 Task: 3. Job Search: Reference :- Use the LinkedIn job search feature to find job openings in your desired field or industry. Tailor your resume and cover letter for specific job applications and submit them directly through LinkedIn. Follow companies of interest to receive updates on their latest job postings and company news.
Action: Mouse moved to (680, 75)
Screenshot: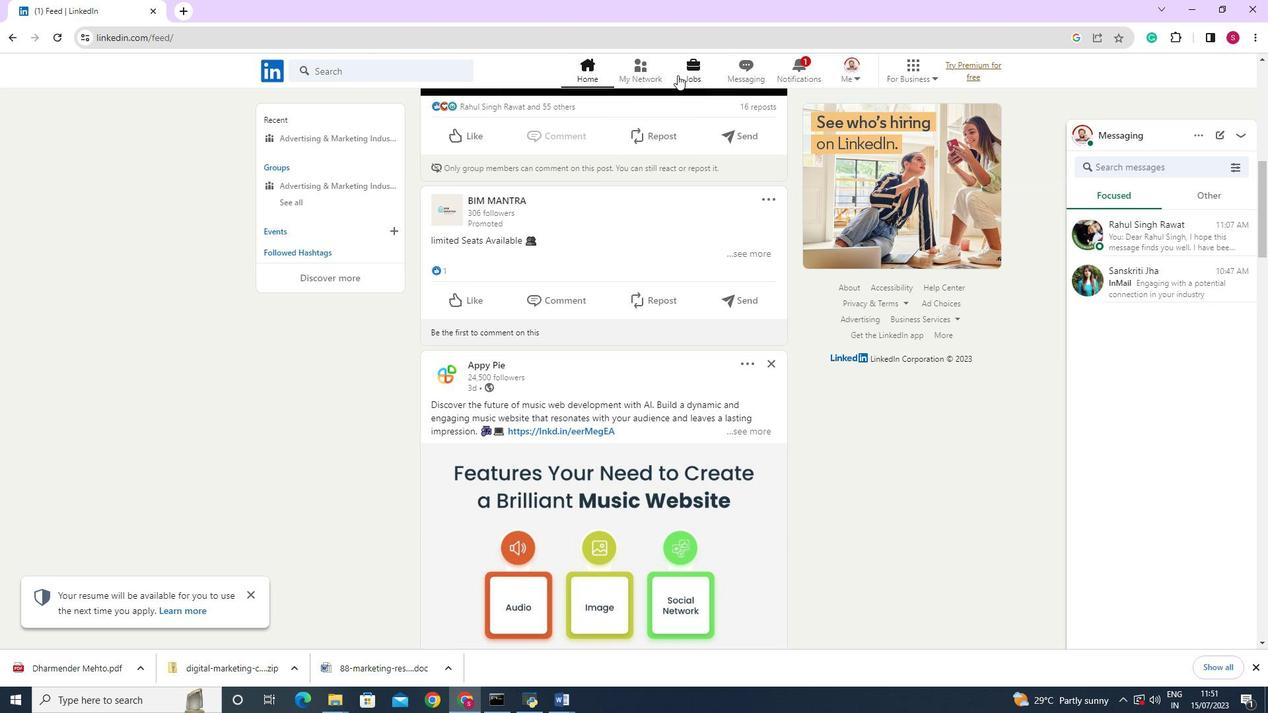 
Action: Mouse pressed left at (680, 75)
Screenshot: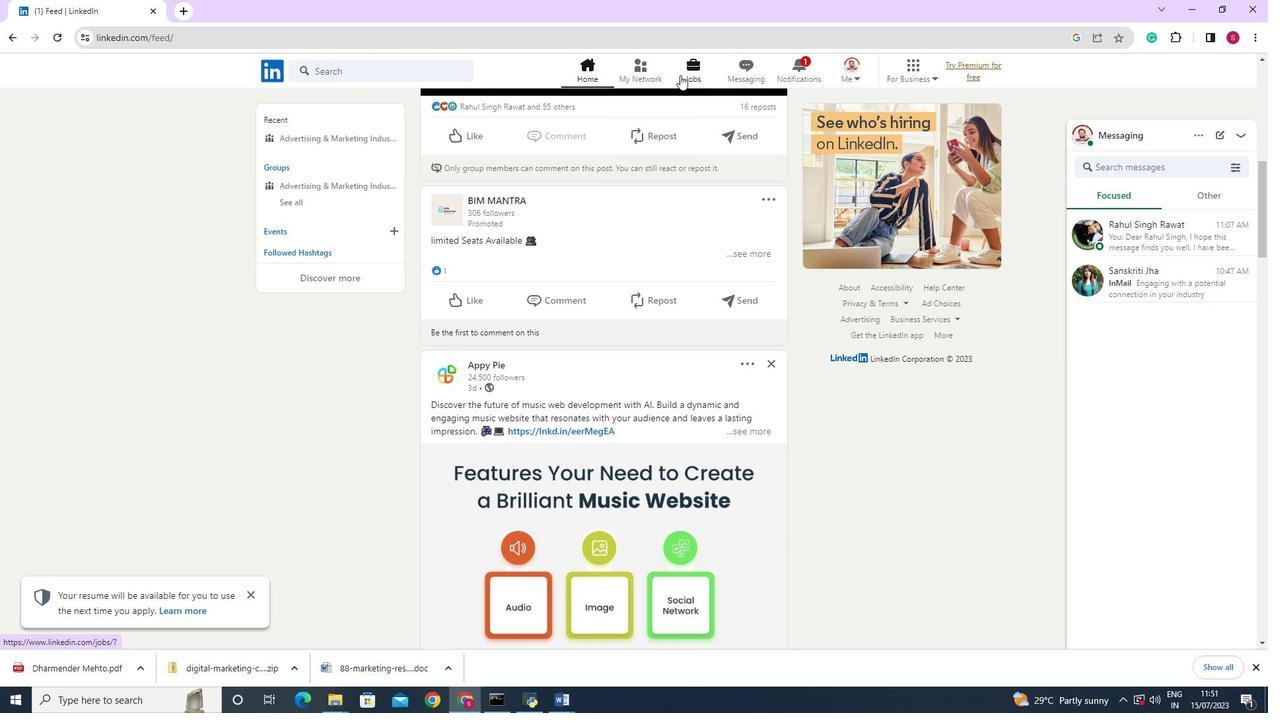 
Action: Mouse moved to (355, 68)
Screenshot: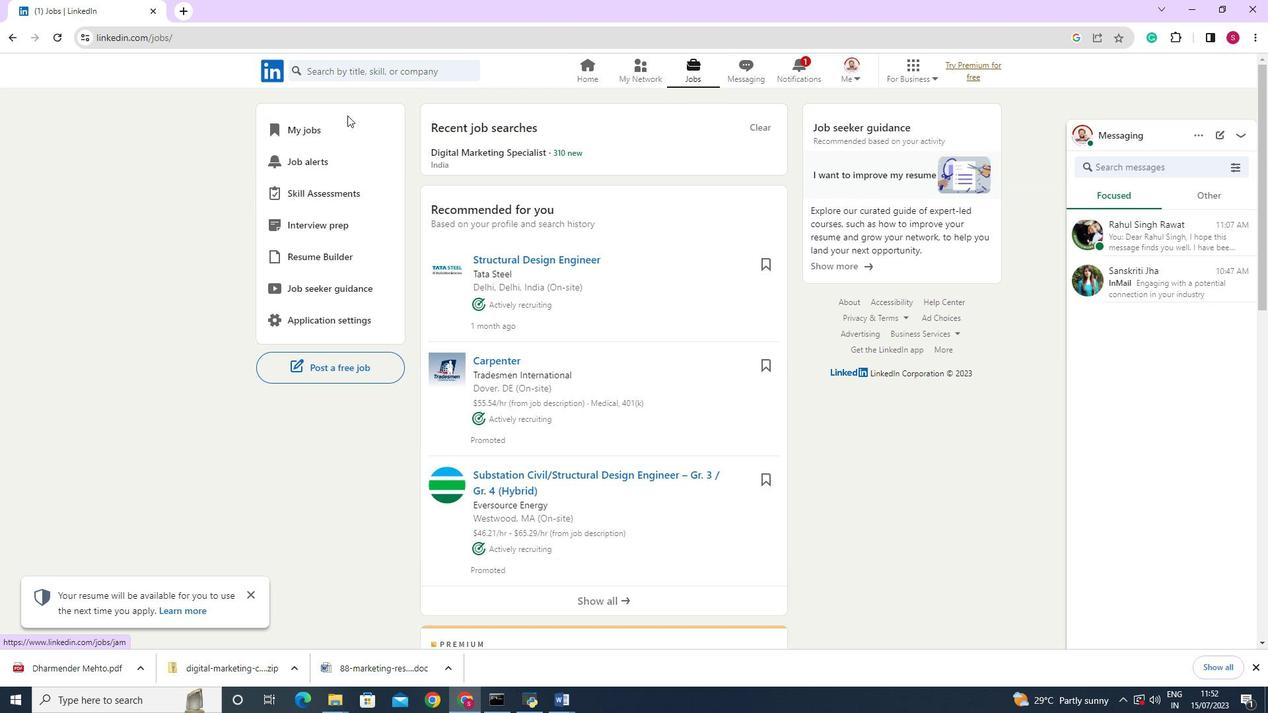 
Action: Mouse pressed left at (355, 68)
Screenshot: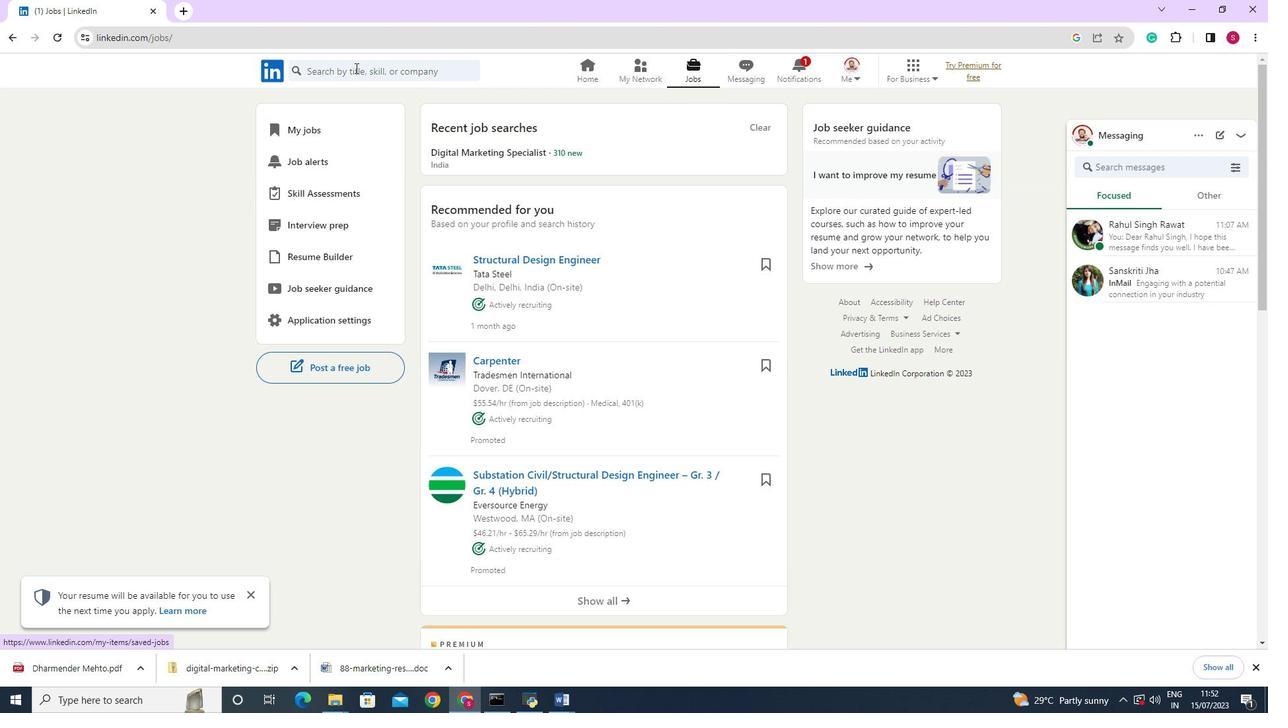 
Action: Mouse moved to (351, 171)
Screenshot: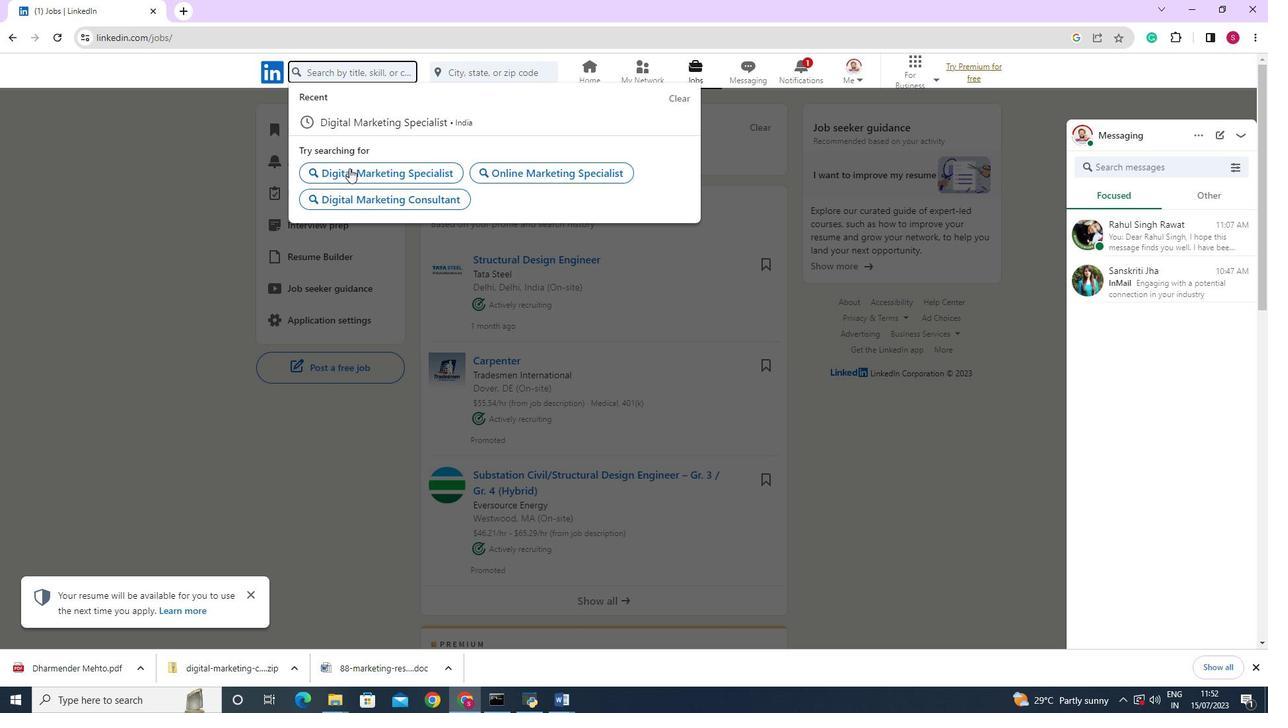 
Action: Mouse pressed left at (351, 171)
Screenshot: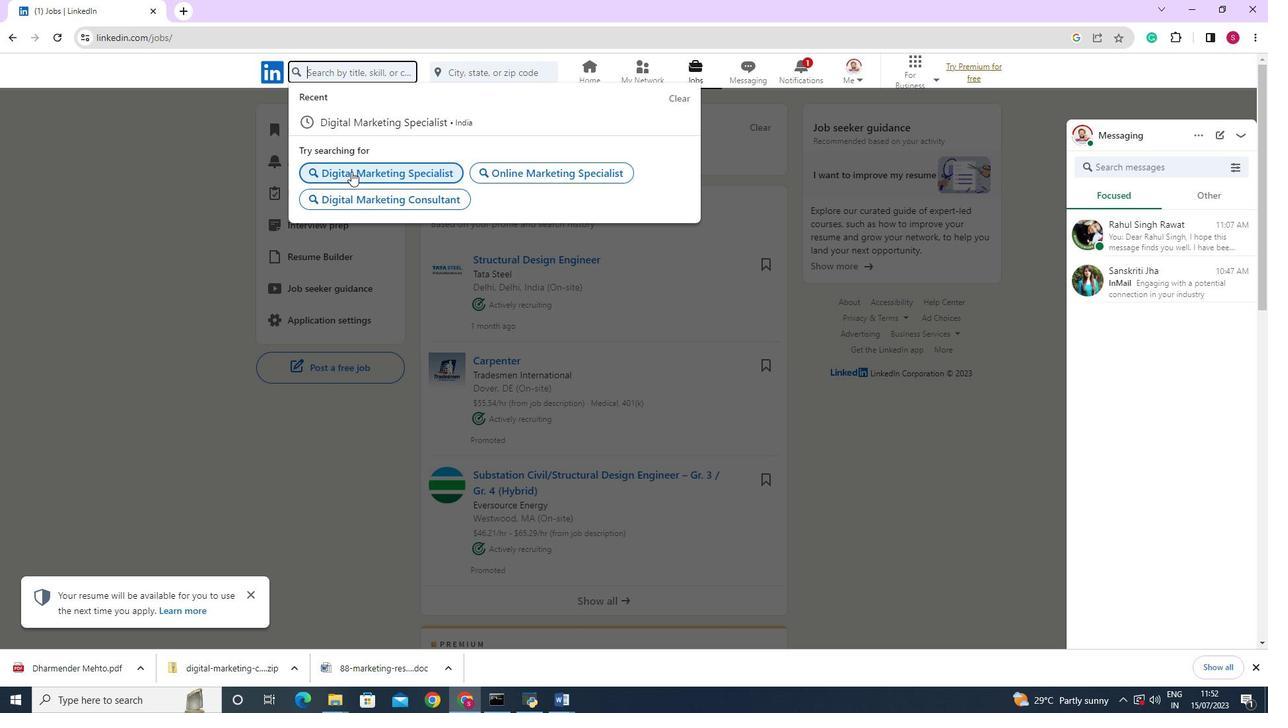 
Action: Mouse moved to (663, 253)
Screenshot: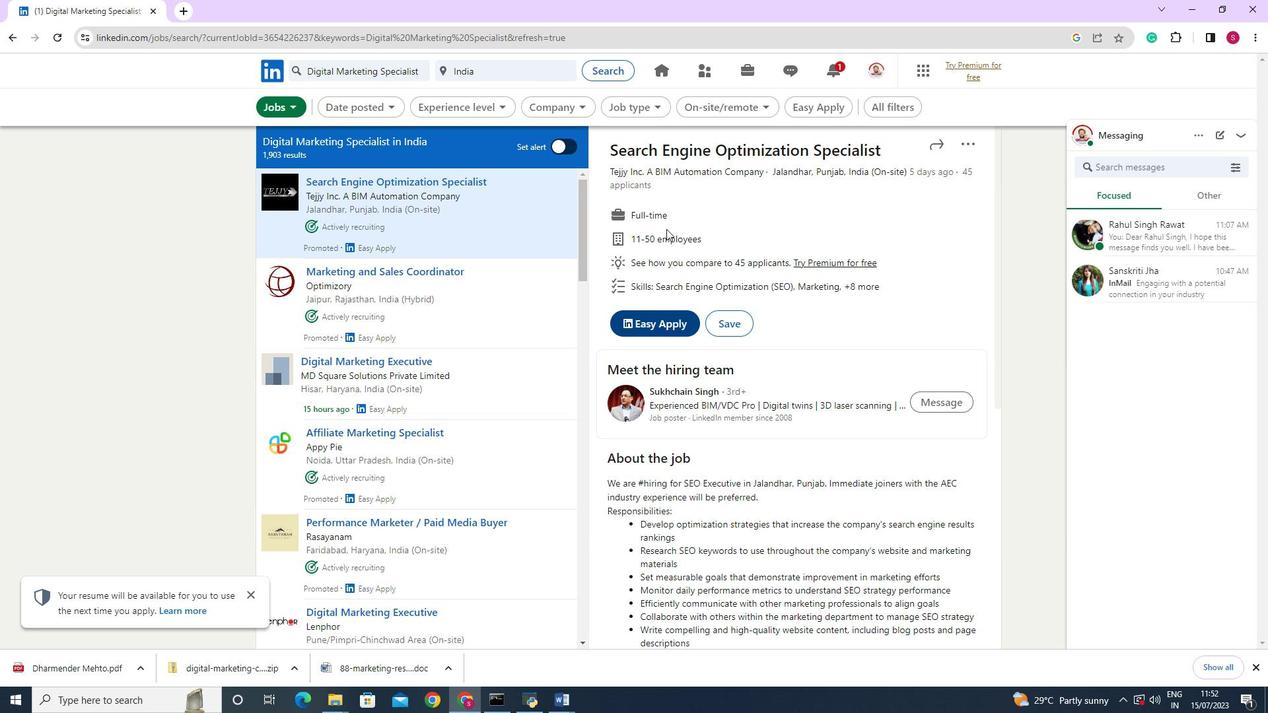 
Action: Mouse scrolled (663, 252) with delta (0, 0)
Screenshot: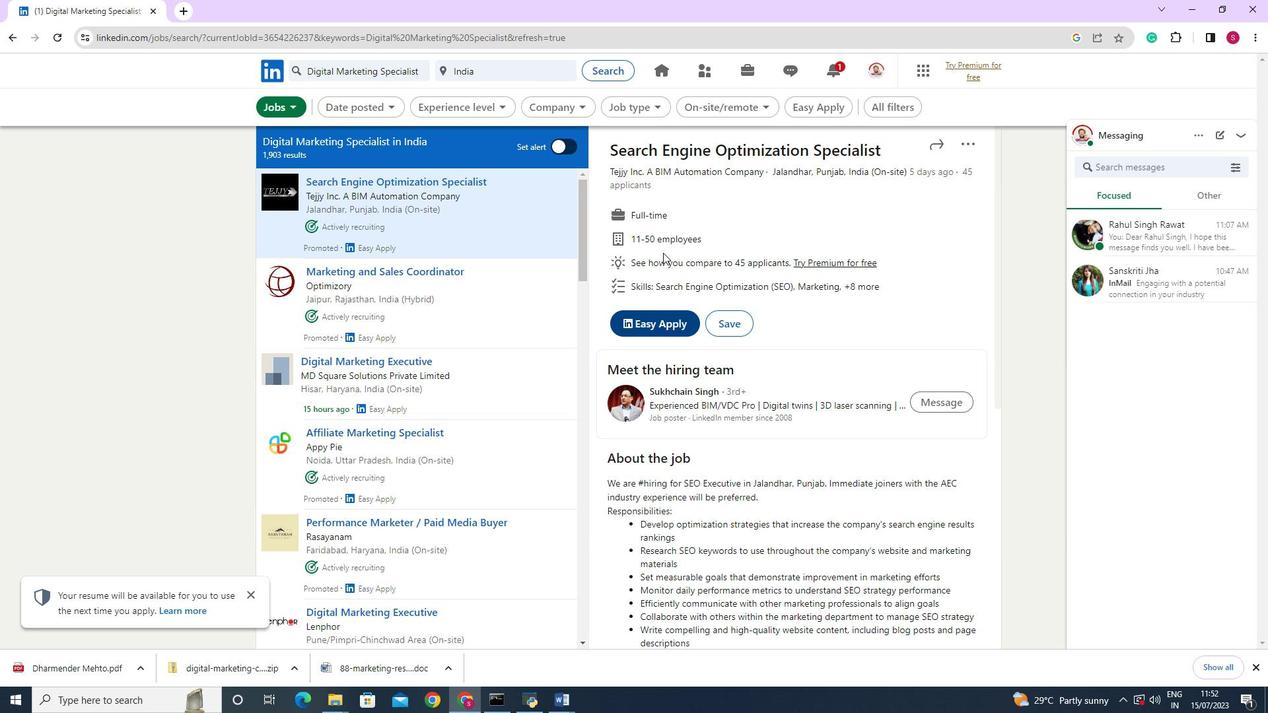 
Action: Mouse scrolled (663, 252) with delta (0, 0)
Screenshot: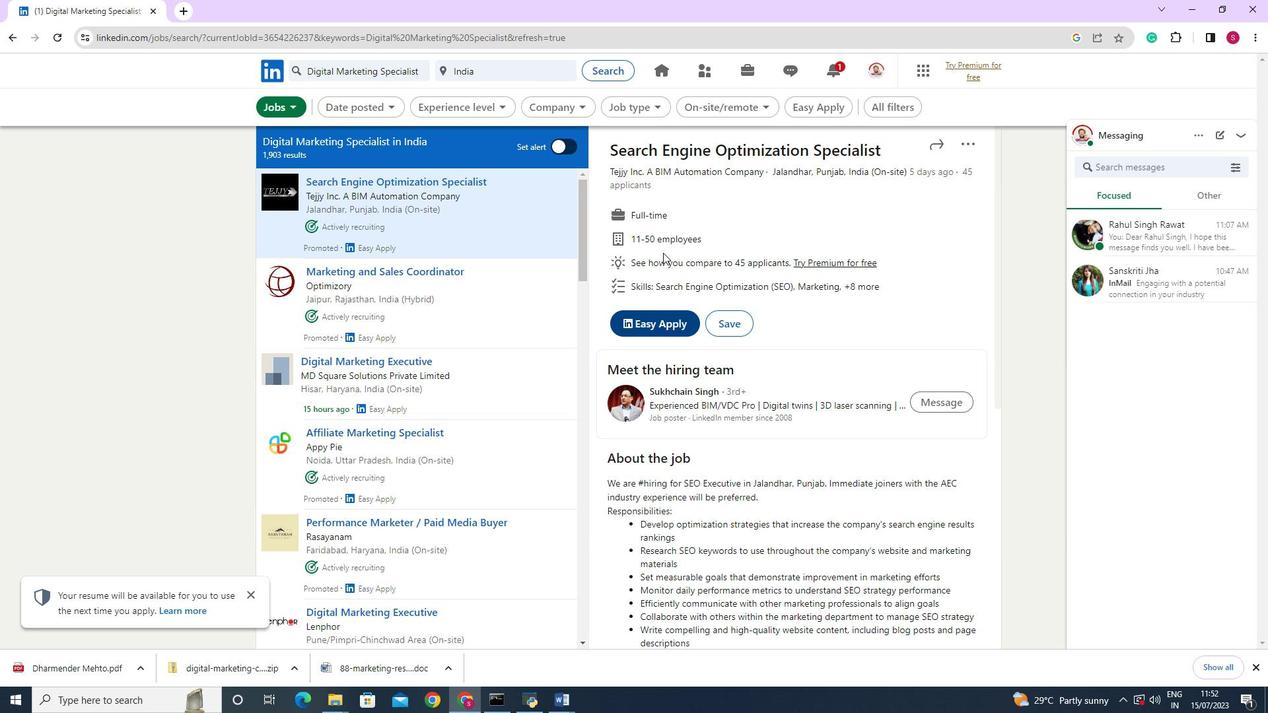 
Action: Mouse scrolled (663, 252) with delta (0, 0)
Screenshot: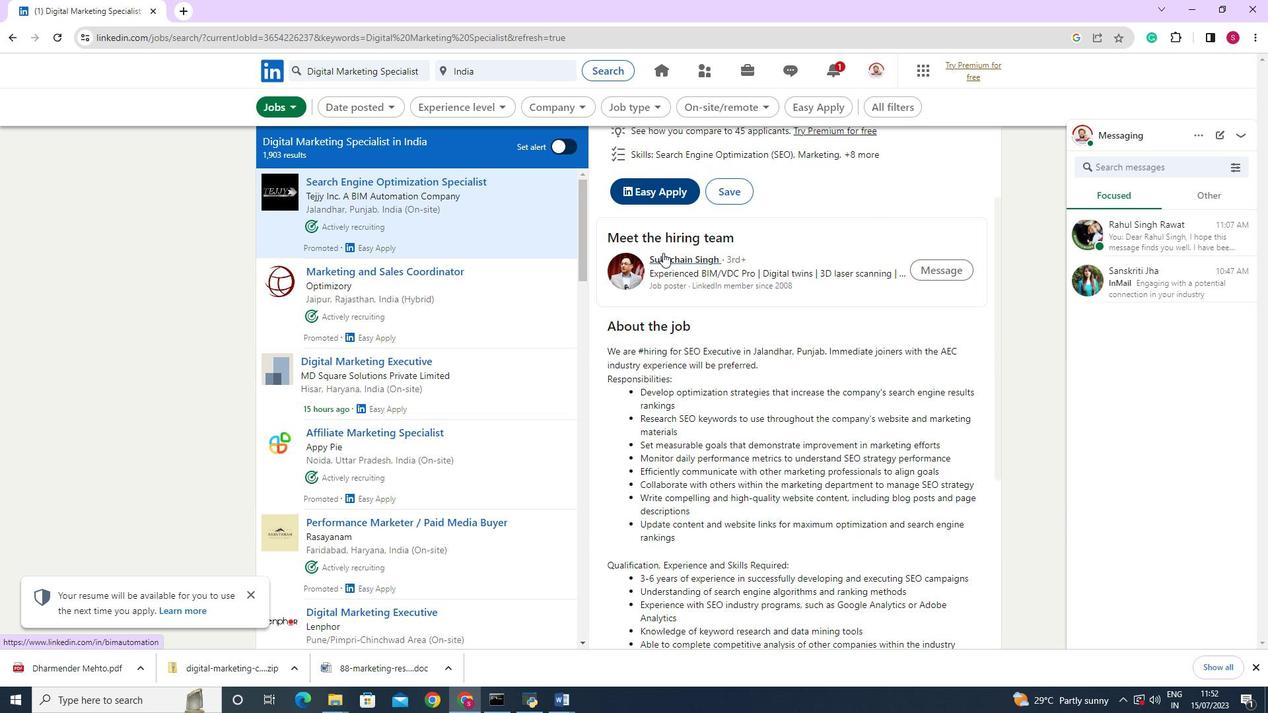 
Action: Mouse scrolled (663, 252) with delta (0, 0)
Screenshot: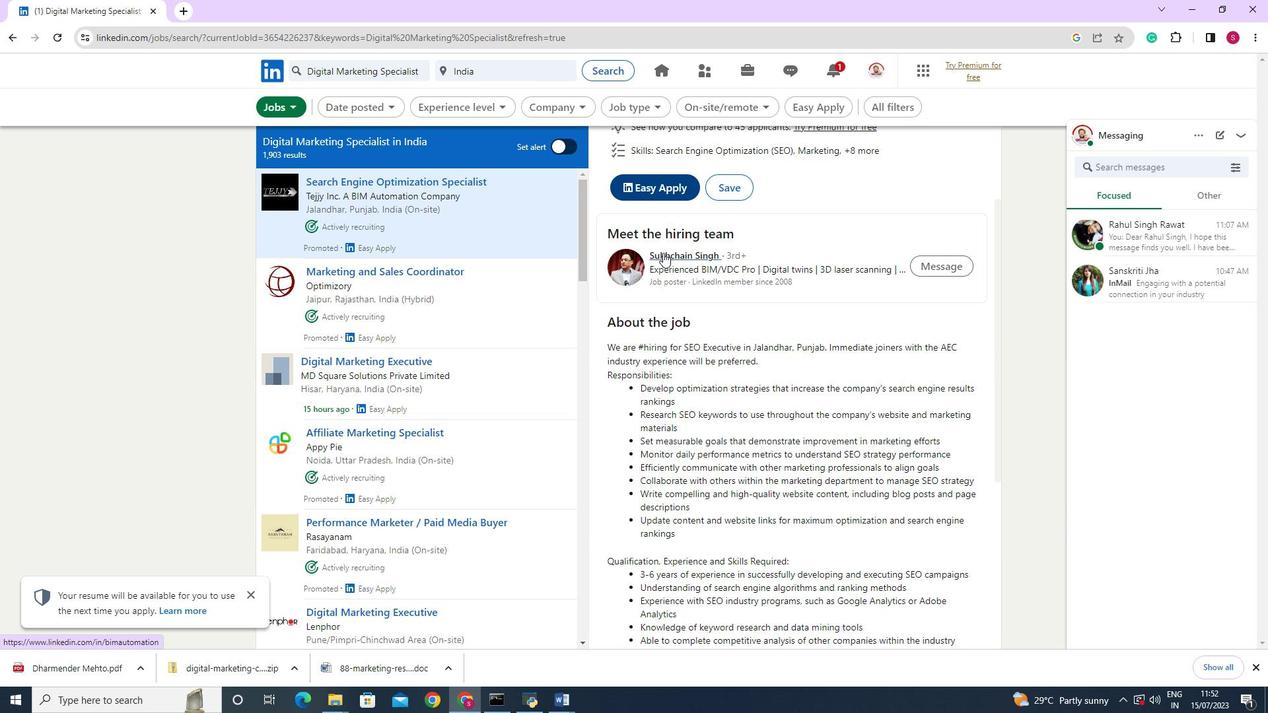 
Action: Mouse moved to (677, 316)
Screenshot: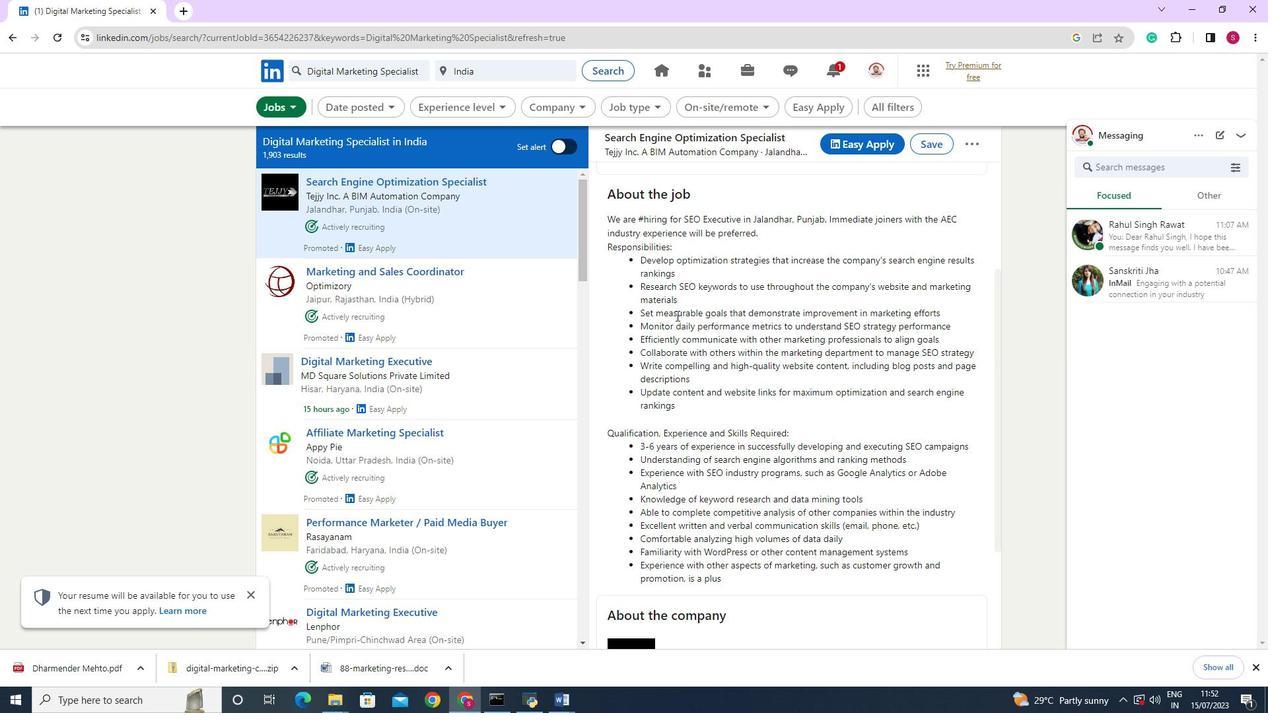 
Action: Mouse scrolled (677, 317) with delta (0, 0)
Screenshot: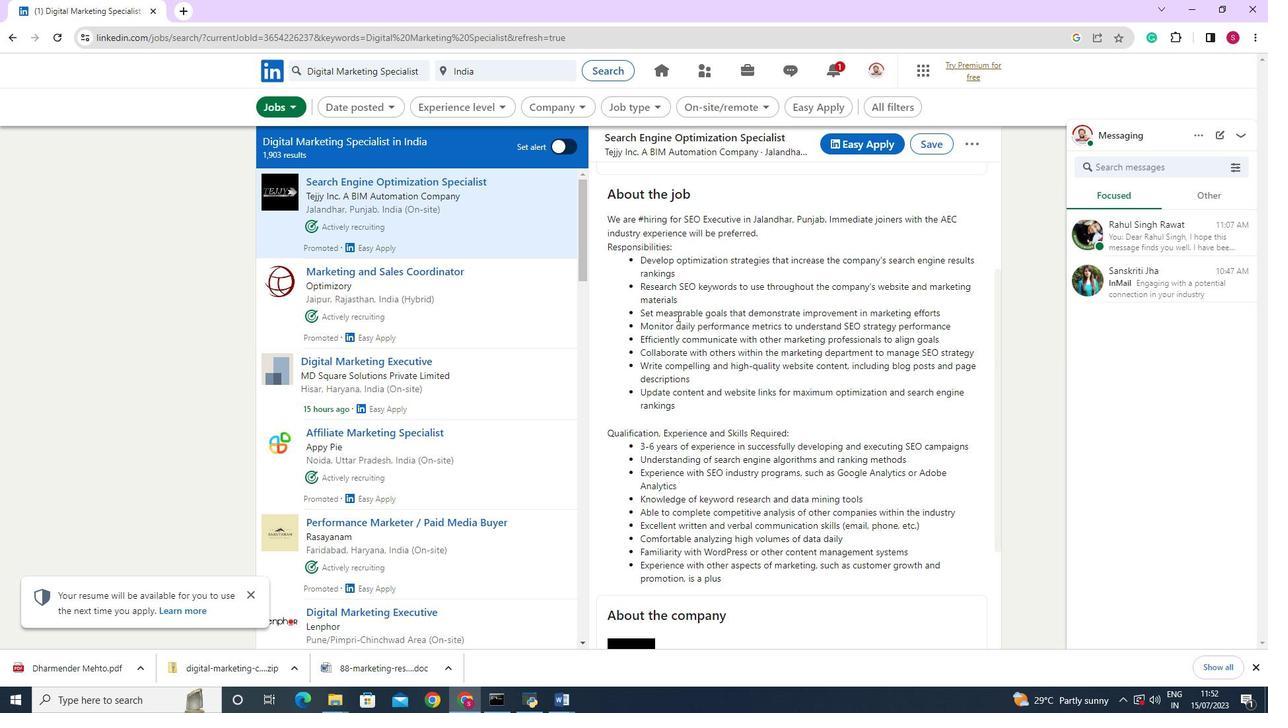 
Action: Mouse scrolled (677, 317) with delta (0, 0)
Screenshot: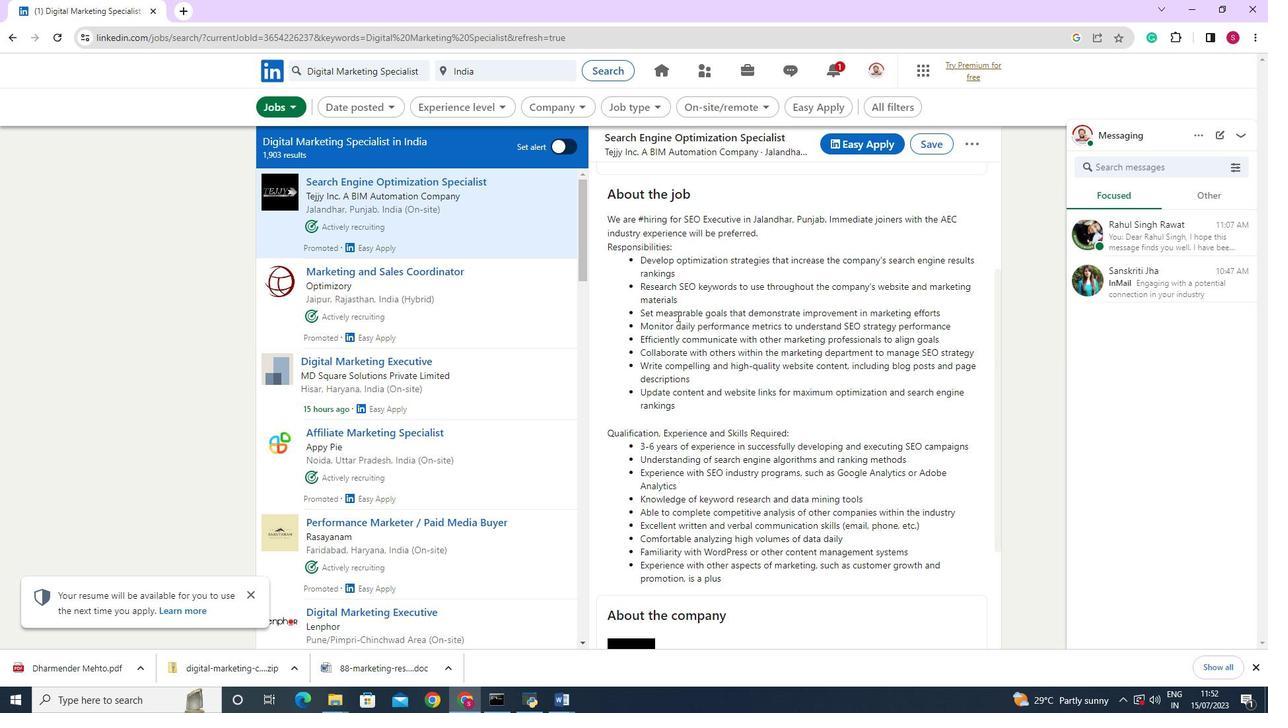 
Action: Mouse scrolled (677, 317) with delta (0, 0)
Screenshot: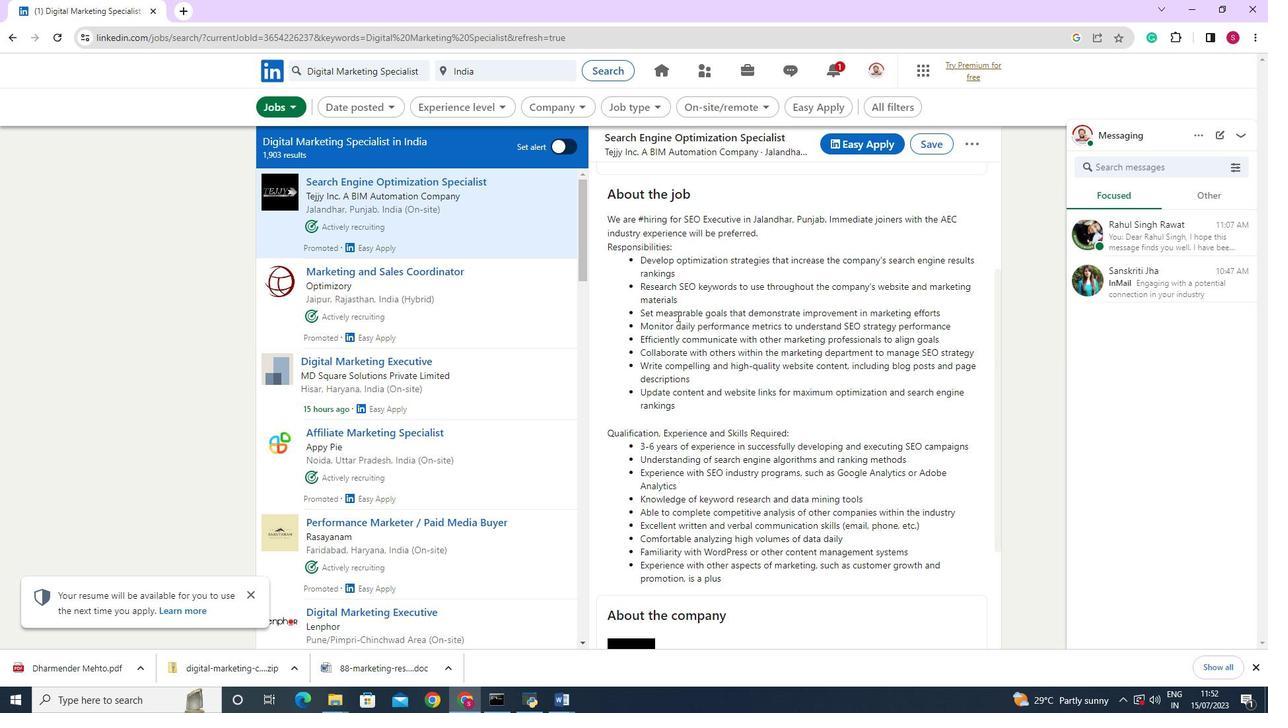 
Action: Mouse scrolled (677, 317) with delta (0, 0)
Screenshot: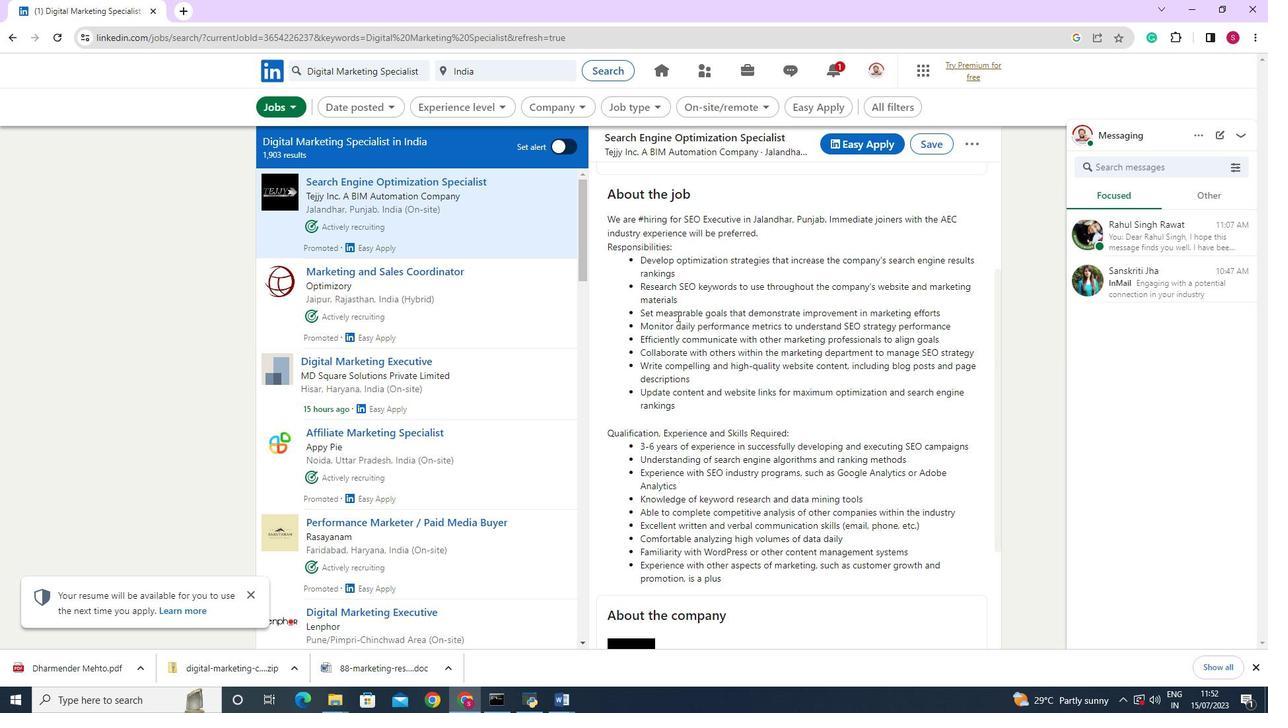 
Action: Mouse moved to (660, 327)
Screenshot: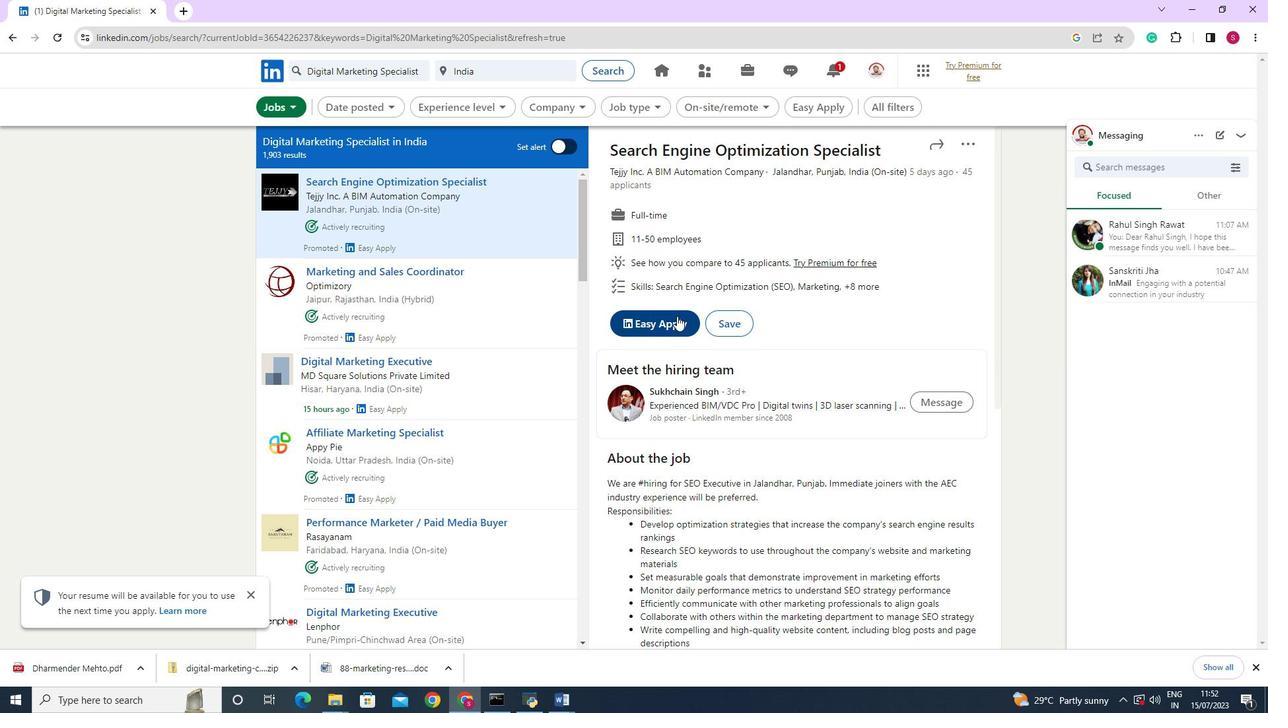 
Action: Mouse pressed left at (660, 327)
Screenshot: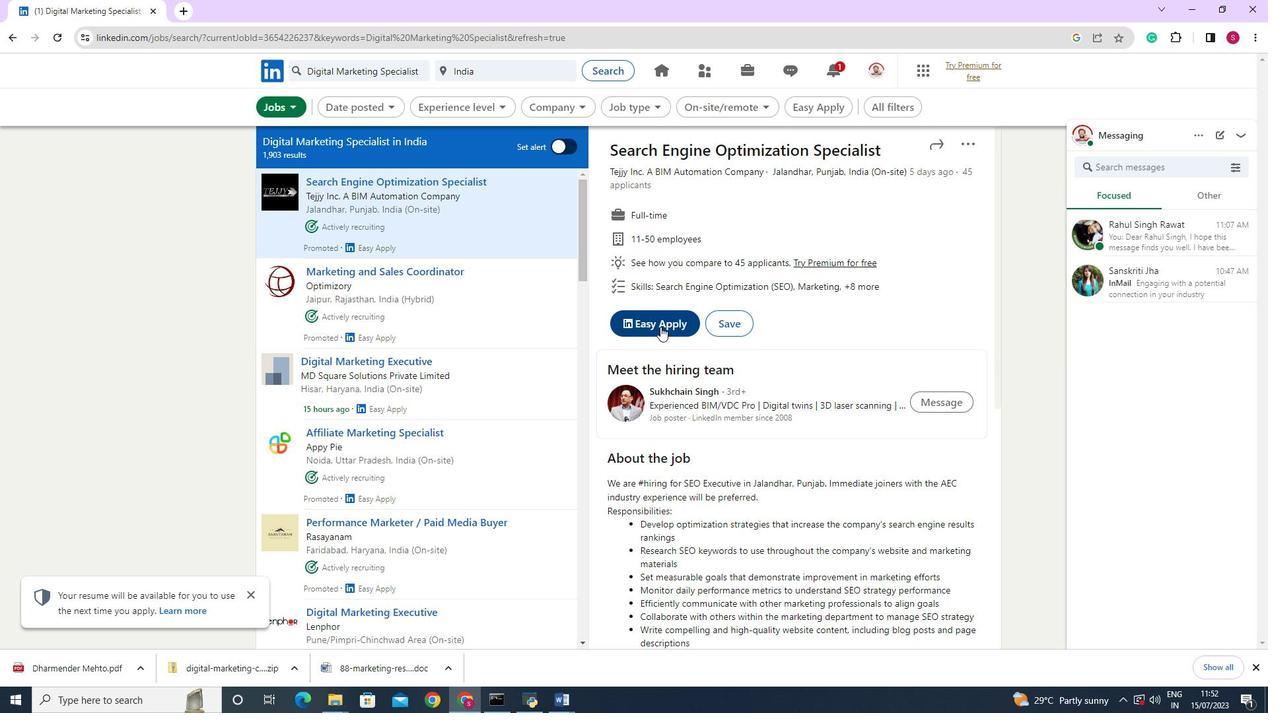 
Action: Mouse moved to (845, 409)
Screenshot: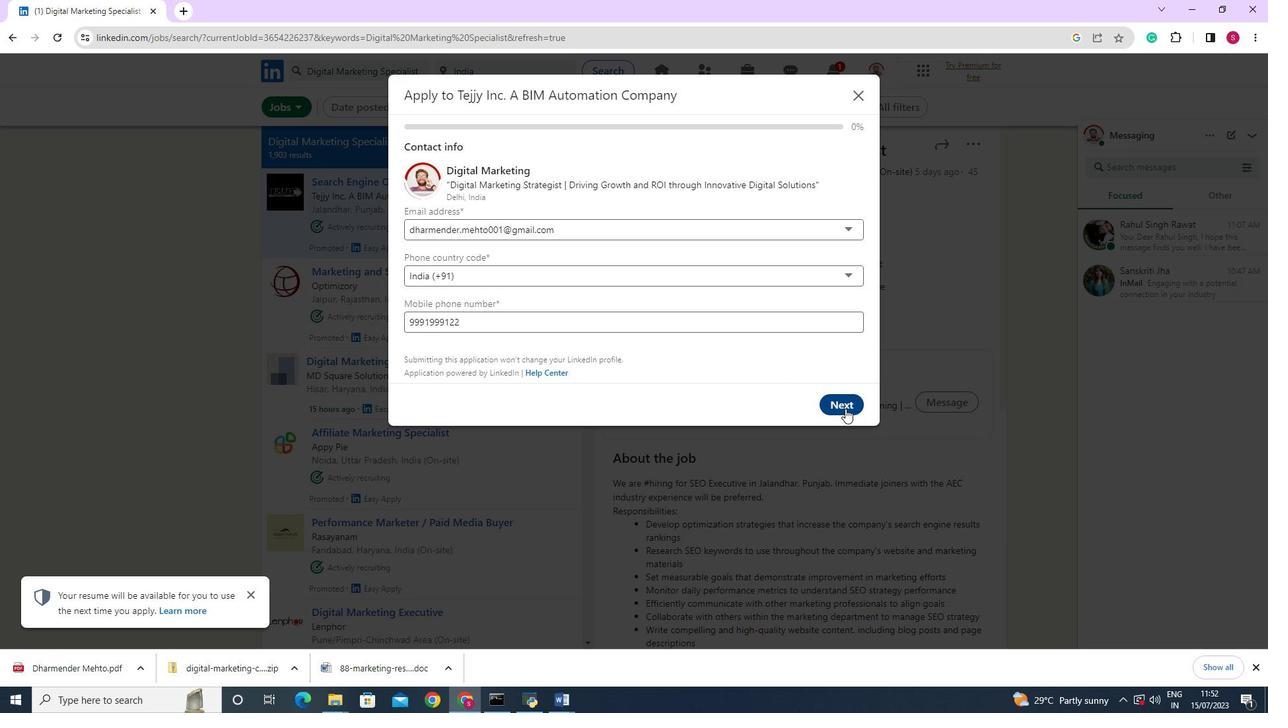 
Action: Mouse pressed left at (845, 409)
Screenshot: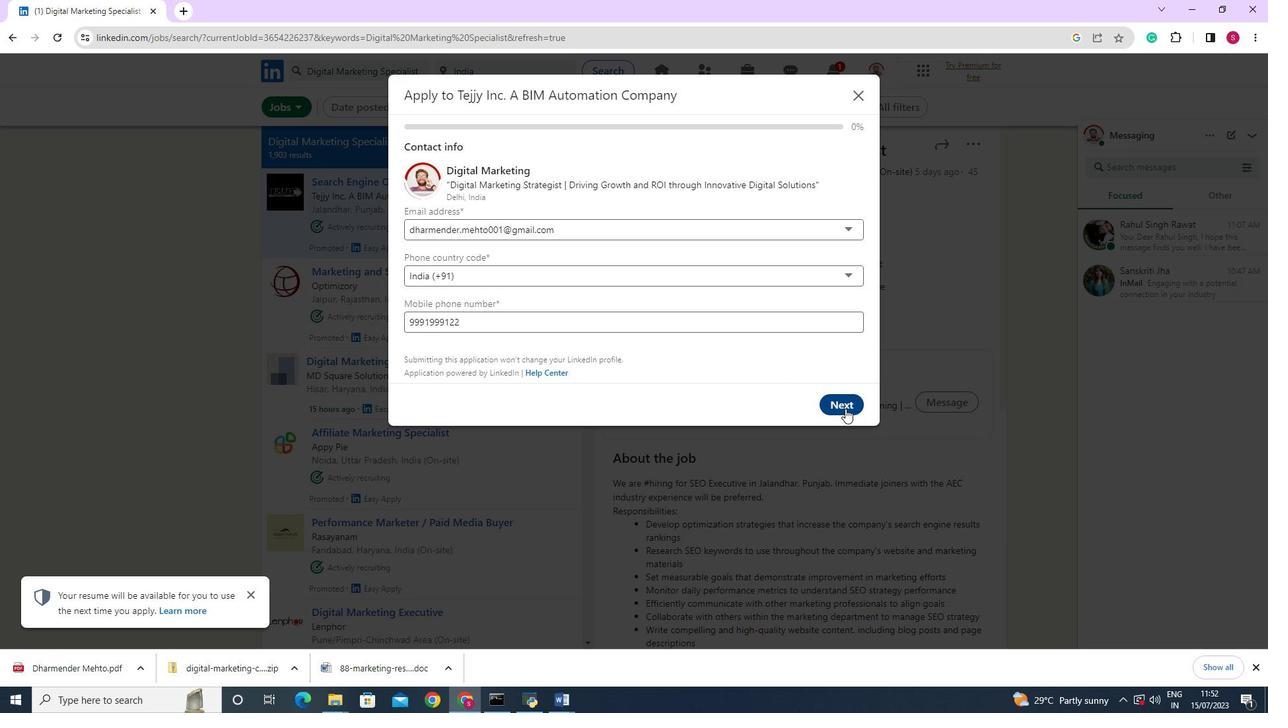 
Action: Mouse moved to (463, 234)
Screenshot: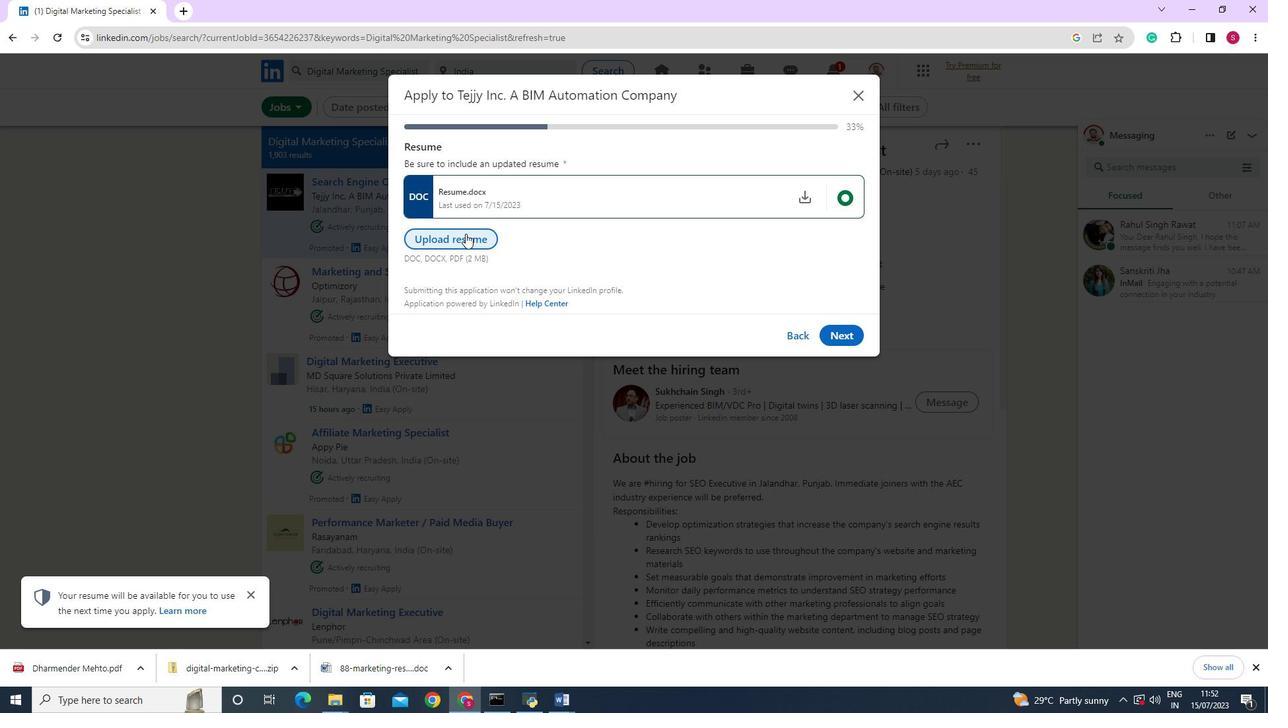
Action: Mouse pressed left at (463, 234)
Screenshot: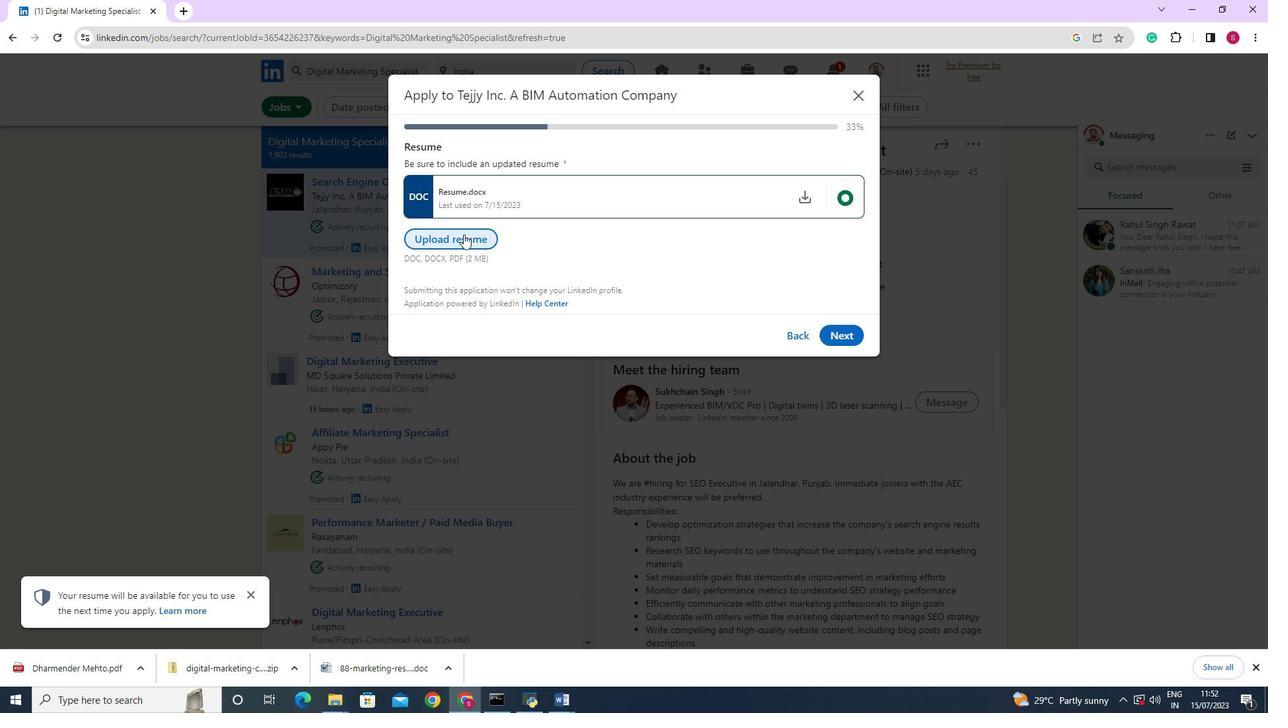 
Action: Mouse moved to (148, 140)
Screenshot: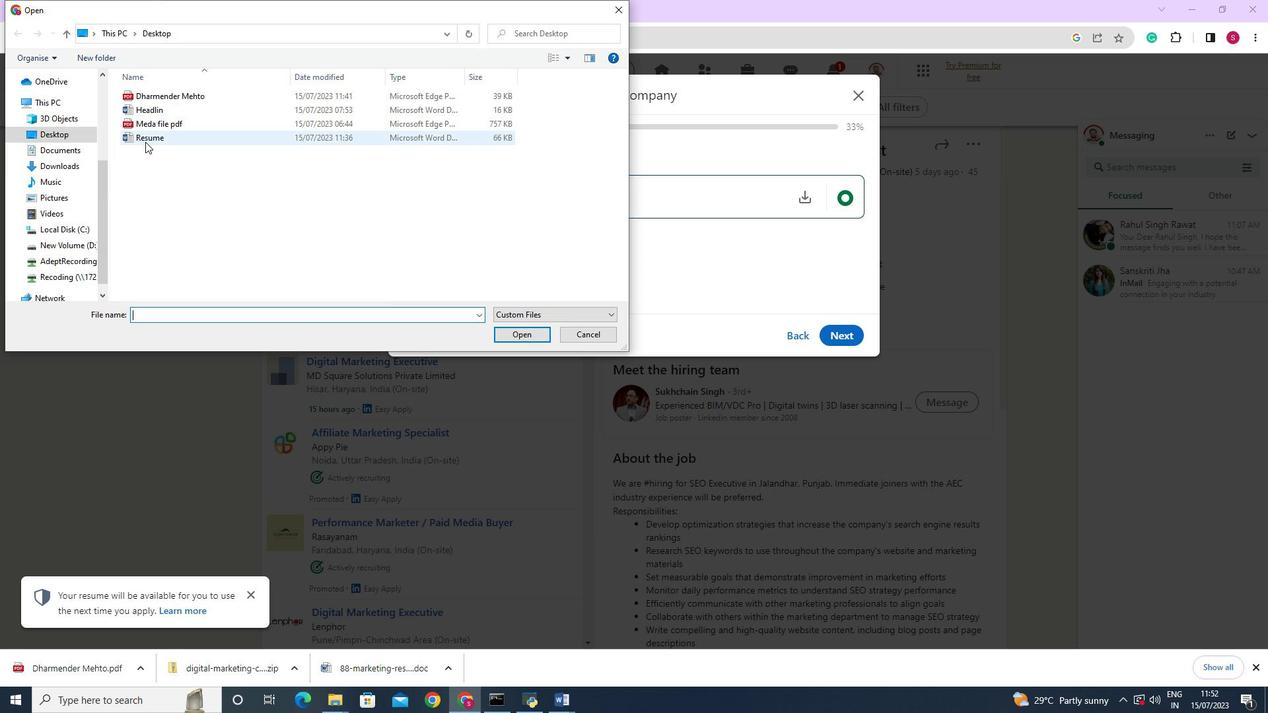 
Action: Mouse pressed left at (148, 140)
Screenshot: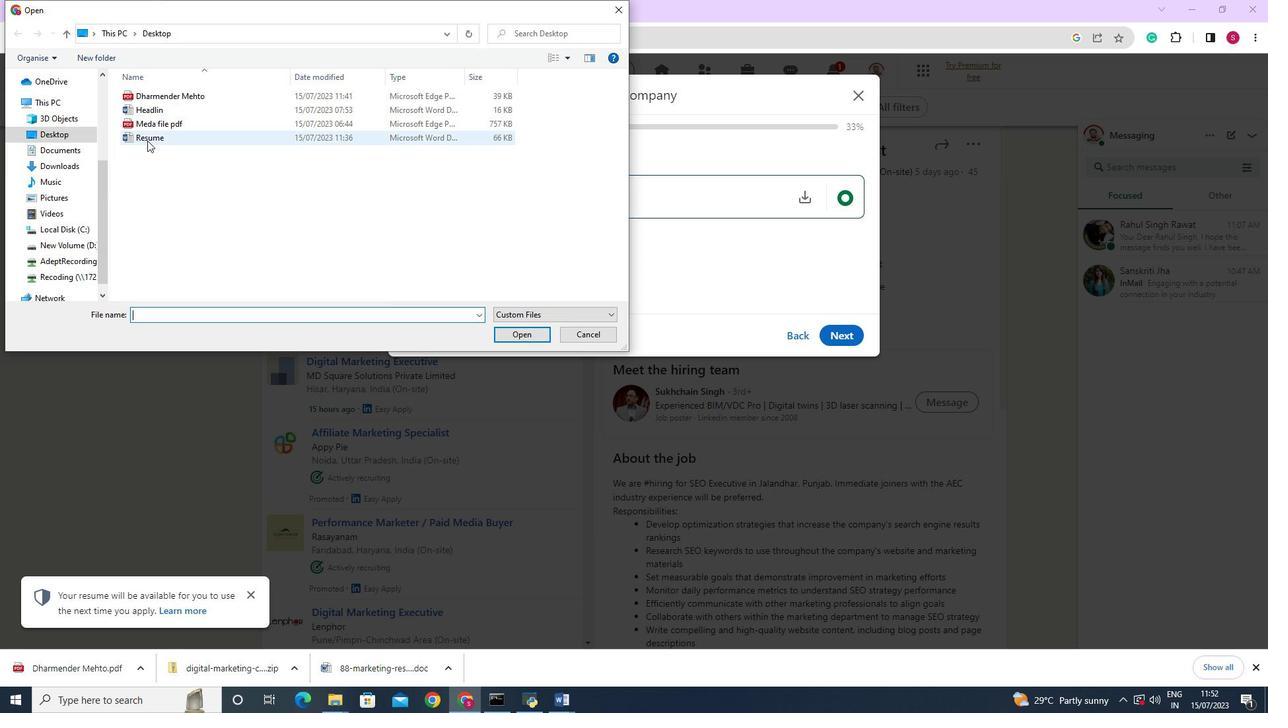 
Action: Mouse moved to (534, 327)
Screenshot: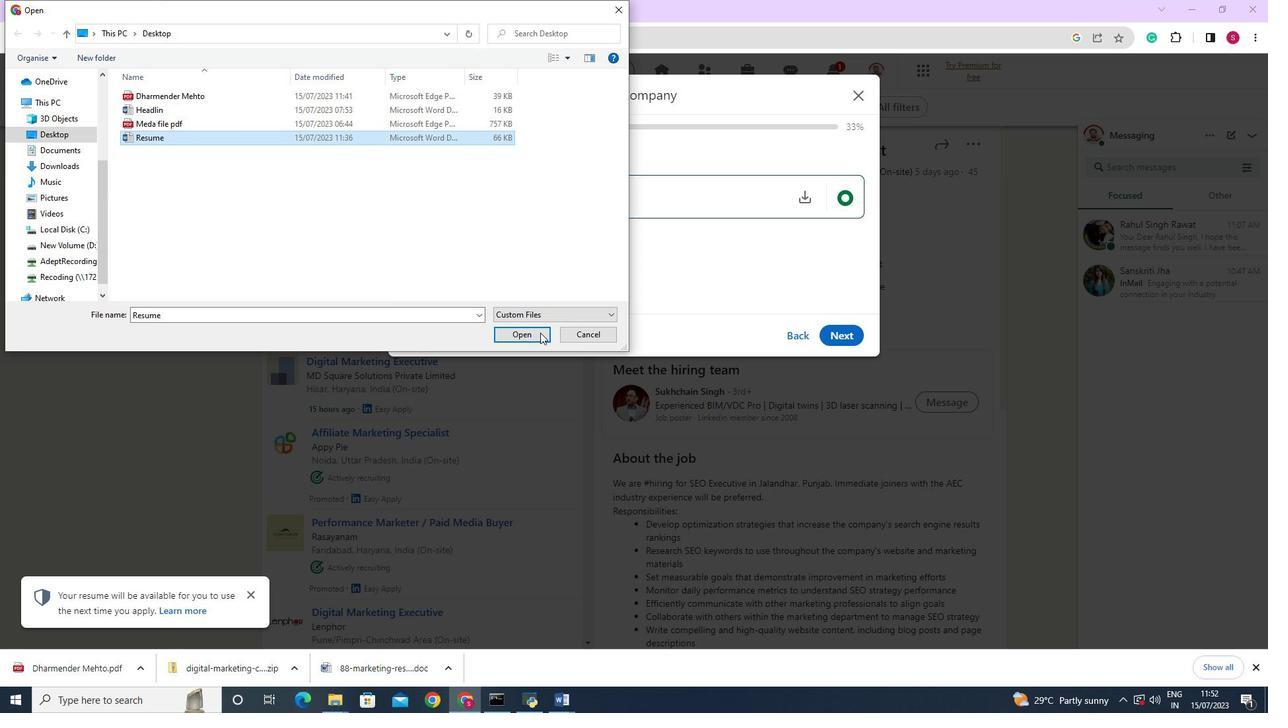 
Action: Mouse pressed left at (534, 327)
Screenshot: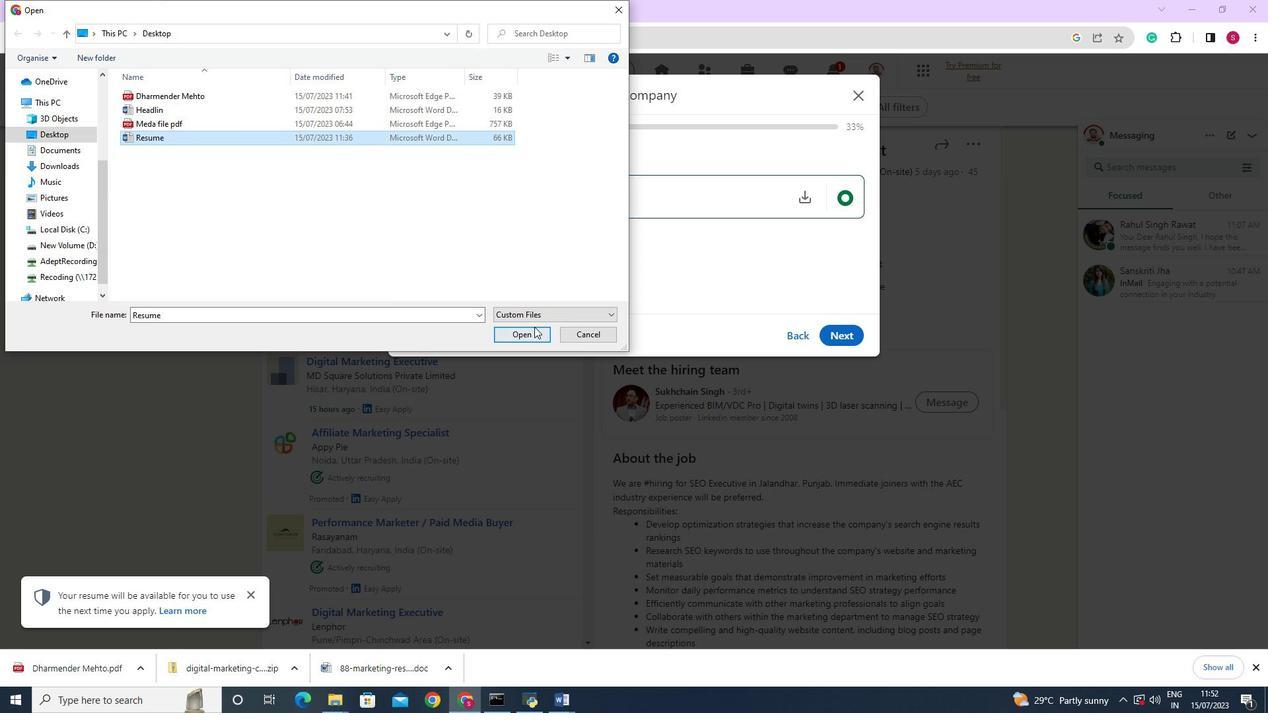 
Action: Mouse moved to (440, 282)
Screenshot: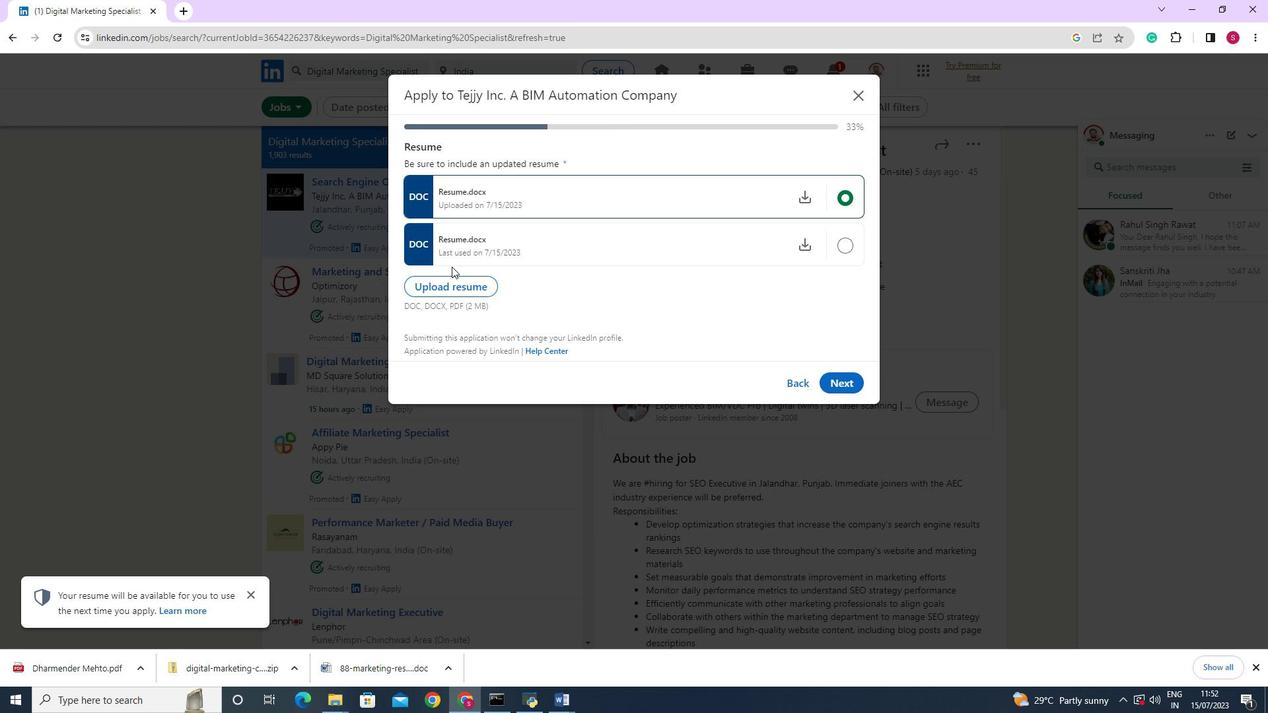 
Action: Mouse pressed left at (440, 282)
Screenshot: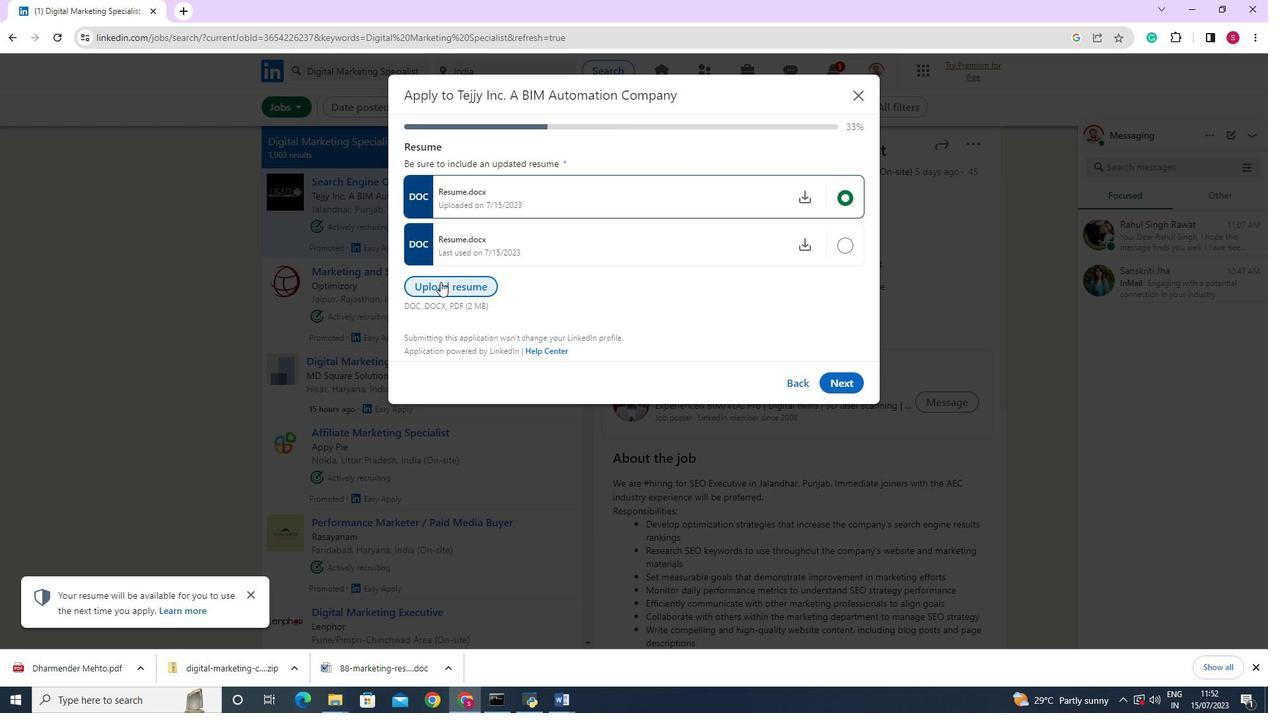 
Action: Mouse moved to (198, 98)
Screenshot: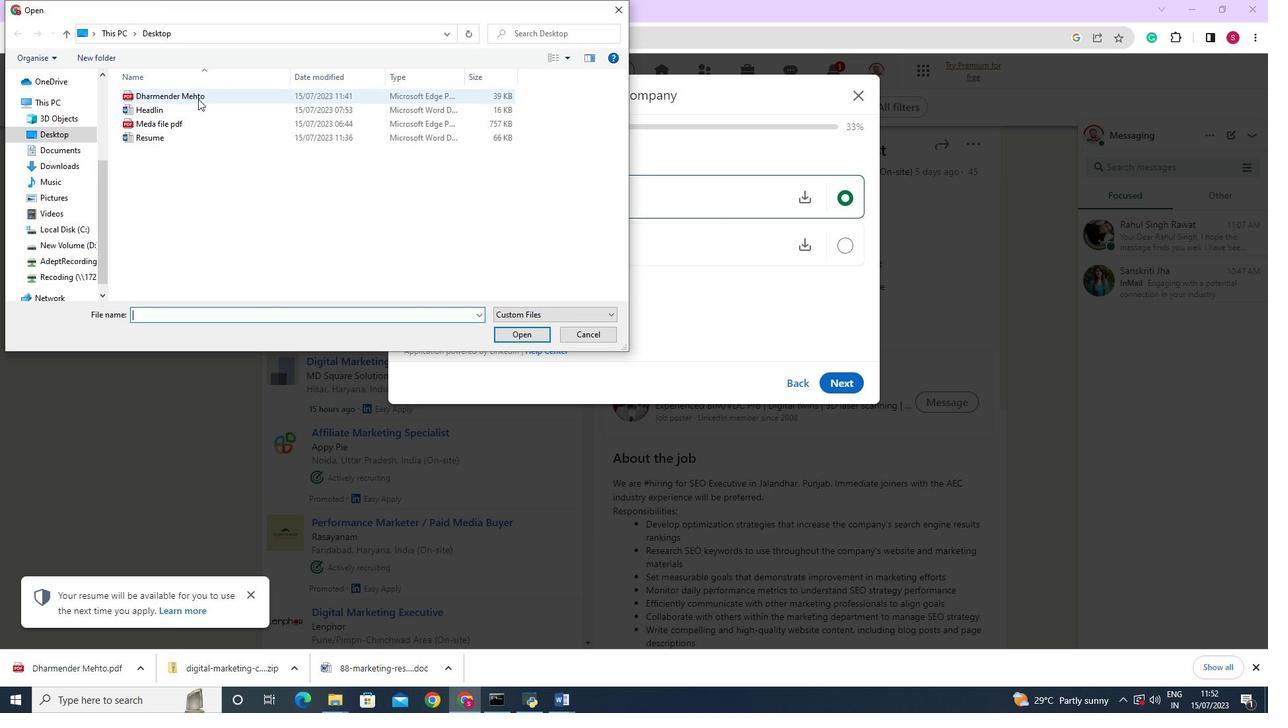 
Action: Mouse pressed left at (198, 98)
Screenshot: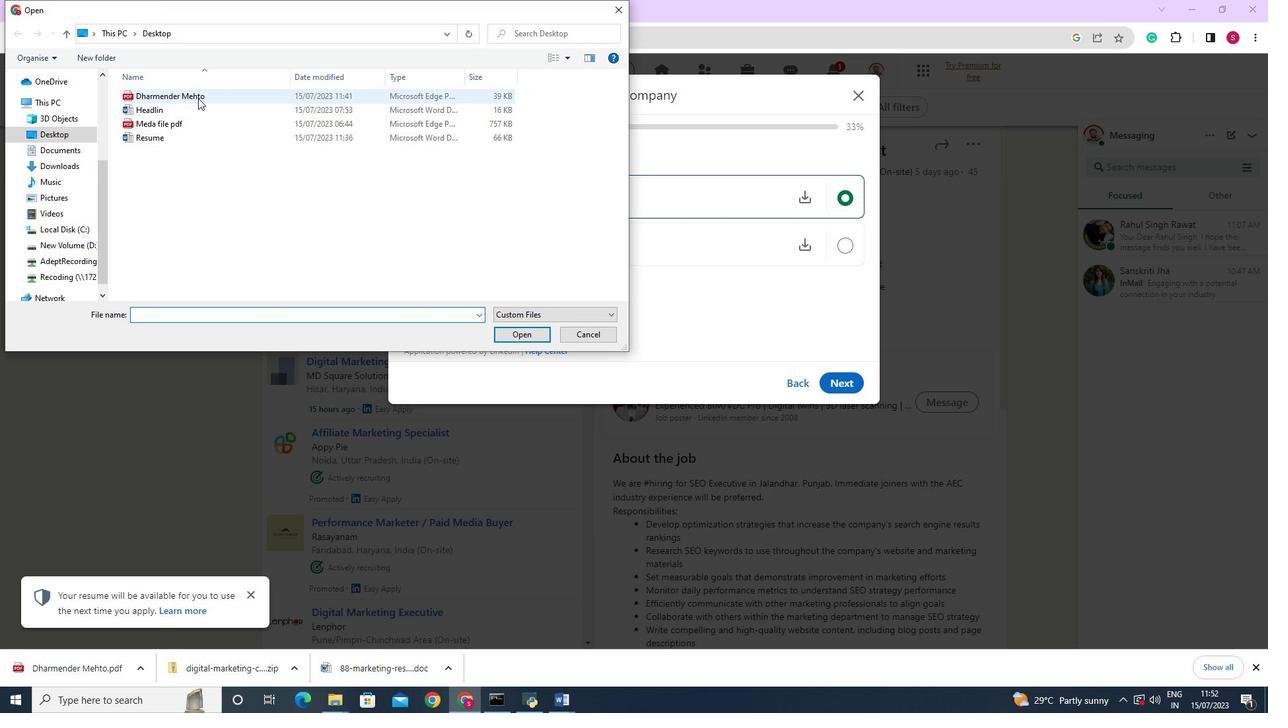 
Action: Mouse moved to (526, 331)
Screenshot: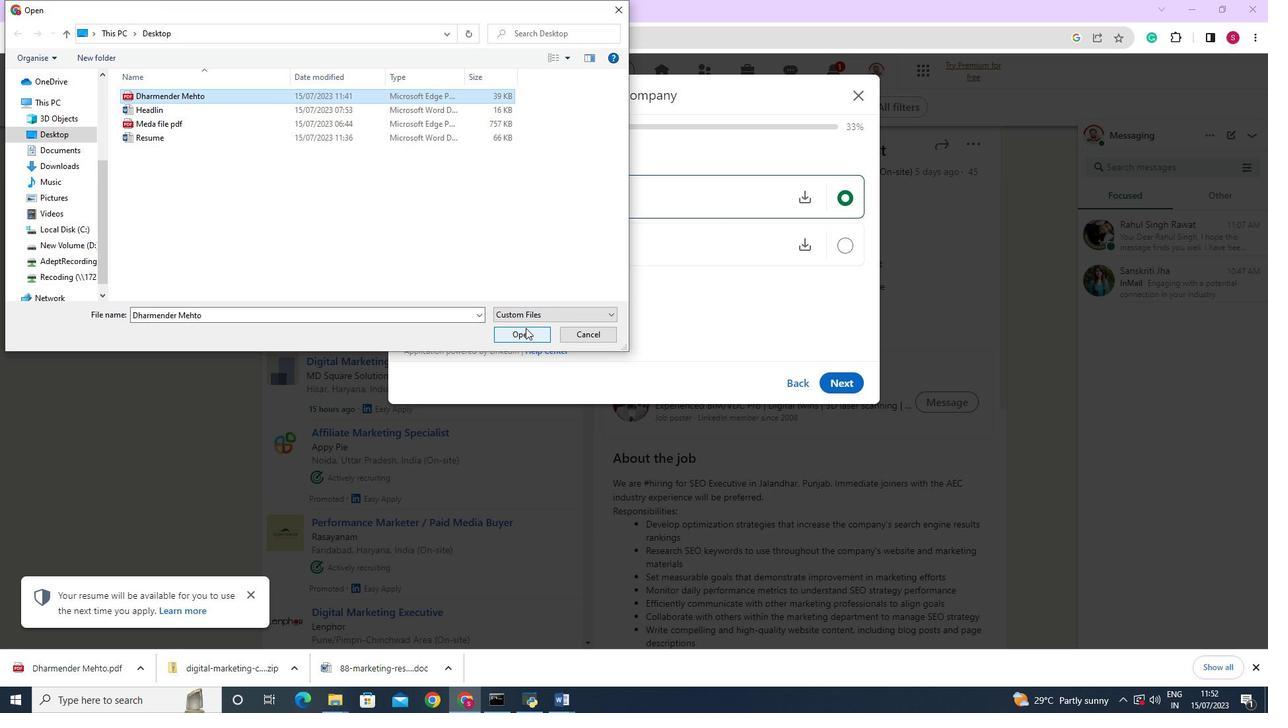 
Action: Mouse pressed left at (526, 331)
Screenshot: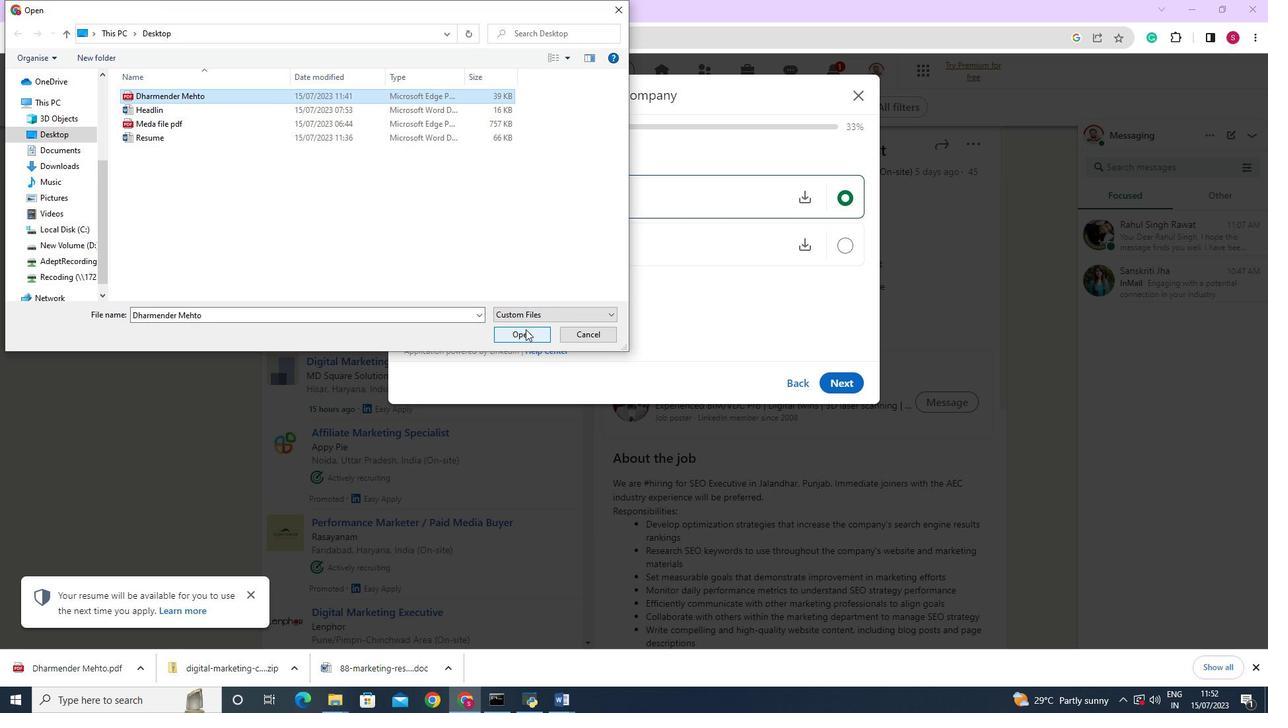 
Action: Mouse moved to (841, 385)
Screenshot: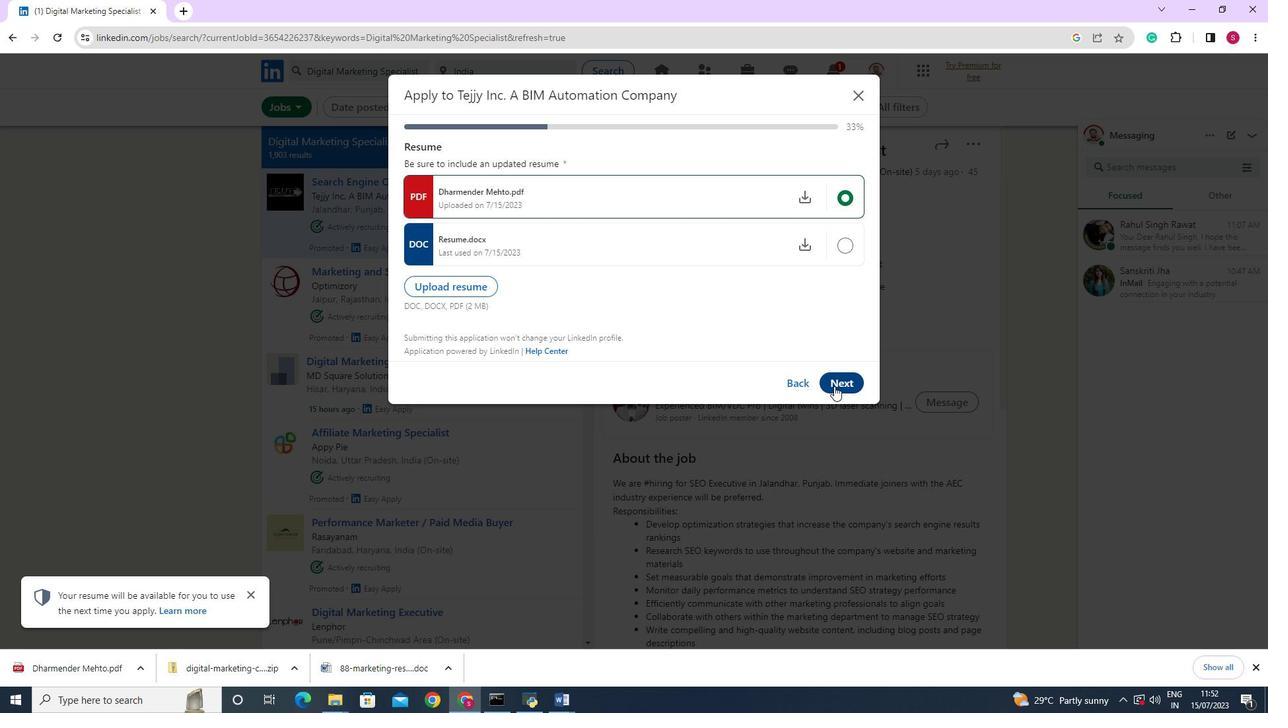 
Action: Mouse pressed left at (841, 385)
Screenshot: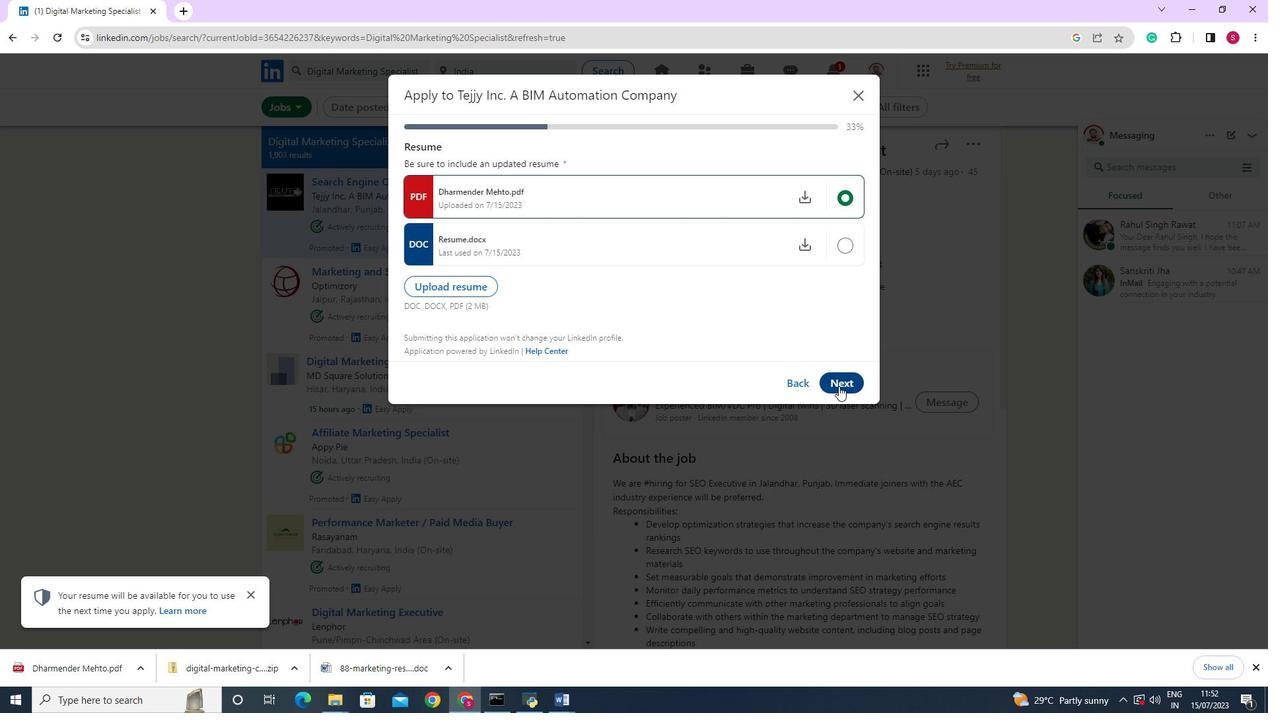 
Action: Mouse moved to (520, 233)
Screenshot: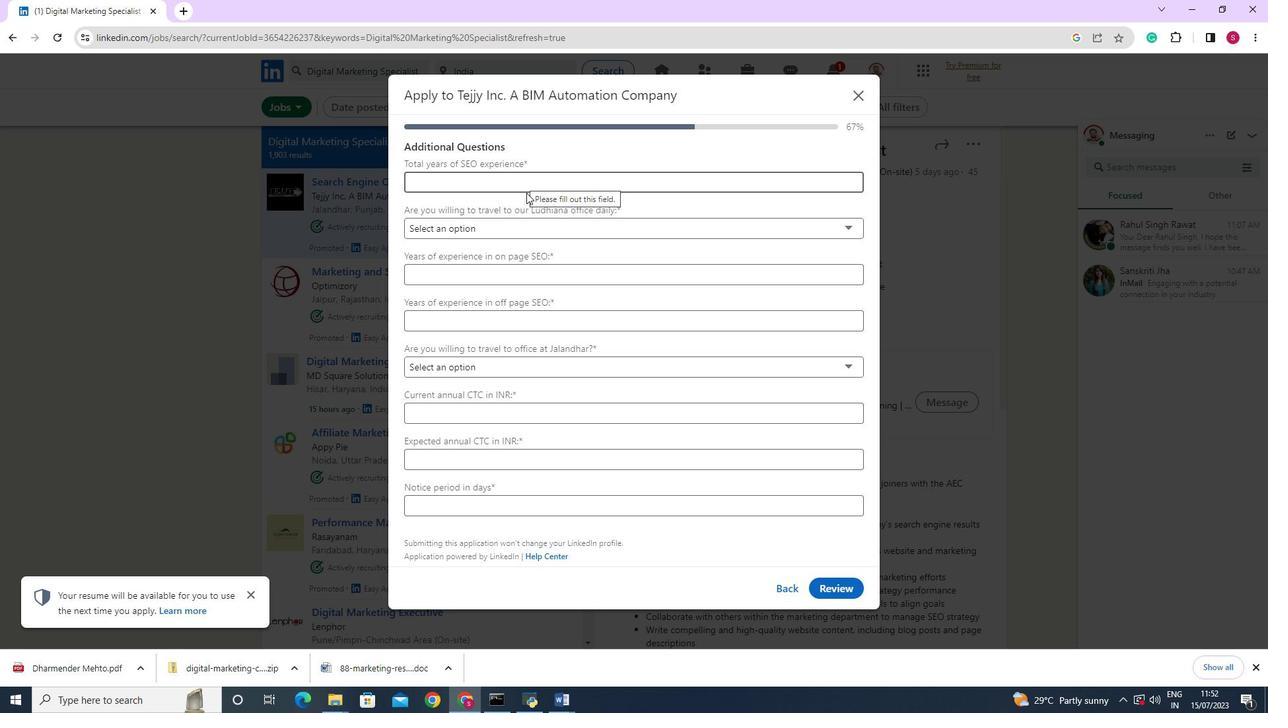 
Action: Mouse pressed left at (520, 233)
Screenshot: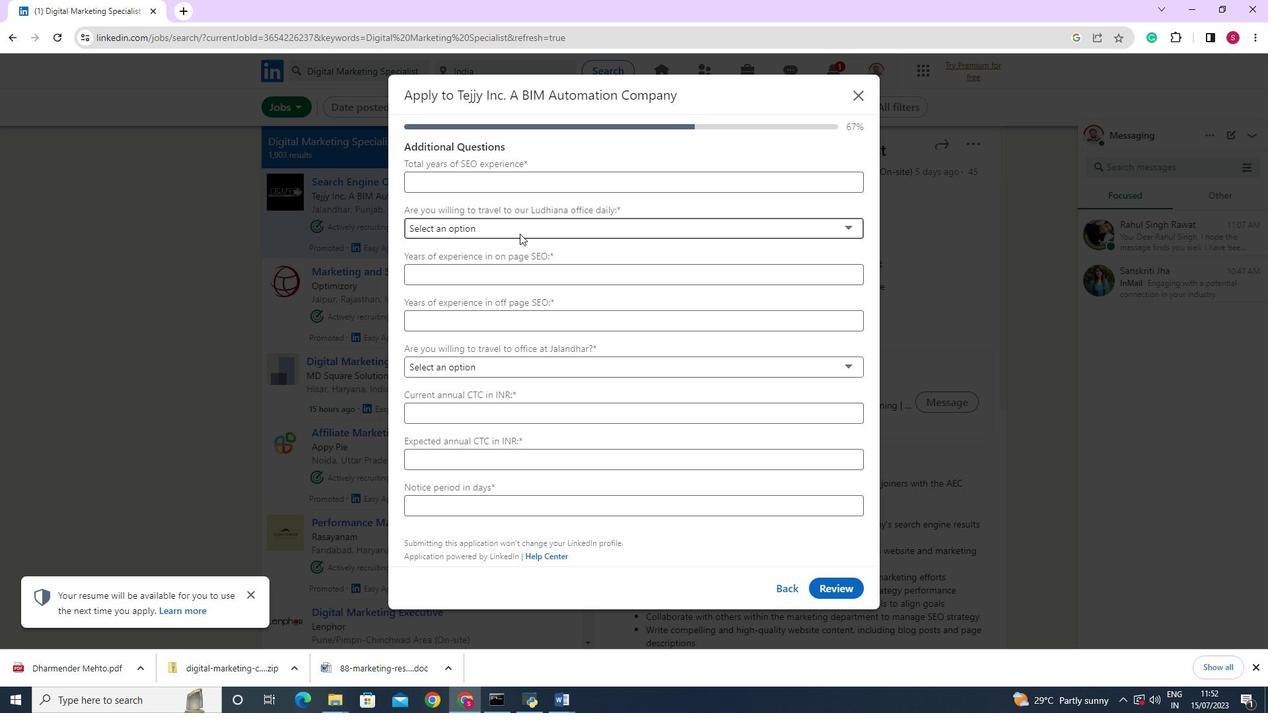 
Action: Mouse moved to (505, 257)
Screenshot: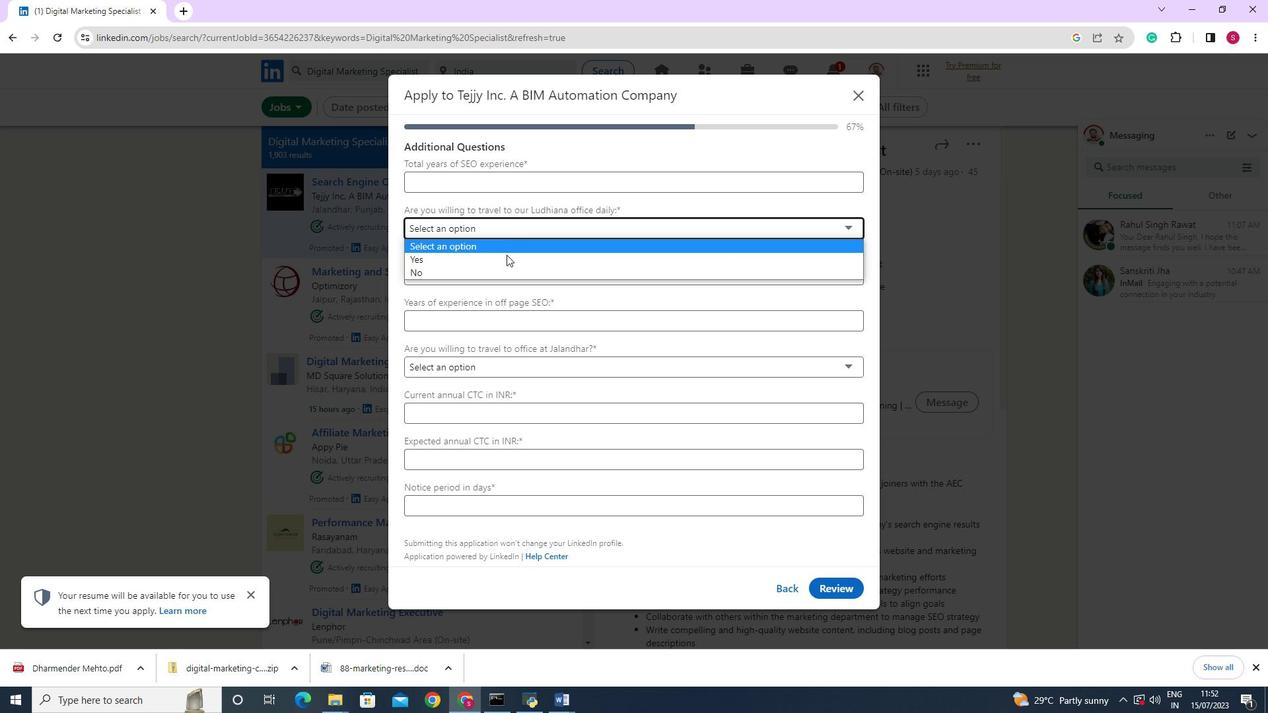 
Action: Mouse pressed left at (505, 257)
Screenshot: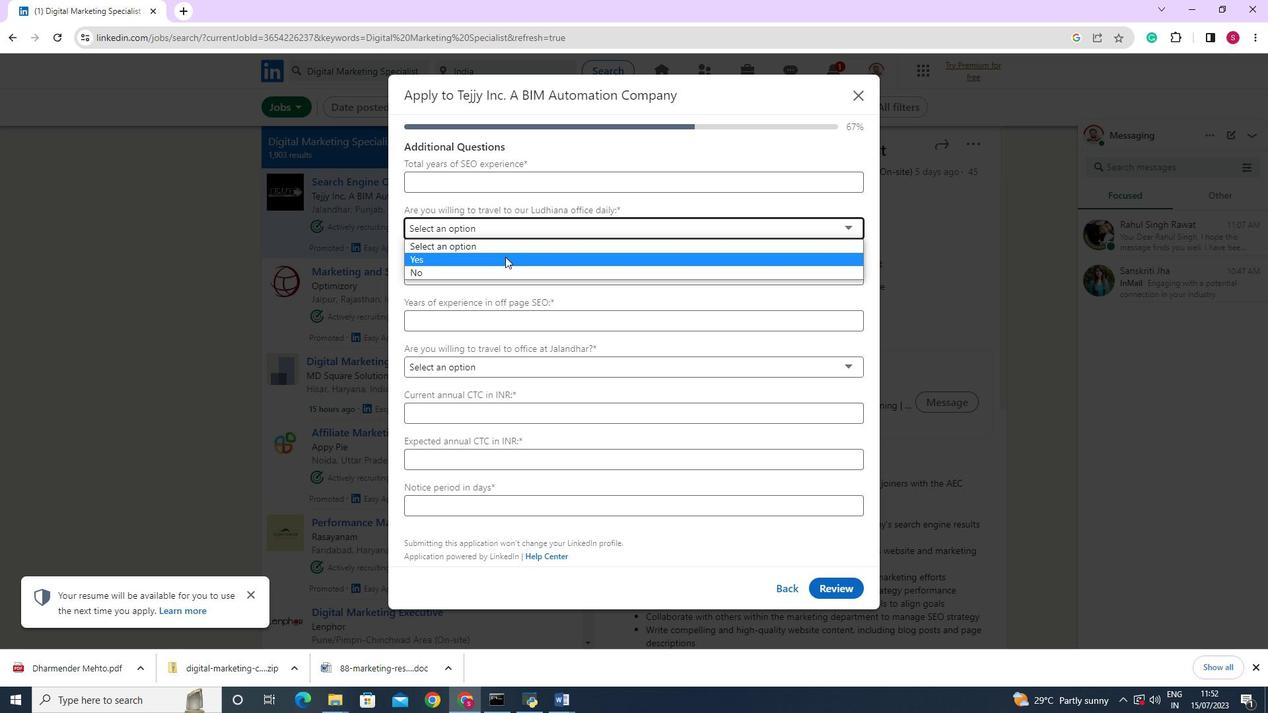 
Action: Mouse moved to (471, 184)
Screenshot: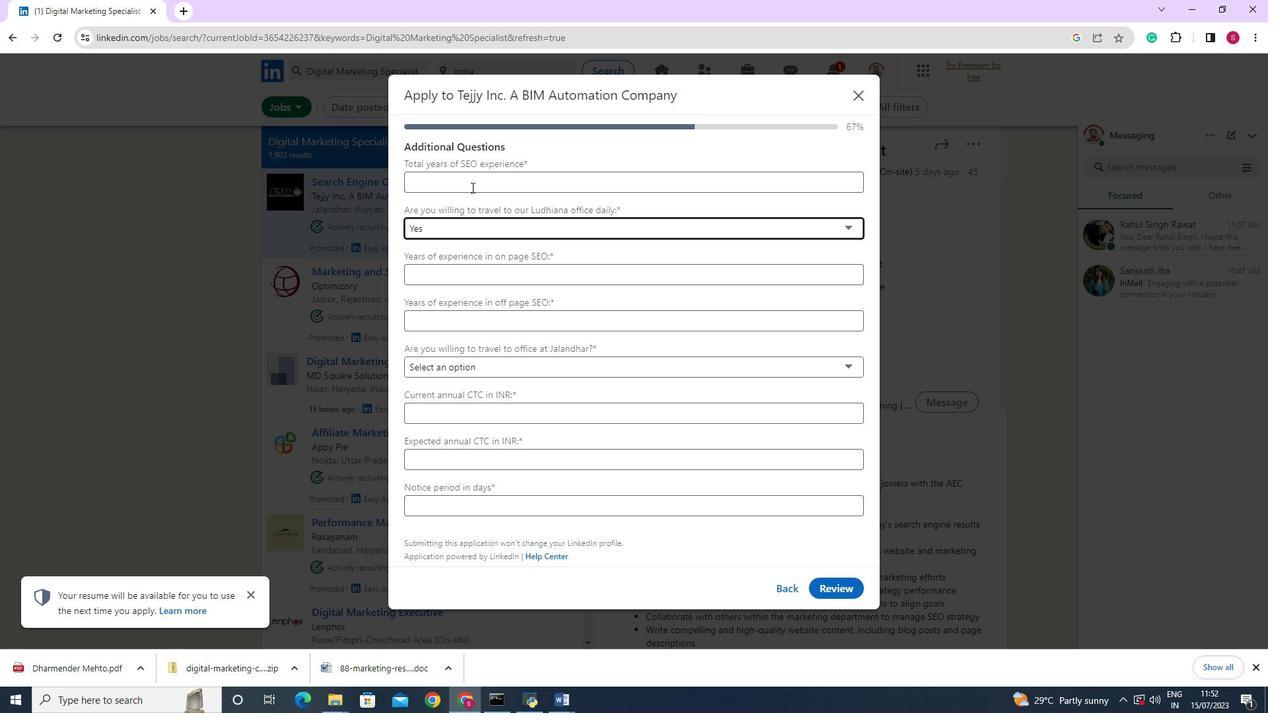 
Action: Mouse pressed left at (471, 184)
Screenshot: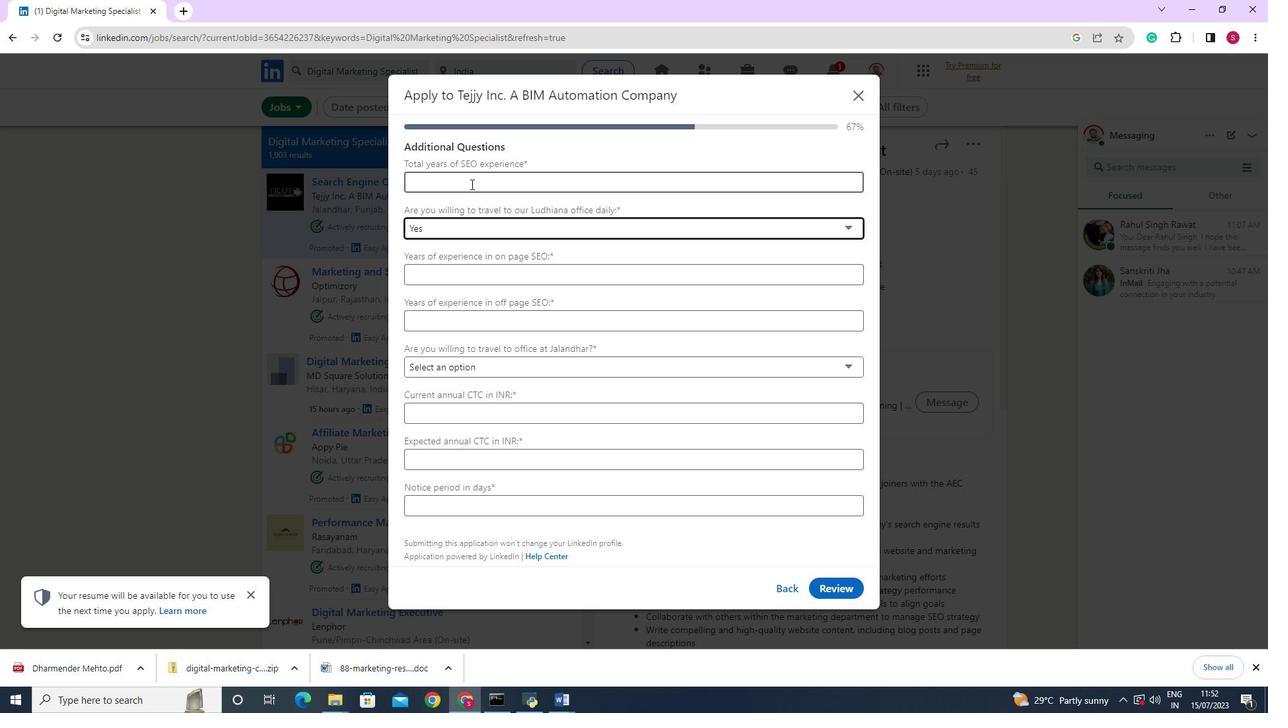
Action: Key pressed 10
Screenshot: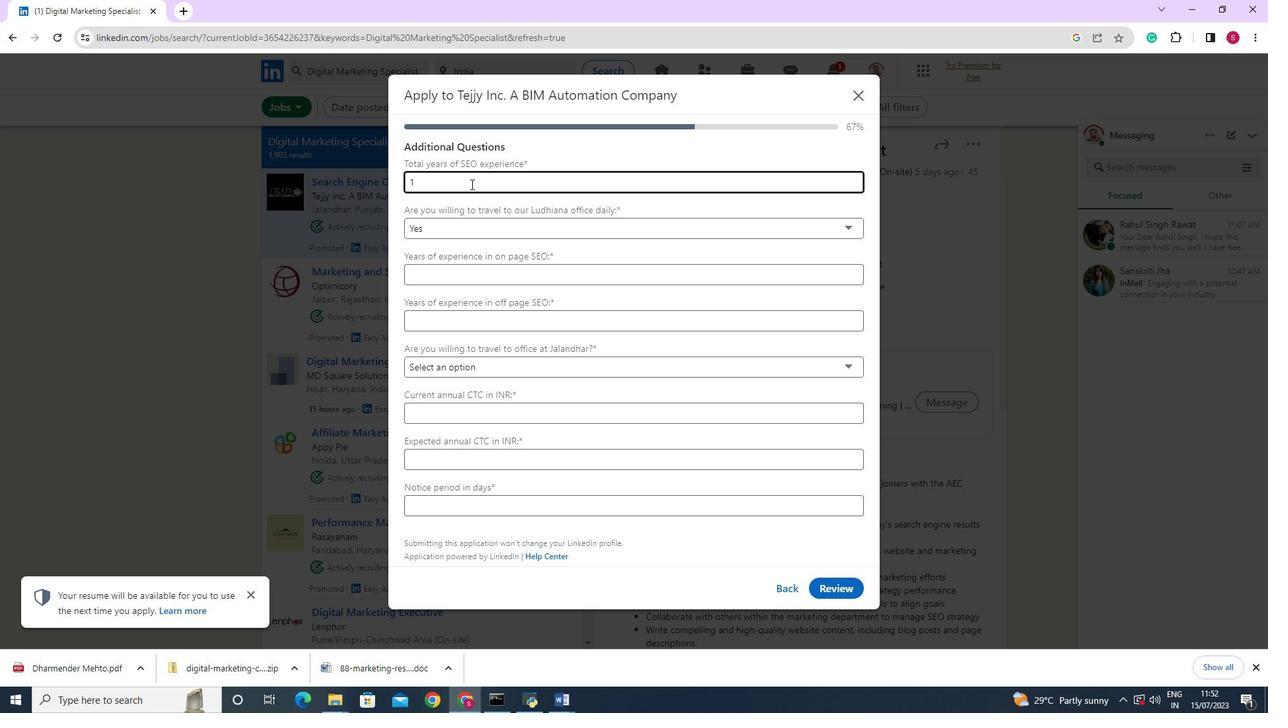 
Action: Mouse moved to (493, 250)
Screenshot: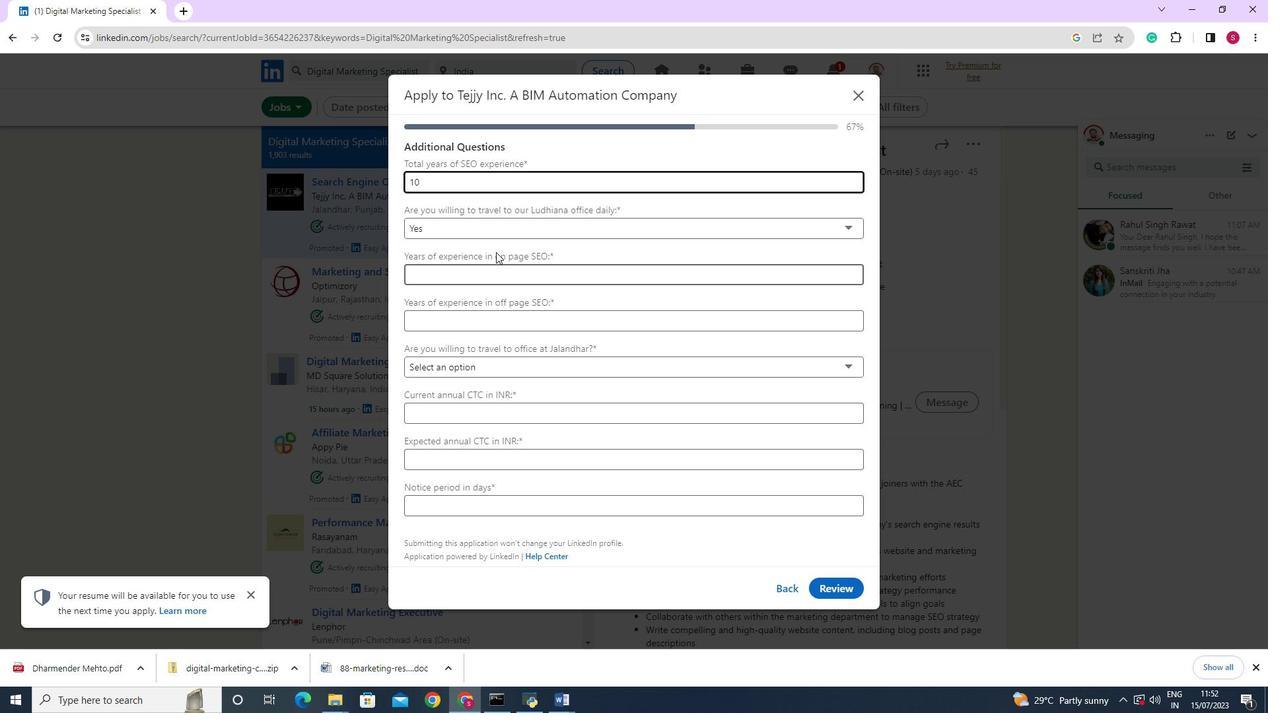 
Action: Mouse pressed left at (493, 250)
Screenshot: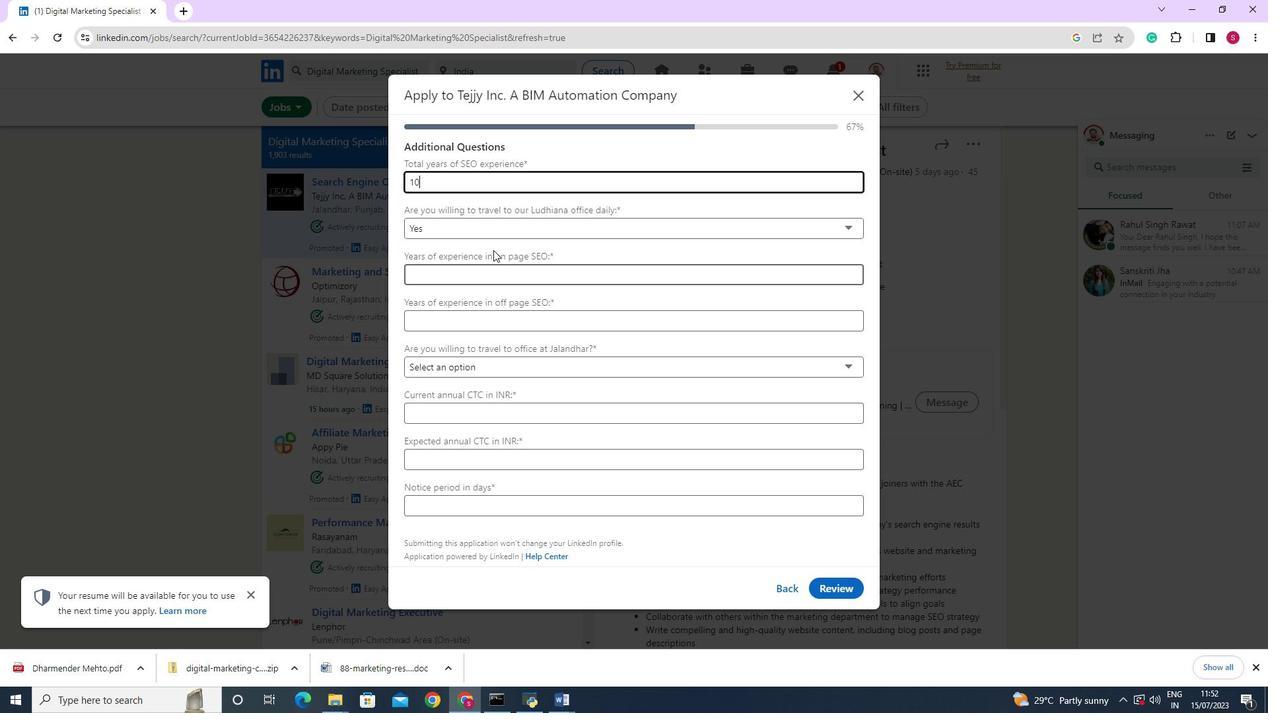 
Action: Mouse moved to (494, 275)
Screenshot: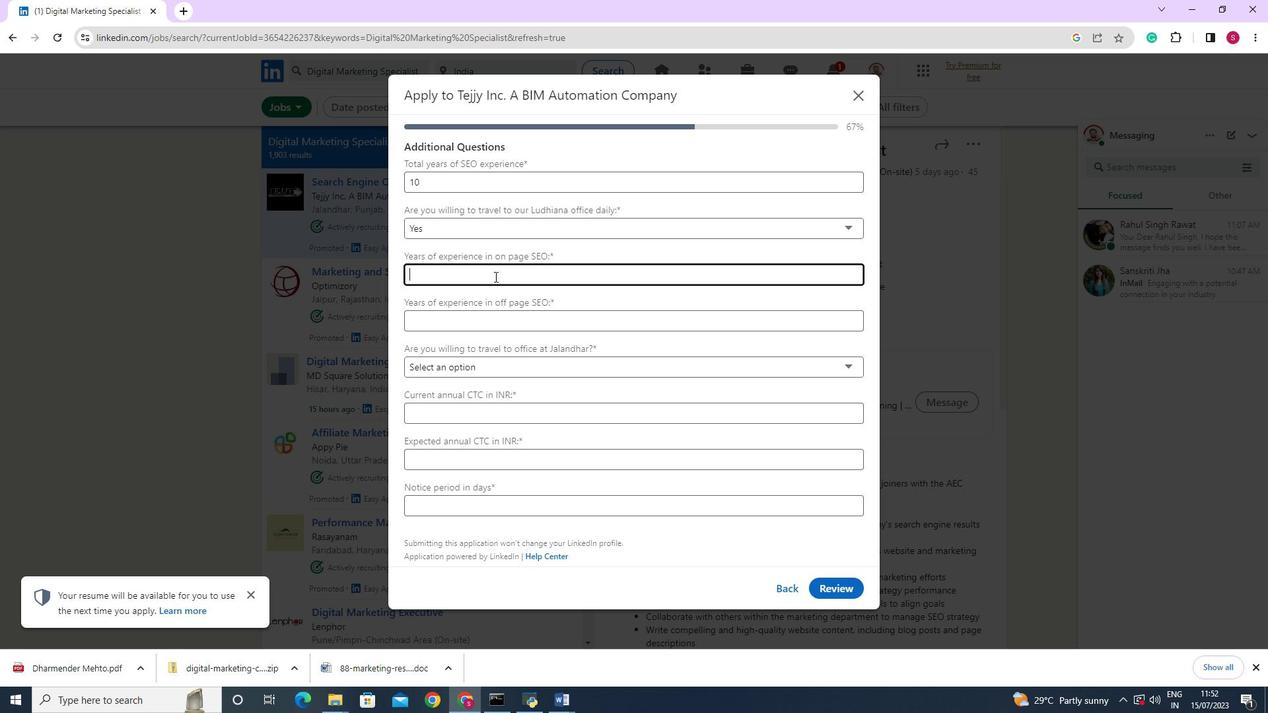 
Action: Key pressed 10
Screenshot: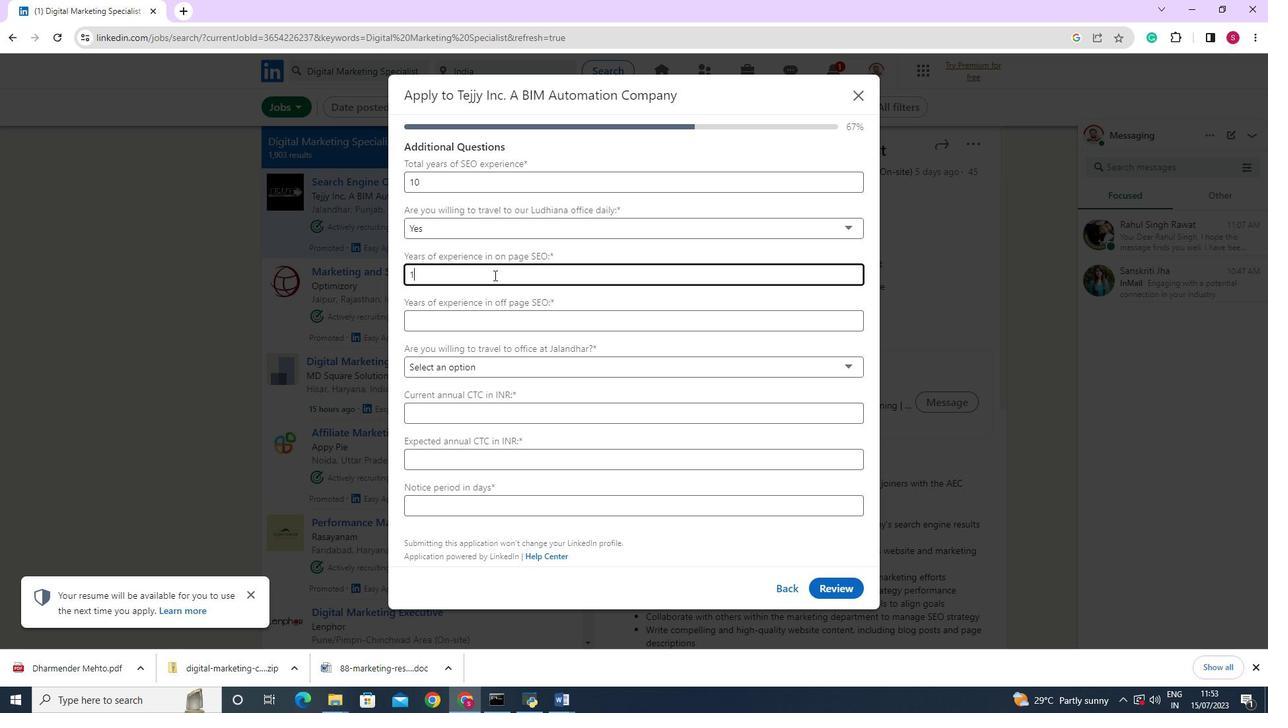 
Action: Mouse moved to (480, 317)
Screenshot: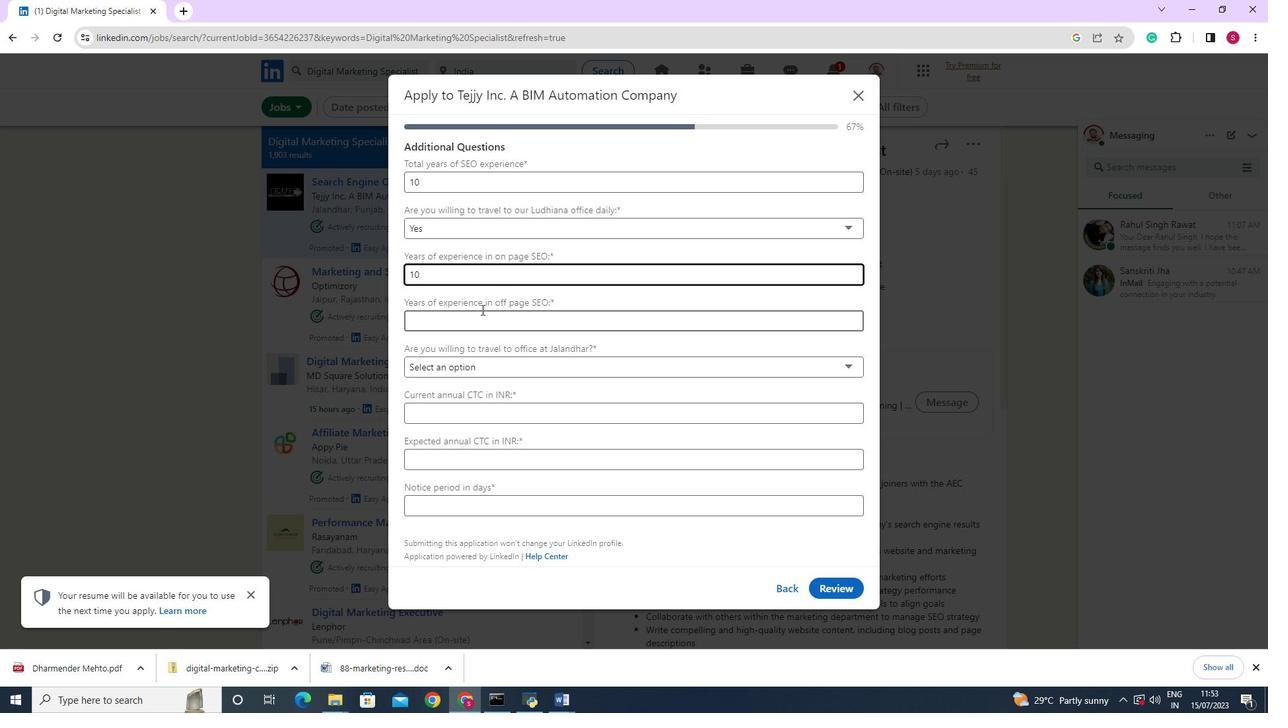 
Action: Mouse pressed left at (480, 317)
Screenshot: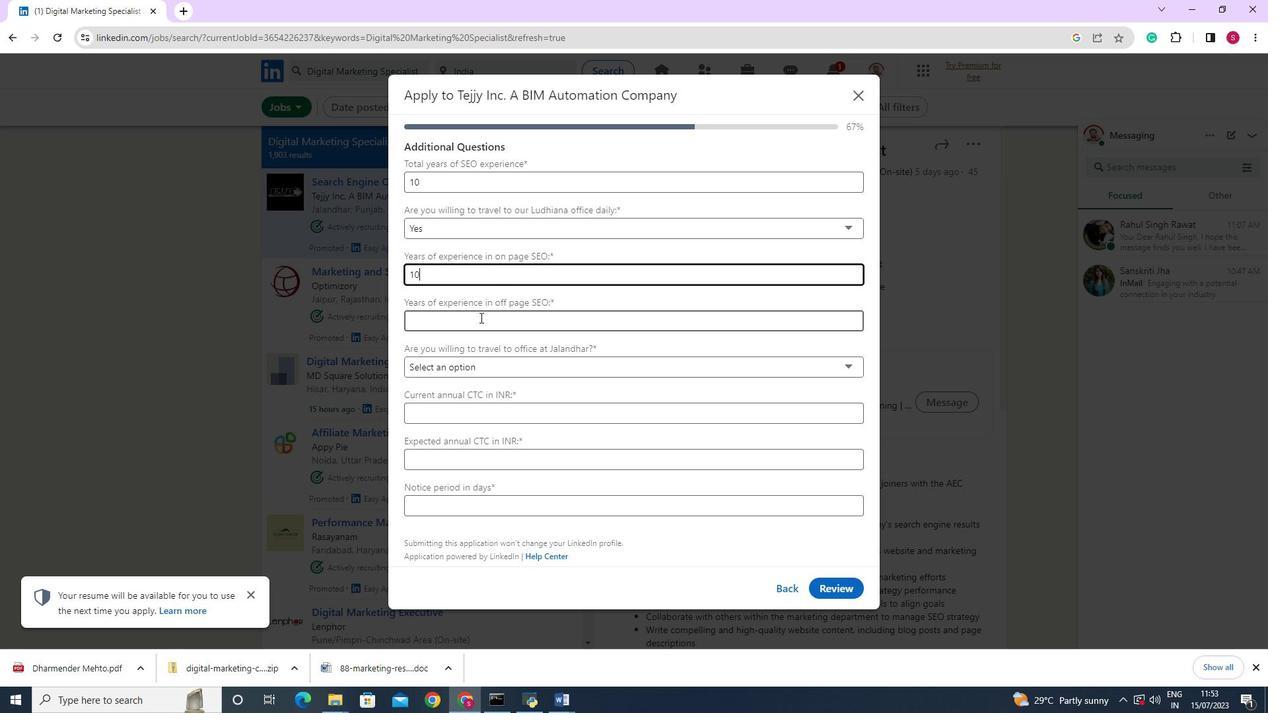 
Action: Key pressed 1
Screenshot: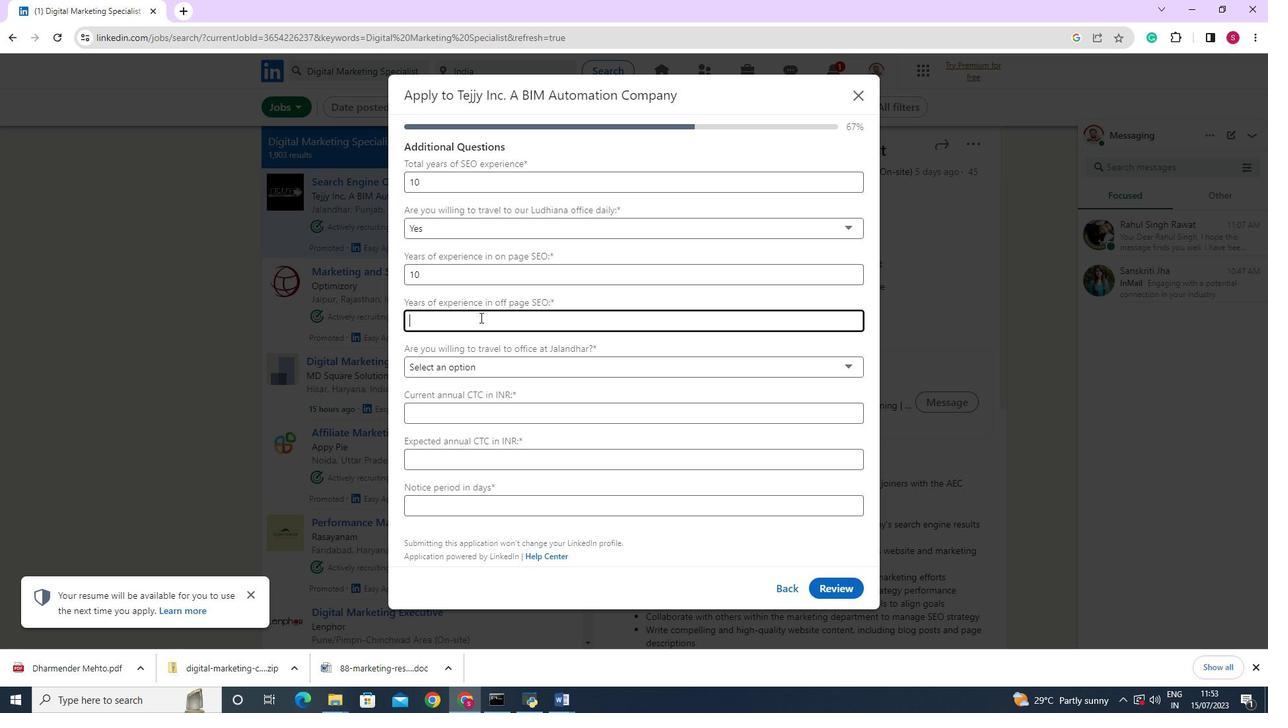 
Action: Mouse moved to (481, 315)
Screenshot: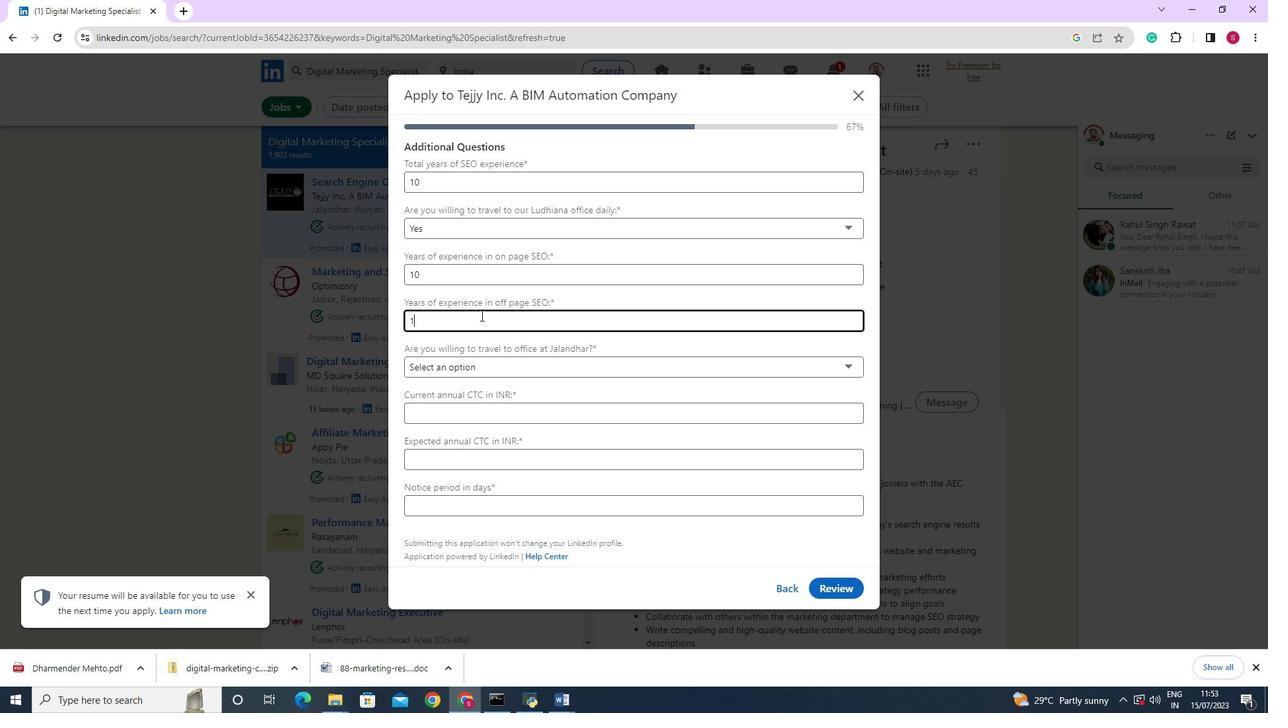 
Action: Key pressed 0
Screenshot: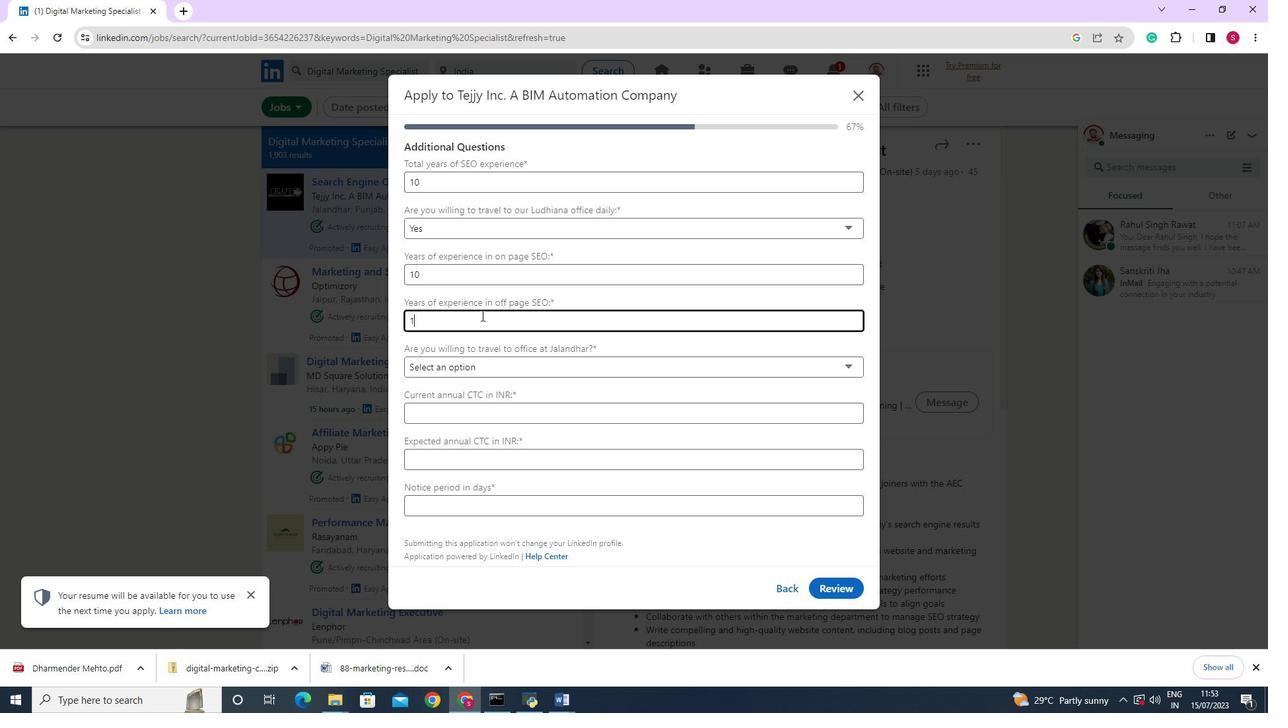 
Action: Mouse moved to (539, 401)
Screenshot: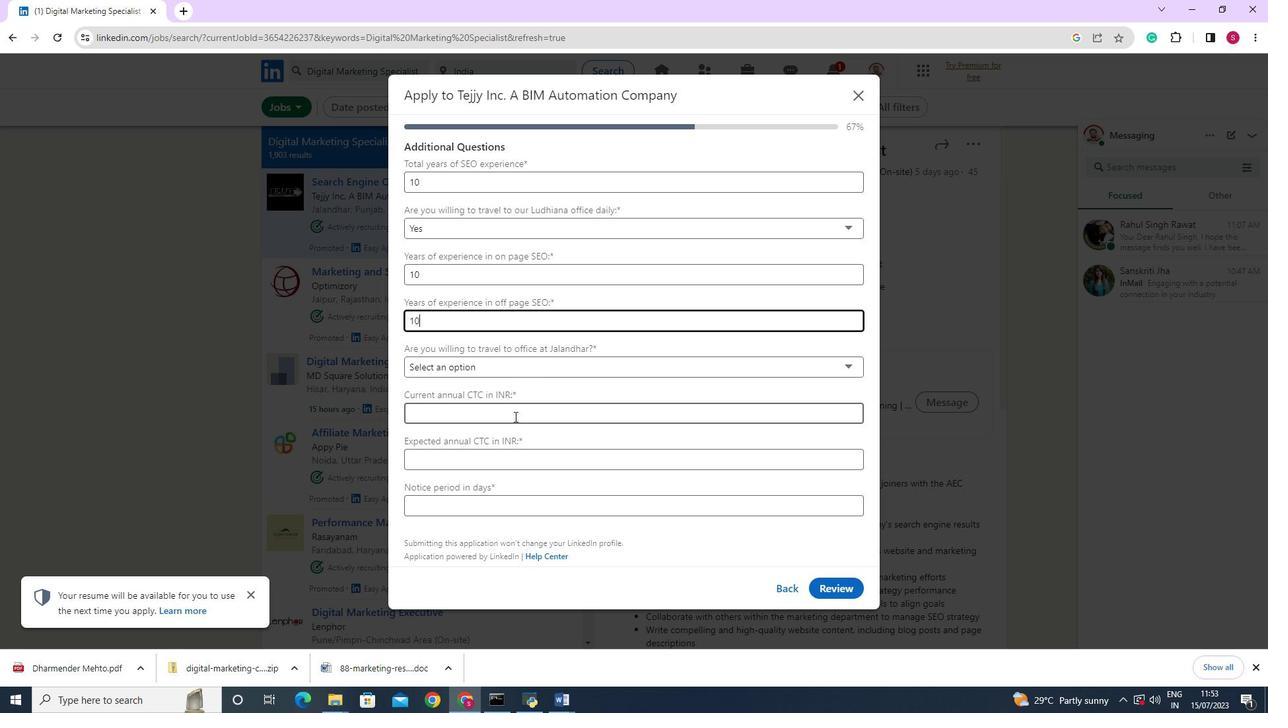 
Action: Mouse pressed left at (539, 401)
Screenshot: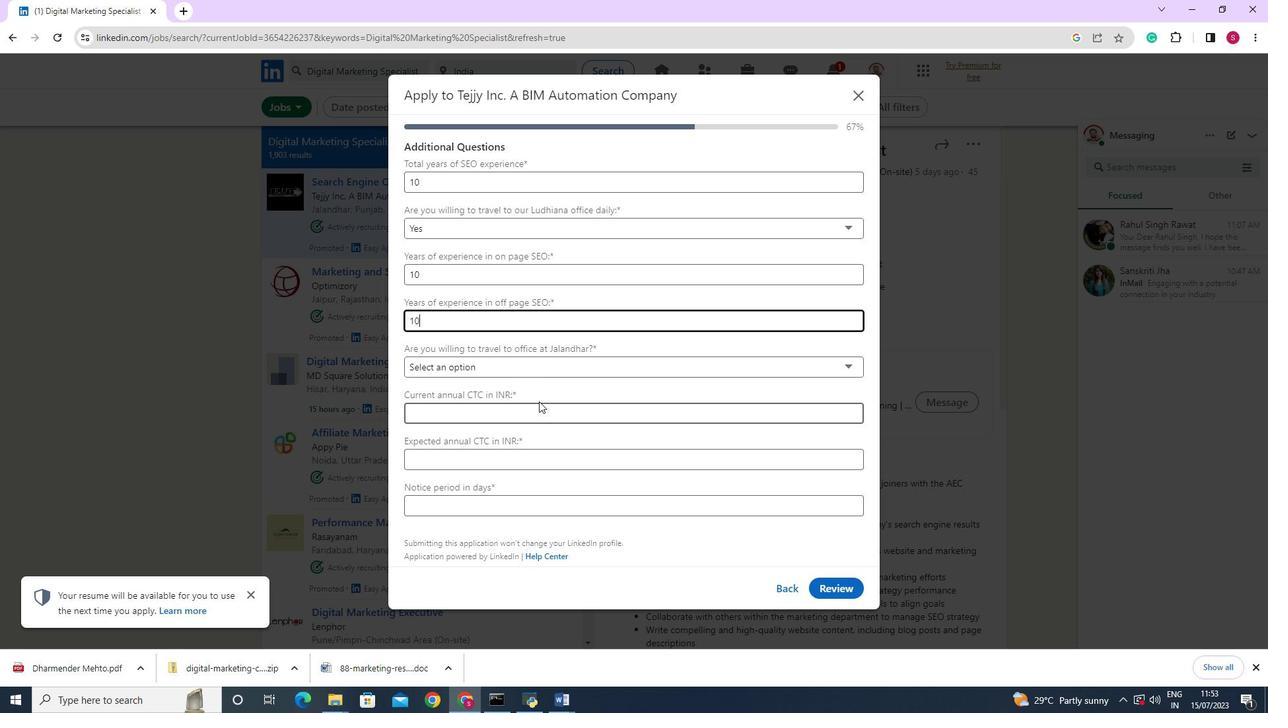 
Action: Mouse moved to (531, 418)
Screenshot: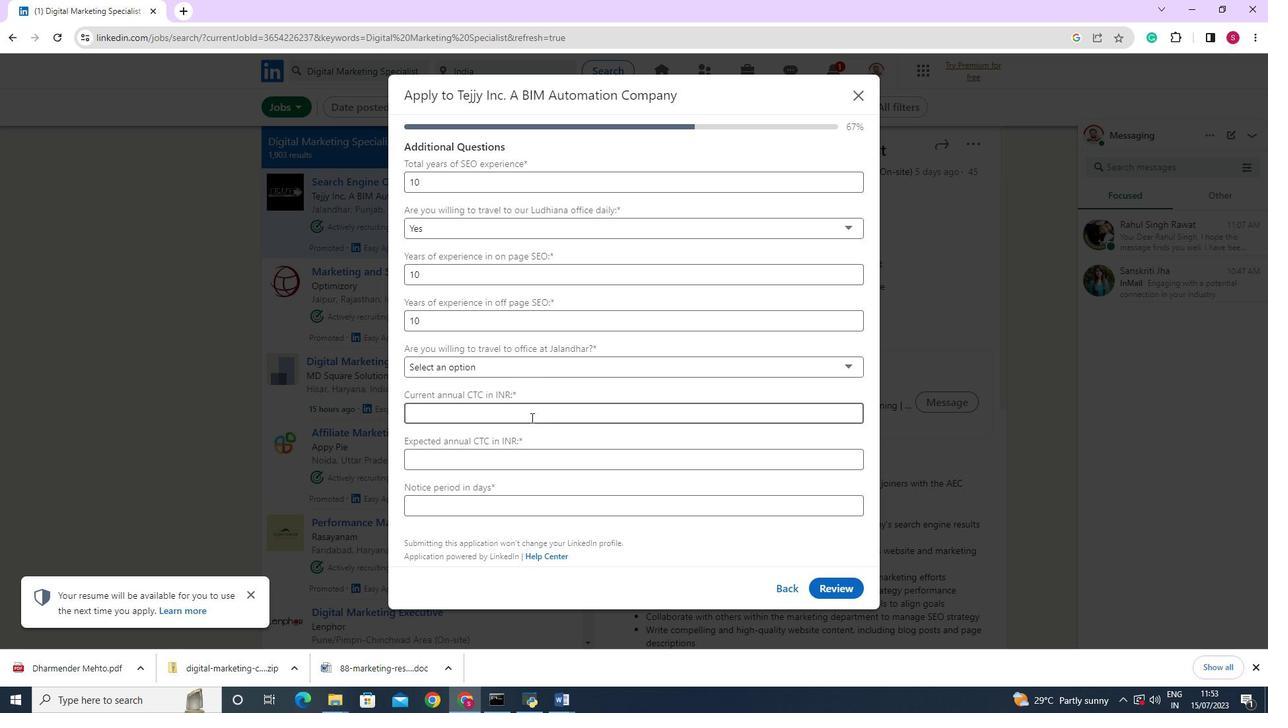 
Action: Mouse pressed left at (531, 418)
Screenshot: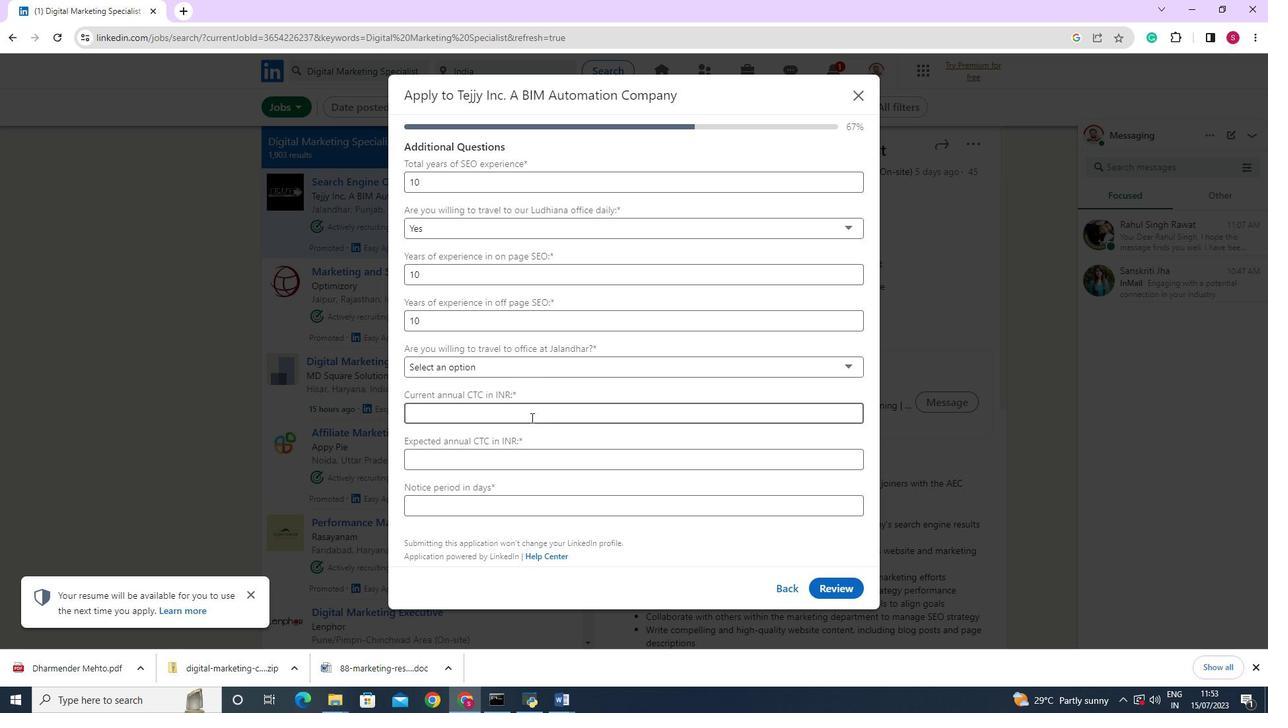 
Action: Key pressed 500000
Screenshot: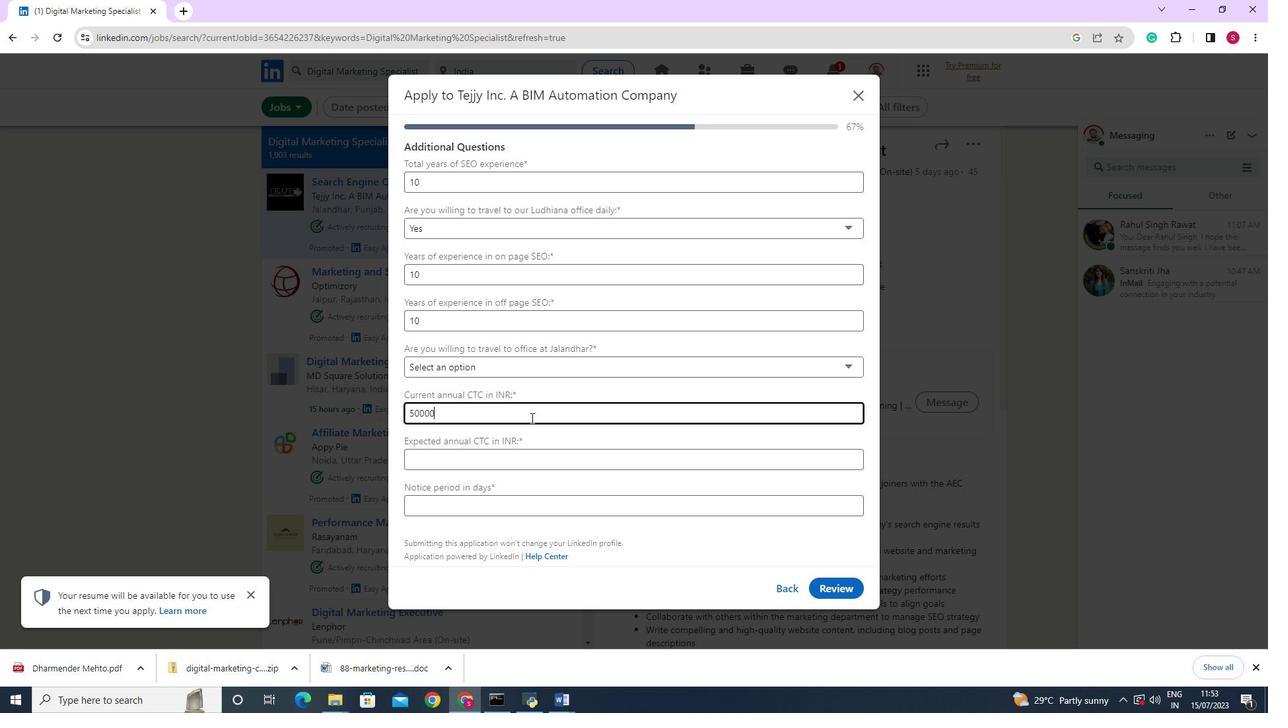 
Action: Mouse moved to (513, 455)
Screenshot: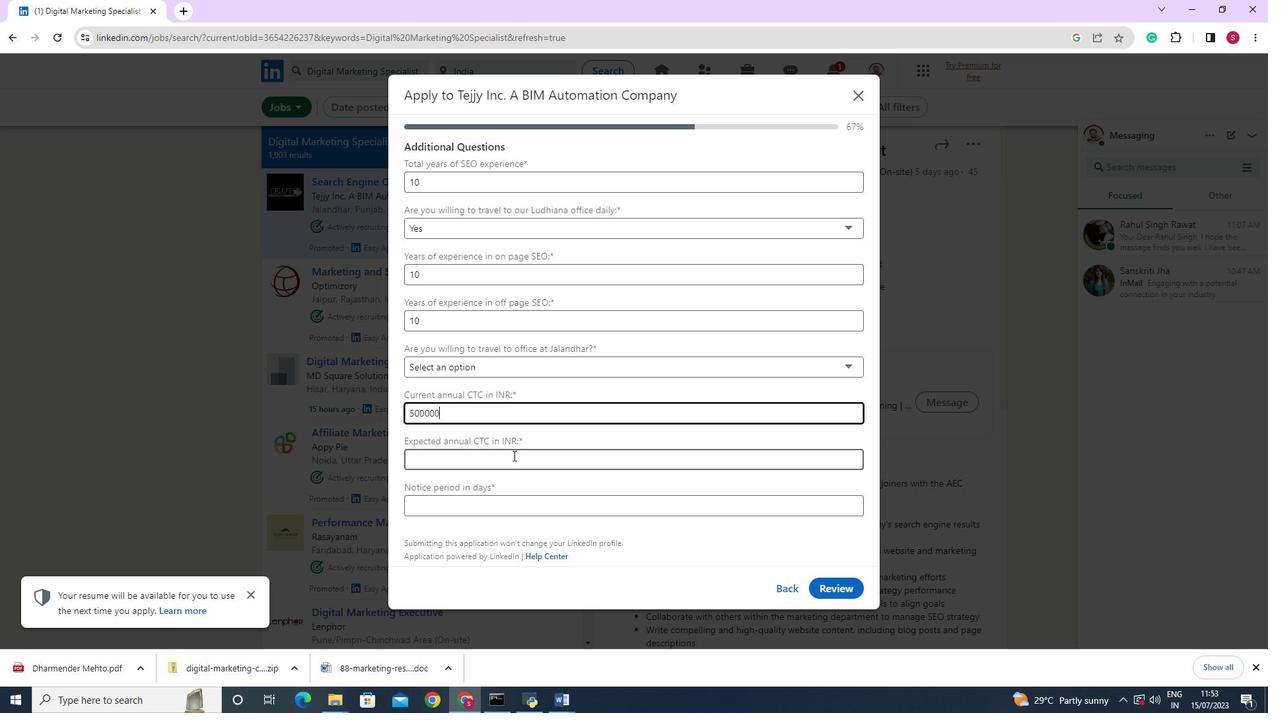 
Action: Mouse pressed left at (513, 455)
Screenshot: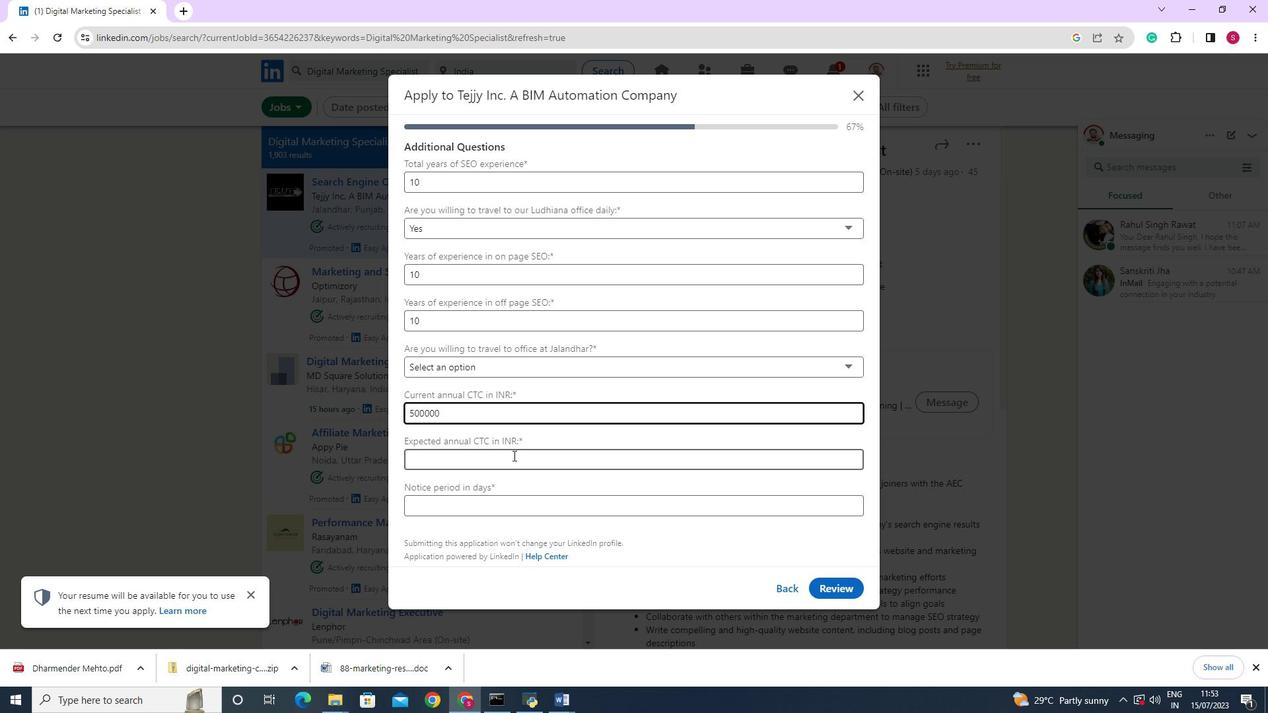 
Action: Key pressed 600000
Screenshot: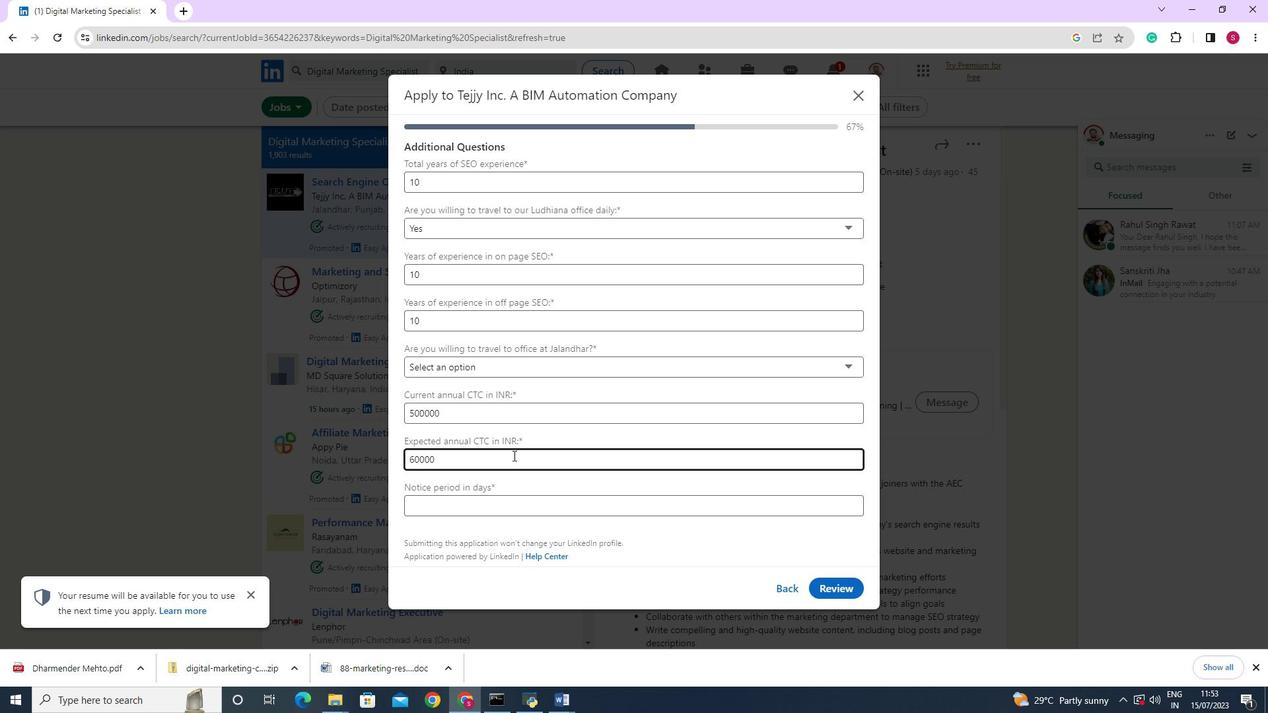 
Action: Mouse moved to (485, 500)
Screenshot: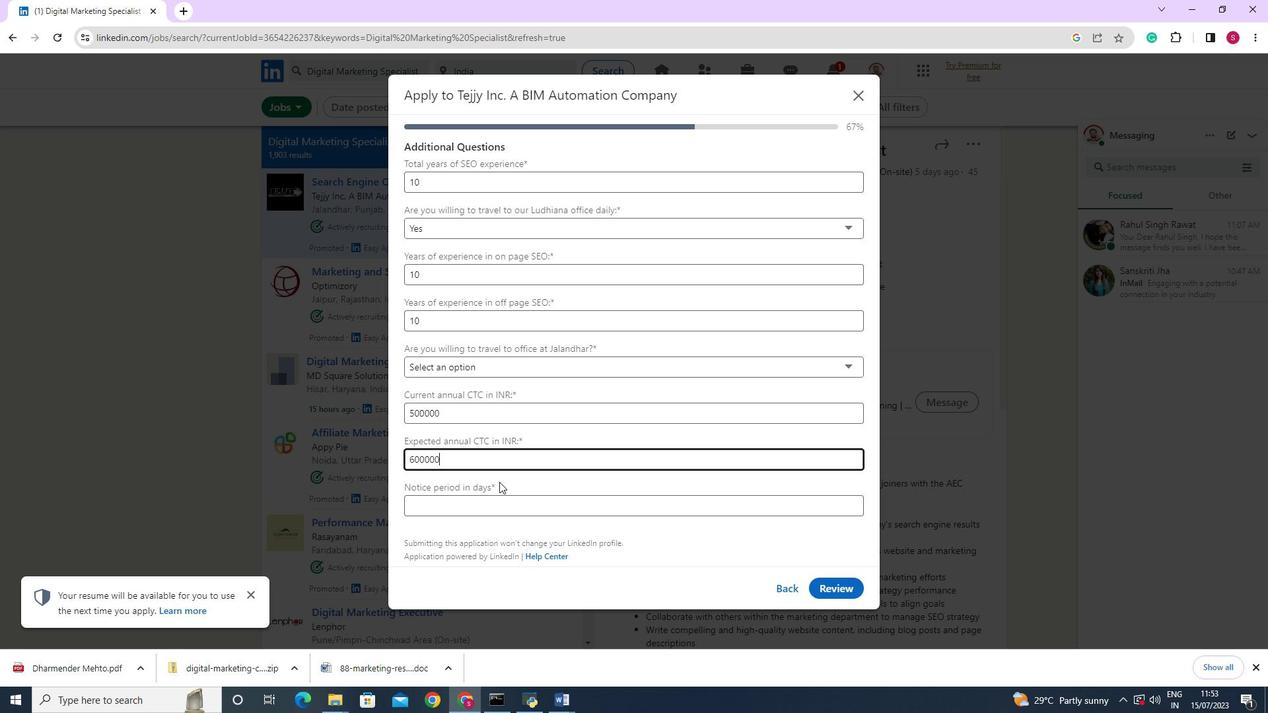 
Action: Mouse pressed left at (485, 500)
Screenshot: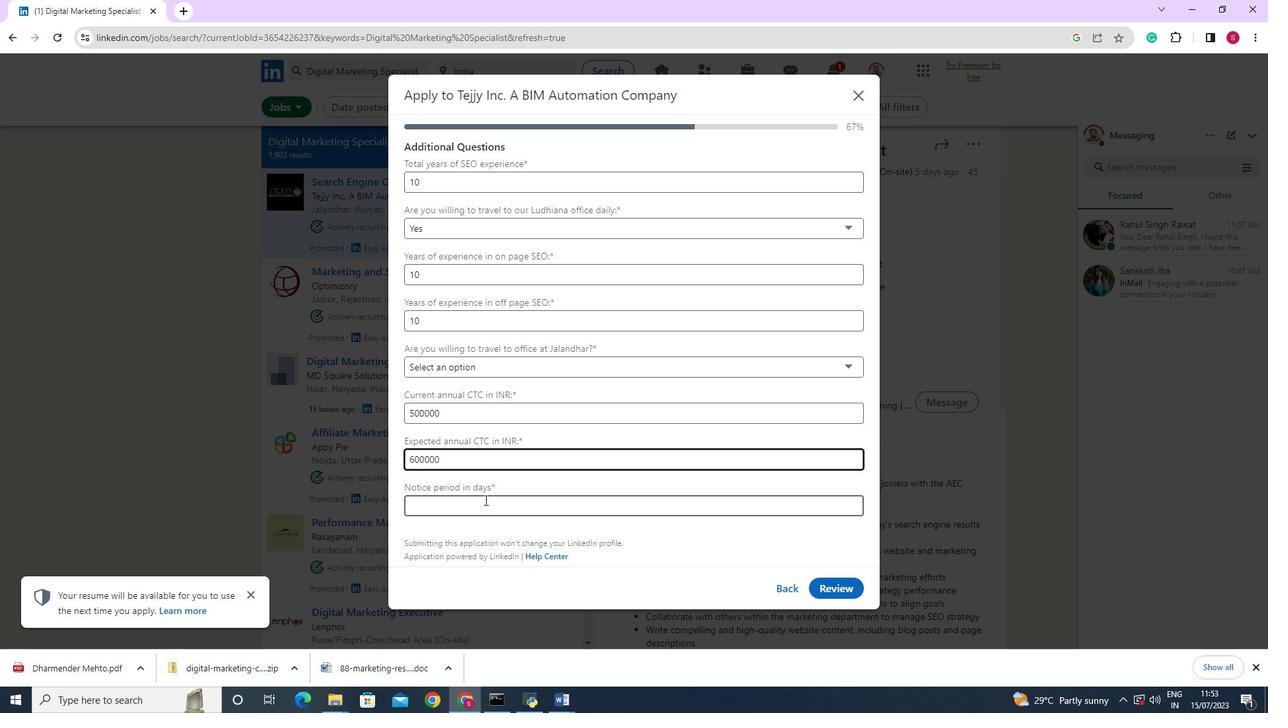 
Action: Key pressed 30
Screenshot: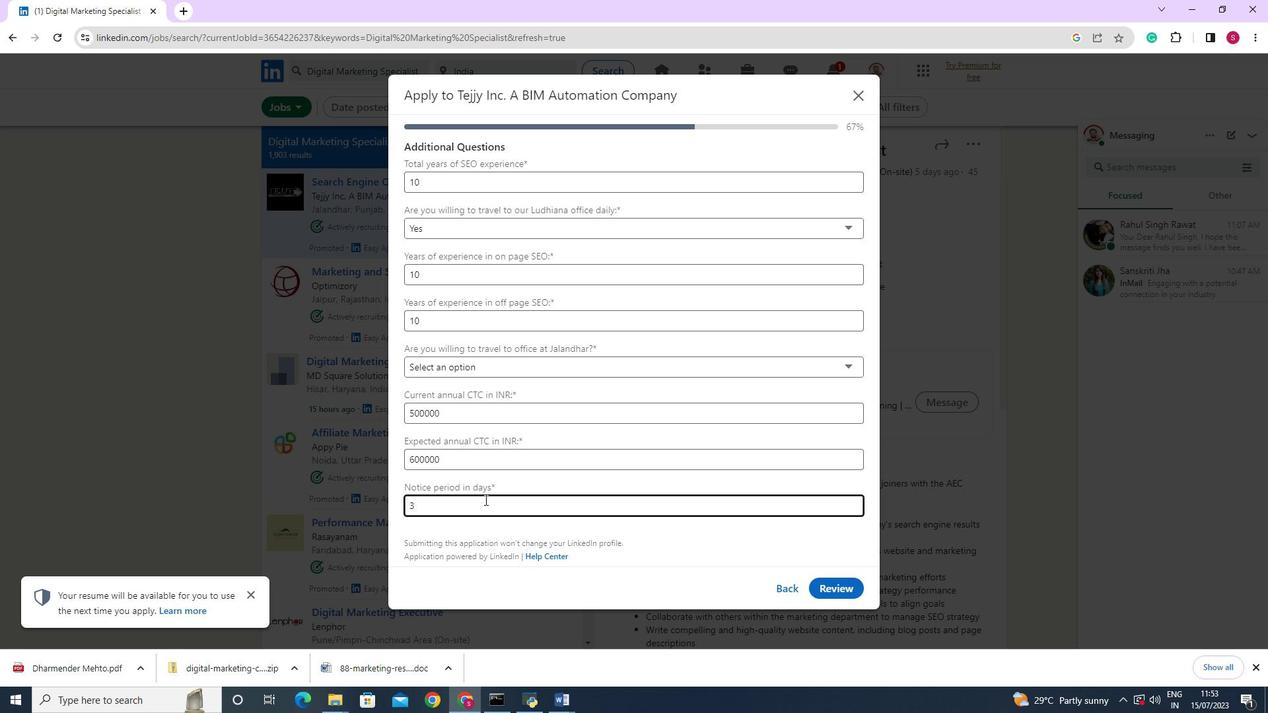 
Action: Mouse moved to (837, 591)
Screenshot: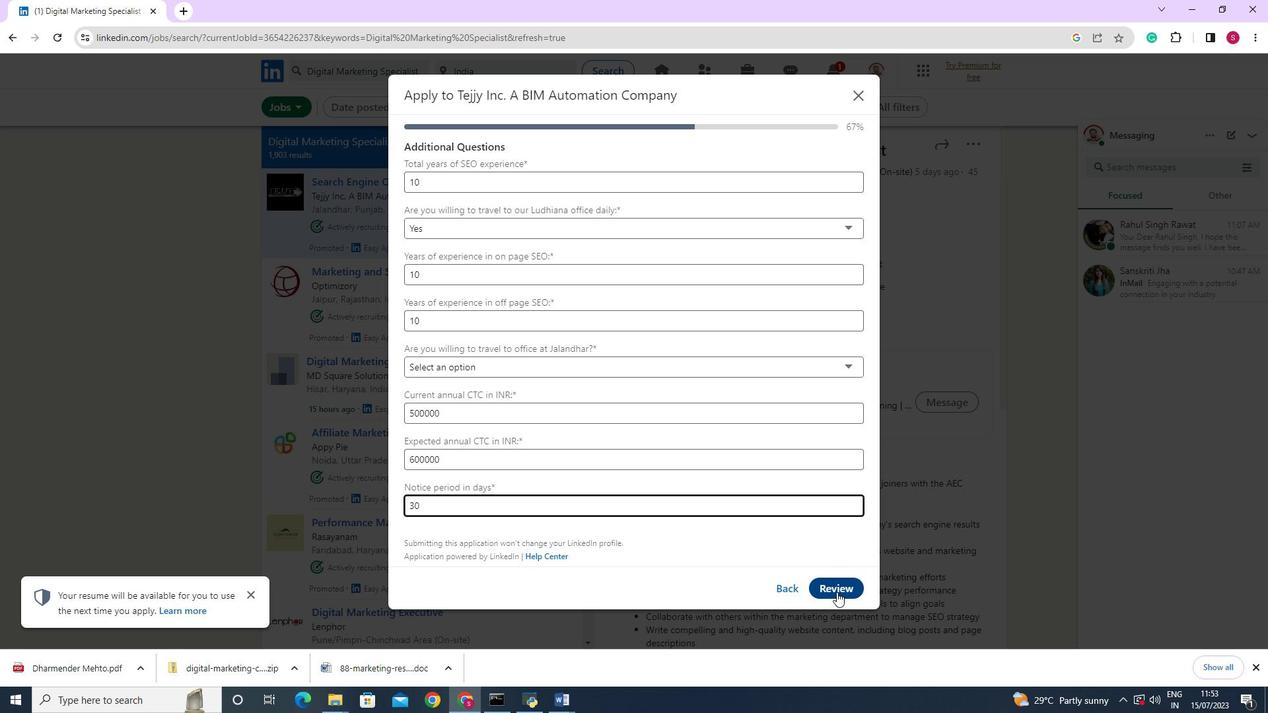 
Action: Mouse pressed left at (837, 592)
Screenshot: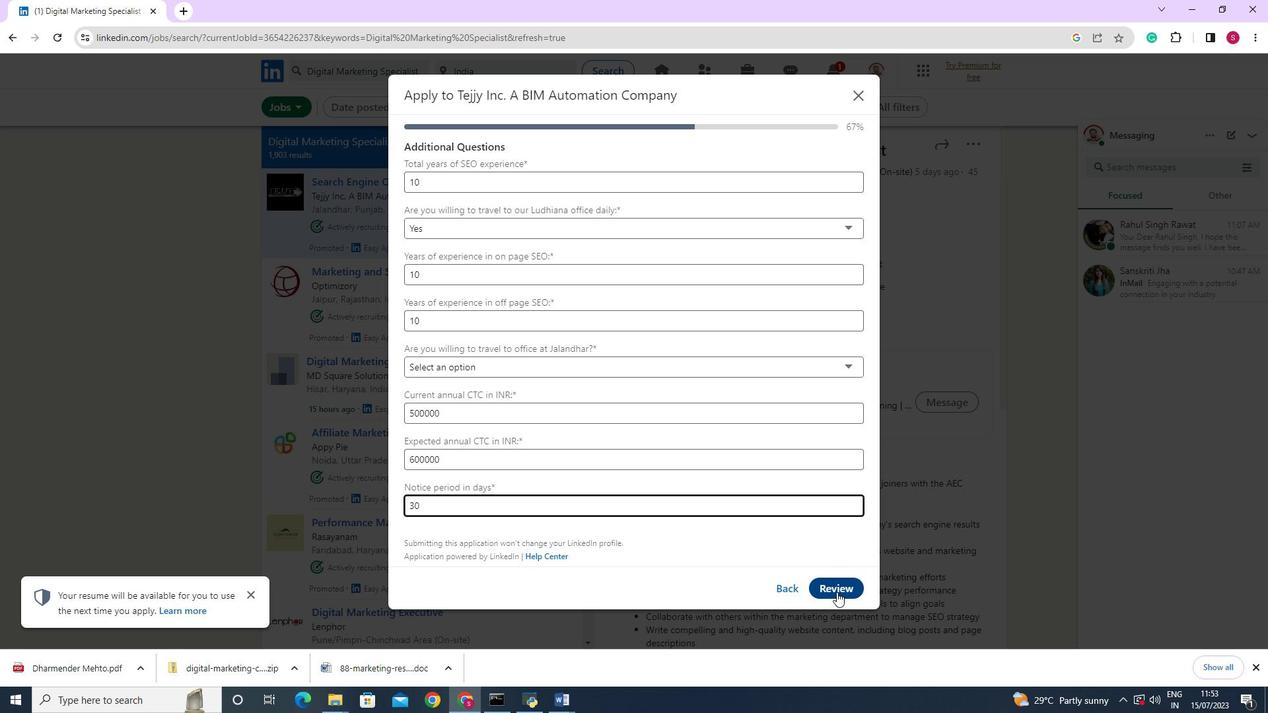 
Action: Mouse moved to (518, 366)
Screenshot: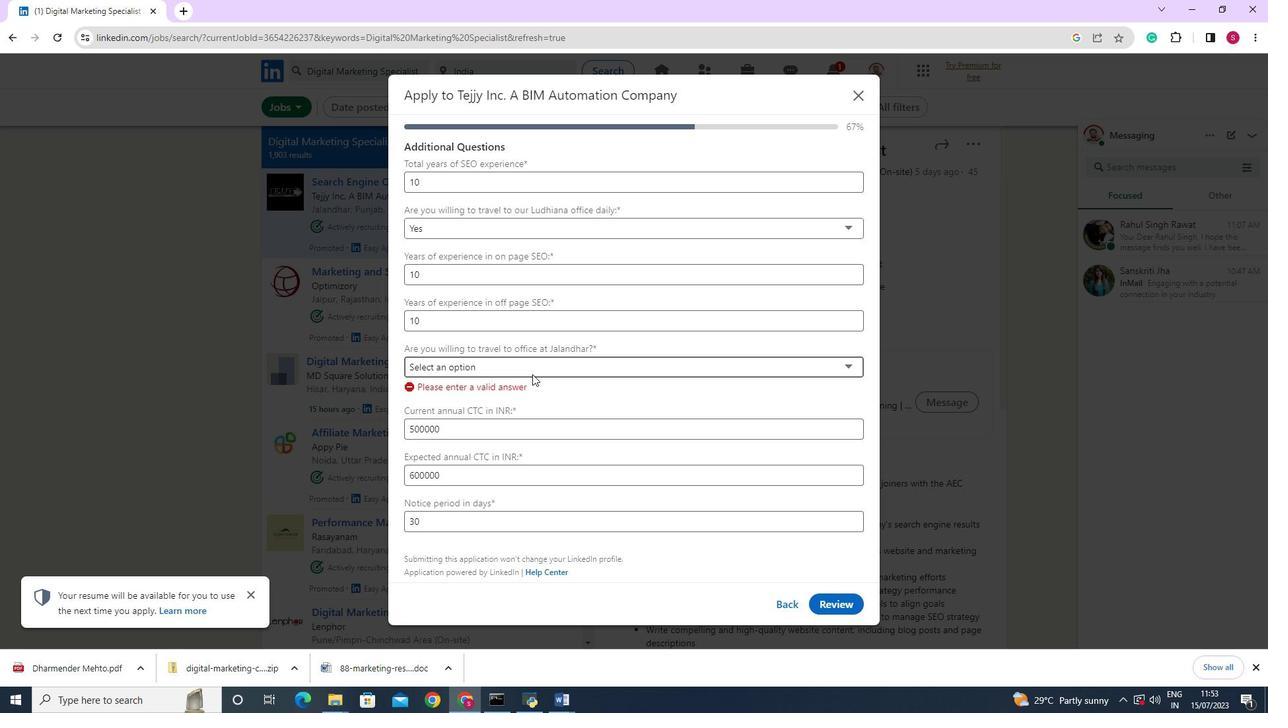 
Action: Mouse pressed left at (518, 366)
Screenshot: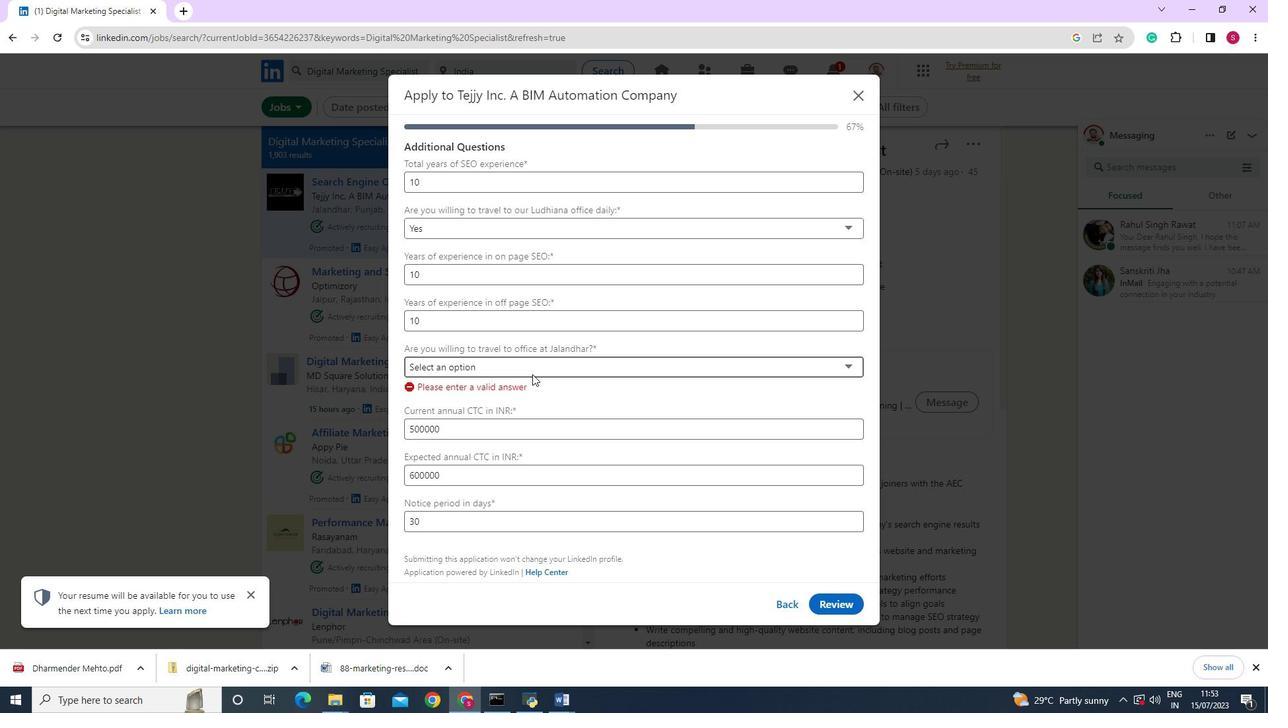 
Action: Mouse moved to (505, 397)
Screenshot: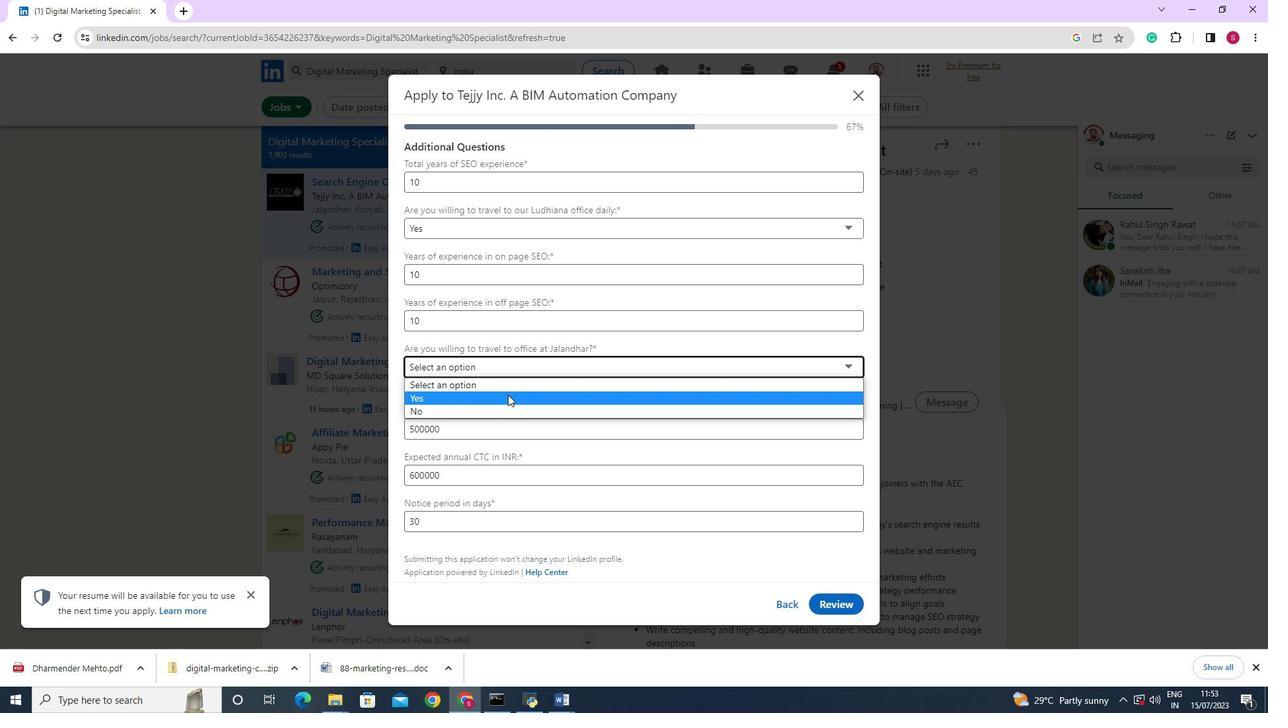 
Action: Mouse pressed left at (505, 397)
Screenshot: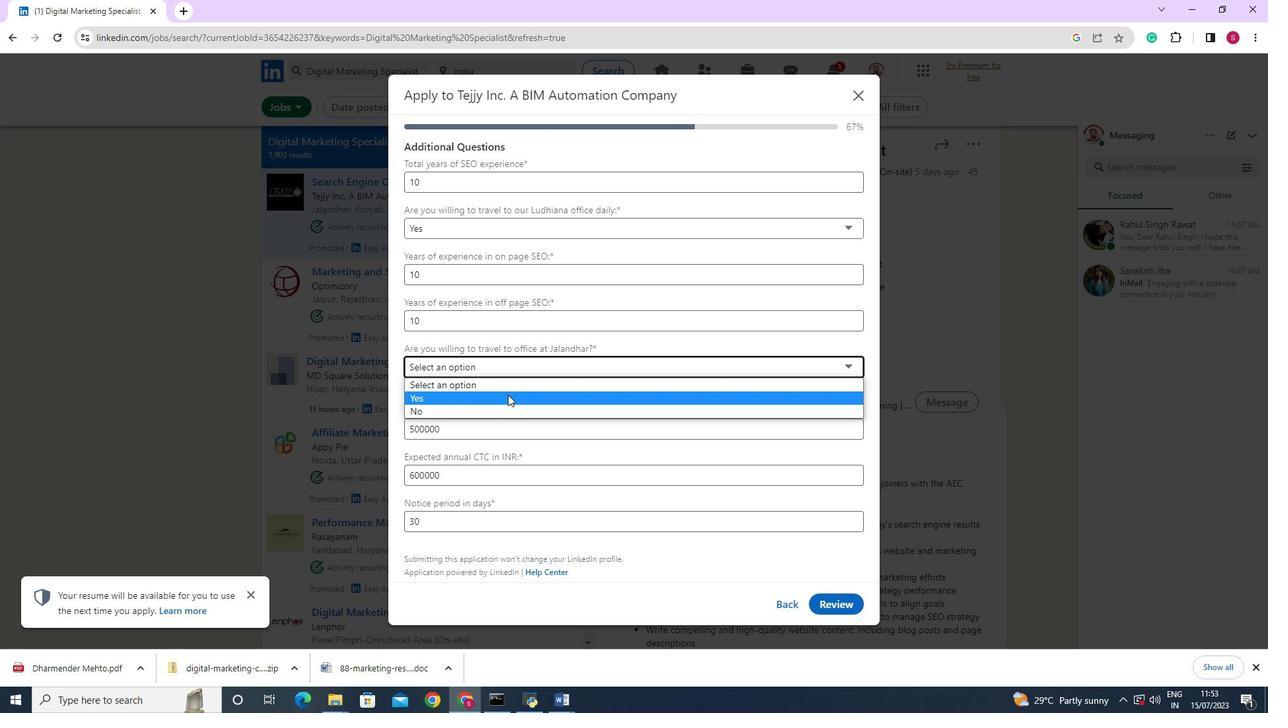 
Action: Mouse moved to (833, 594)
Screenshot: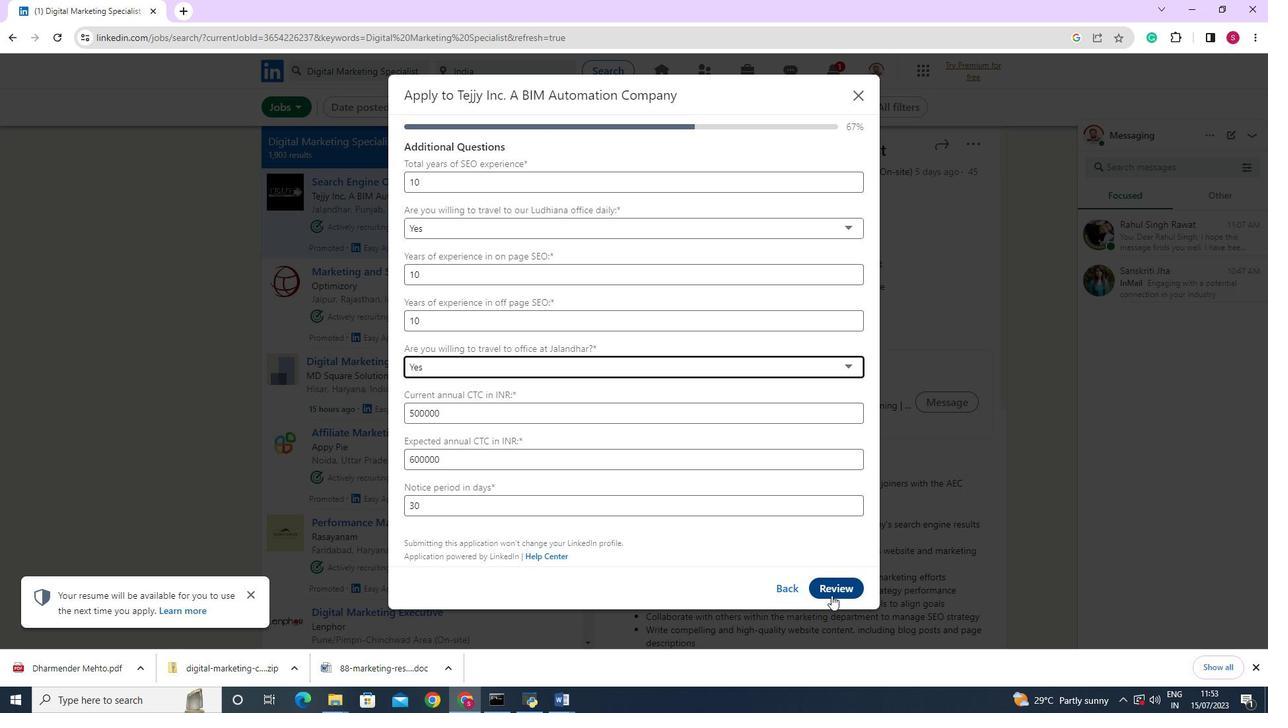
Action: Mouse pressed left at (833, 594)
Screenshot: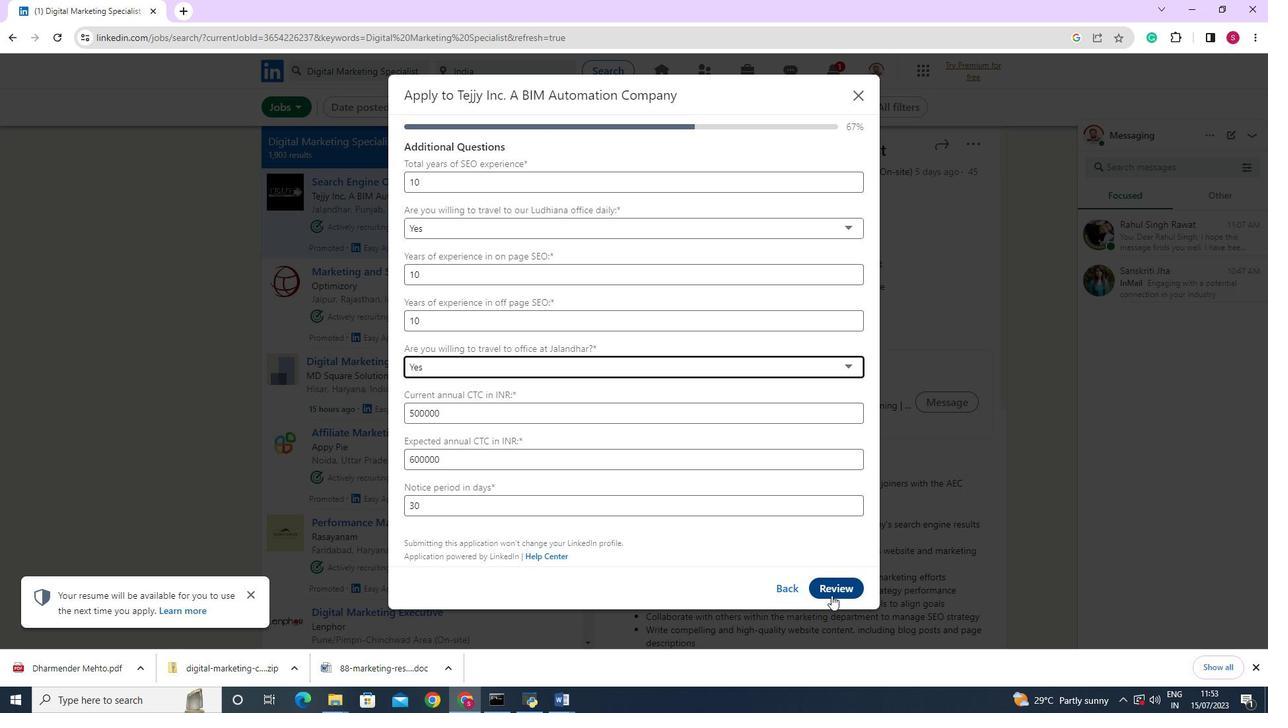 
Action: Mouse moved to (641, 486)
Screenshot: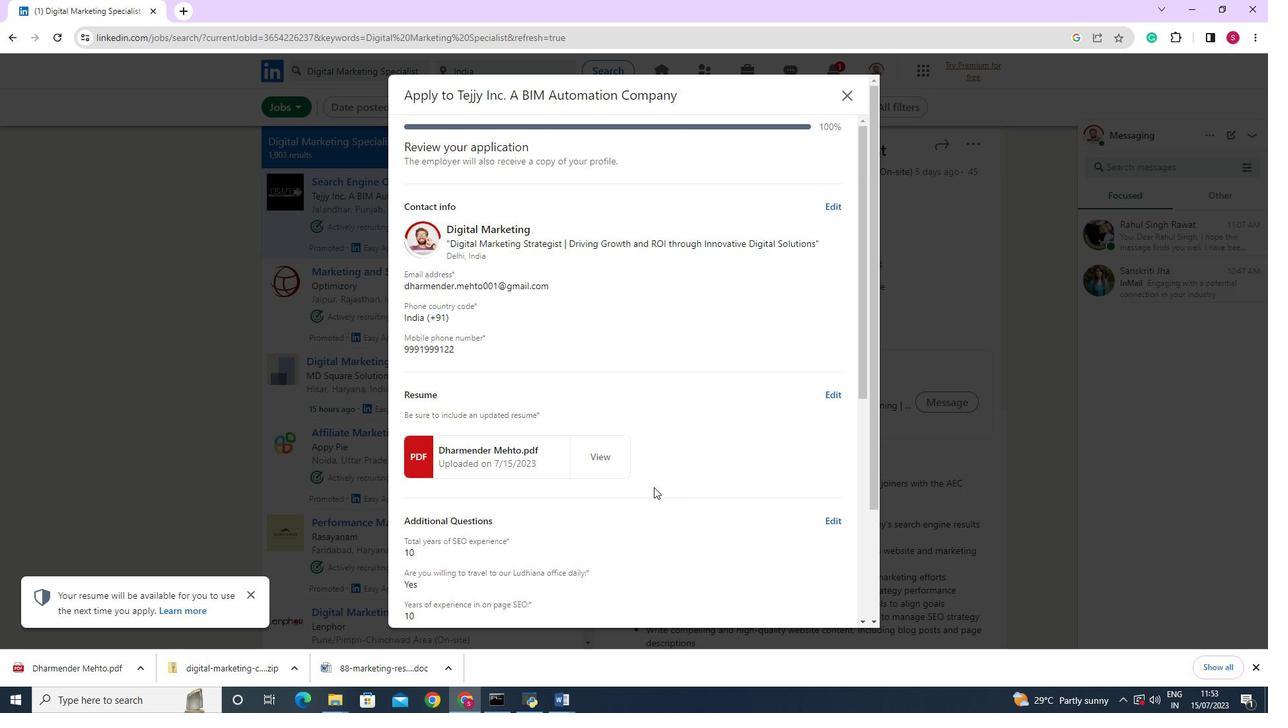 
Action: Mouse scrolled (641, 485) with delta (0, 0)
Screenshot: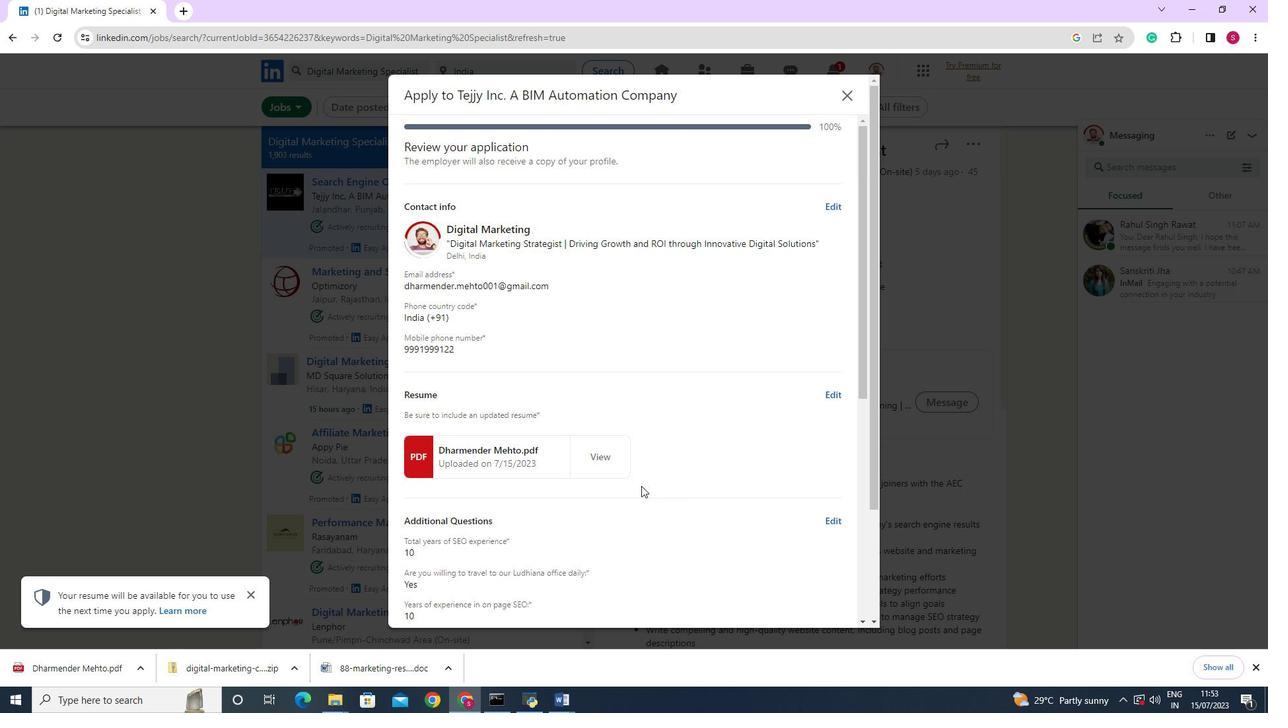 
Action: Mouse scrolled (641, 485) with delta (0, 0)
Screenshot: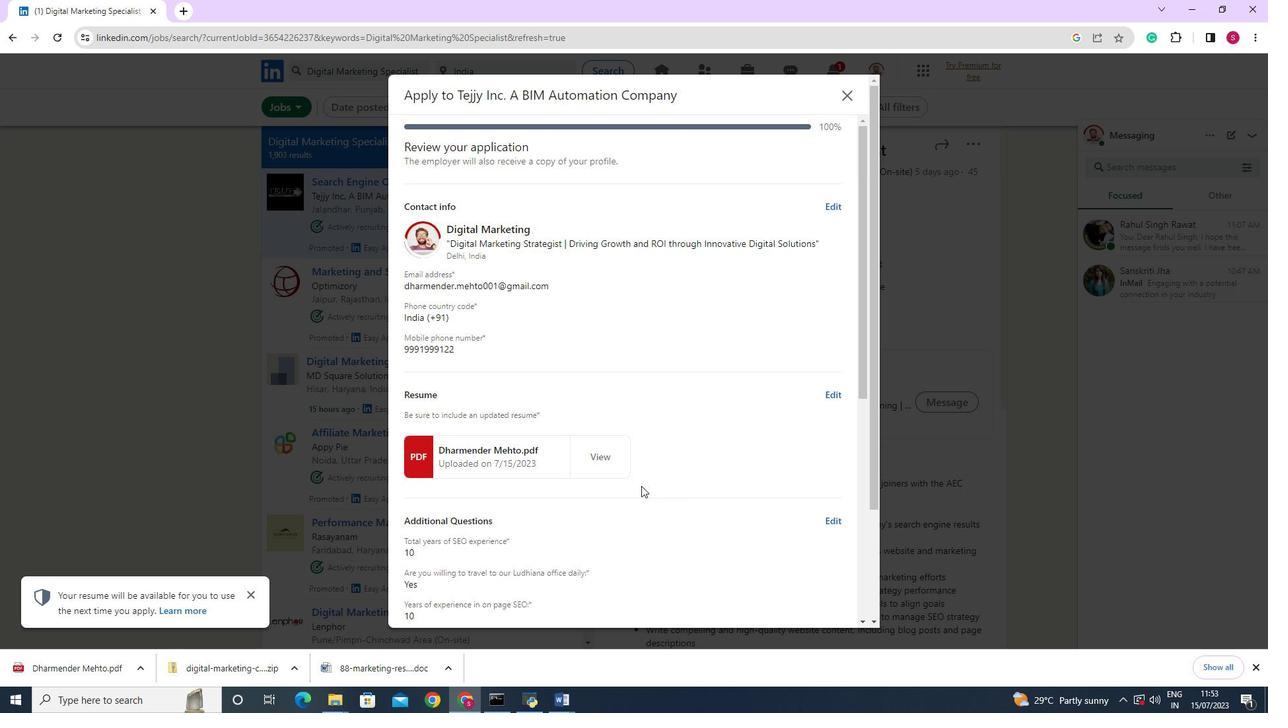 
Action: Mouse scrolled (641, 485) with delta (0, 0)
Screenshot: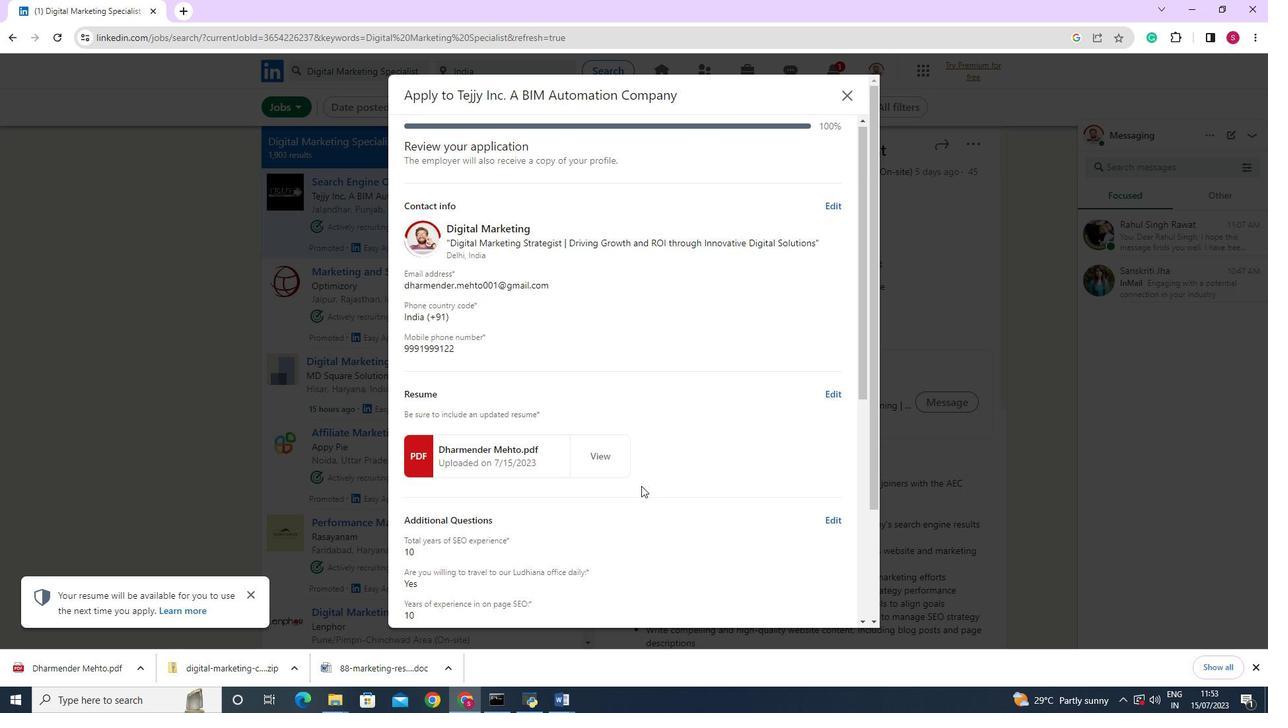 
Action: Mouse scrolled (641, 485) with delta (0, 0)
Screenshot: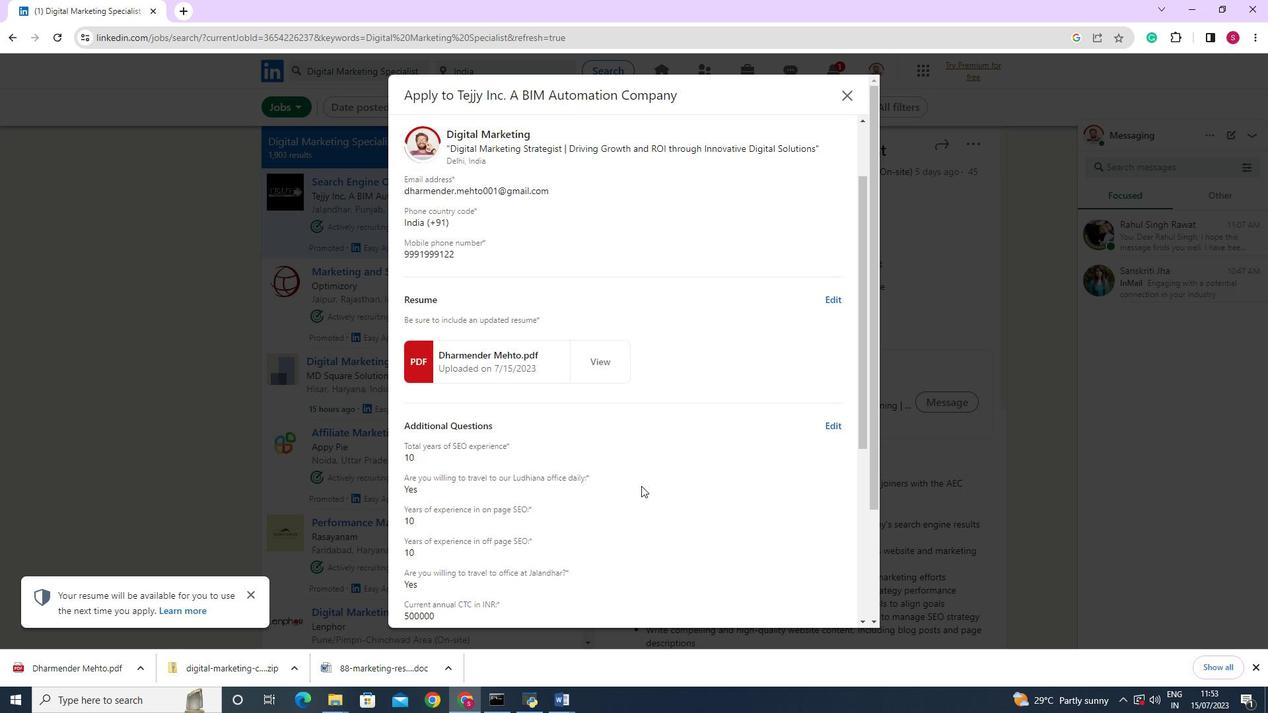 
Action: Mouse scrolled (641, 485) with delta (0, 0)
Screenshot: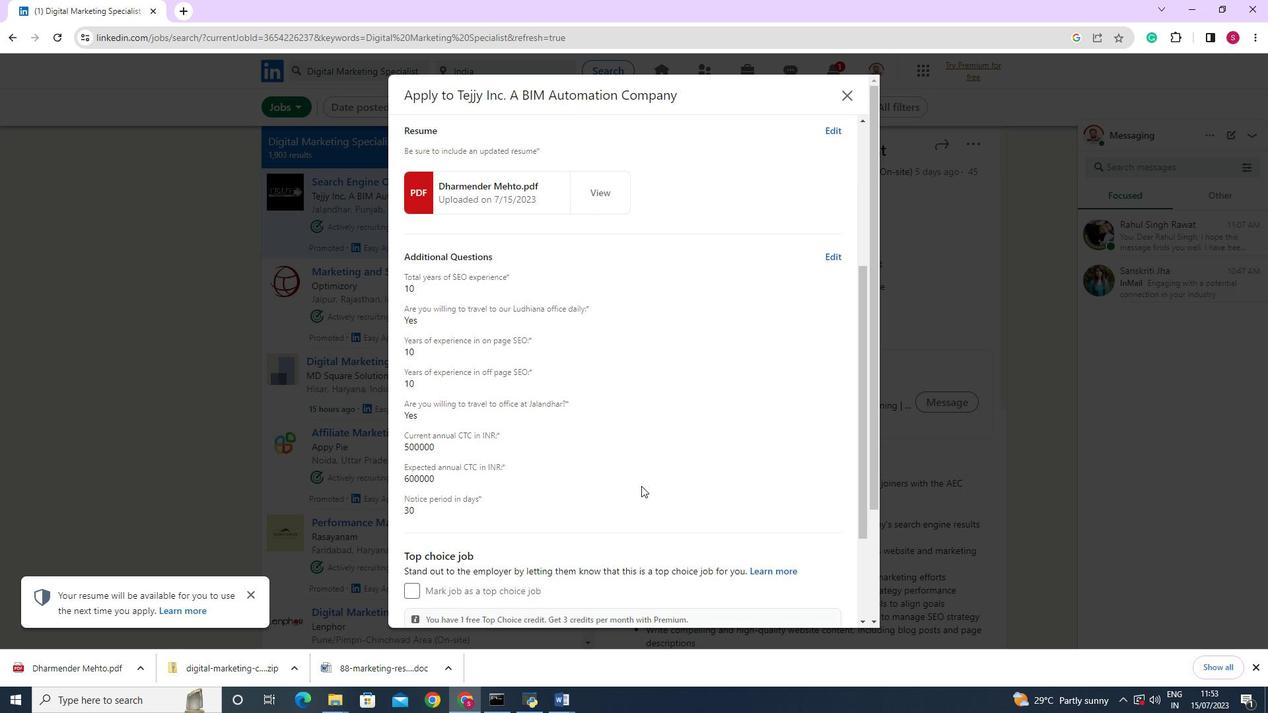 
Action: Mouse scrolled (641, 485) with delta (0, 0)
Screenshot: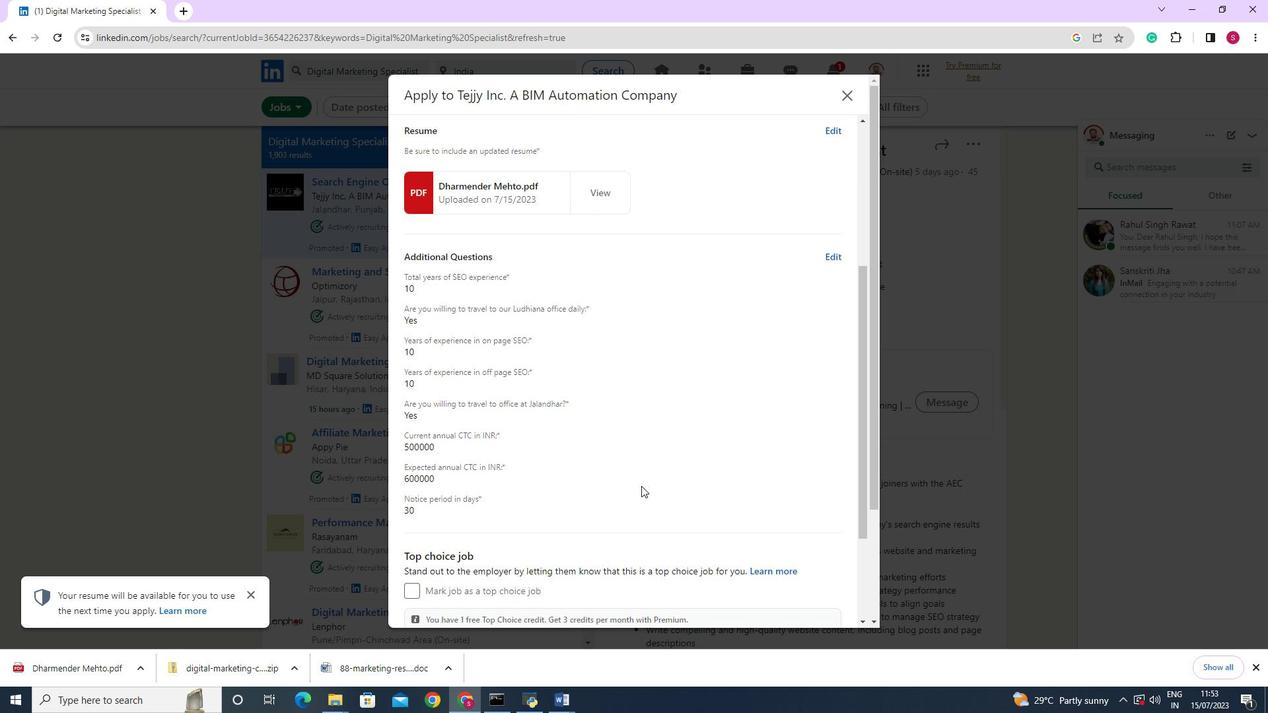 
Action: Mouse scrolled (641, 485) with delta (0, 0)
Screenshot: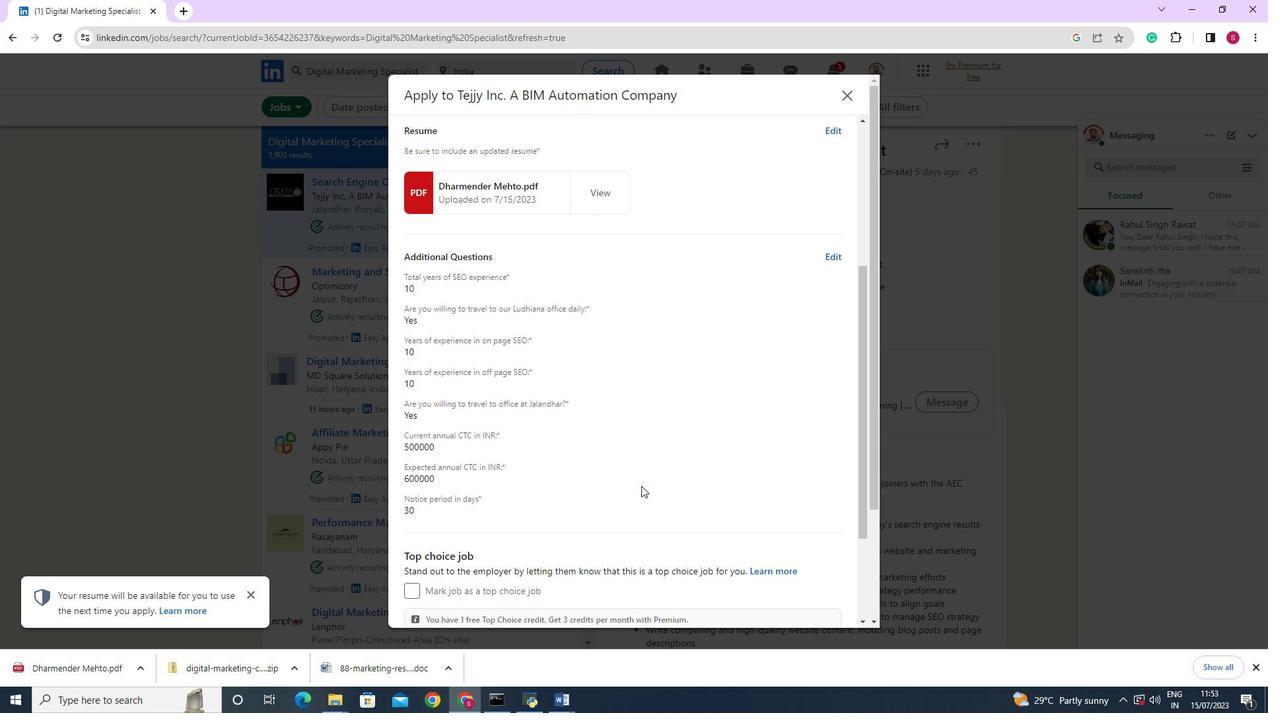 
Action: Mouse moved to (790, 606)
Screenshot: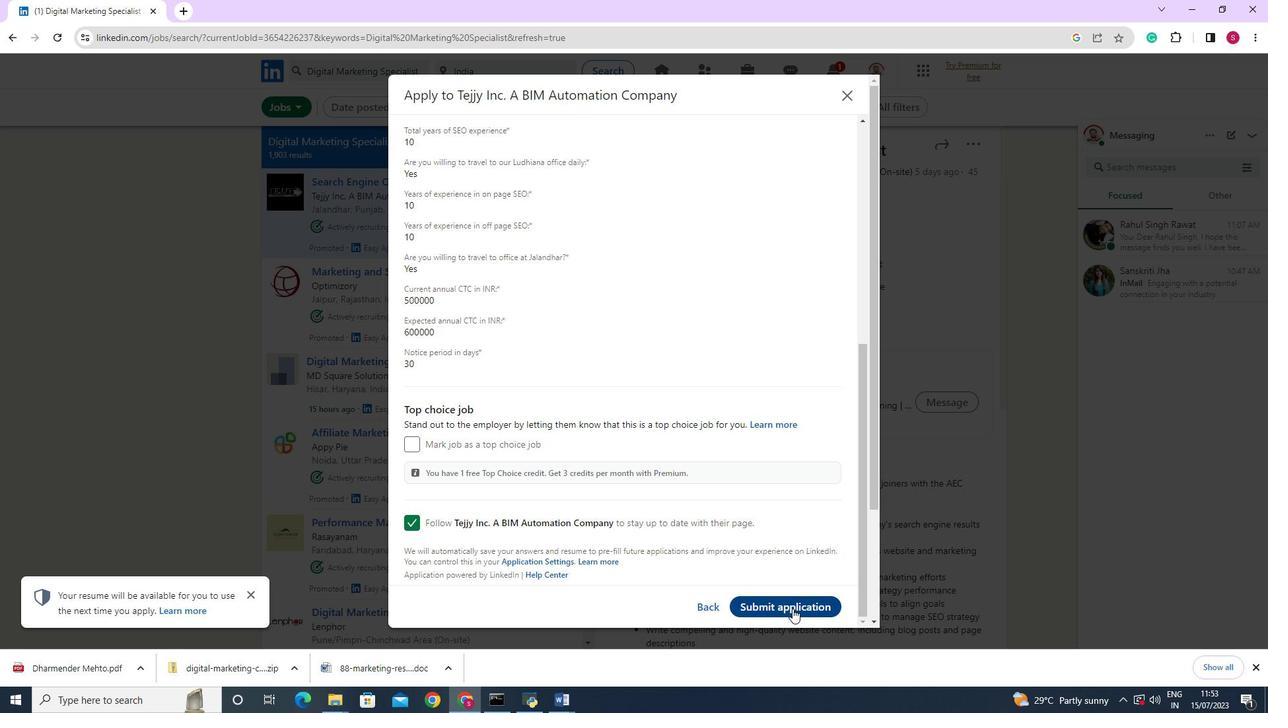 
Action: Mouse pressed left at (790, 606)
Screenshot: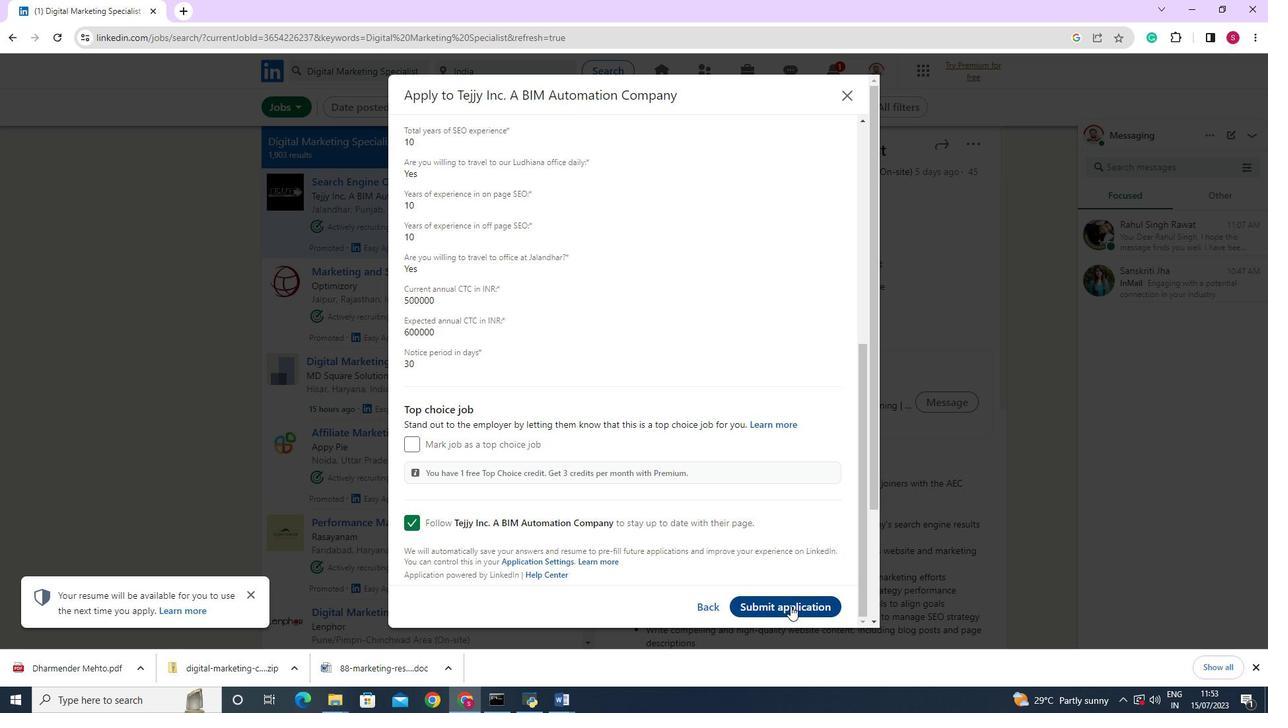
Action: Mouse moved to (796, 88)
Screenshot: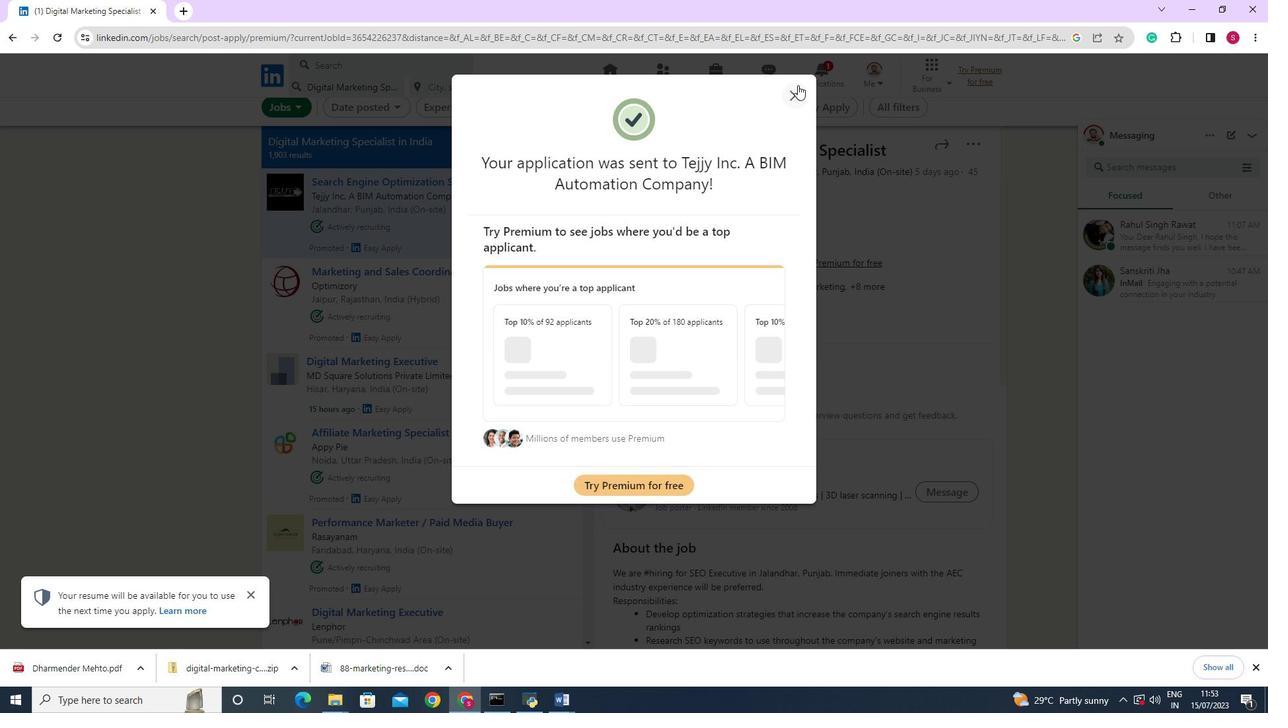 
Action: Mouse pressed left at (796, 88)
Screenshot: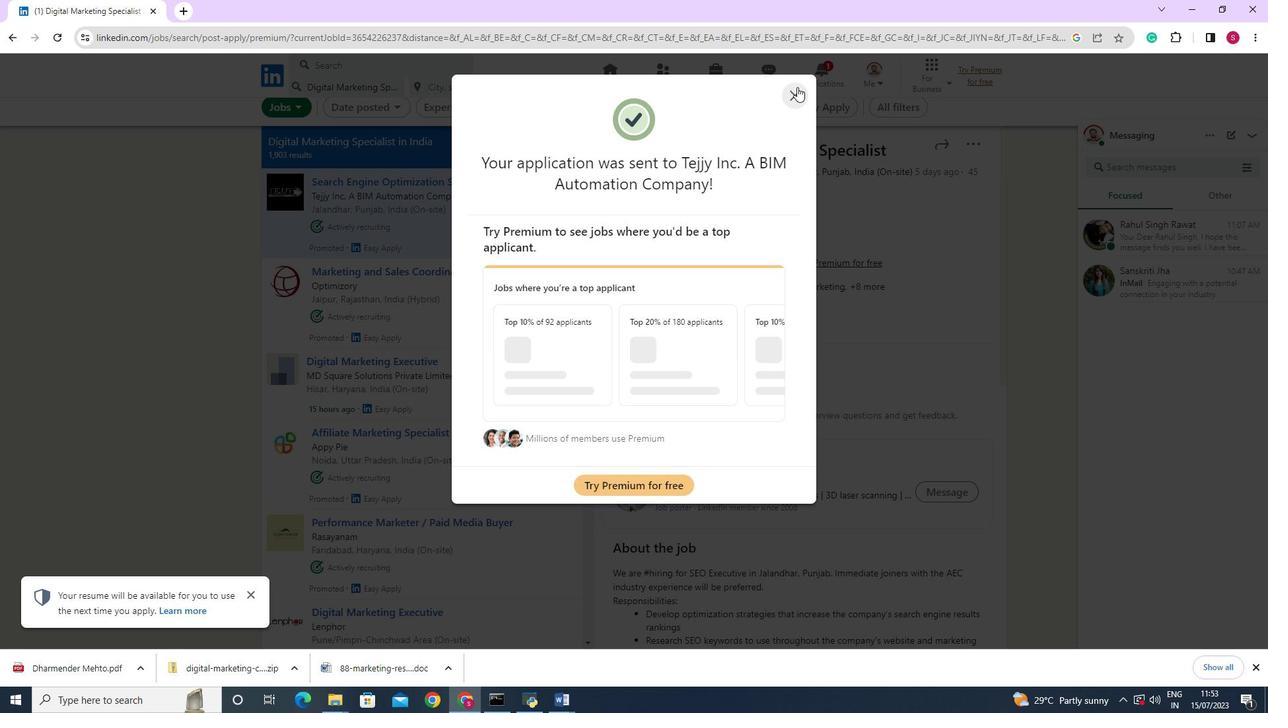 
Action: Mouse moved to (393, 275)
Screenshot: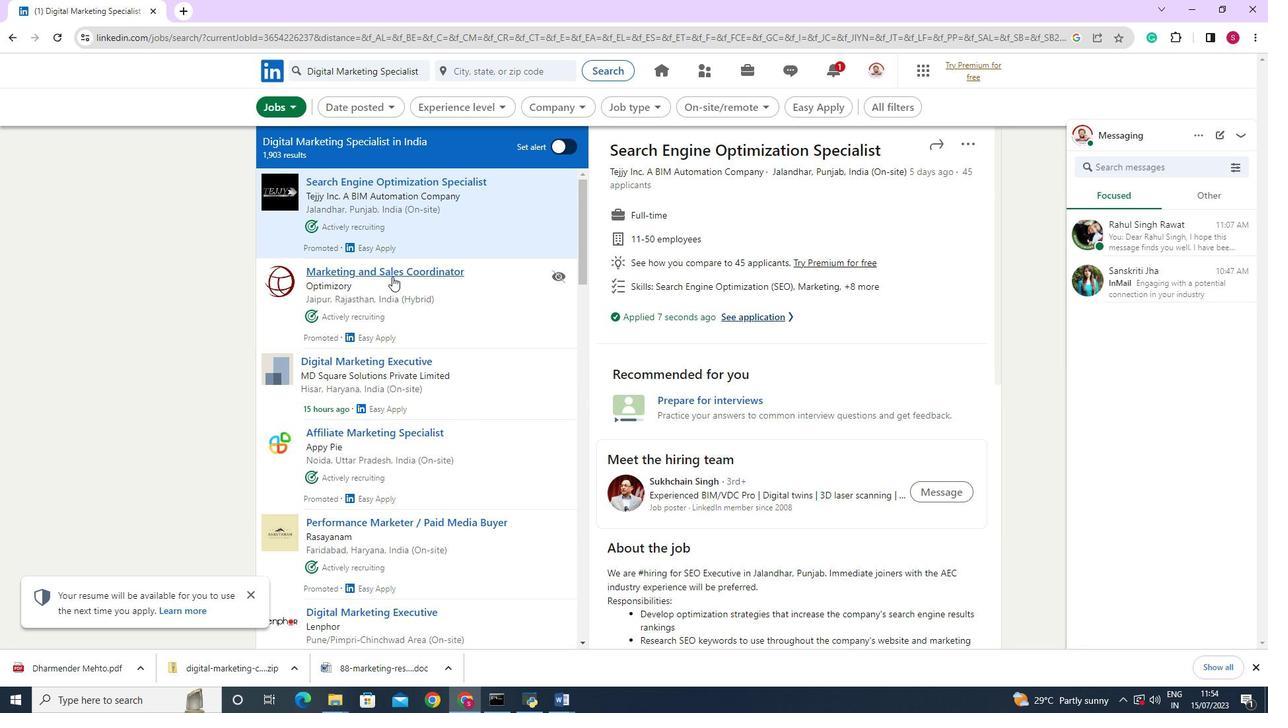 
Action: Mouse pressed left at (393, 275)
Screenshot: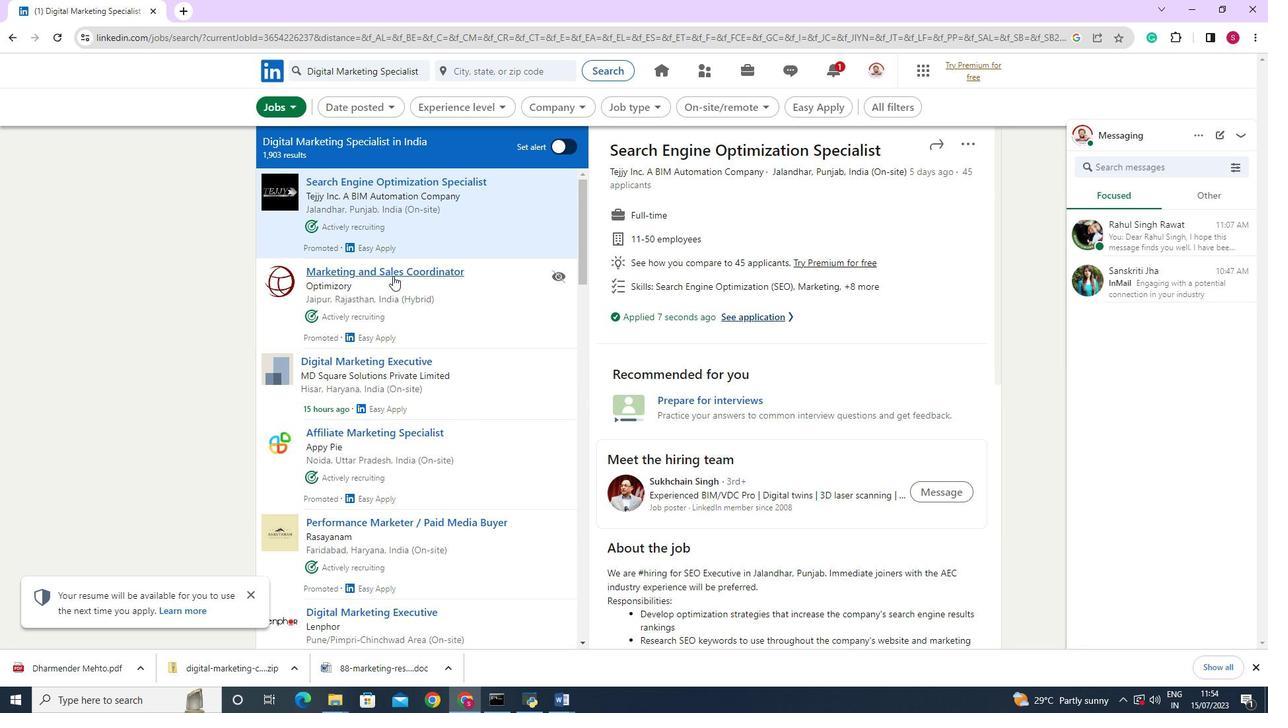 
Action: Mouse moved to (833, 485)
Screenshot: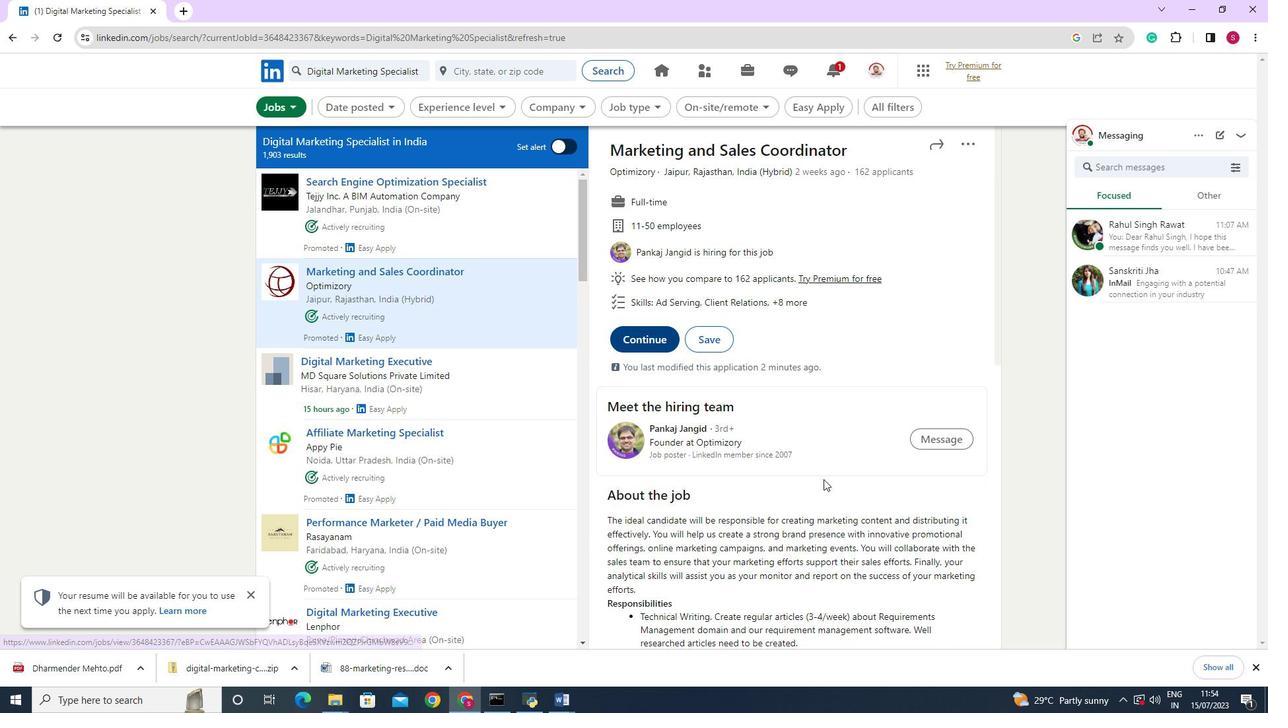
Action: Mouse scrolled (833, 484) with delta (0, 0)
Screenshot: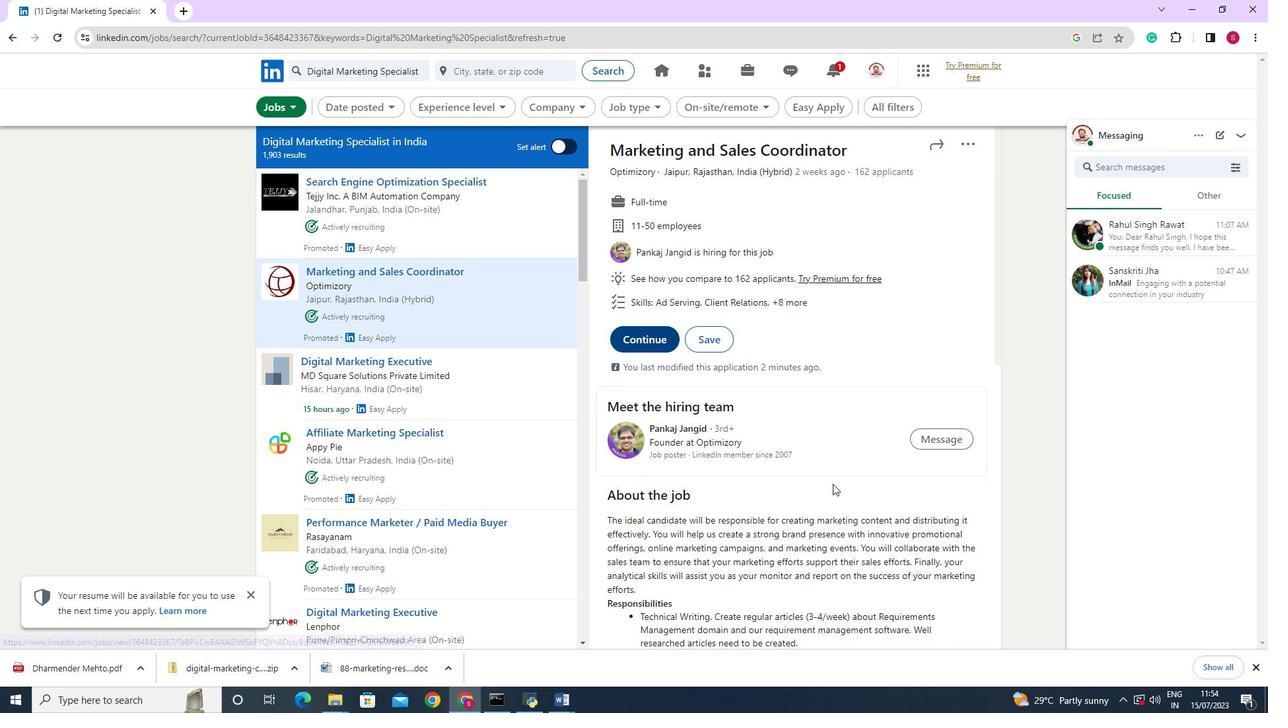 
Action: Mouse scrolled (833, 484) with delta (0, 0)
Screenshot: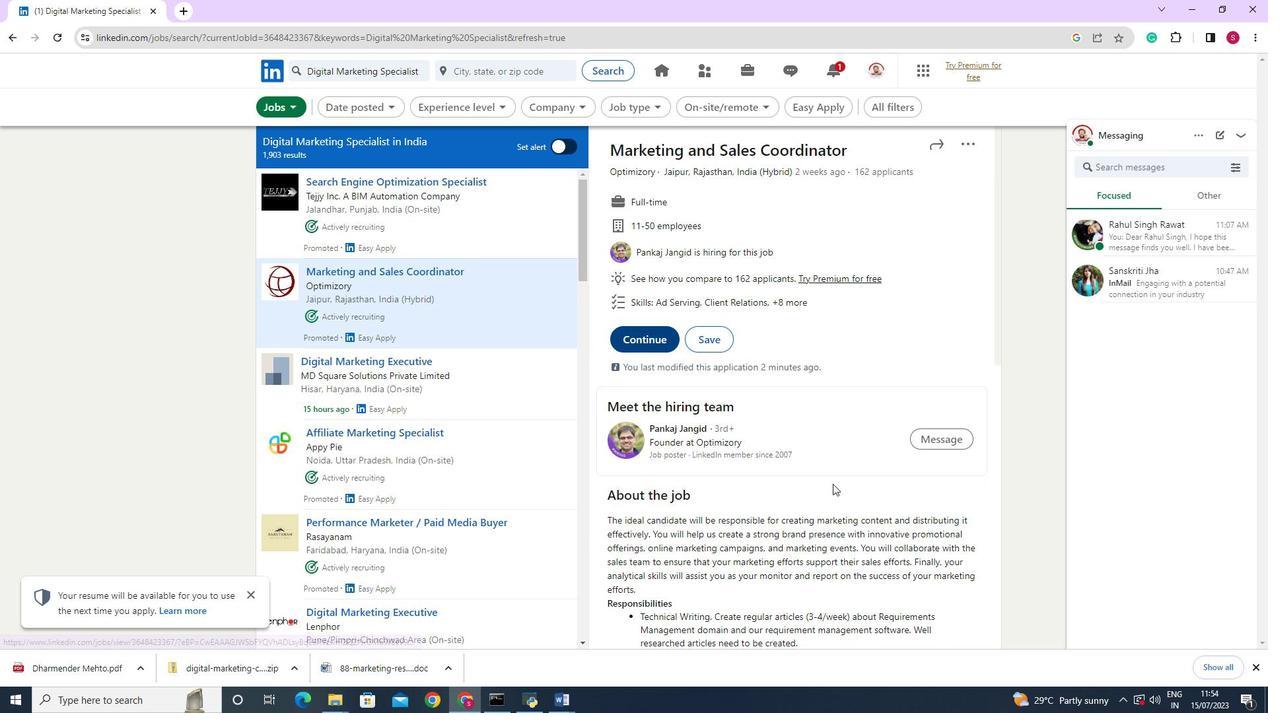 
Action: Mouse scrolled (833, 484) with delta (0, 0)
Screenshot: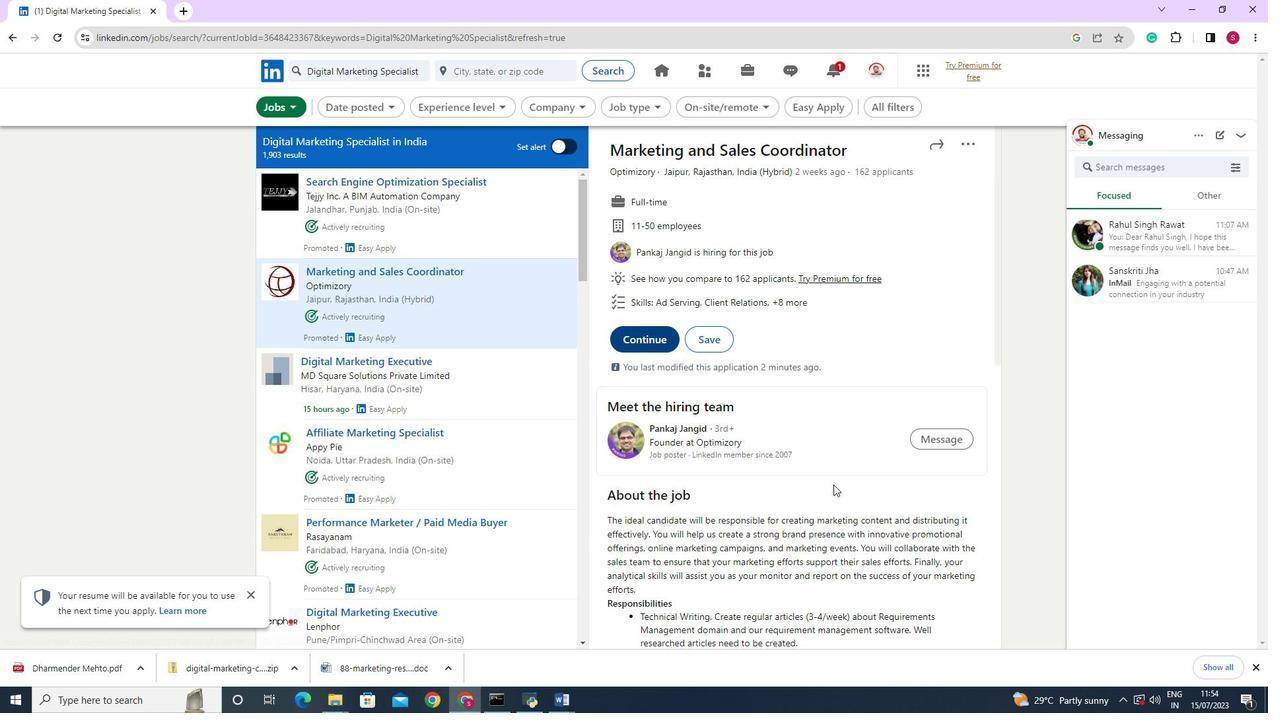 
Action: Mouse scrolled (833, 484) with delta (0, 0)
Screenshot: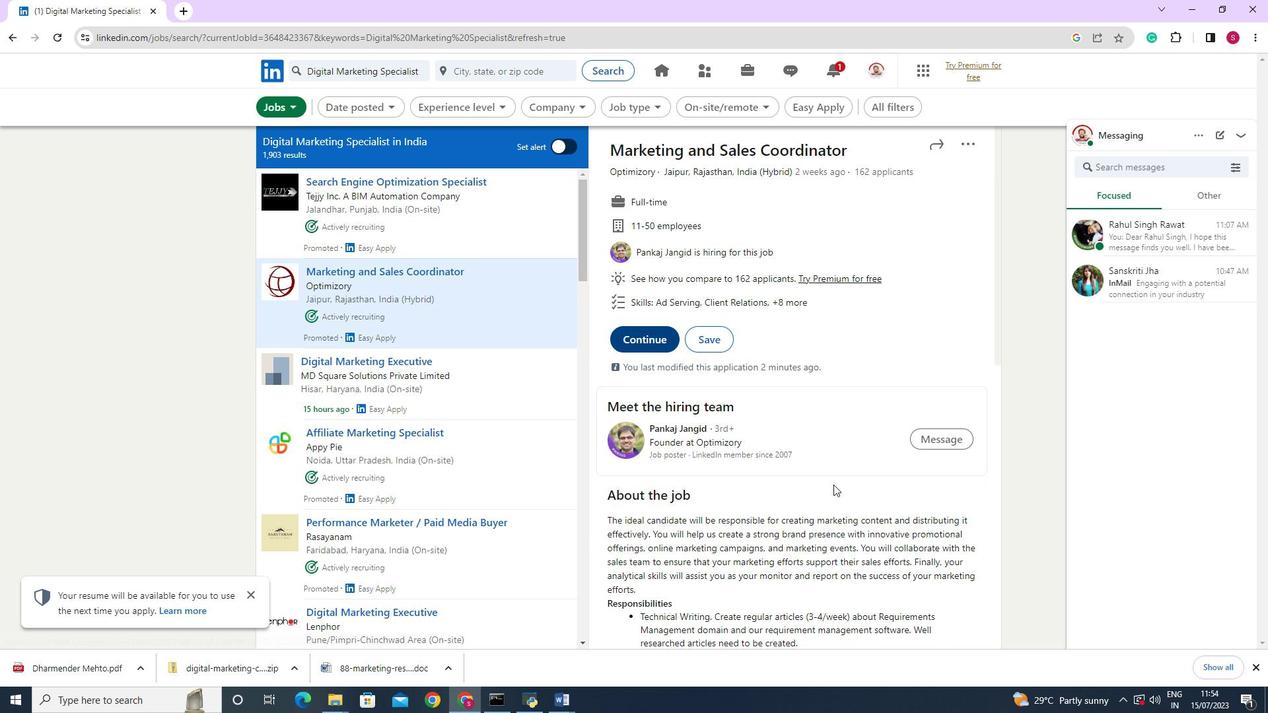 
Action: Mouse scrolled (833, 484) with delta (0, 0)
Screenshot: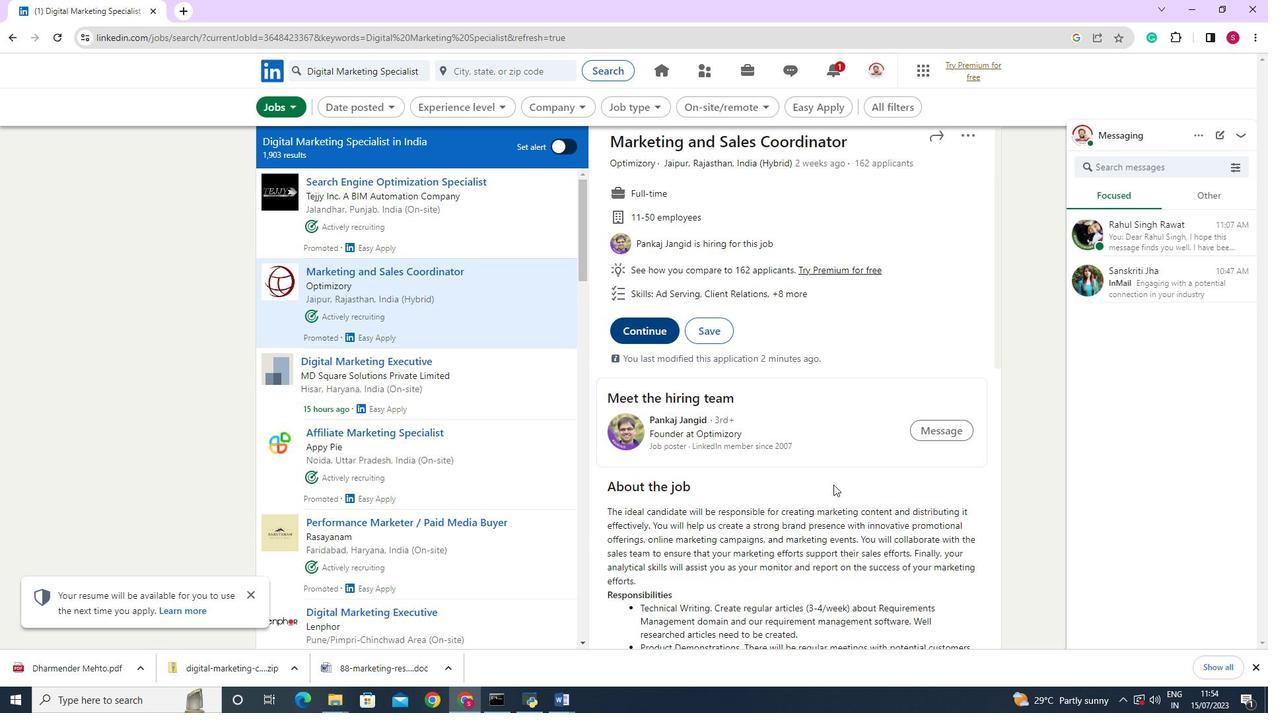 
Action: Mouse scrolled (833, 484) with delta (0, 0)
Screenshot: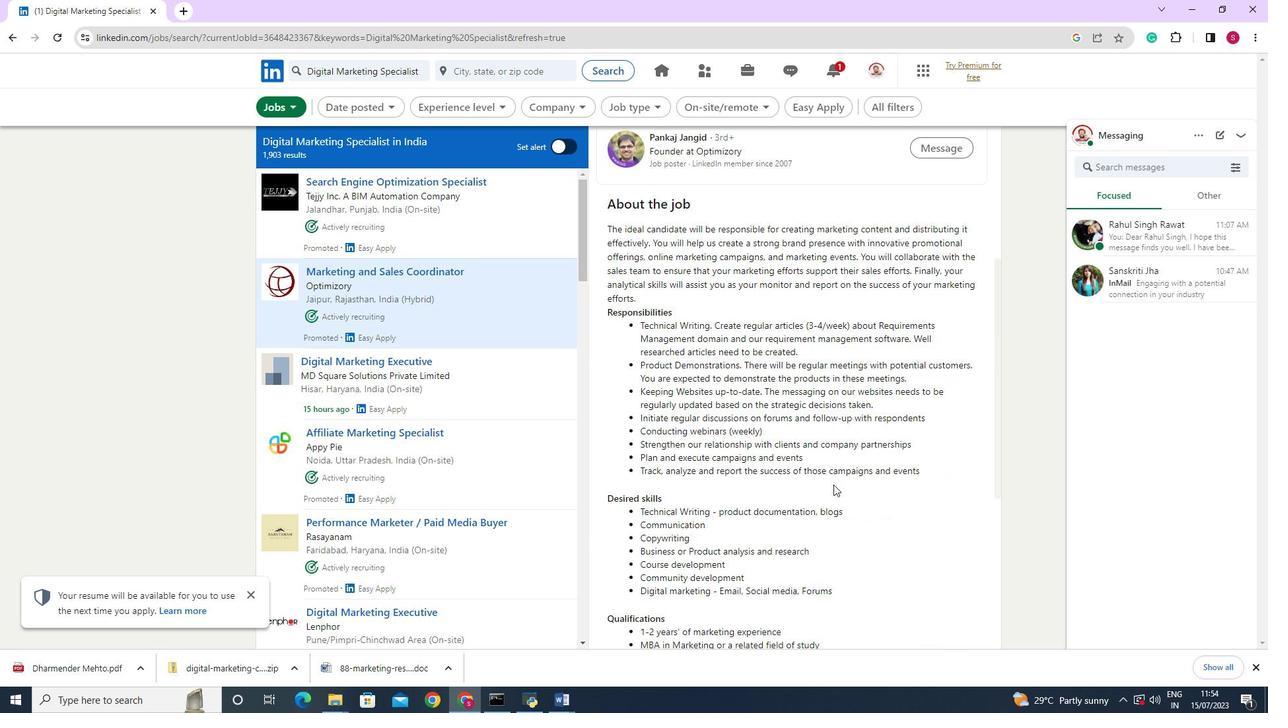 
Action: Mouse scrolled (833, 484) with delta (0, 0)
Screenshot: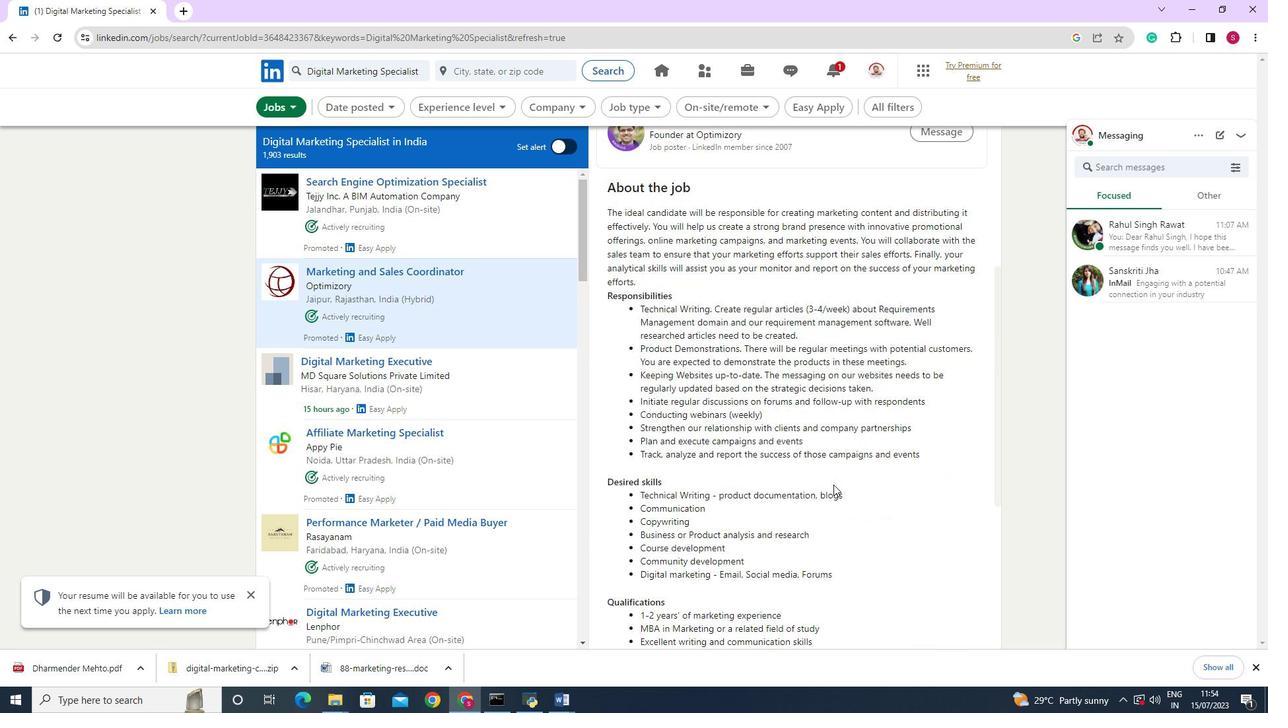
Action: Mouse scrolled (833, 484) with delta (0, 0)
Screenshot: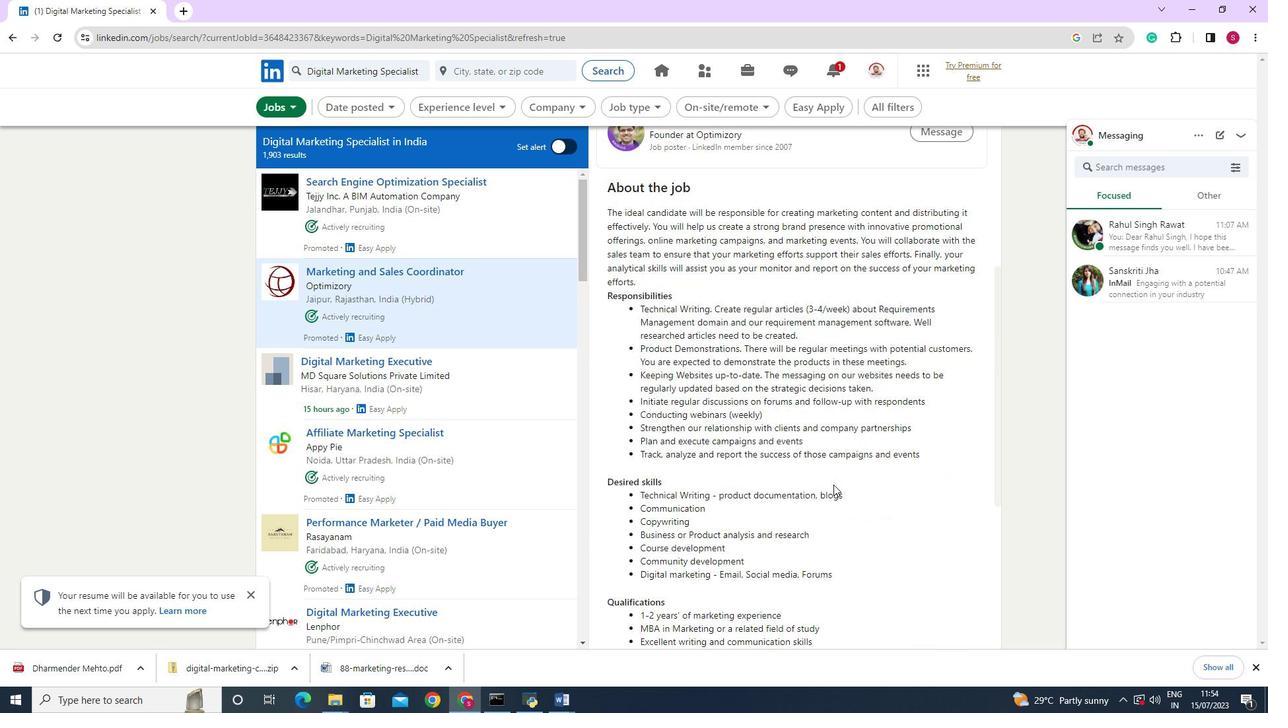 
Action: Mouse scrolled (833, 484) with delta (0, 0)
Screenshot: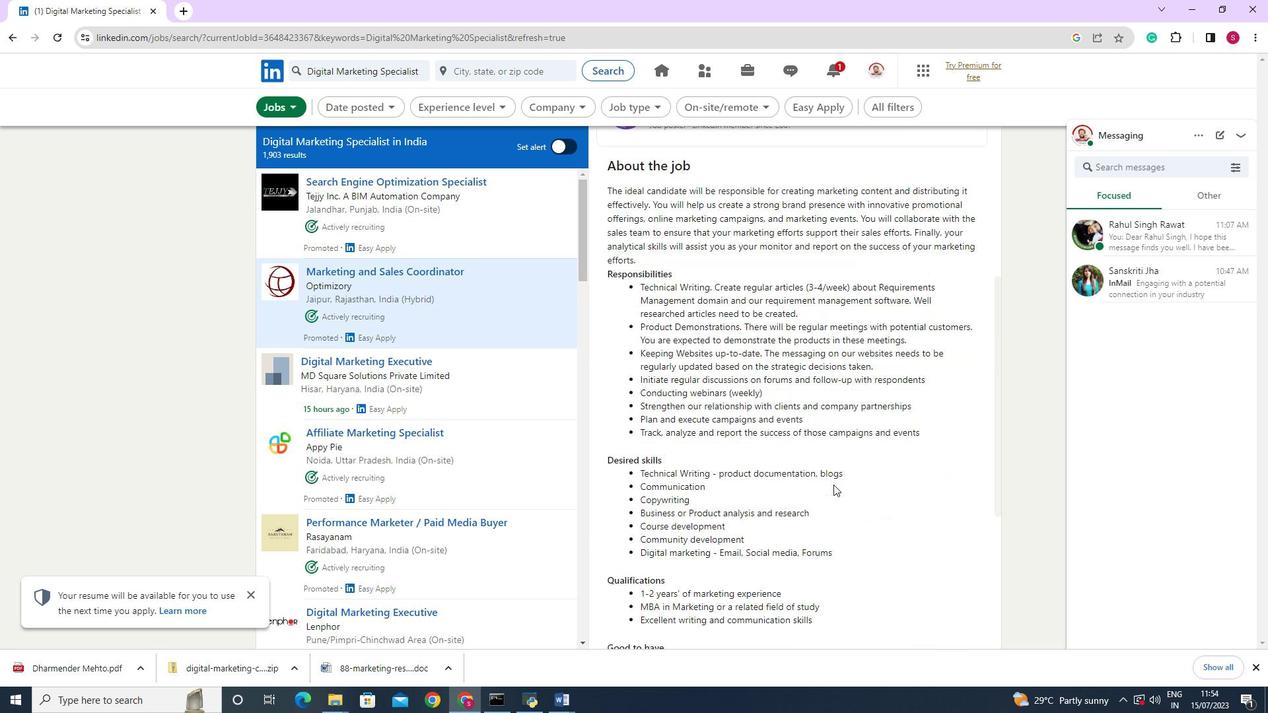 
Action: Mouse scrolled (833, 484) with delta (0, 0)
Screenshot: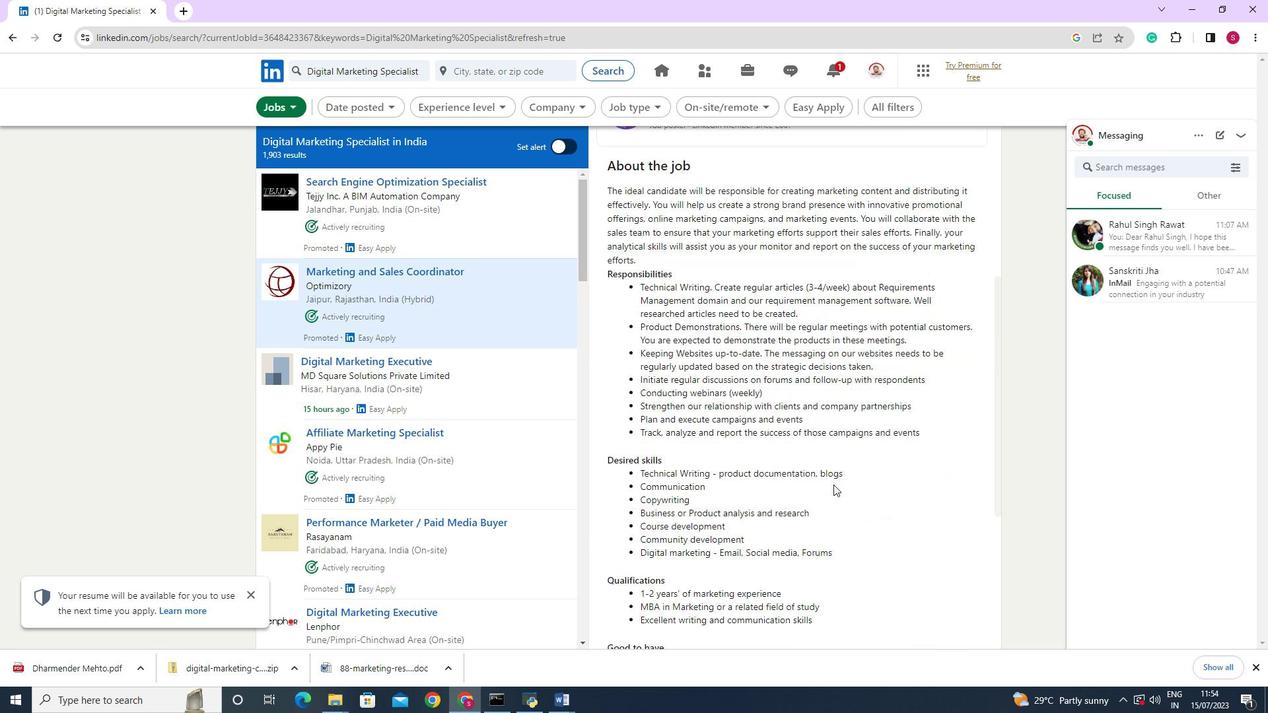 
Action: Mouse scrolled (833, 484) with delta (0, 0)
Screenshot: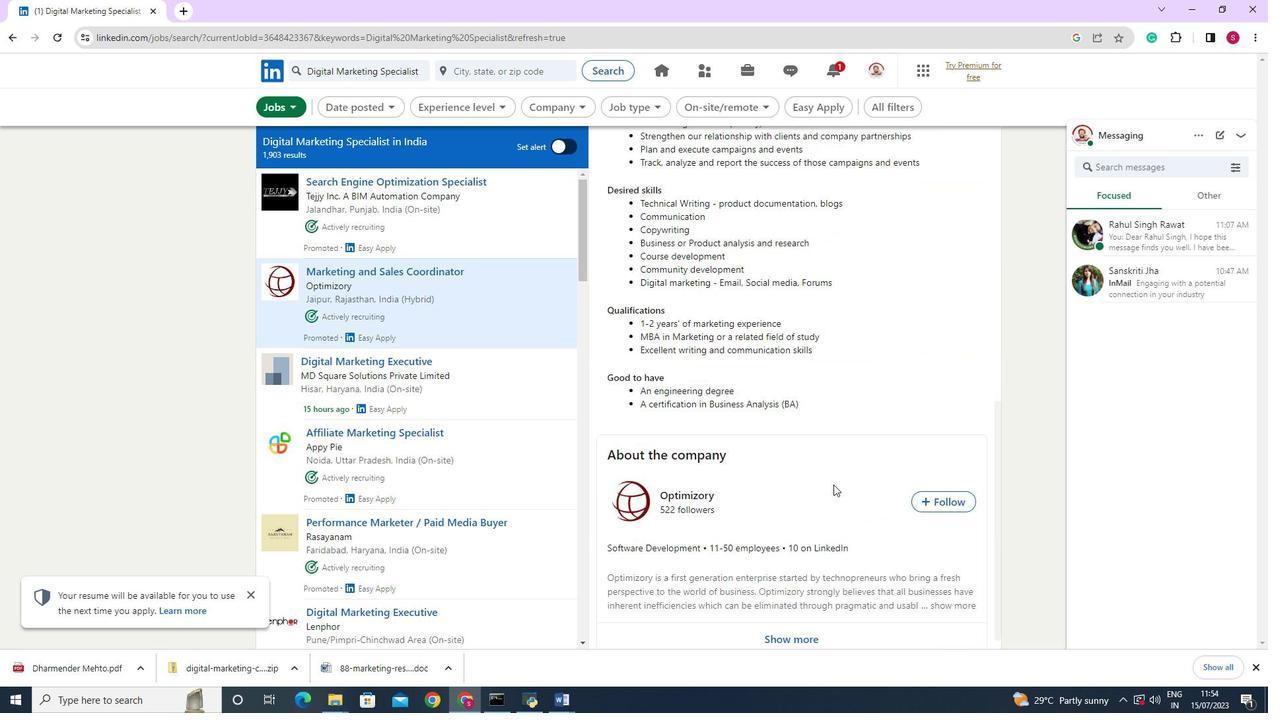 
Action: Mouse scrolled (833, 484) with delta (0, 0)
Screenshot: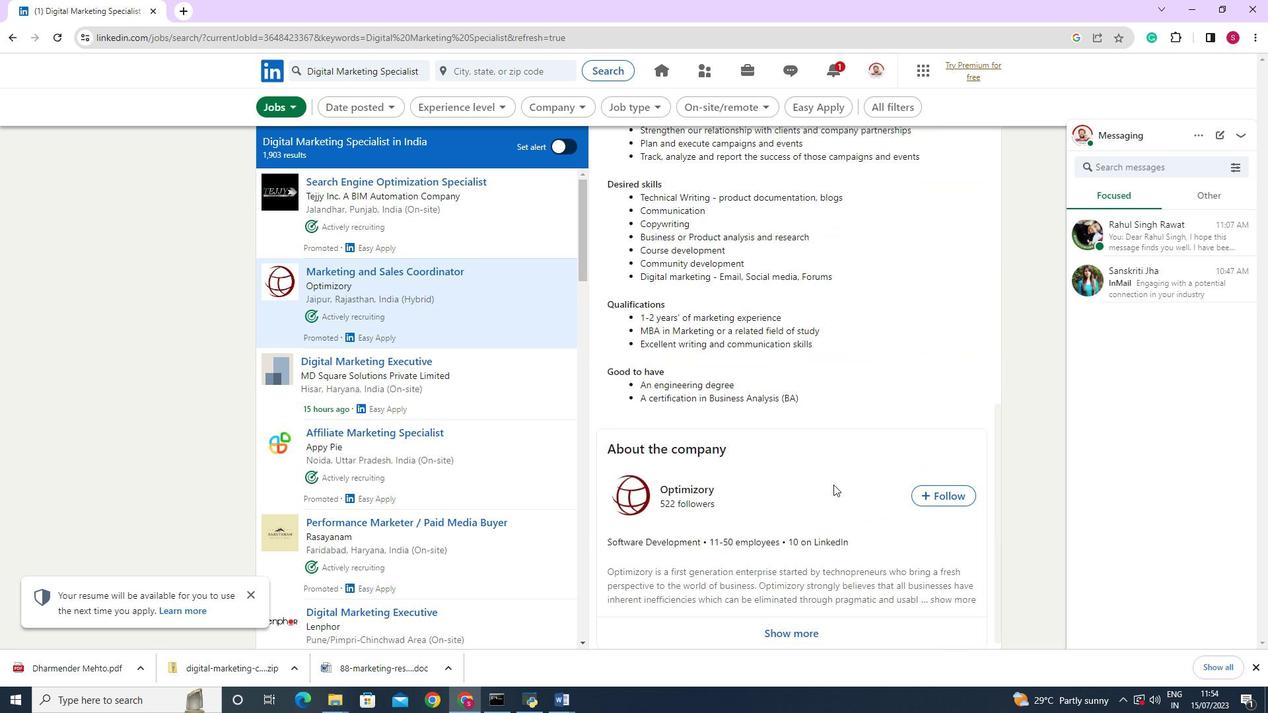 
Action: Mouse scrolled (833, 484) with delta (0, 0)
Screenshot: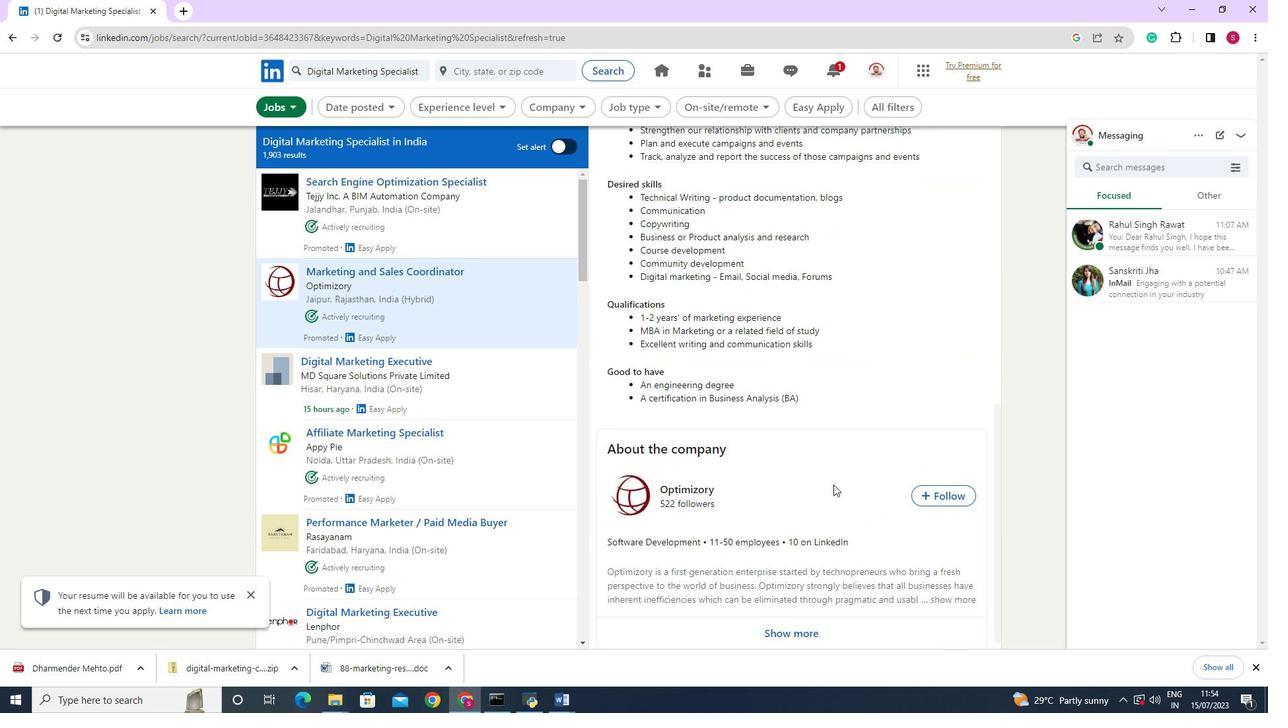 
Action: Mouse scrolled (833, 484) with delta (0, 0)
Screenshot: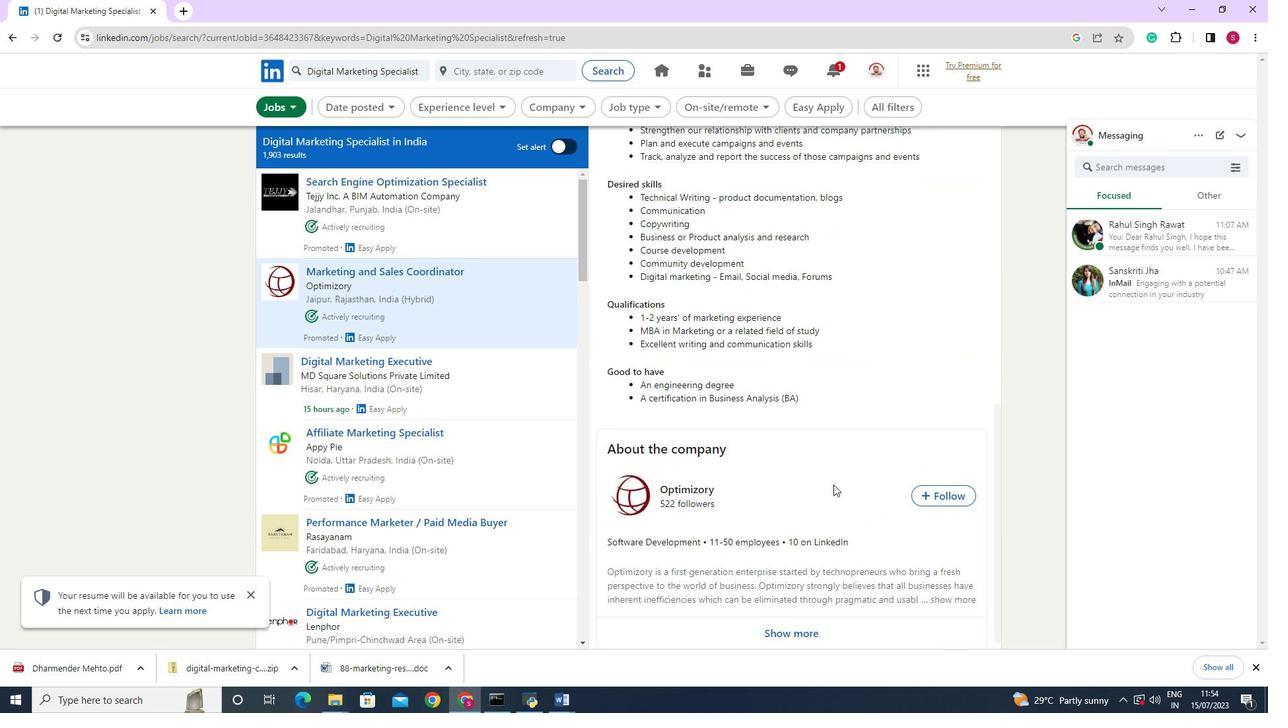 
Action: Mouse scrolled (833, 484) with delta (0, 0)
Screenshot: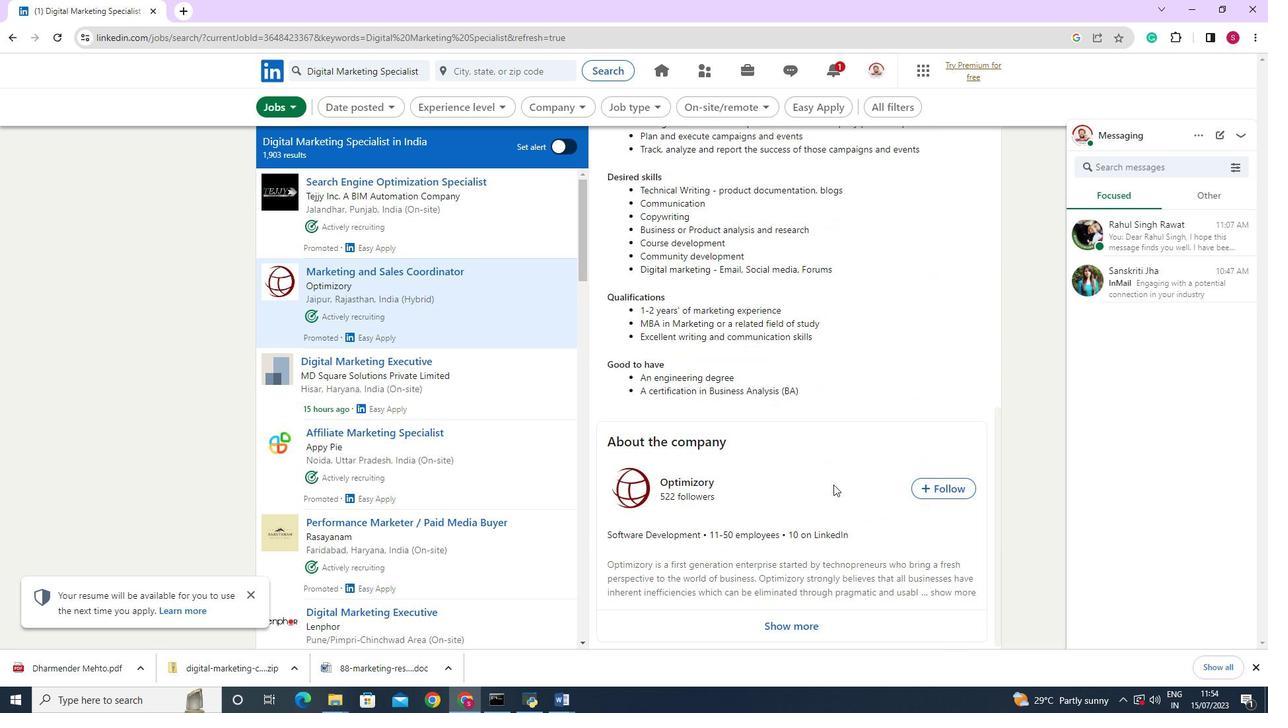
Action: Mouse moved to (932, 481)
Screenshot: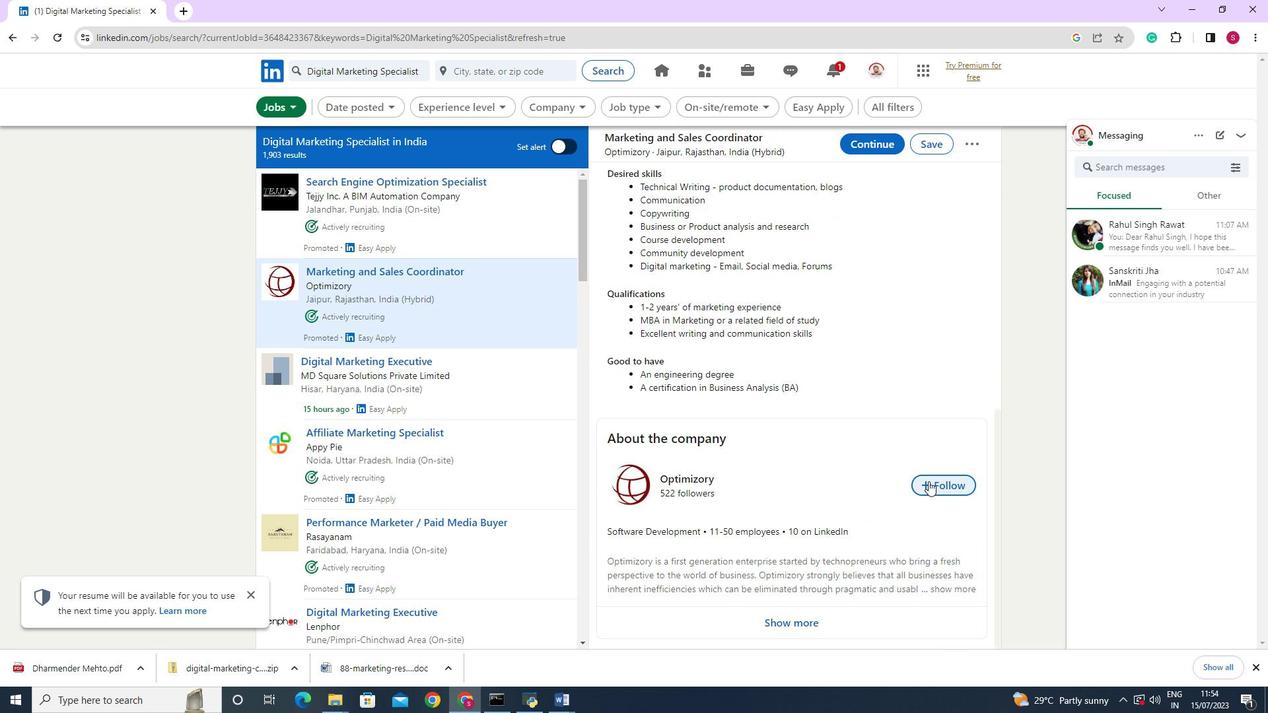 
Action: Mouse pressed left at (932, 481)
Screenshot: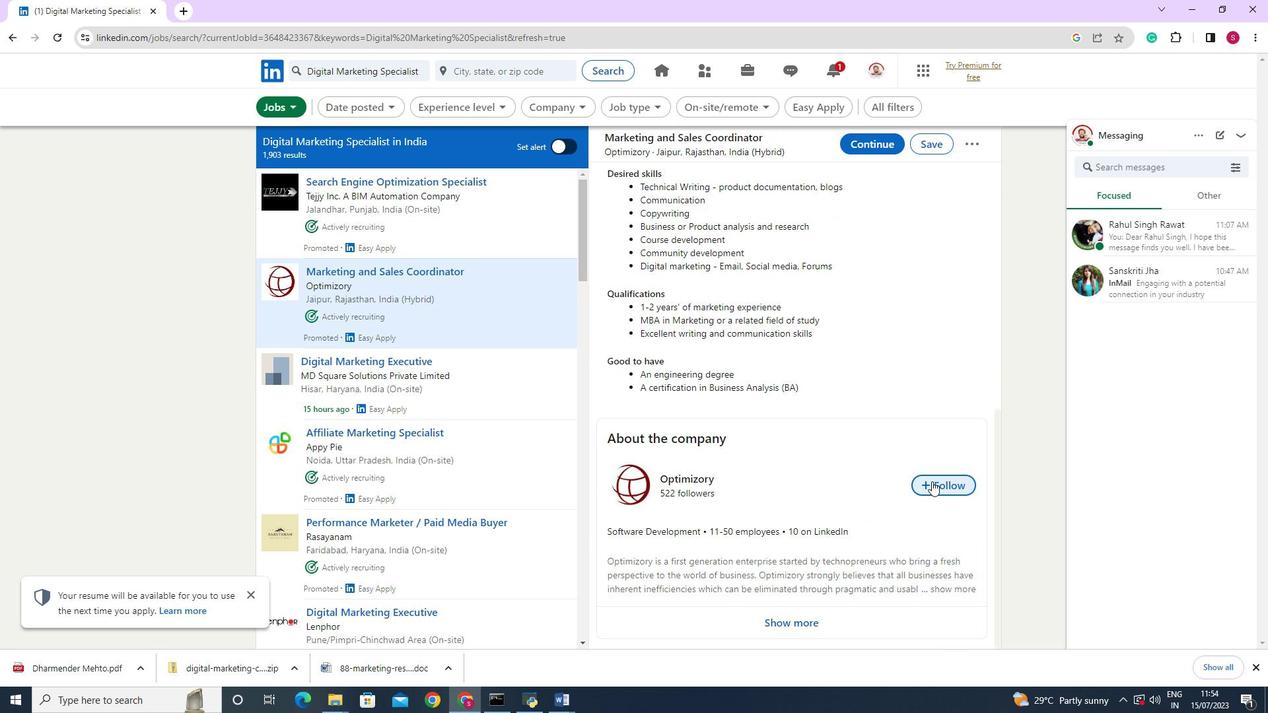 
Action: Mouse moved to (371, 414)
Screenshot: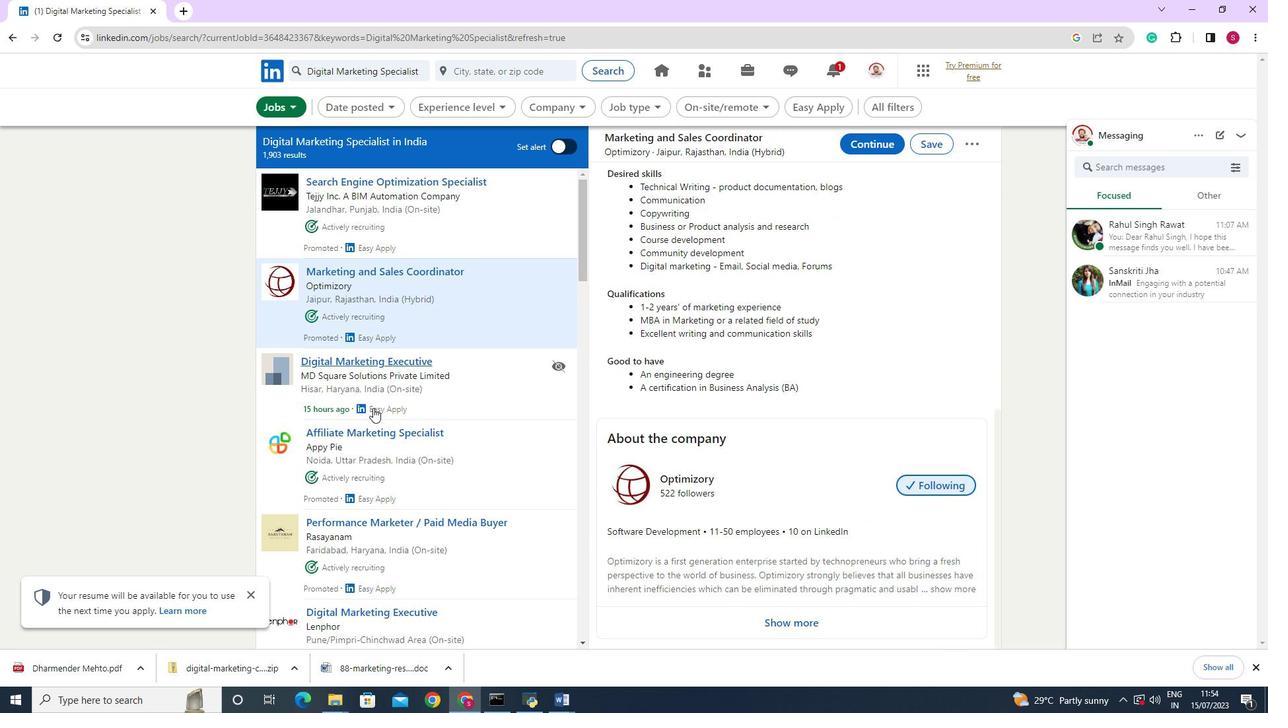 
Action: Mouse scrolled (371, 413) with delta (0, 0)
Screenshot: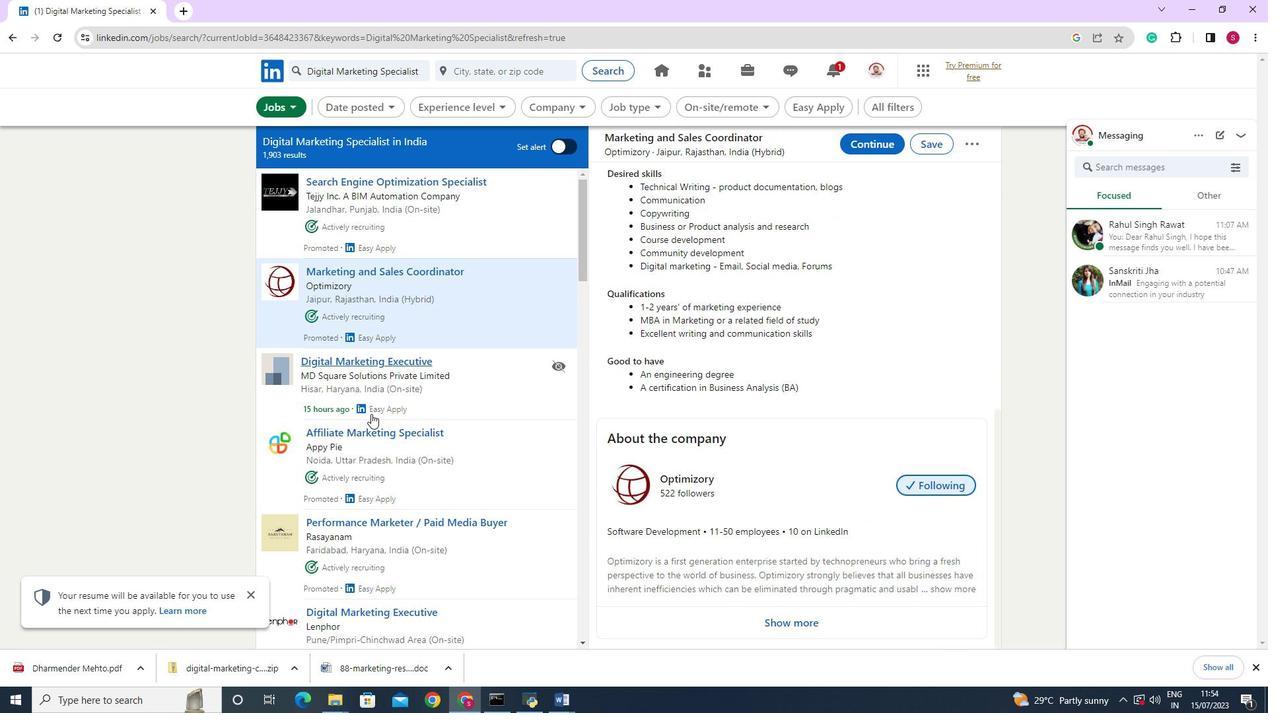 
Action: Mouse scrolled (371, 413) with delta (0, 0)
Screenshot: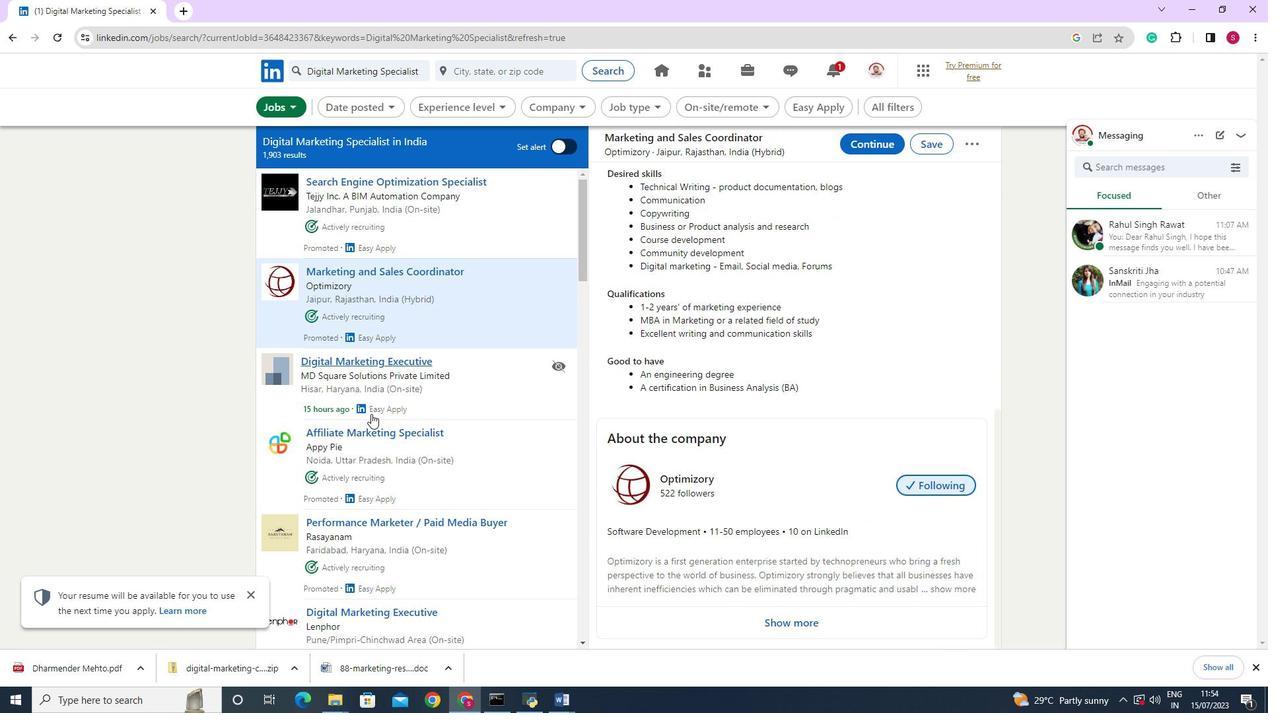 
Action: Mouse scrolled (371, 413) with delta (0, 0)
Screenshot: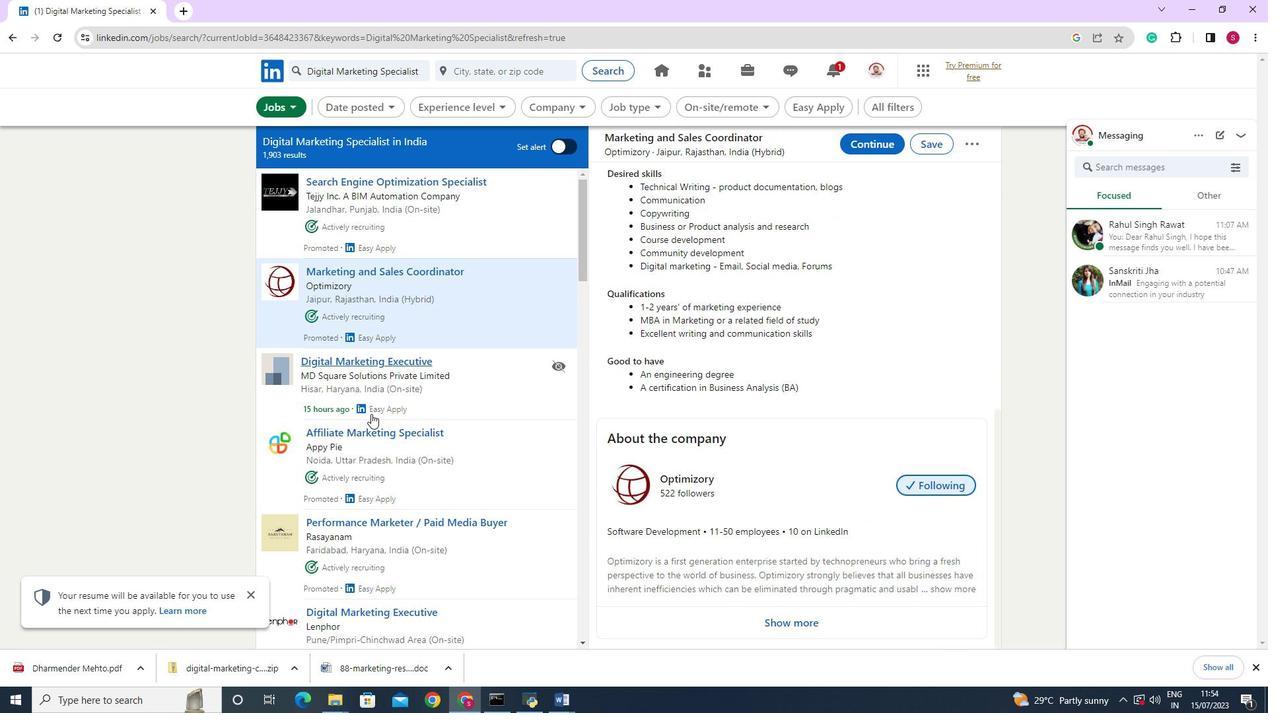 
Action: Mouse scrolled (371, 413) with delta (0, 0)
Screenshot: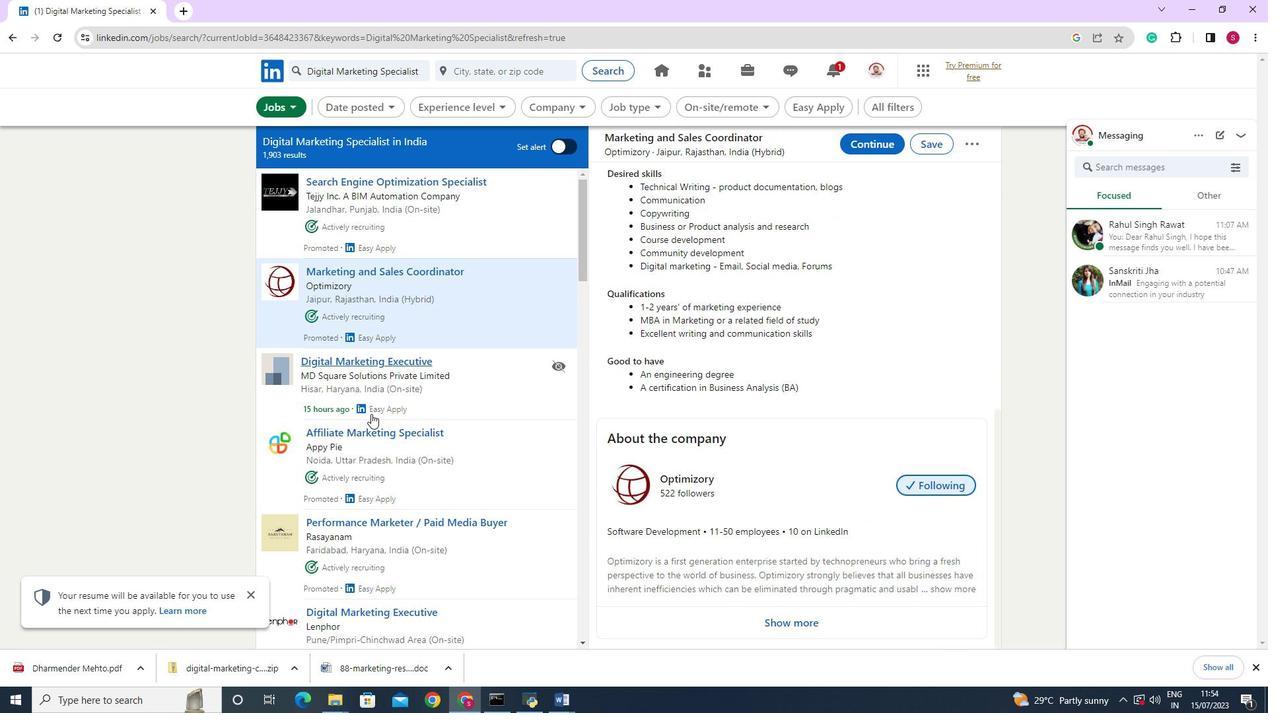 
Action: Mouse moved to (370, 453)
Screenshot: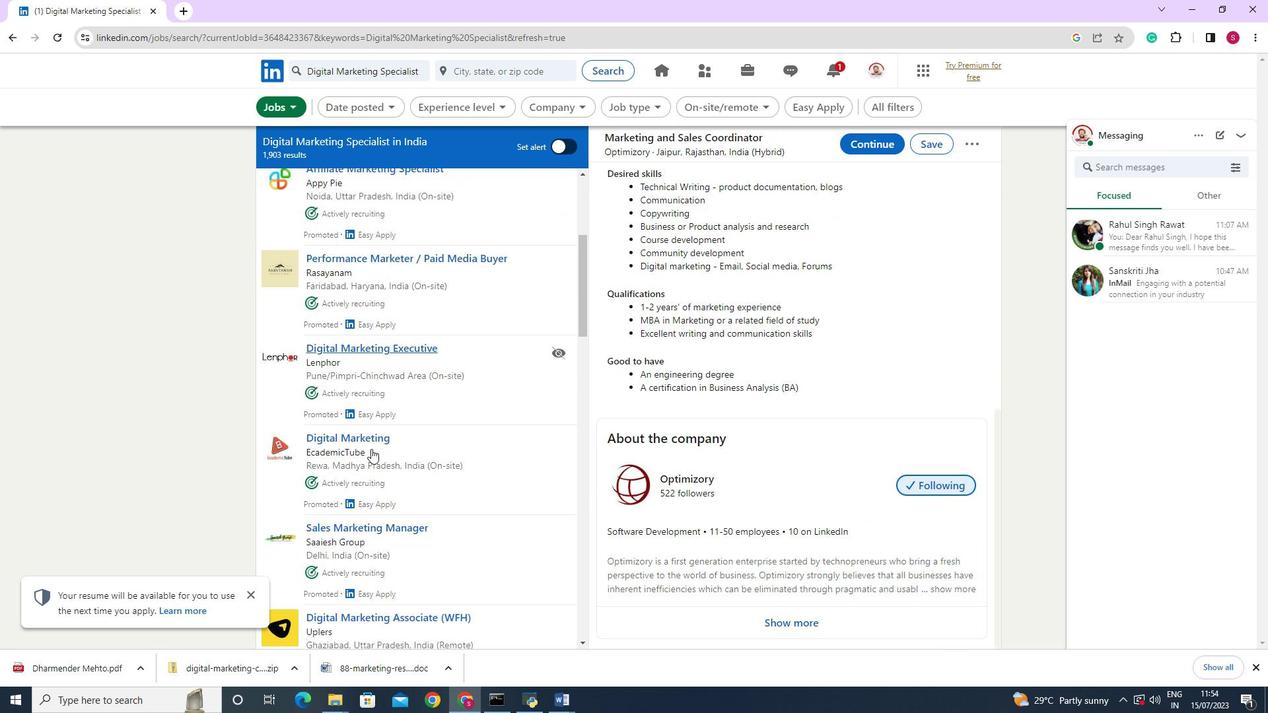 
Action: Mouse scrolled (370, 452) with delta (0, 0)
Screenshot: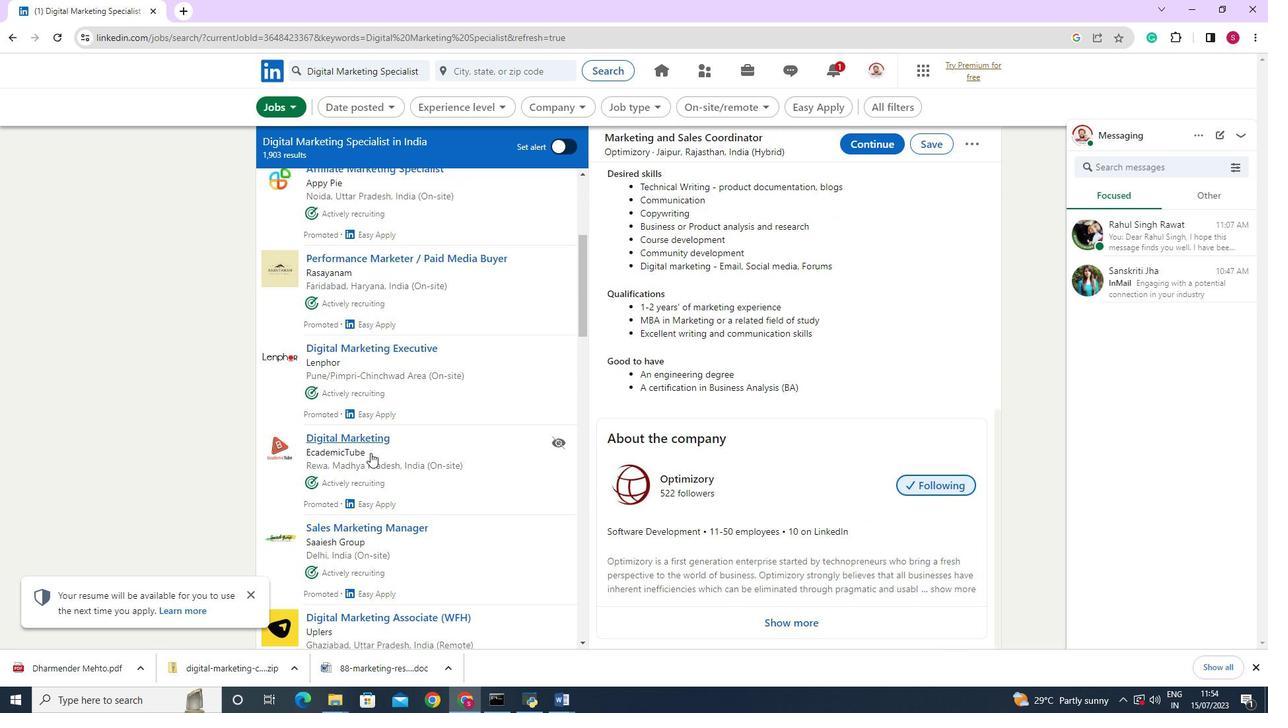 
Action: Mouse moved to (363, 450)
Screenshot: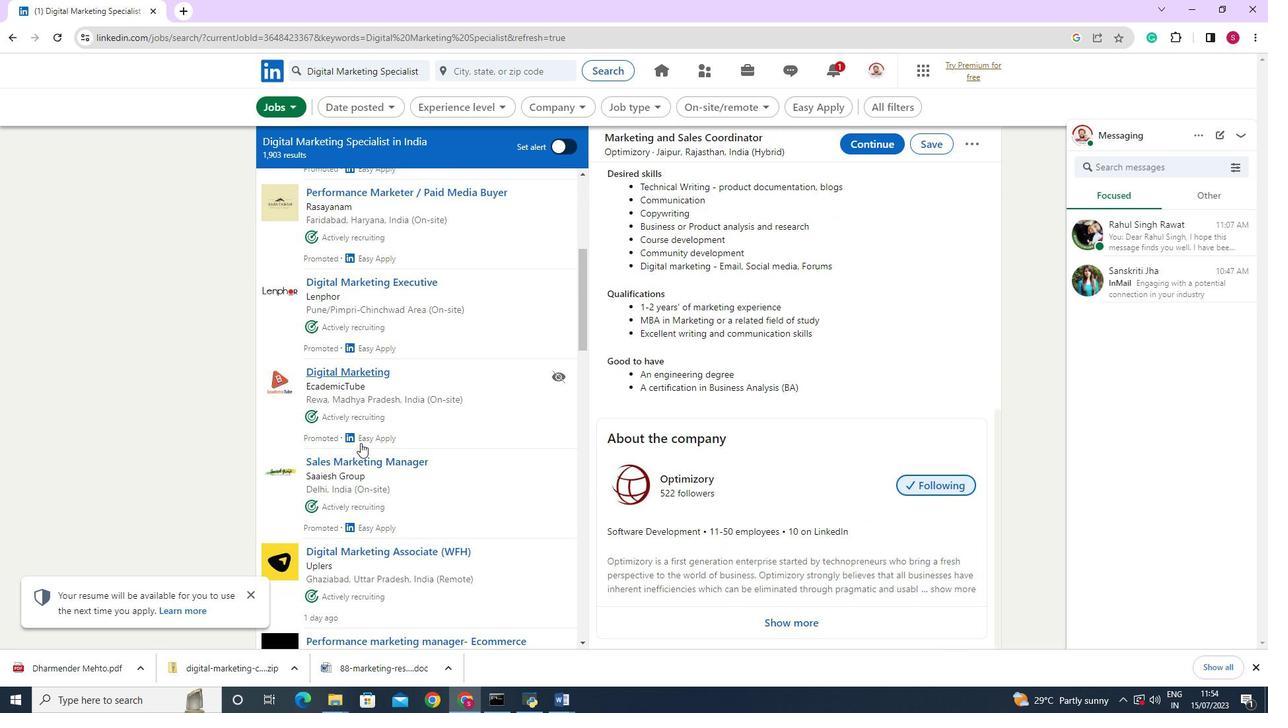 
Action: Mouse scrolled (363, 450) with delta (0, 0)
Screenshot: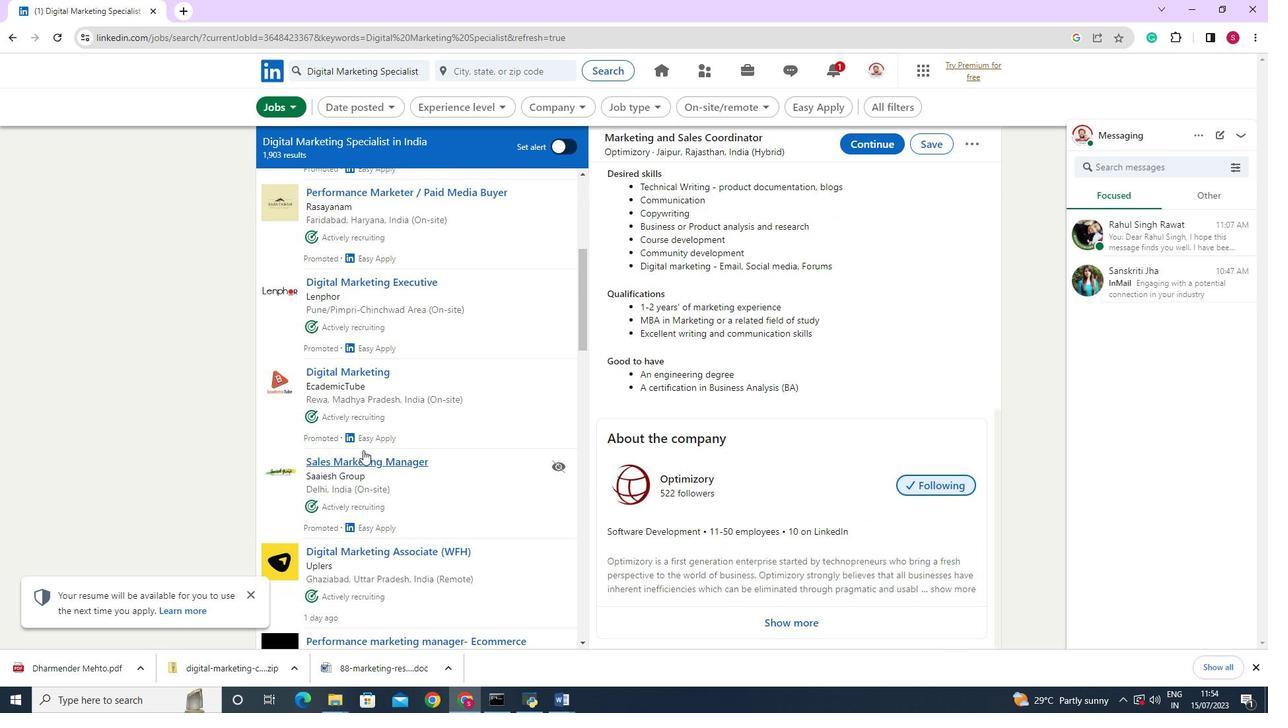 
Action: Mouse scrolled (363, 450) with delta (0, 0)
Screenshot: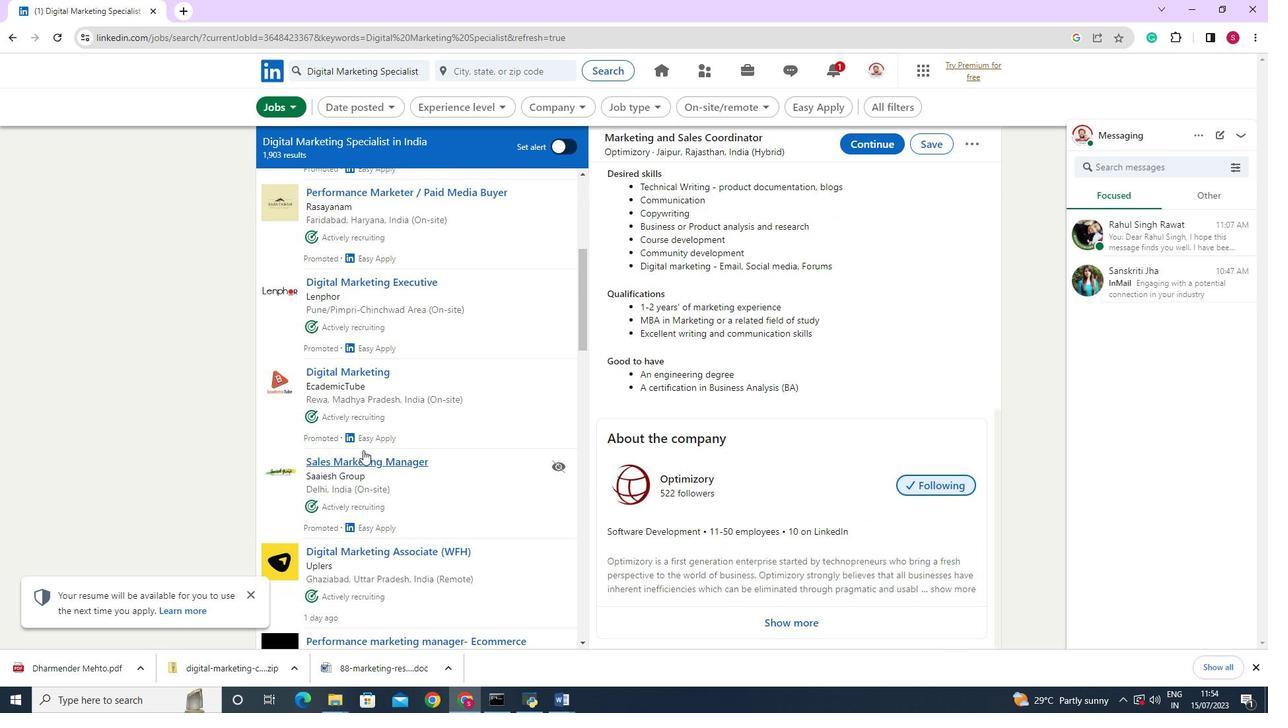 
Action: Mouse moved to (377, 413)
Screenshot: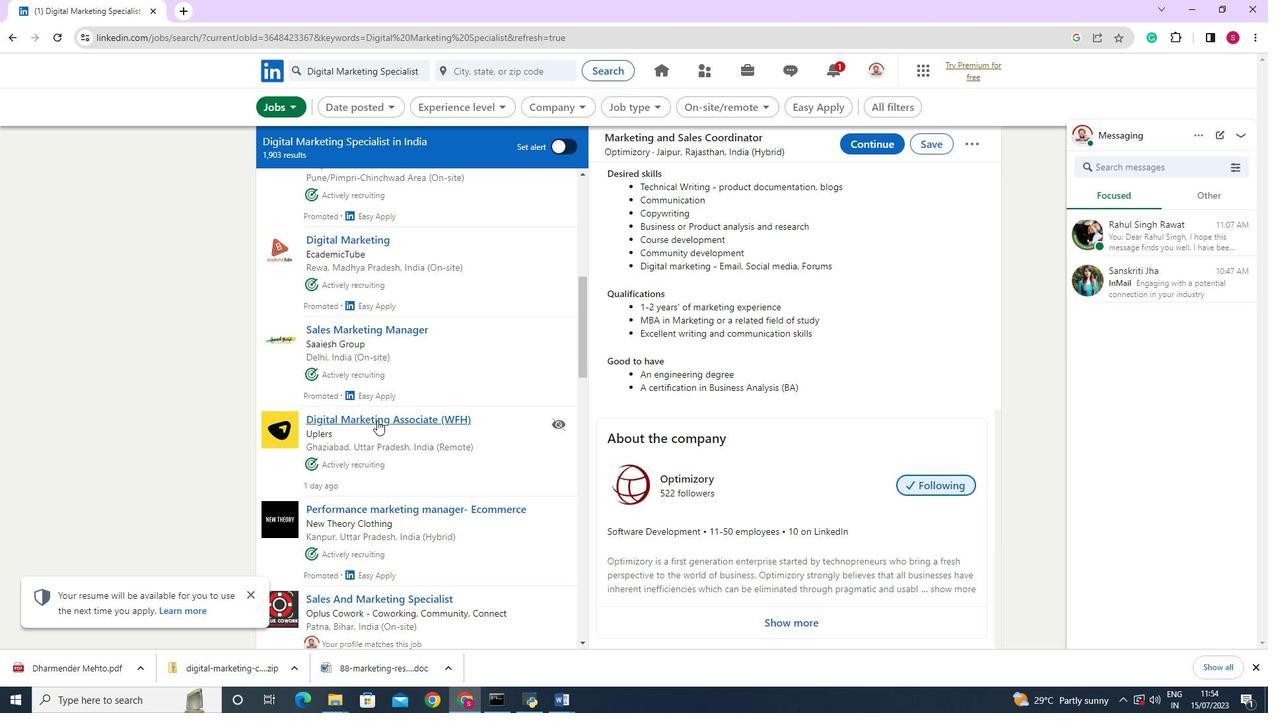 
Action: Mouse pressed left at (377, 413)
Screenshot: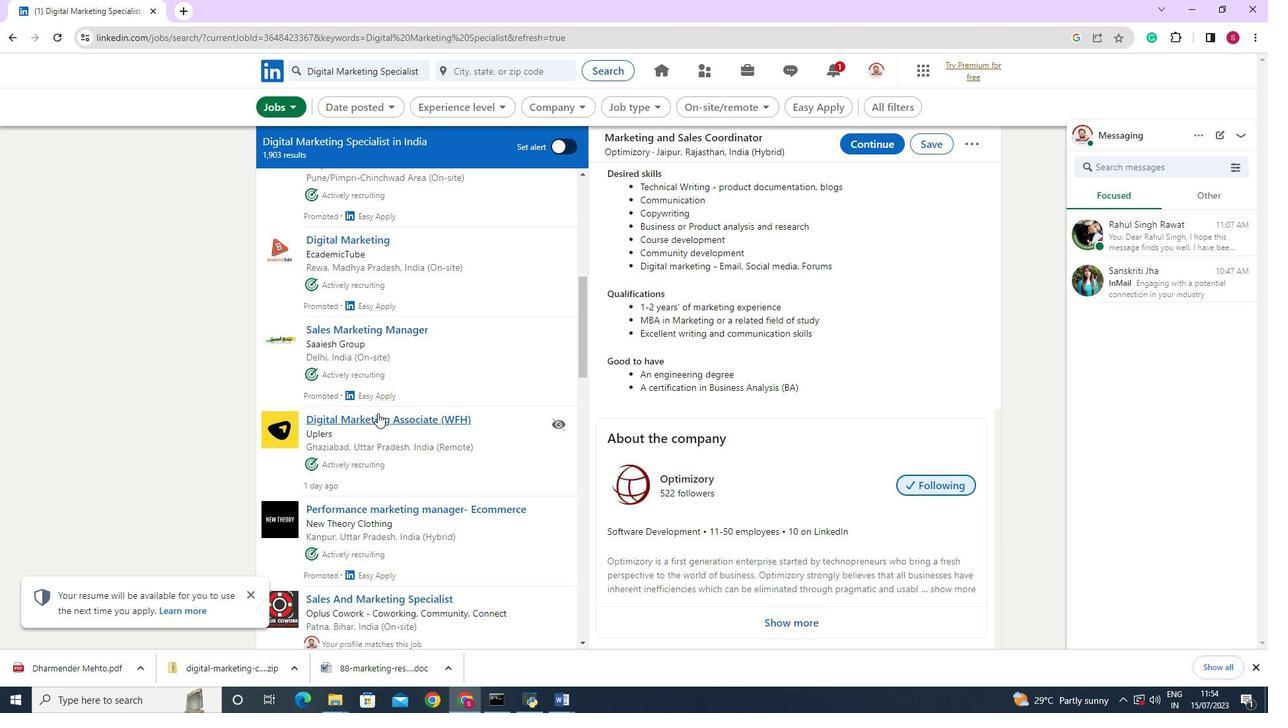 
Action: Mouse moved to (851, 490)
Screenshot: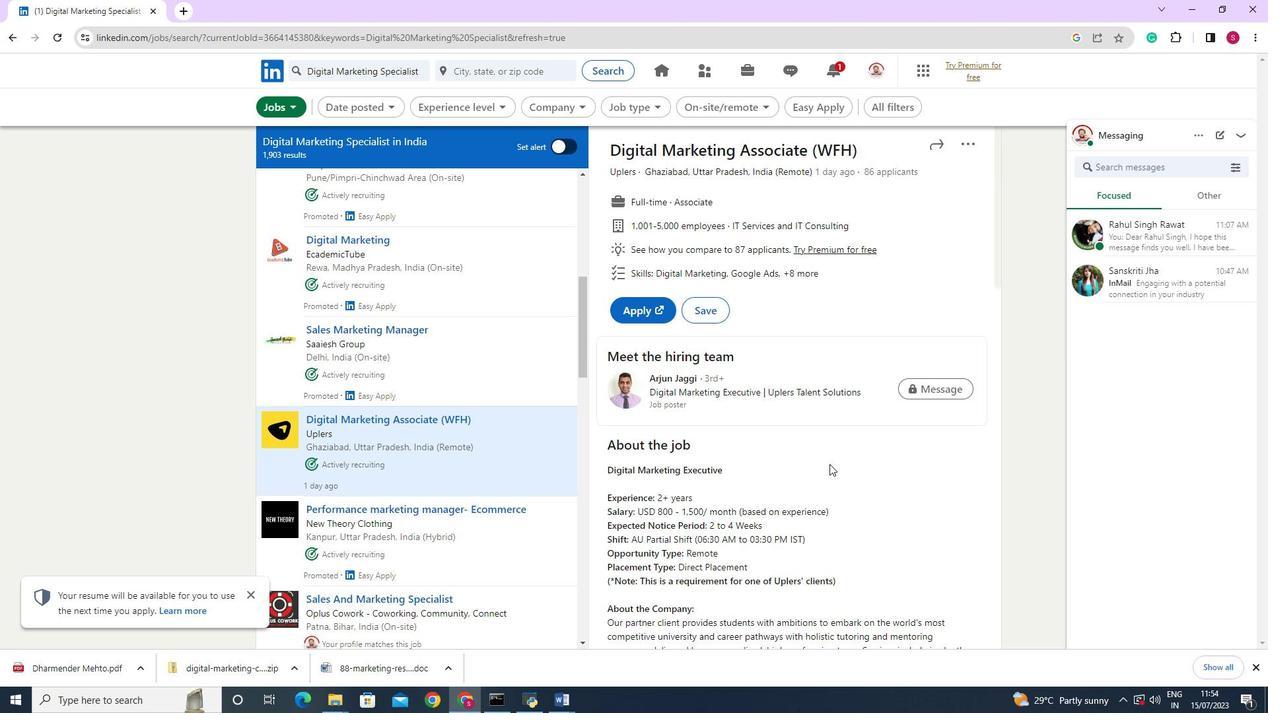 
Action: Mouse scrolled (851, 489) with delta (0, 0)
Screenshot: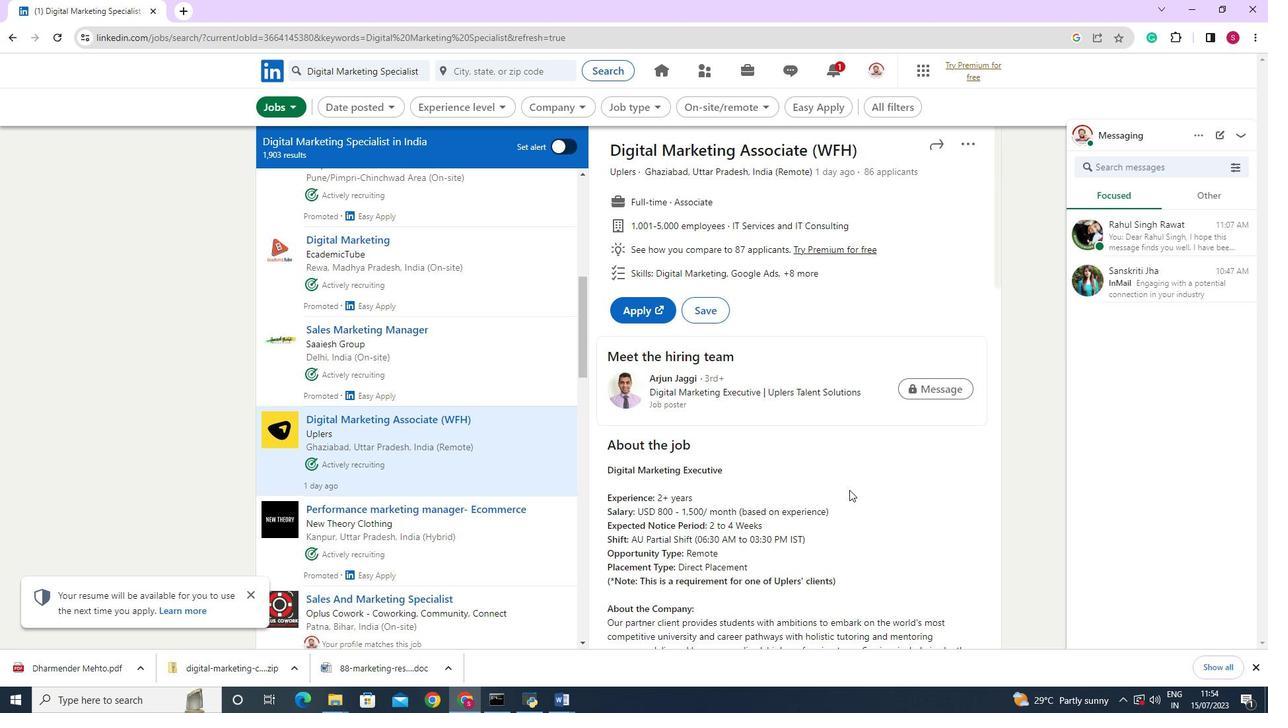 
Action: Mouse scrolled (851, 489) with delta (0, 0)
Screenshot: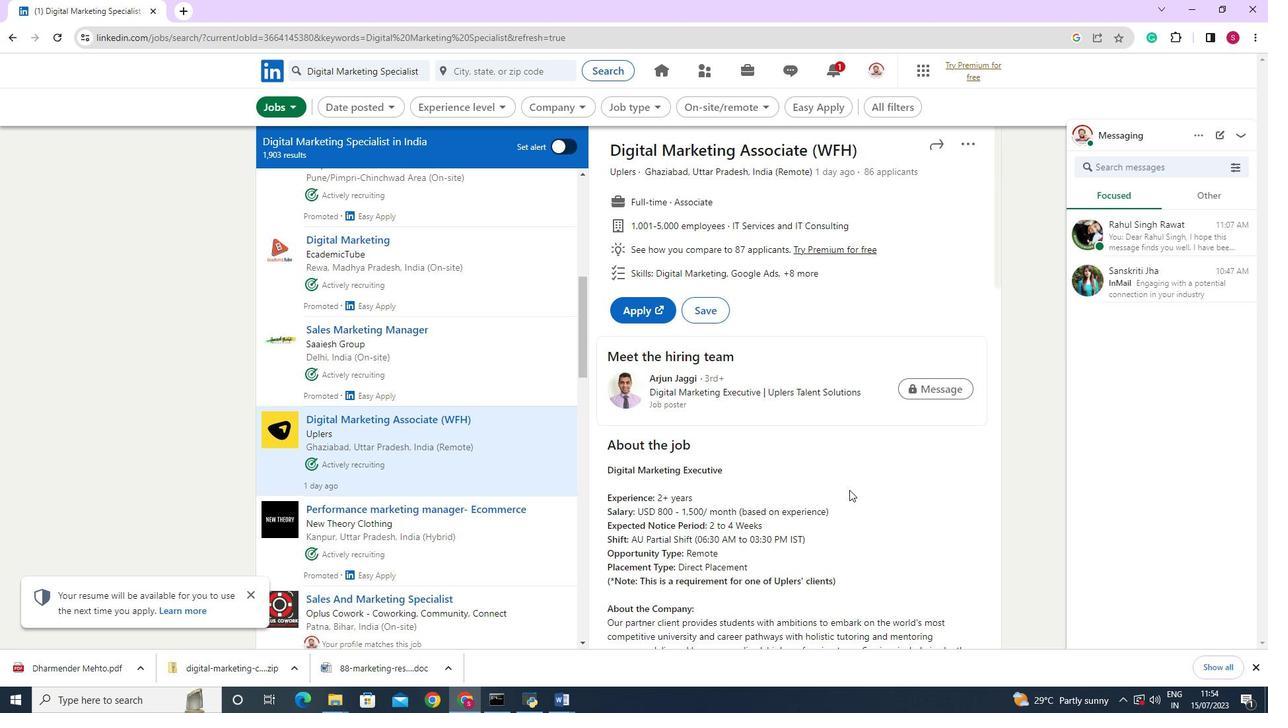 
Action: Mouse scrolled (851, 489) with delta (0, 0)
Screenshot: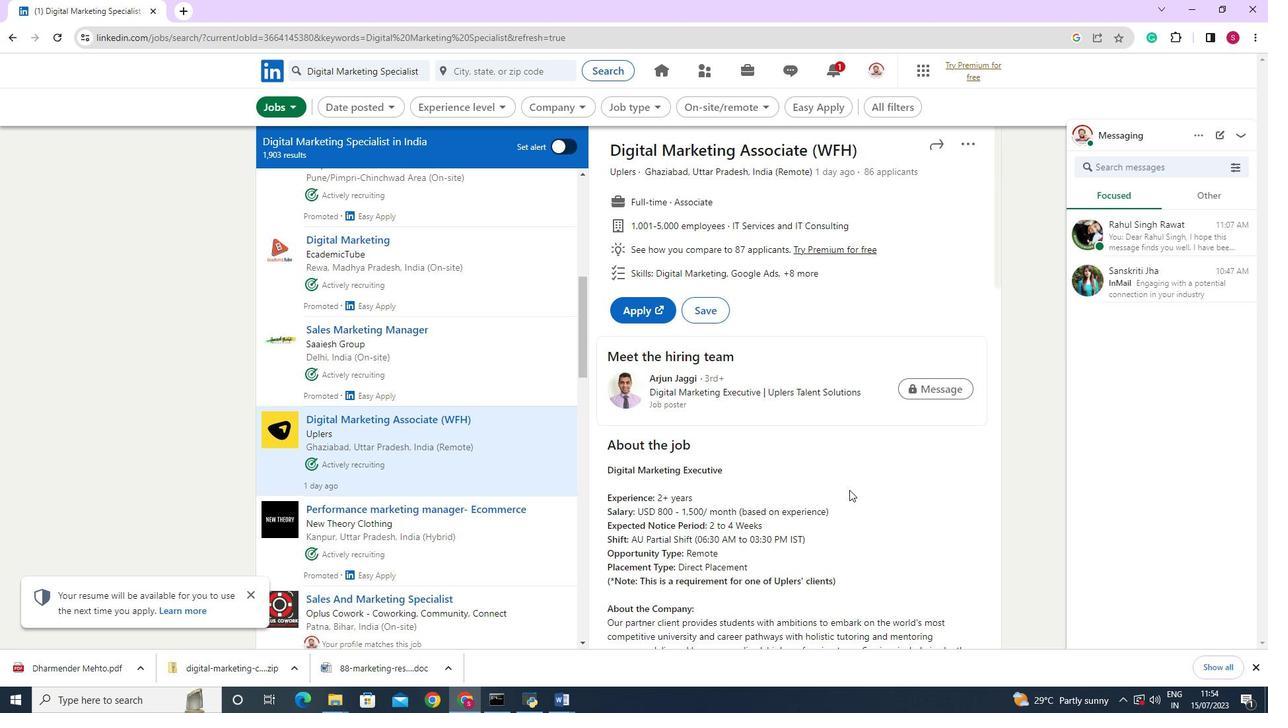 
Action: Mouse scrolled (851, 489) with delta (0, 0)
Screenshot: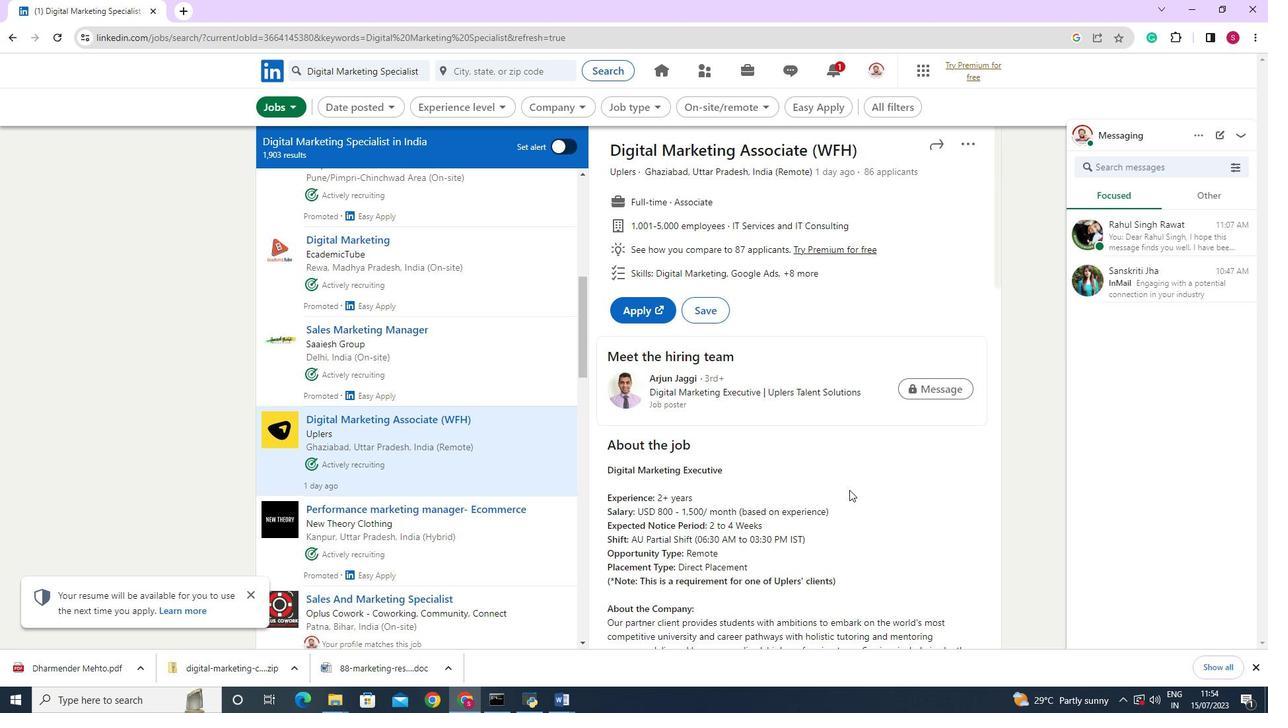 
Action: Mouse scrolled (851, 489) with delta (0, 0)
Screenshot: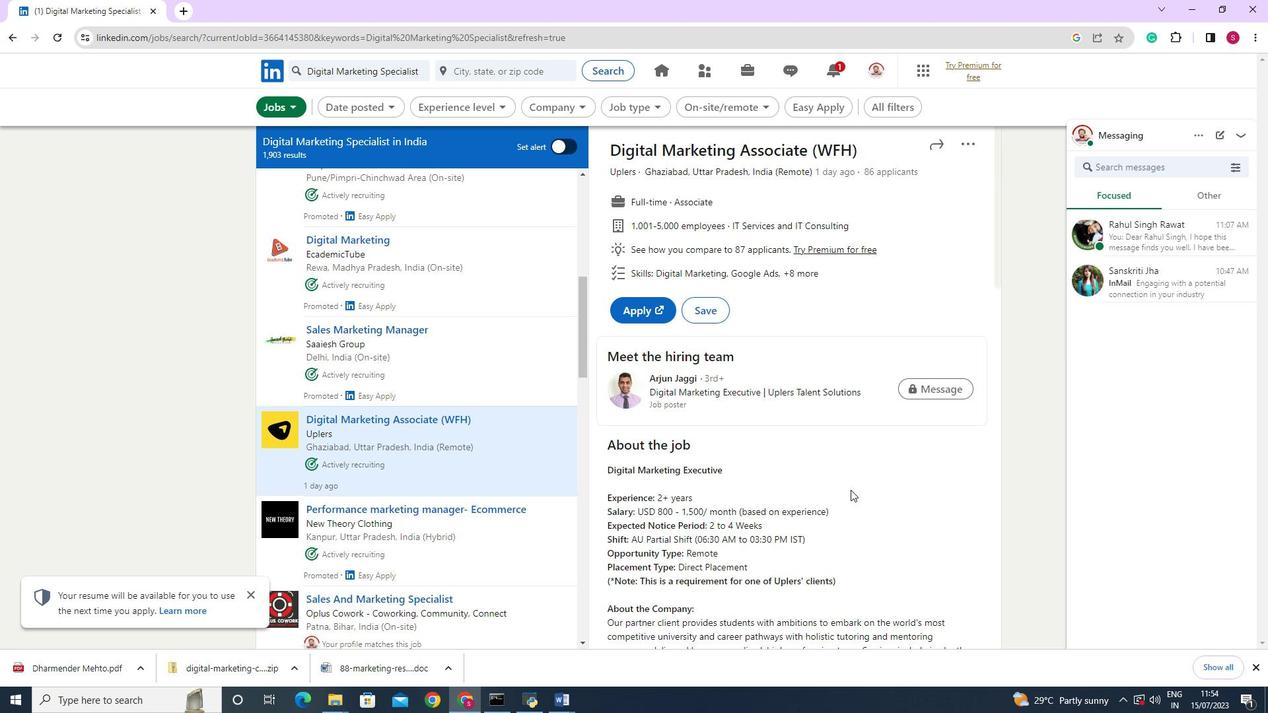 
Action: Mouse scrolled (851, 489) with delta (0, 0)
Screenshot: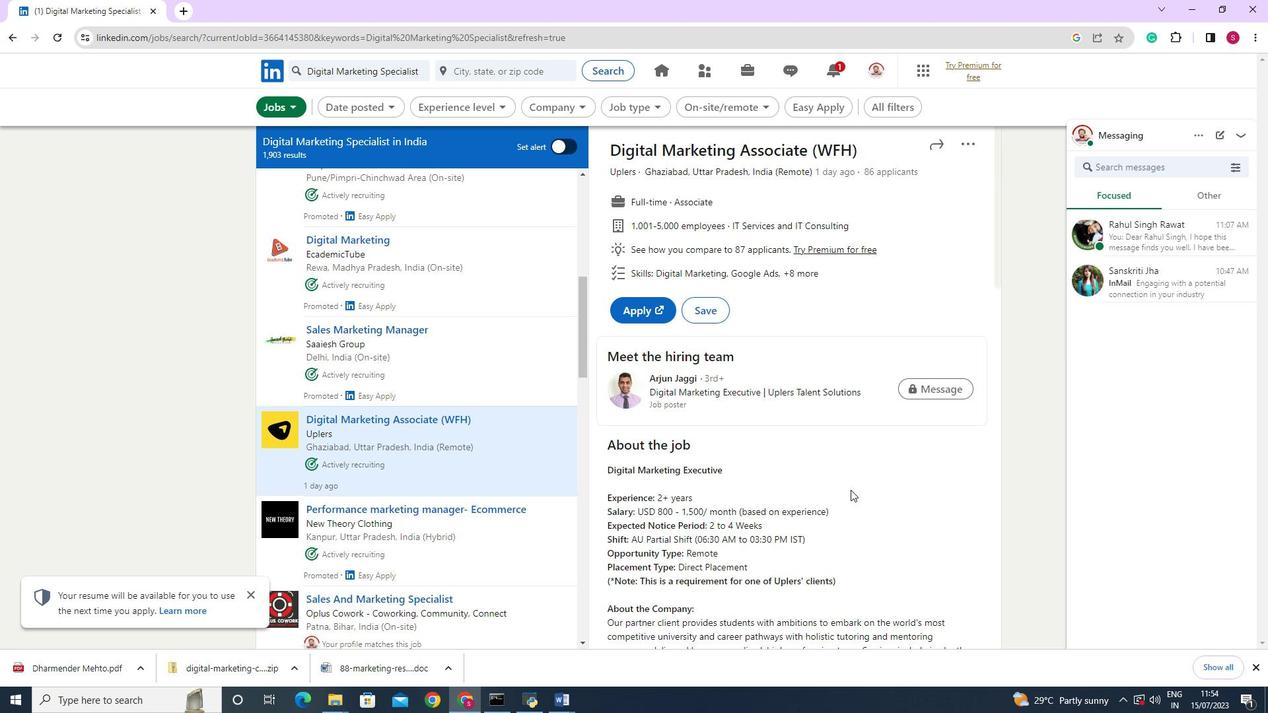 
Action: Mouse scrolled (851, 489) with delta (0, 0)
Screenshot: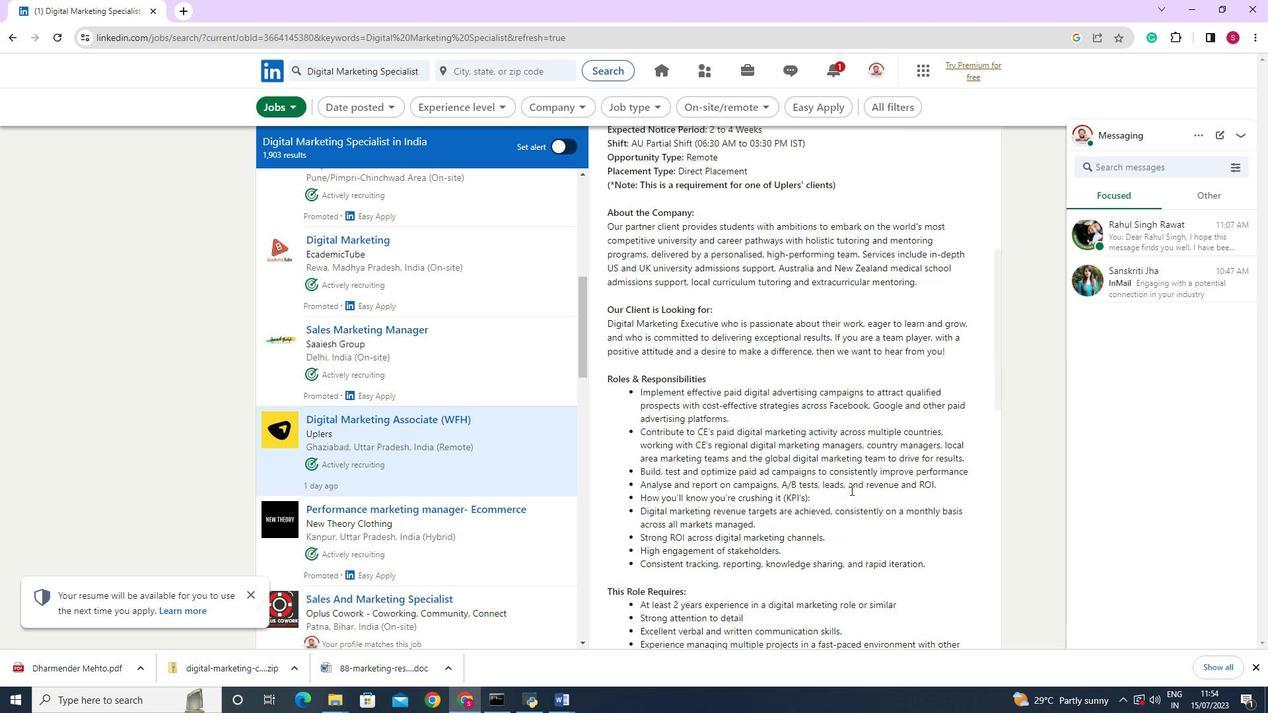 
Action: Mouse scrolled (851, 489) with delta (0, 0)
Screenshot: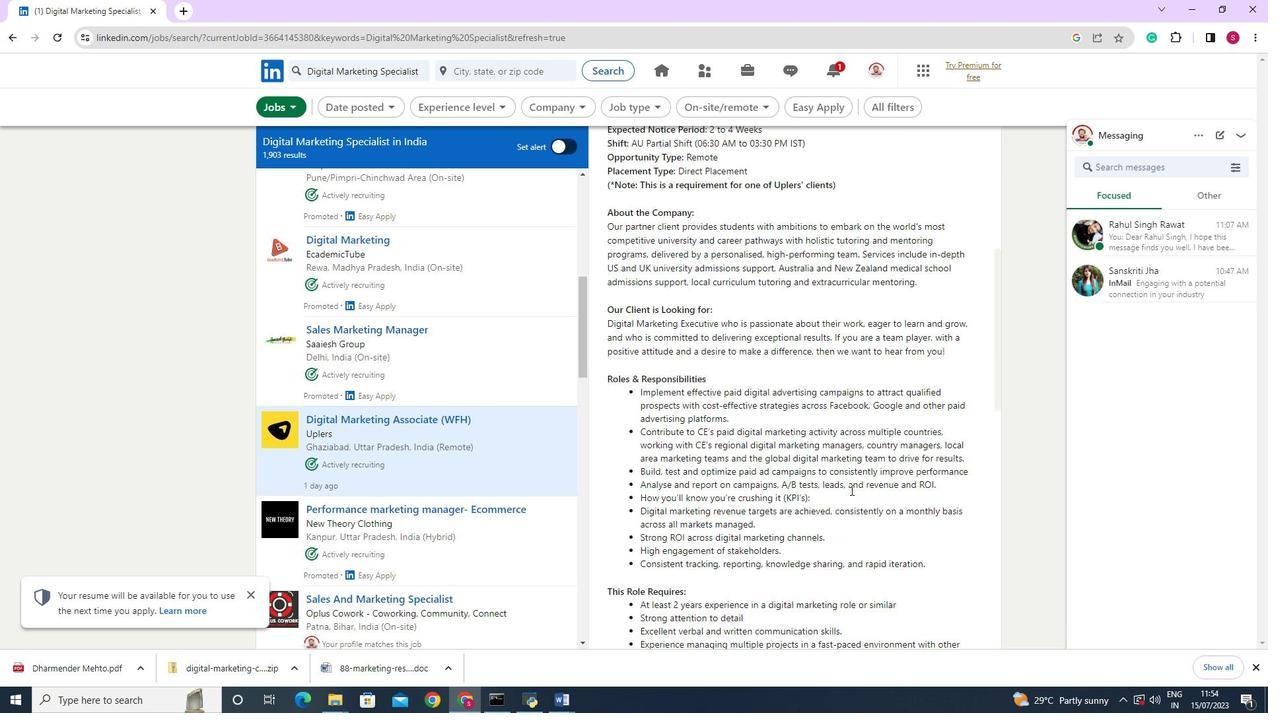 
Action: Mouse scrolled (851, 489) with delta (0, 0)
Screenshot: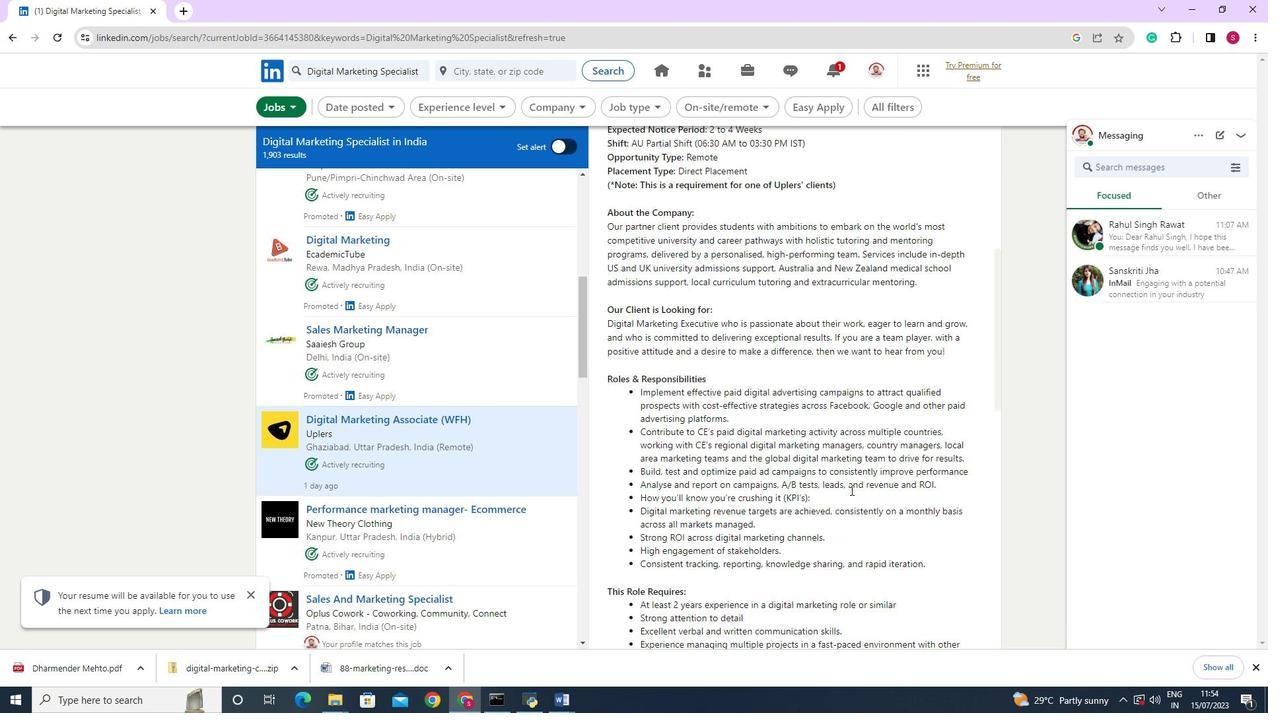 
Action: Mouse scrolled (851, 489) with delta (0, 0)
Screenshot: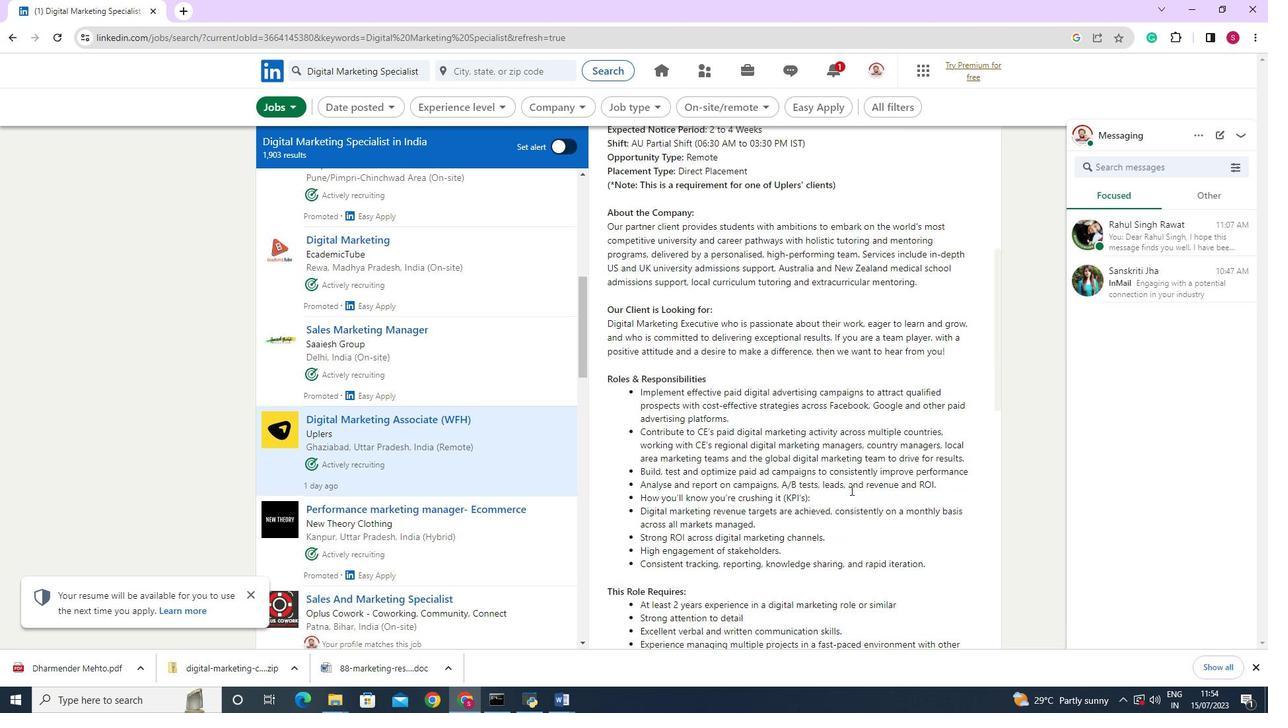 
Action: Mouse scrolled (851, 489) with delta (0, 0)
Screenshot: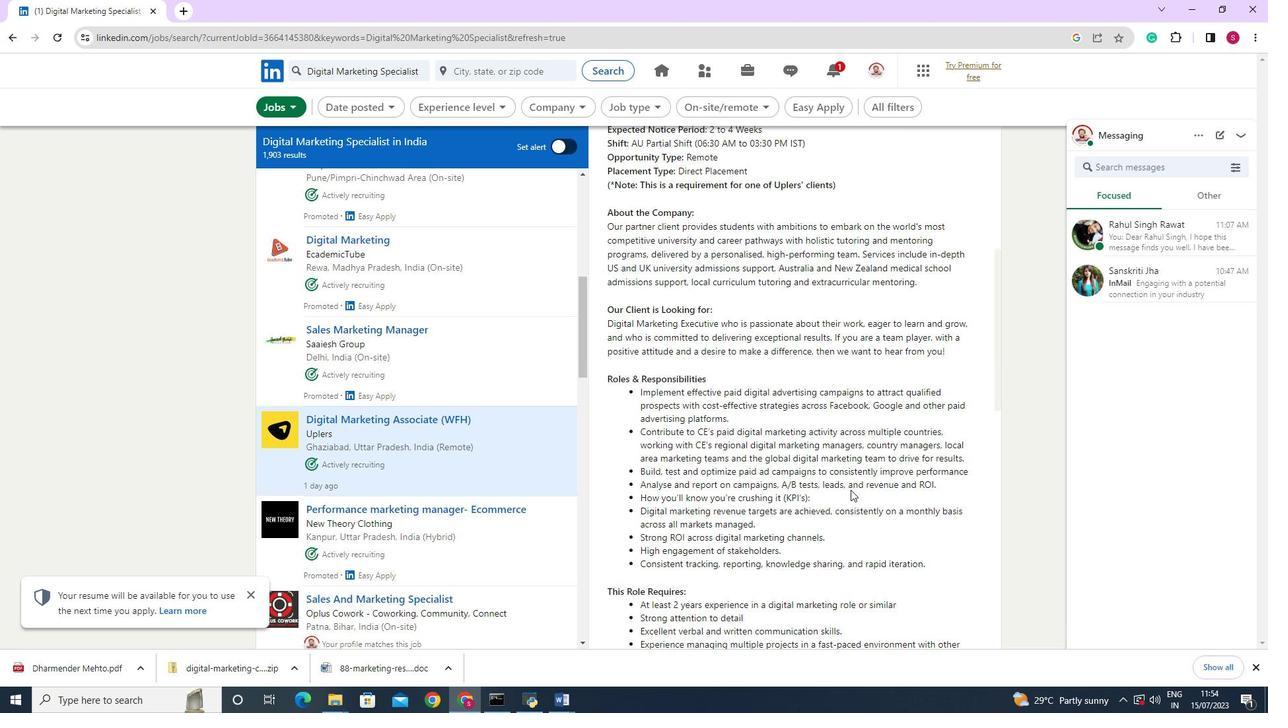 
Action: Mouse scrolled (851, 489) with delta (0, 0)
Screenshot: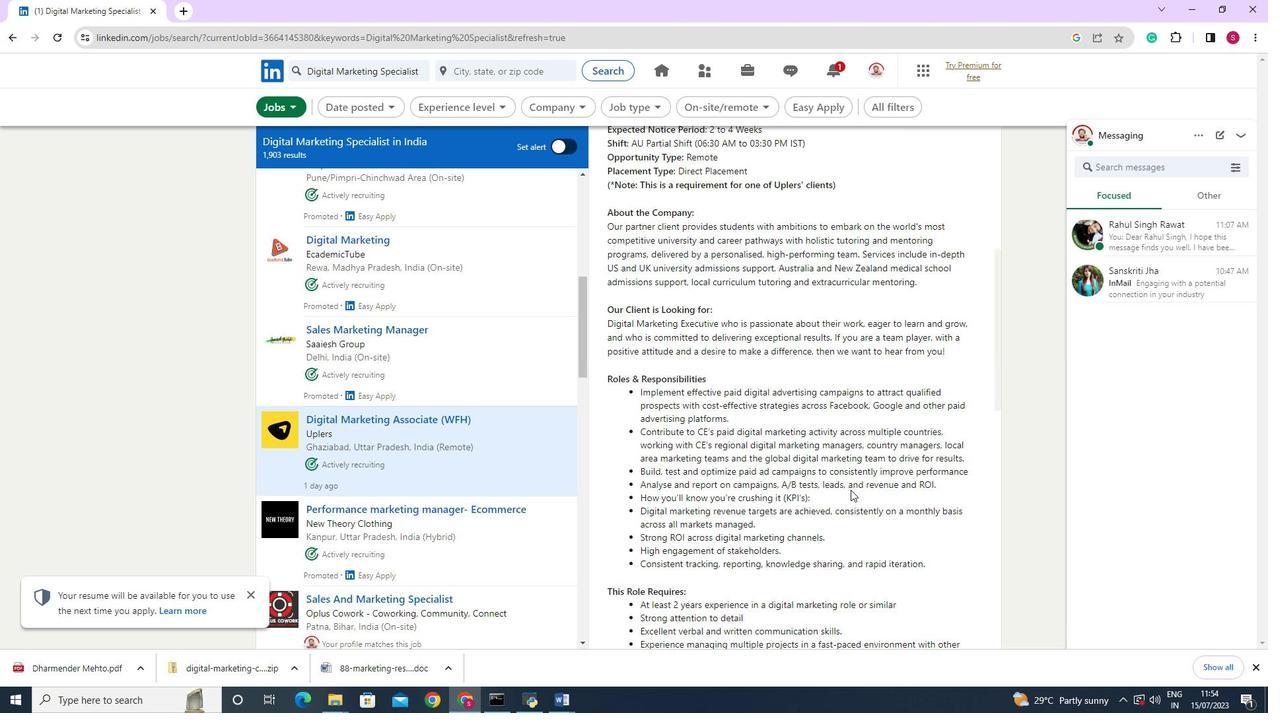 
Action: Mouse scrolled (851, 489) with delta (0, 0)
Screenshot: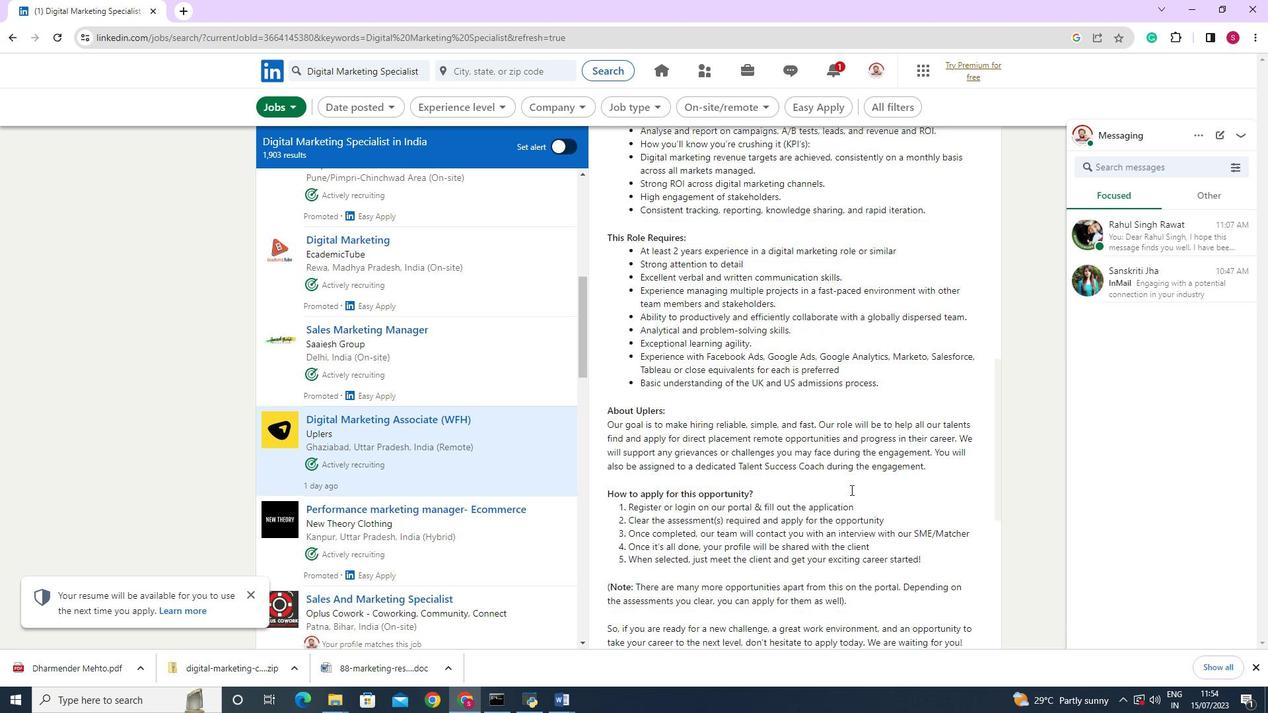 
Action: Mouse scrolled (851, 489) with delta (0, 0)
Screenshot: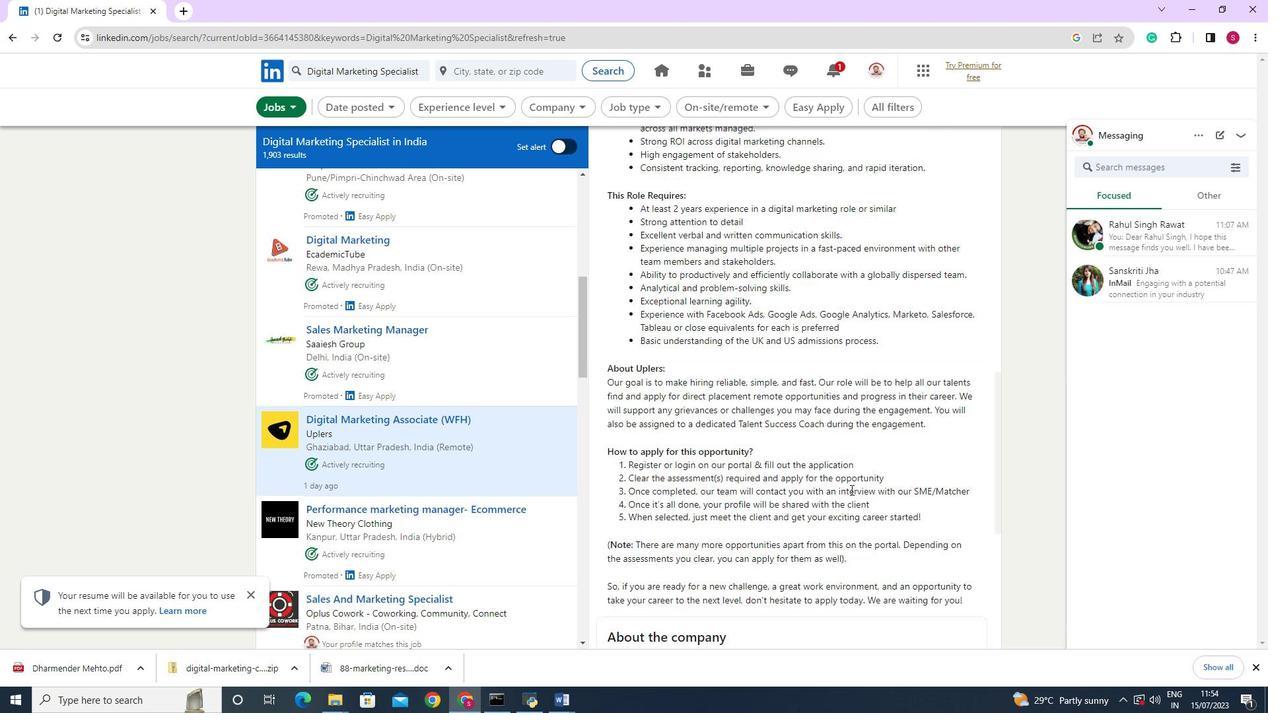 
Action: Mouse scrolled (851, 489) with delta (0, 0)
Screenshot: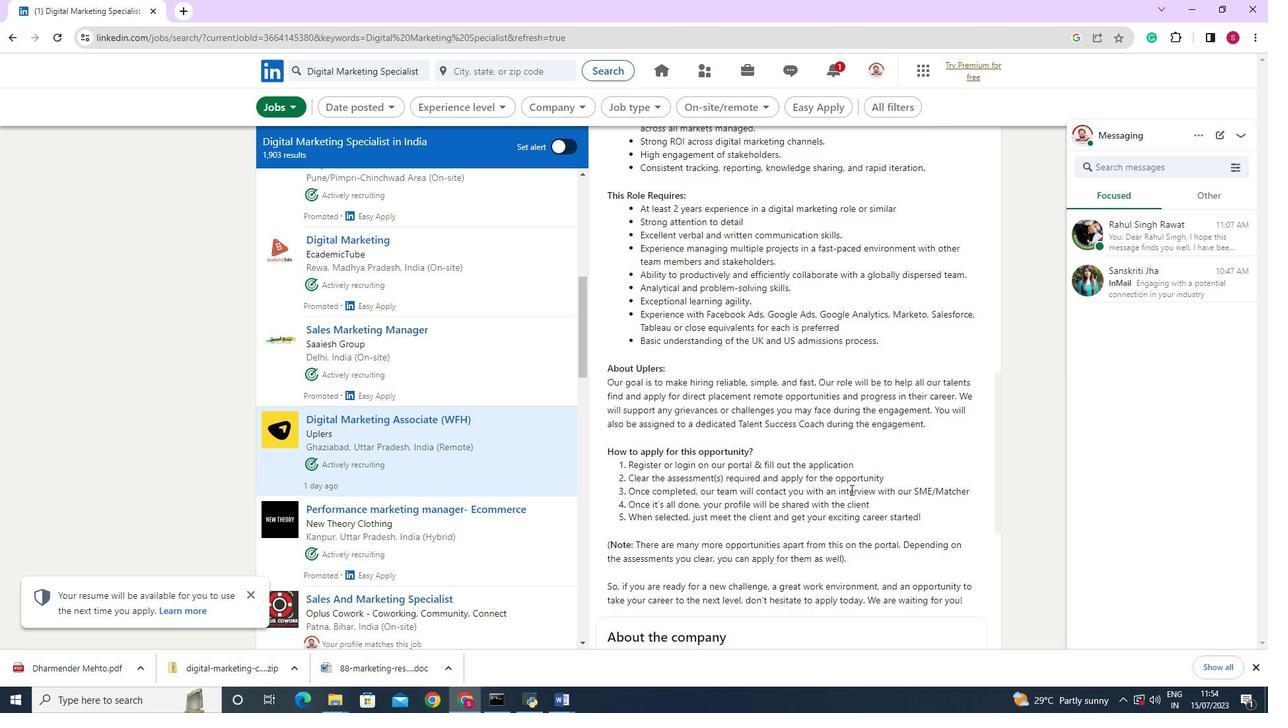 
Action: Mouse scrolled (851, 489) with delta (0, 0)
Screenshot: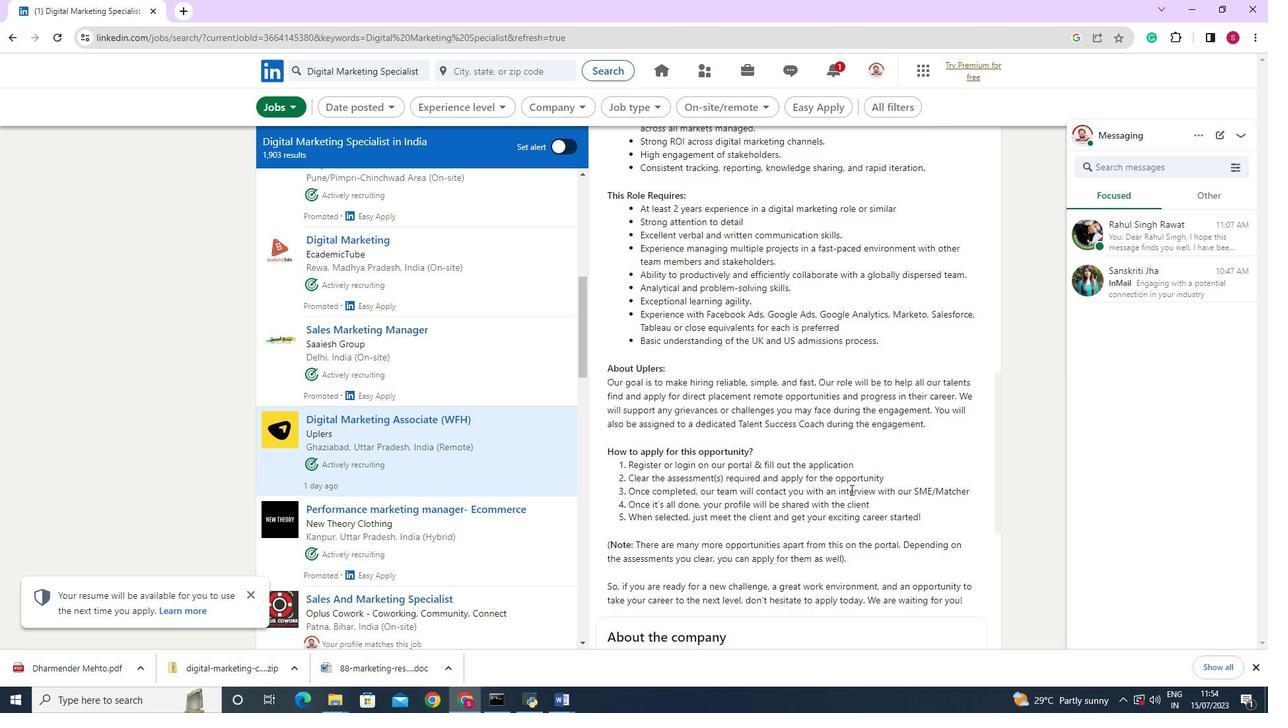 
Action: Mouse scrolled (851, 489) with delta (0, 0)
Screenshot: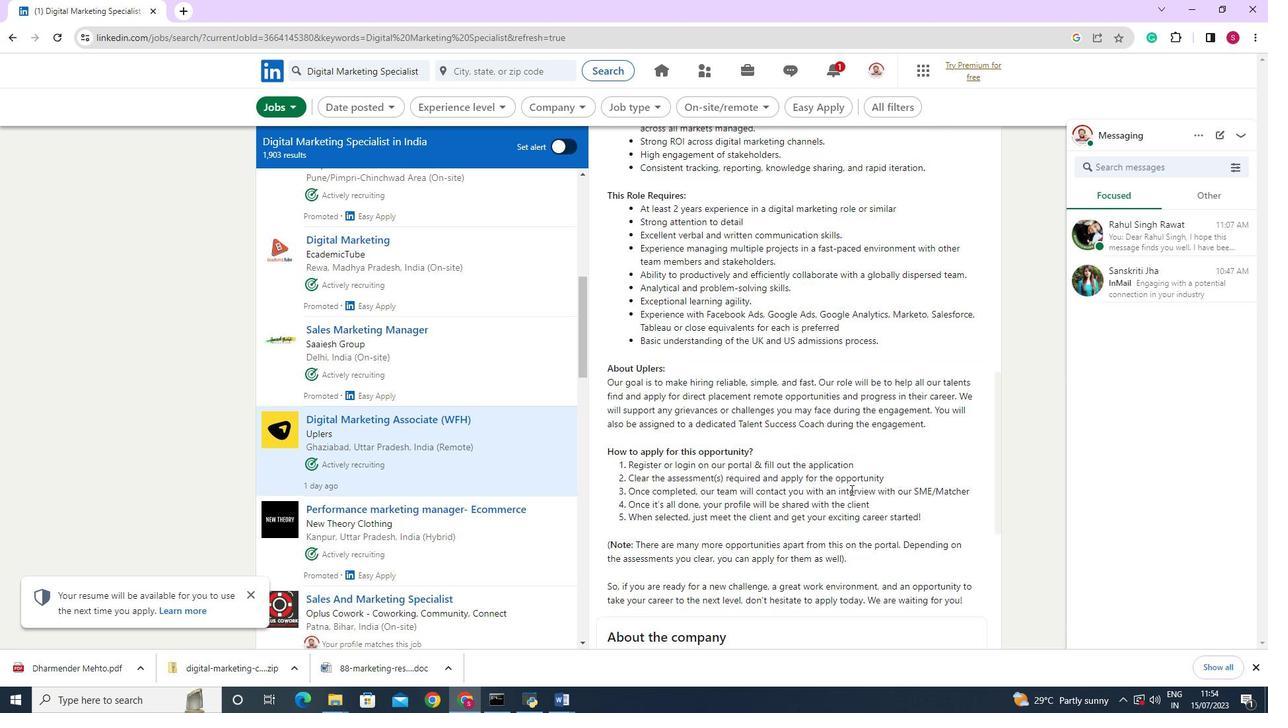 
Action: Mouse scrolled (851, 489) with delta (0, 0)
Screenshot: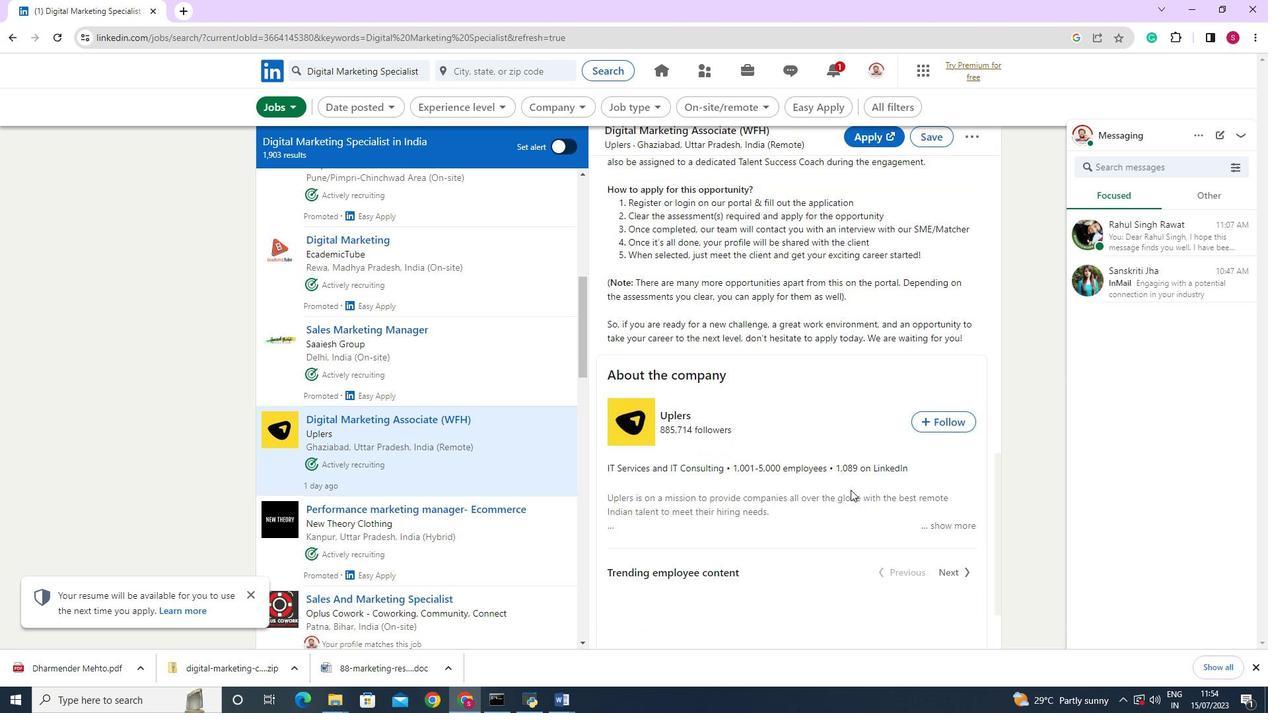
Action: Mouse scrolled (851, 489) with delta (0, 0)
Screenshot: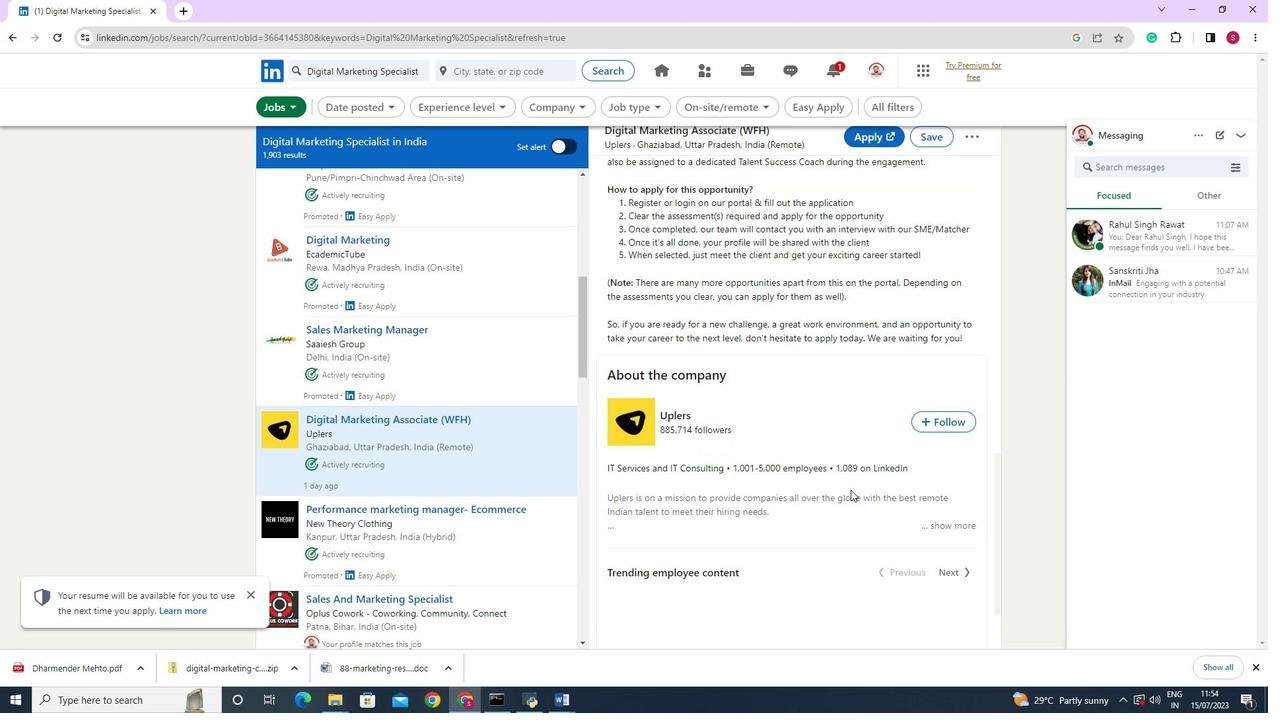 
Action: Mouse scrolled (851, 489) with delta (0, 0)
Screenshot: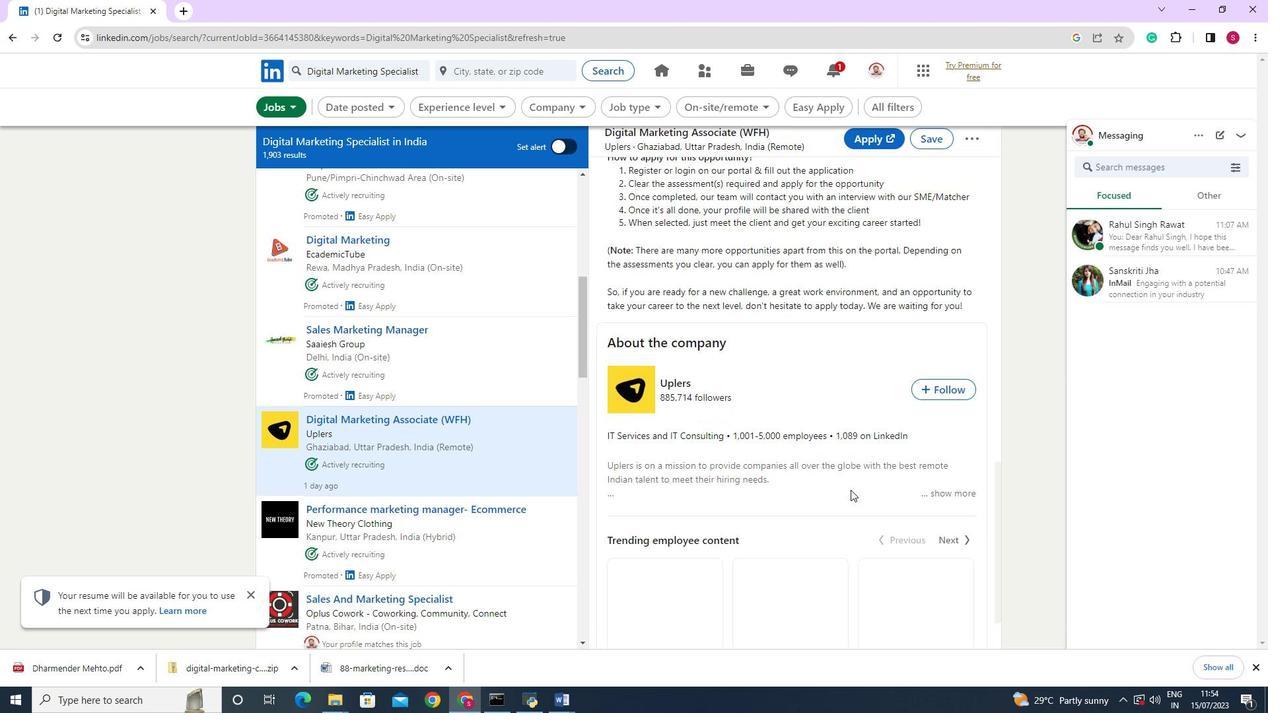 
Action: Mouse moved to (948, 311)
Screenshot: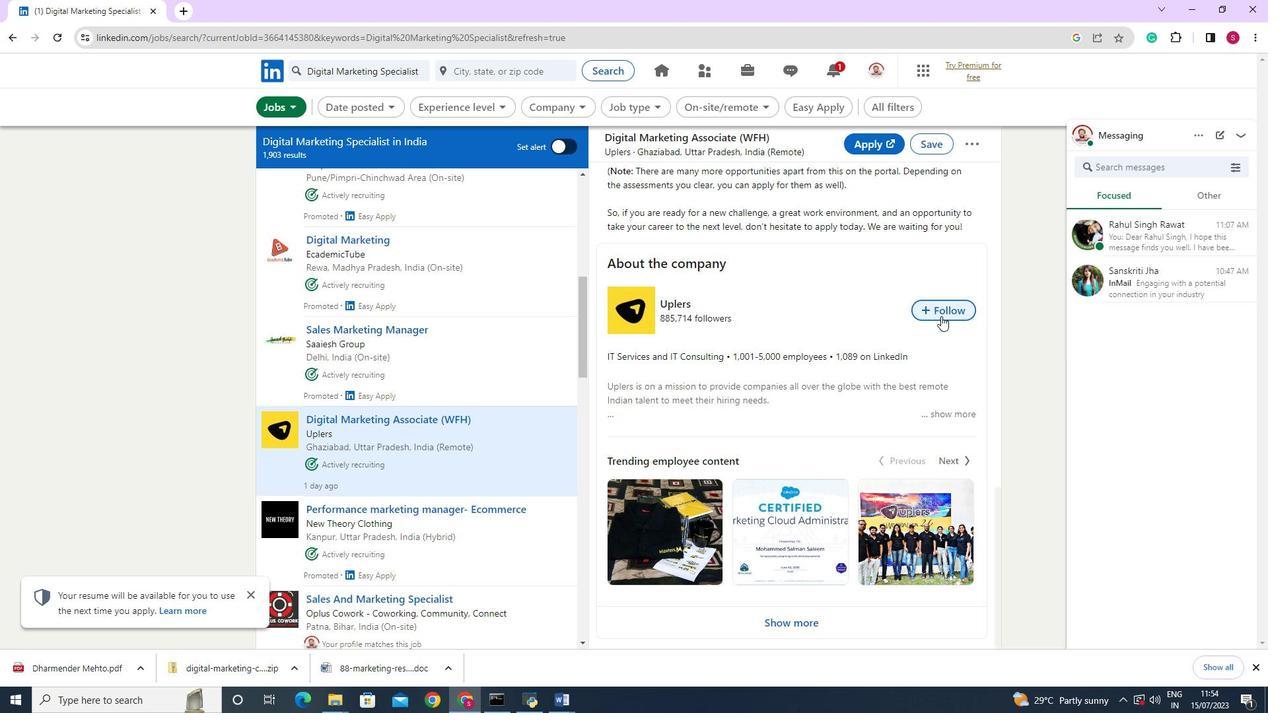 
Action: Mouse pressed left at (948, 311)
Screenshot: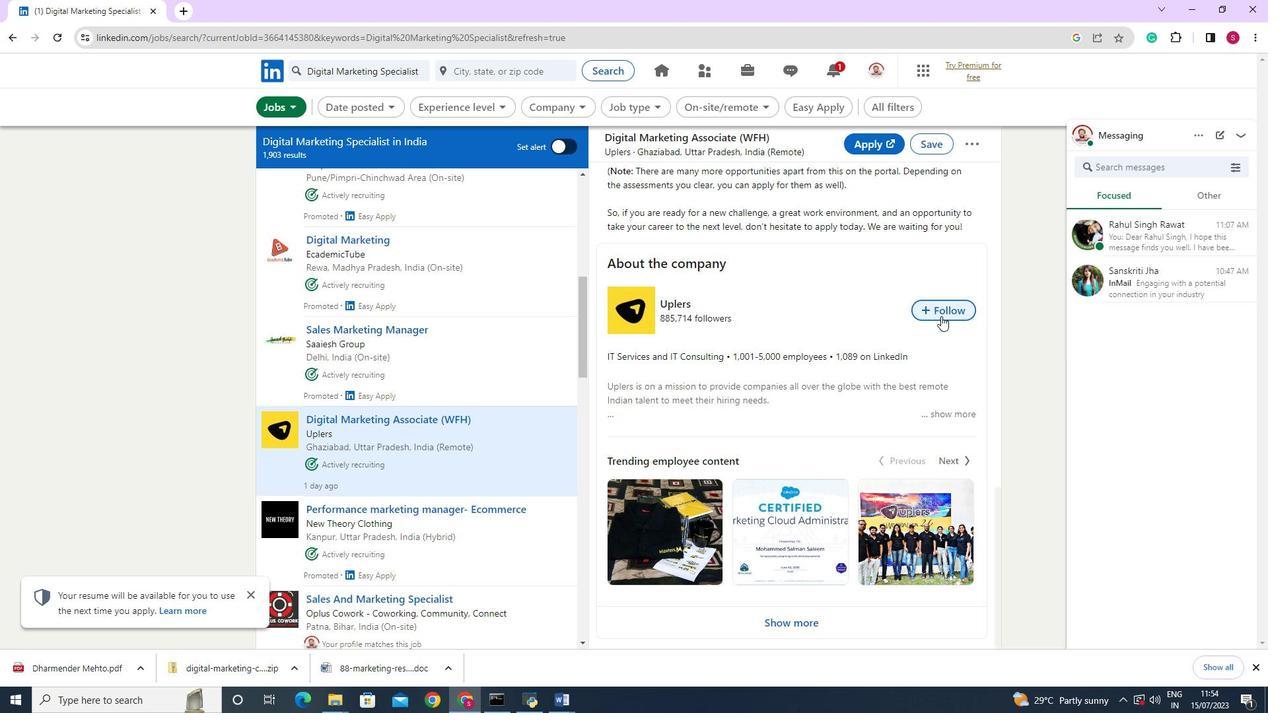 
Action: Mouse moved to (464, 424)
Screenshot: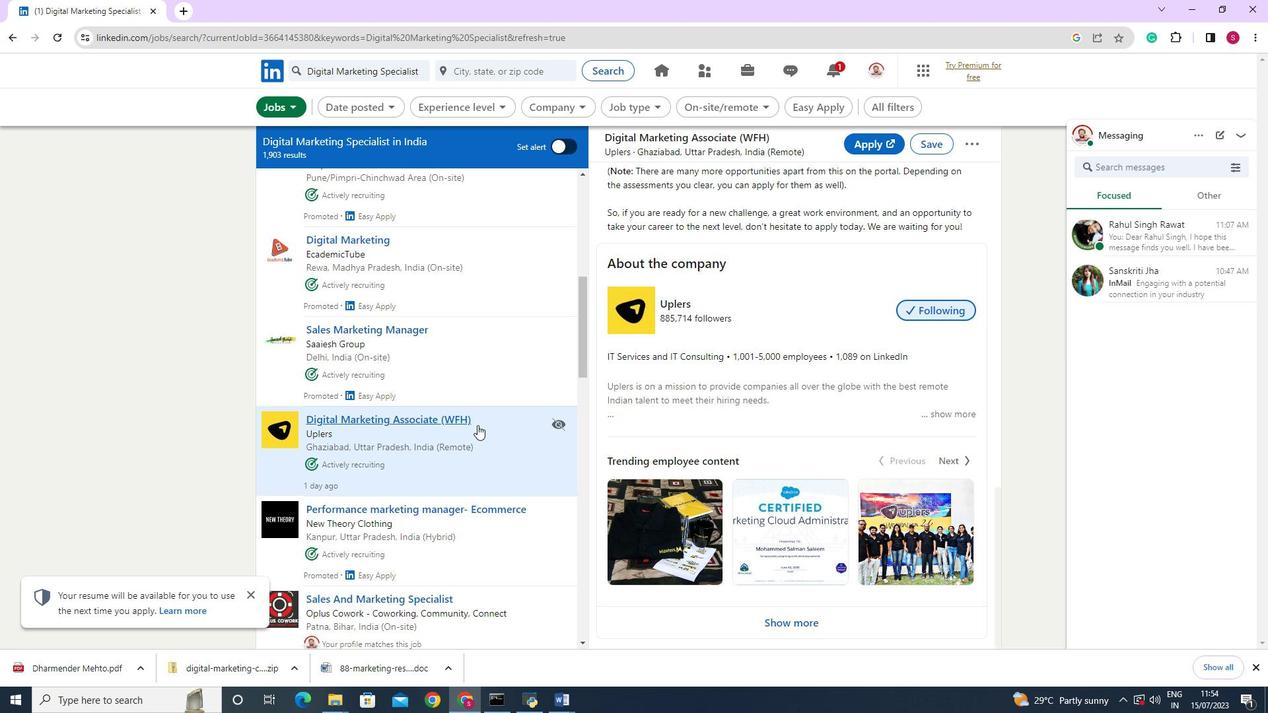 
Action: Mouse scrolled (464, 424) with delta (0, 0)
Screenshot: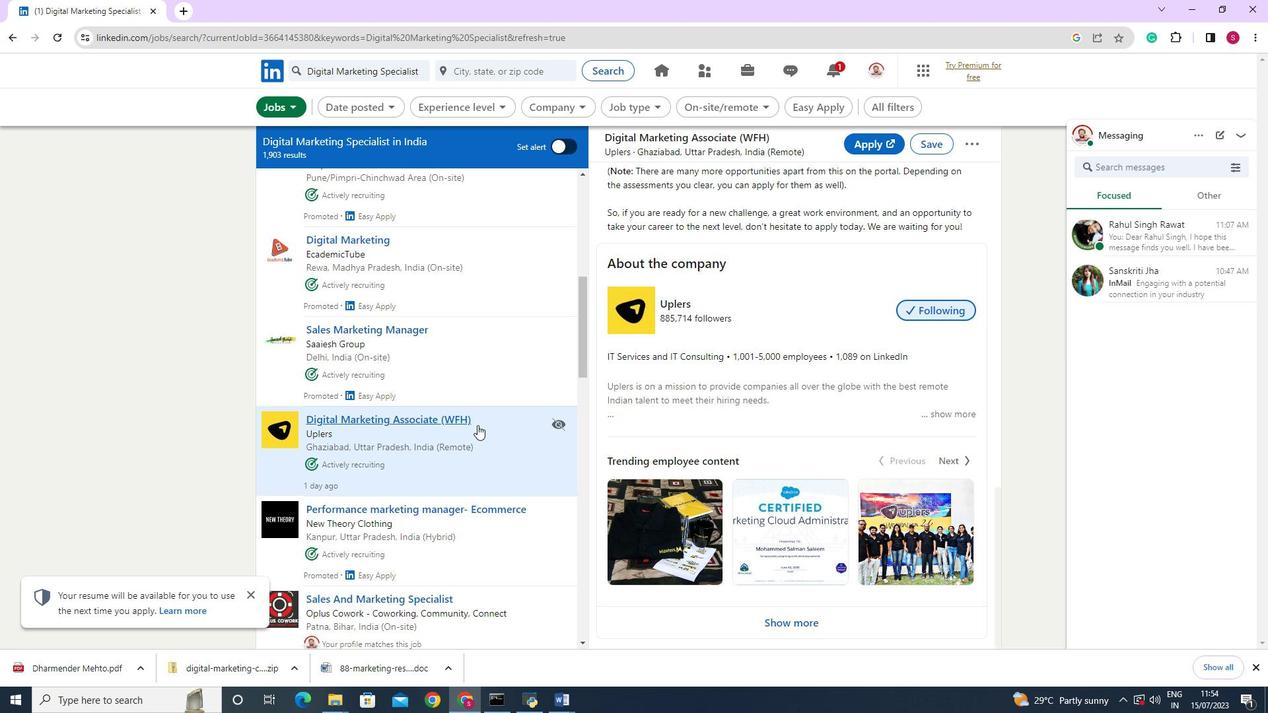 
Action: Mouse scrolled (464, 424) with delta (0, 0)
Screenshot: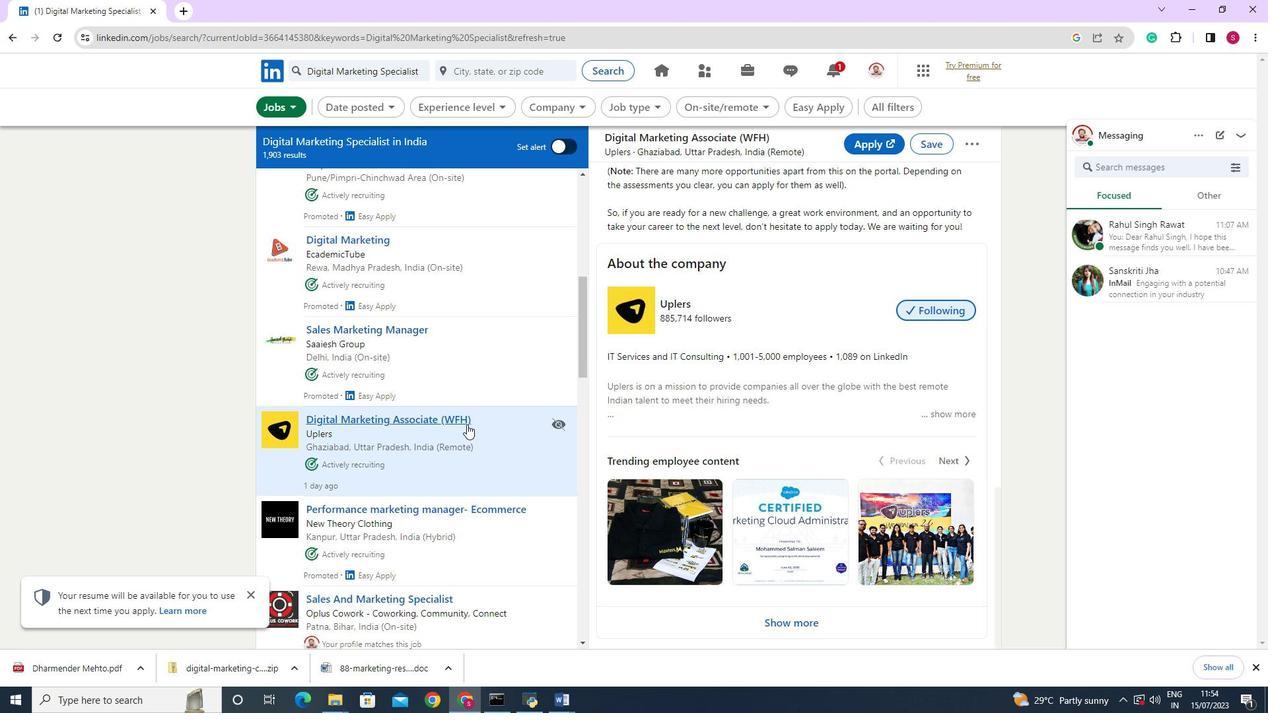 
Action: Mouse moved to (463, 424)
Screenshot: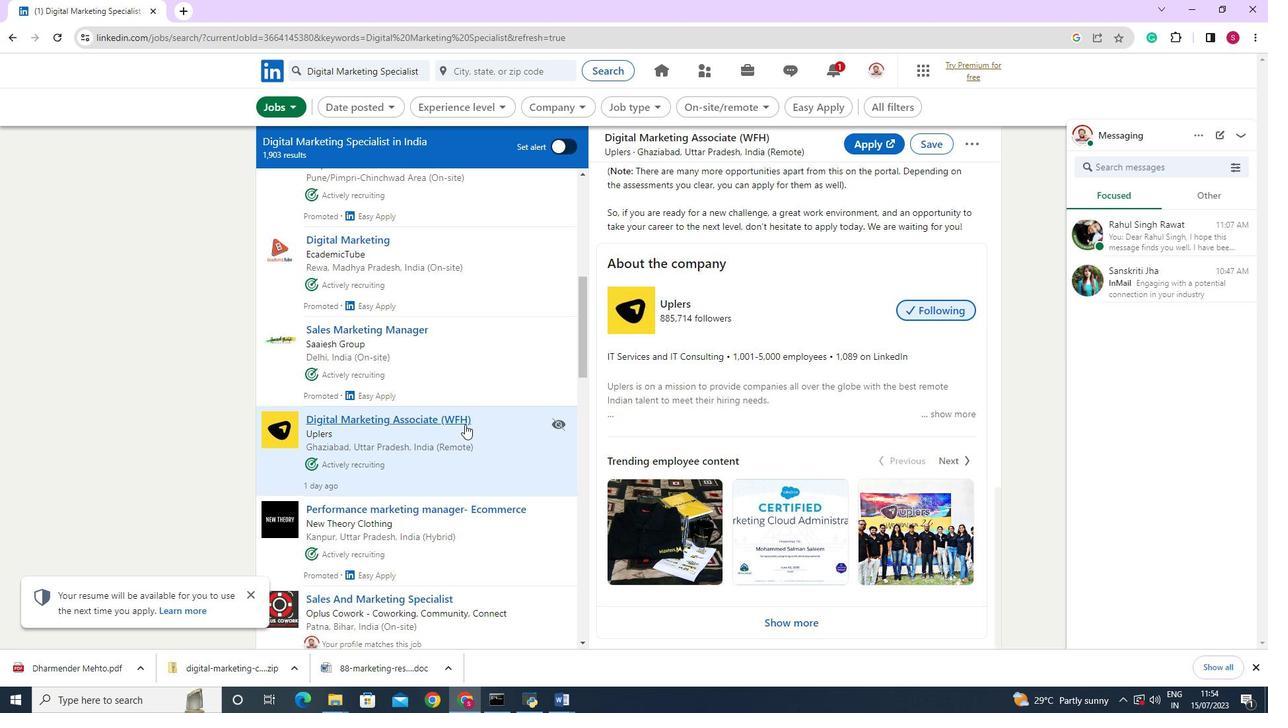 
Action: Mouse scrolled (463, 424) with delta (0, 0)
Screenshot: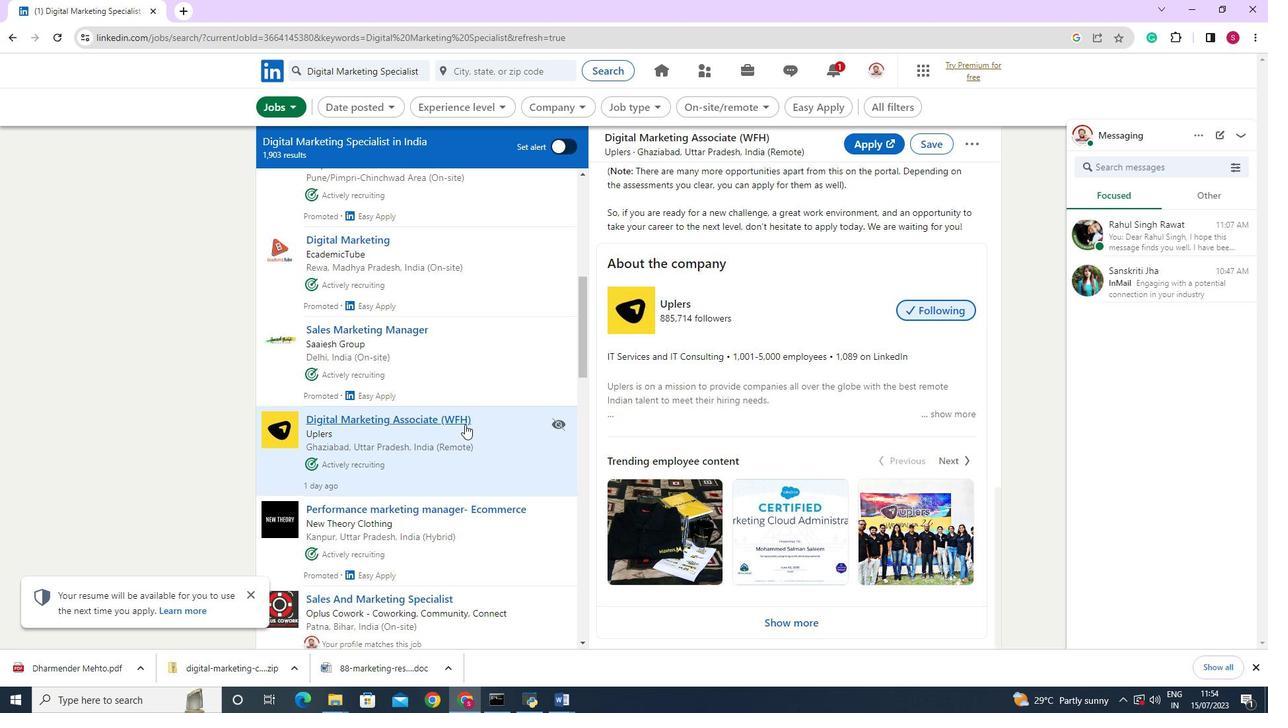 
Action: Mouse scrolled (463, 424) with delta (0, 0)
Screenshot: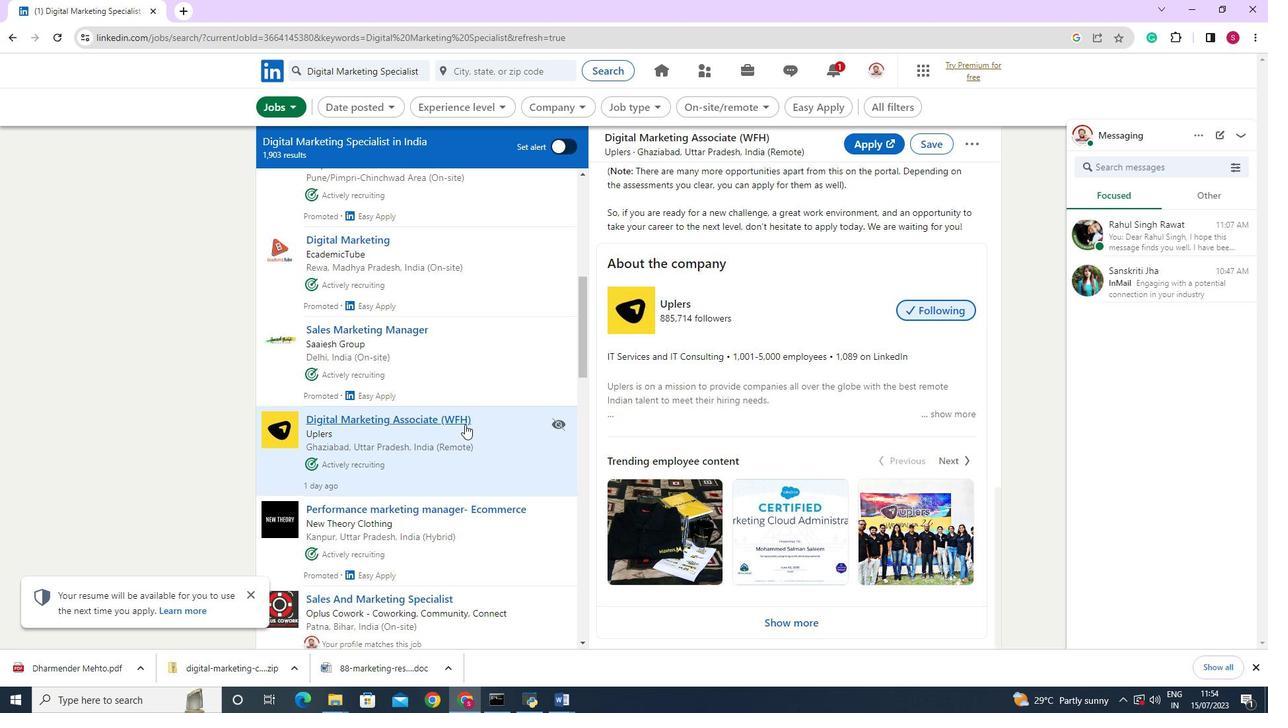 
Action: Mouse moved to (463, 424)
Screenshot: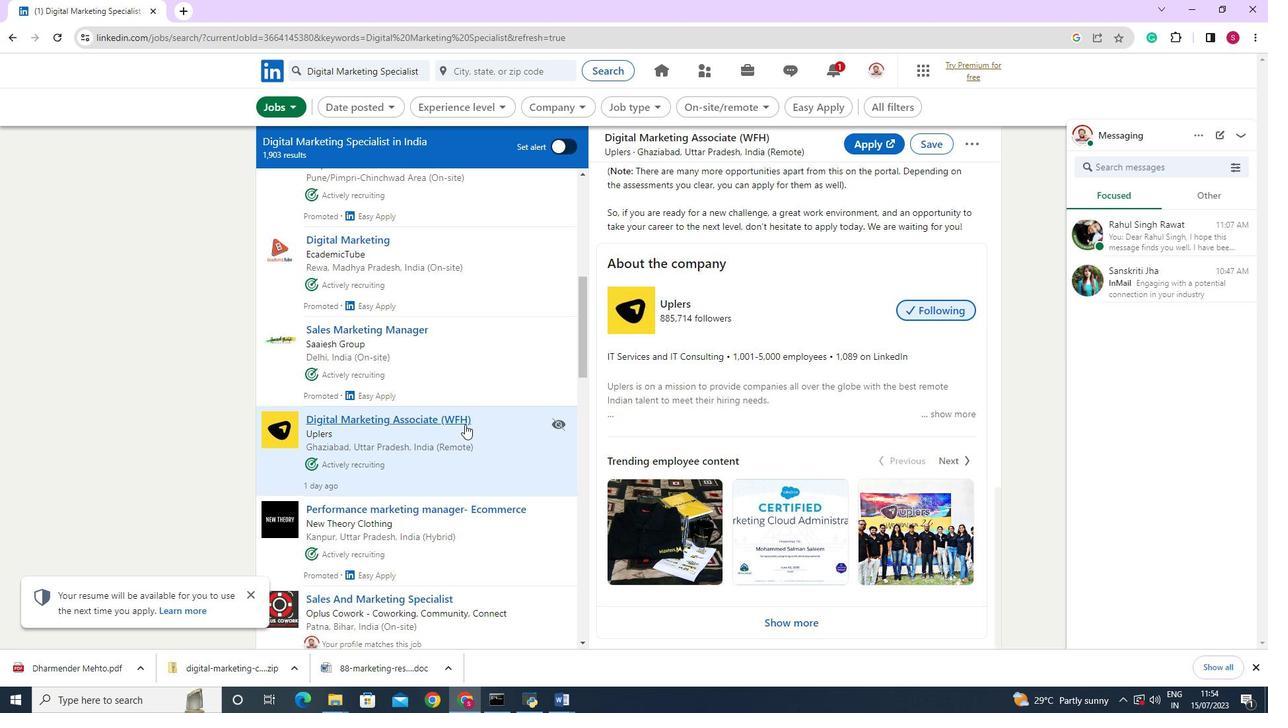 
Action: Mouse scrolled (463, 424) with delta (0, 0)
Screenshot: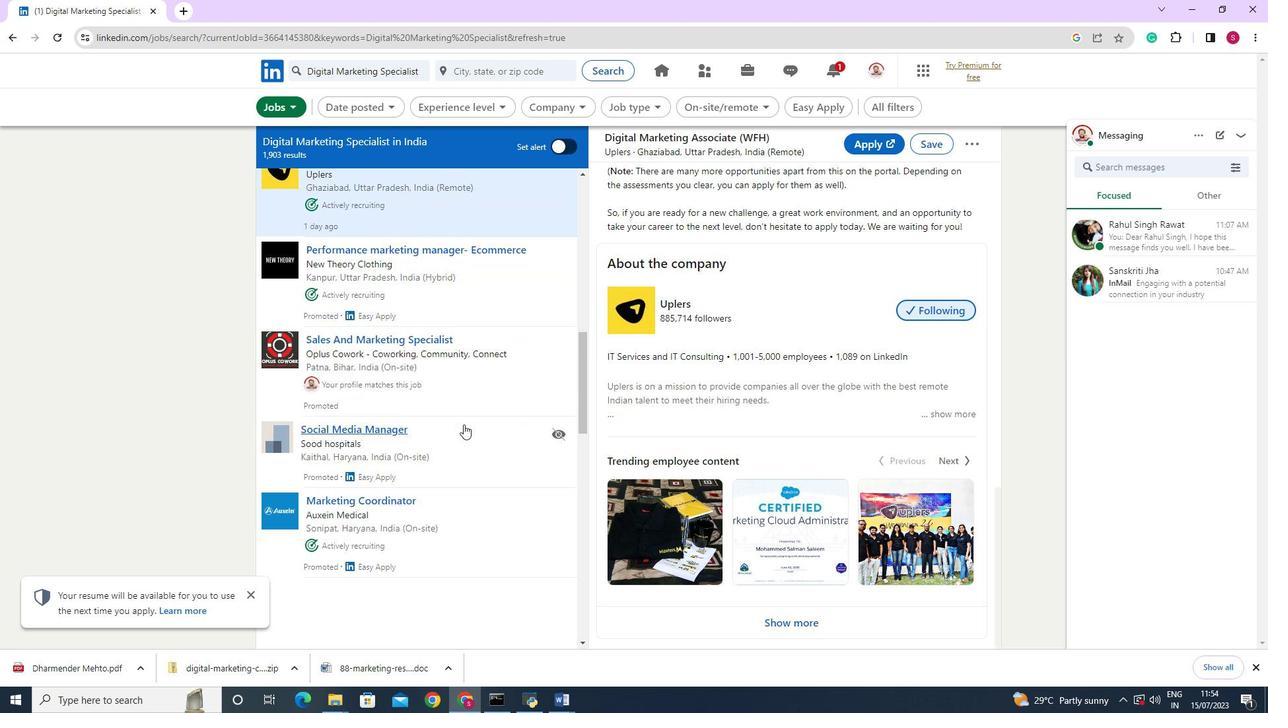 
Action: Mouse scrolled (463, 424) with delta (0, 0)
Screenshot: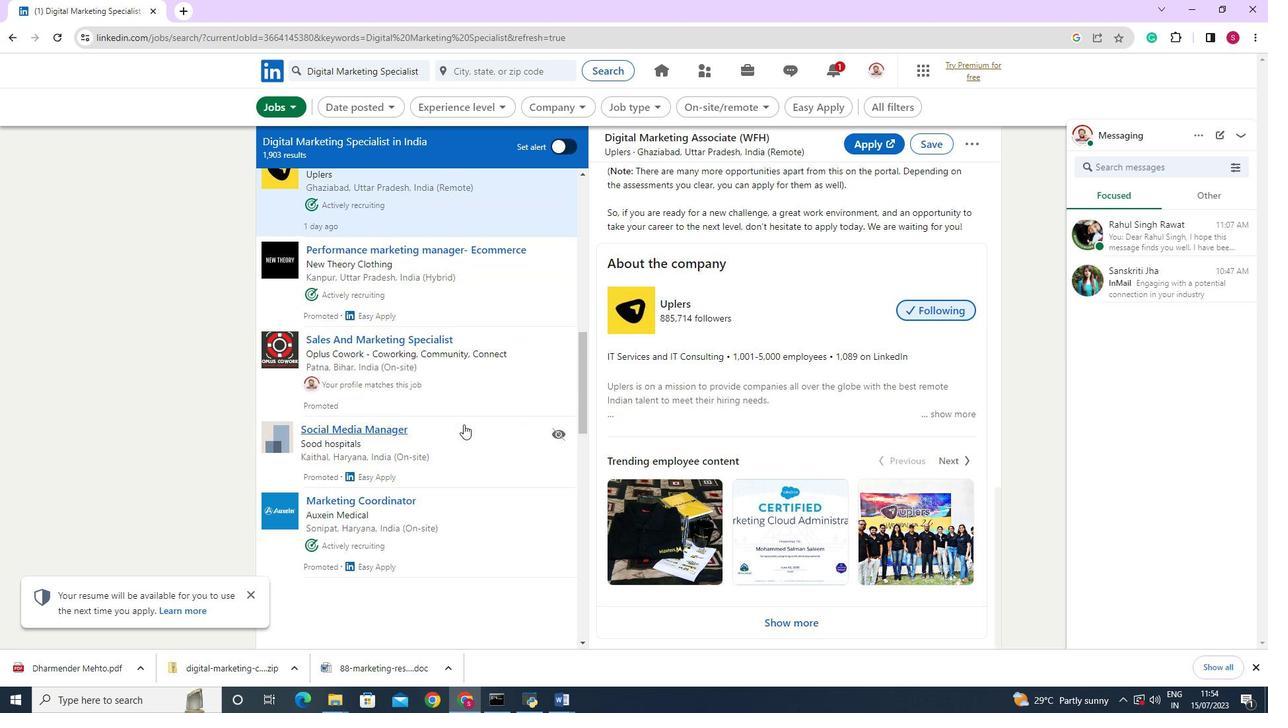 
Action: Mouse scrolled (463, 424) with delta (0, 0)
Screenshot: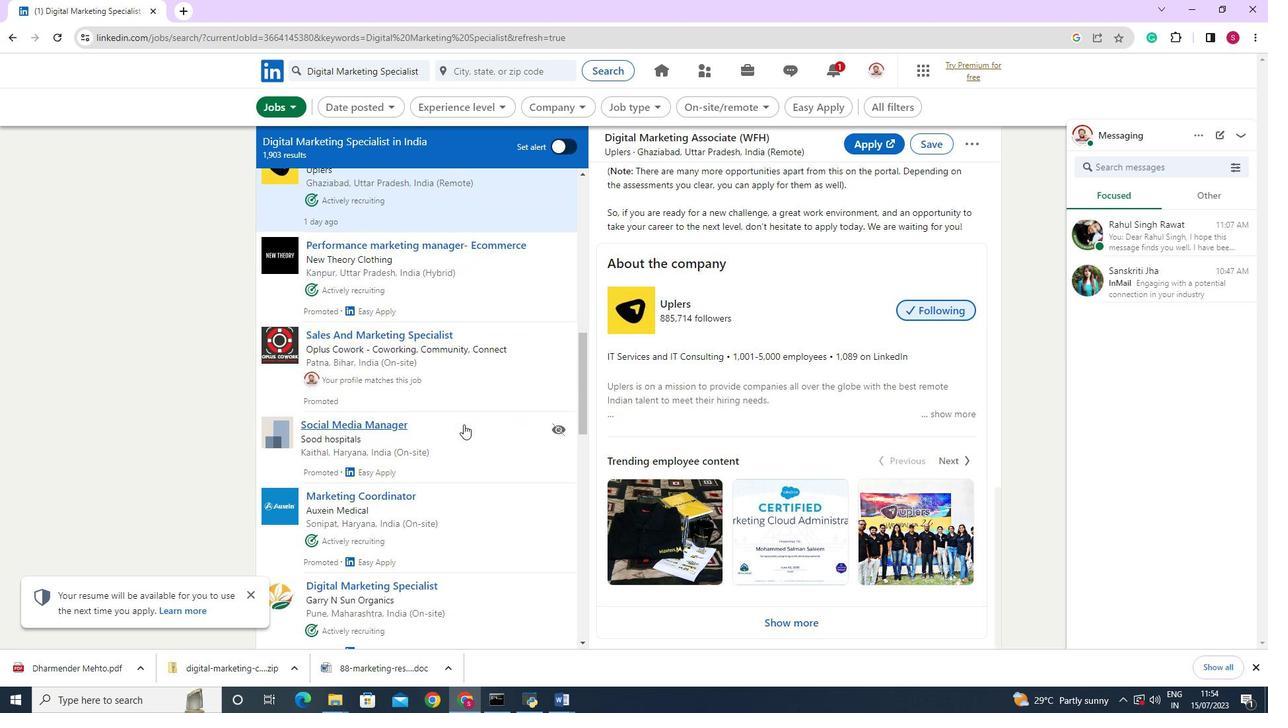 
Action: Mouse moved to (375, 385)
Screenshot: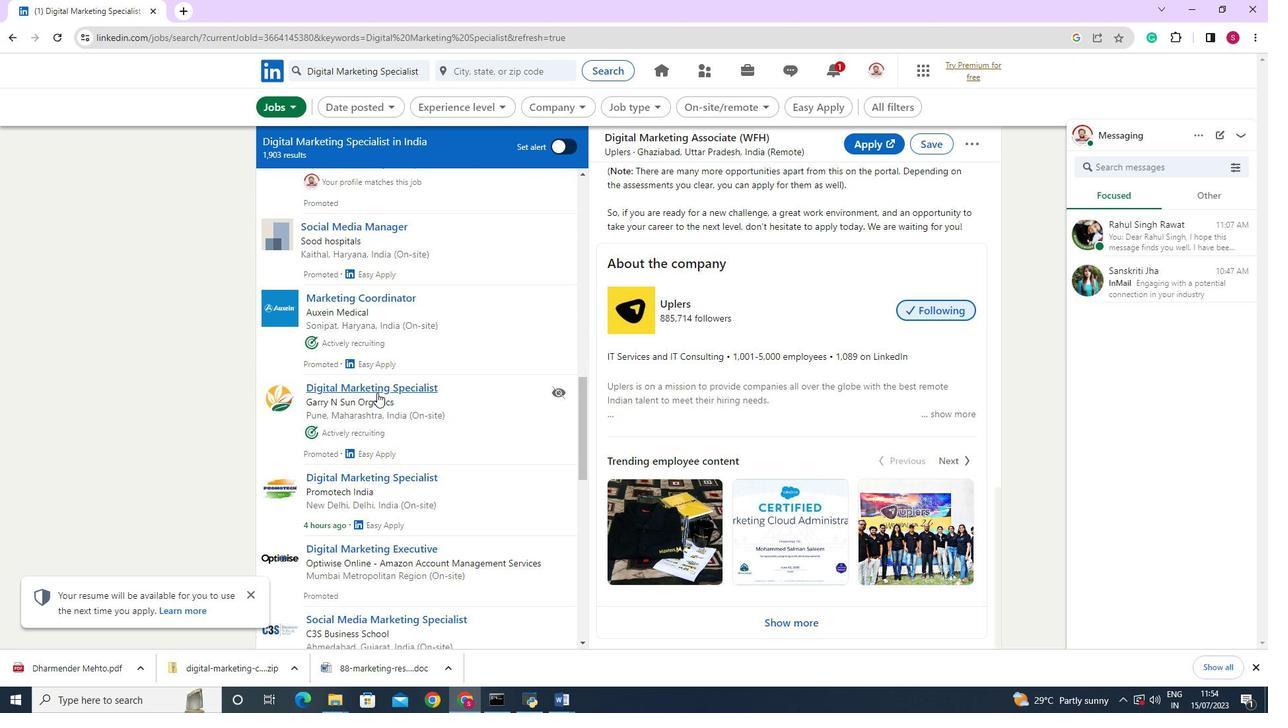 
Action: Mouse pressed left at (375, 385)
Screenshot: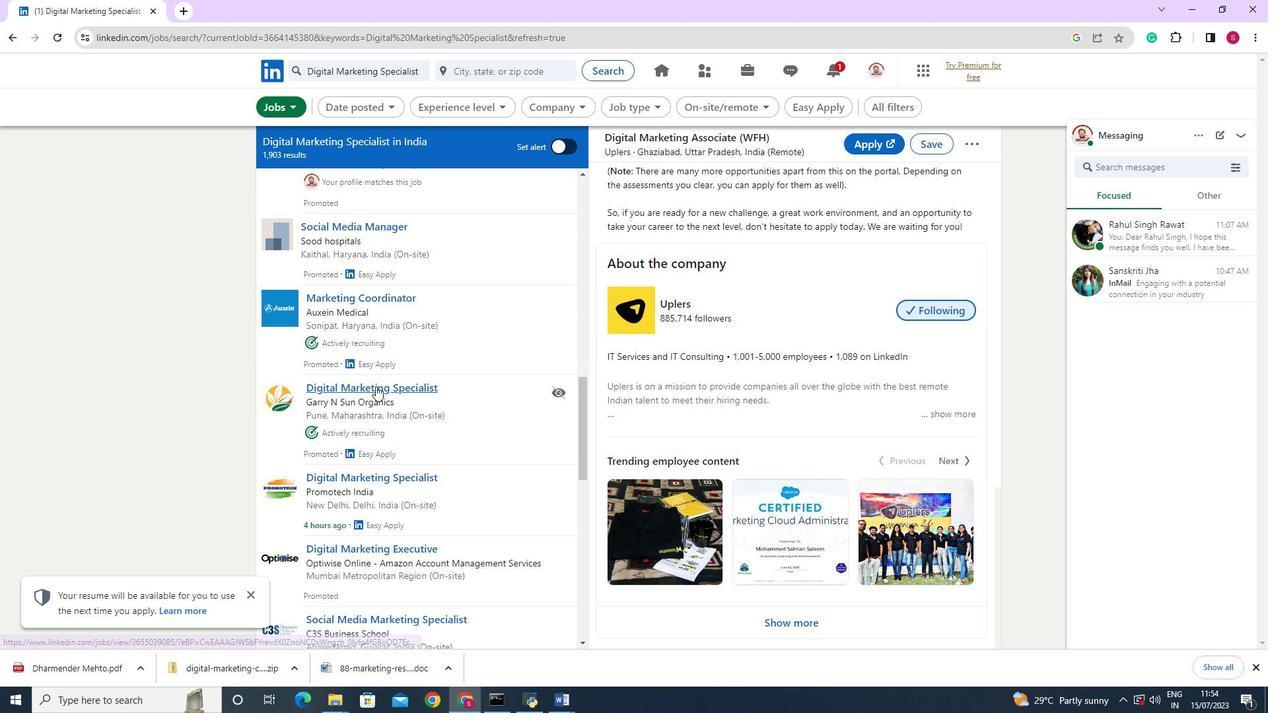 
Action: Mouse moved to (845, 464)
Screenshot: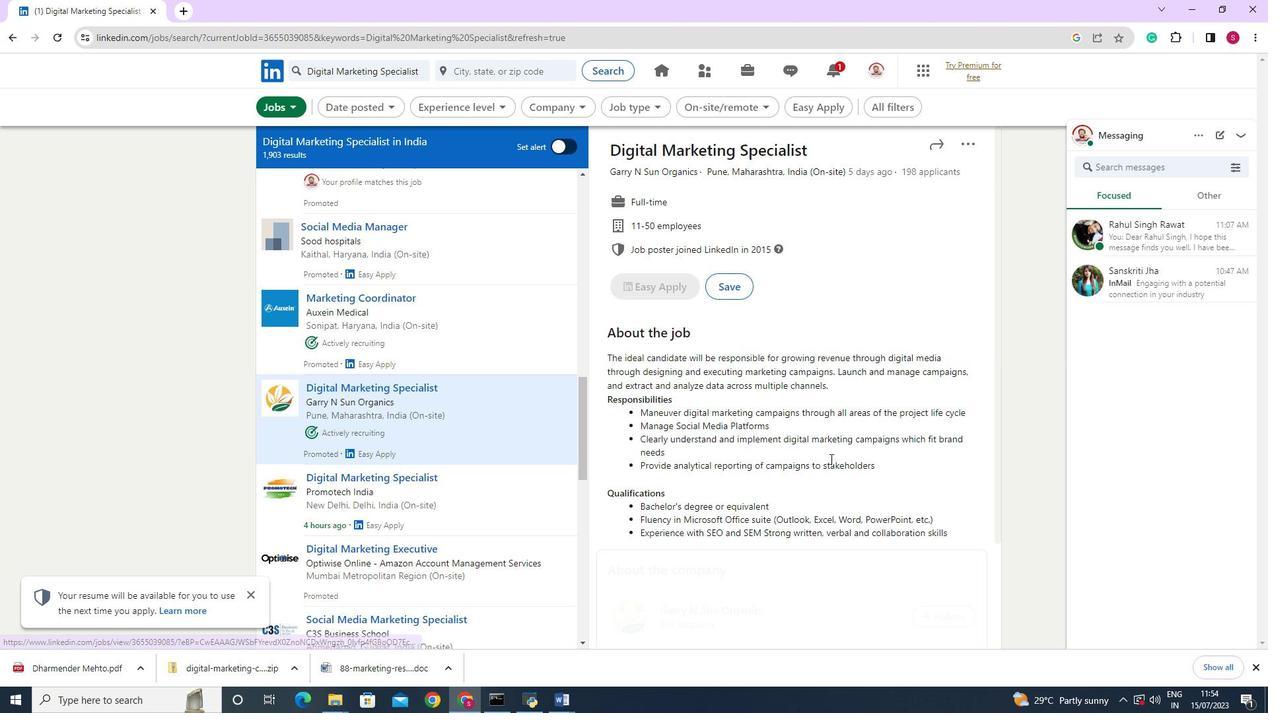 
Action: Mouse scrolled (845, 463) with delta (0, 0)
Screenshot: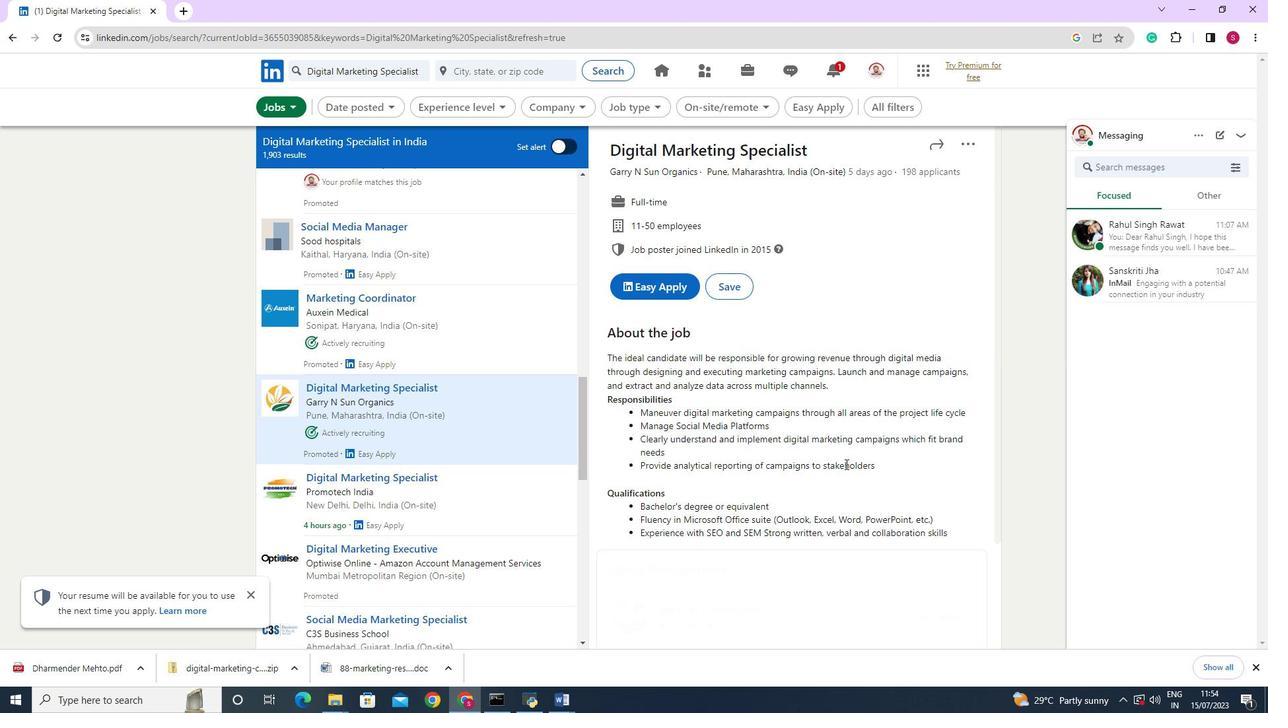 
Action: Mouse scrolled (845, 463) with delta (0, 0)
Screenshot: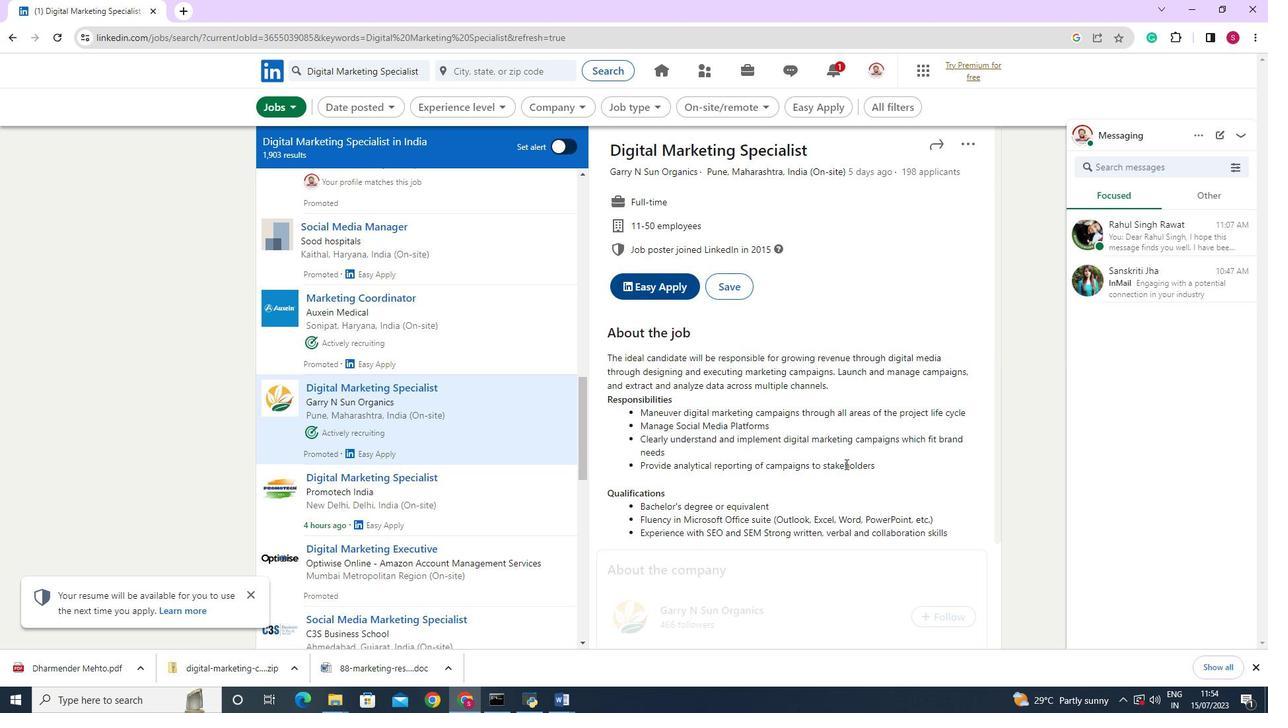 
Action: Mouse scrolled (845, 463) with delta (0, 0)
Screenshot: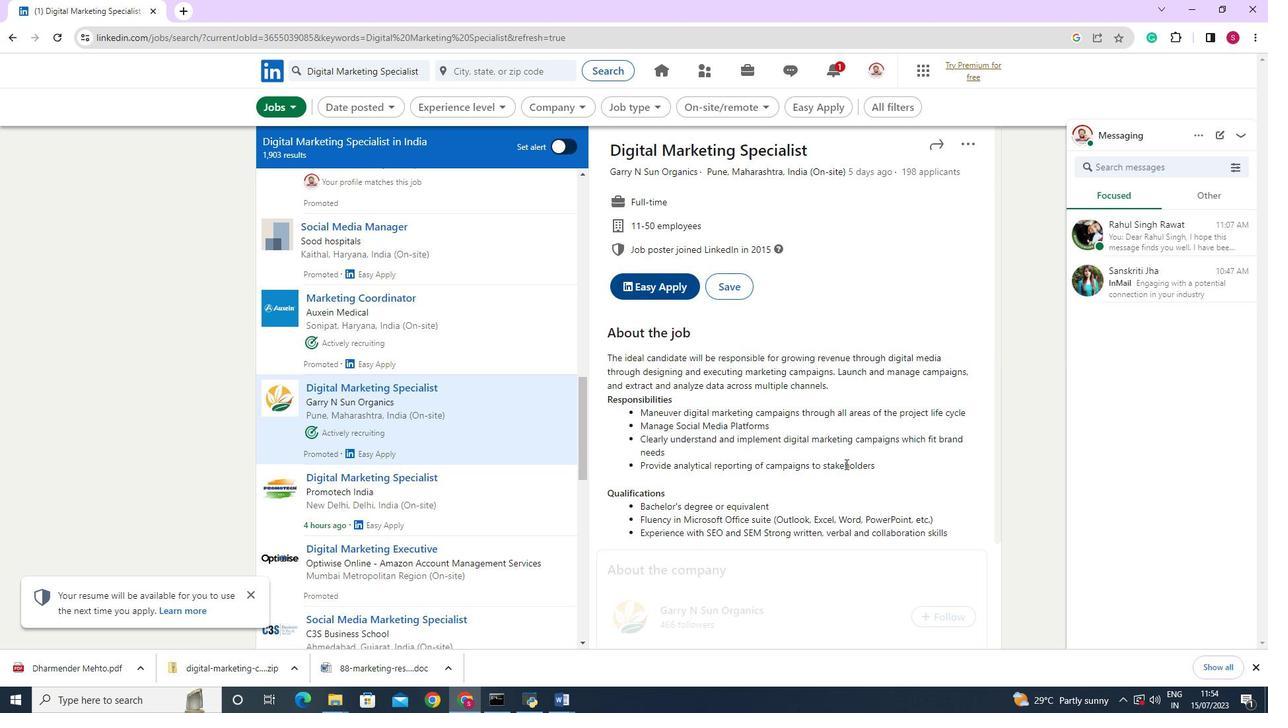 
Action: Mouse scrolled (845, 463) with delta (0, 0)
Screenshot: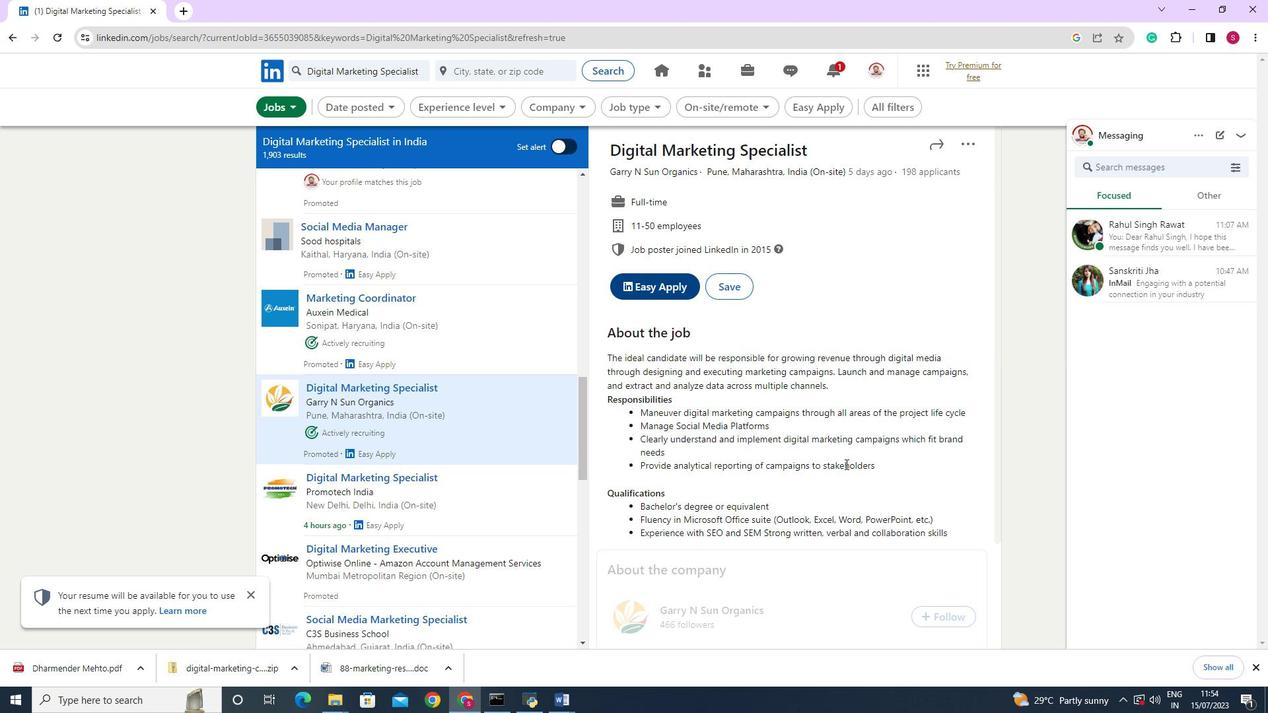 
Action: Mouse scrolled (845, 463) with delta (0, 0)
Screenshot: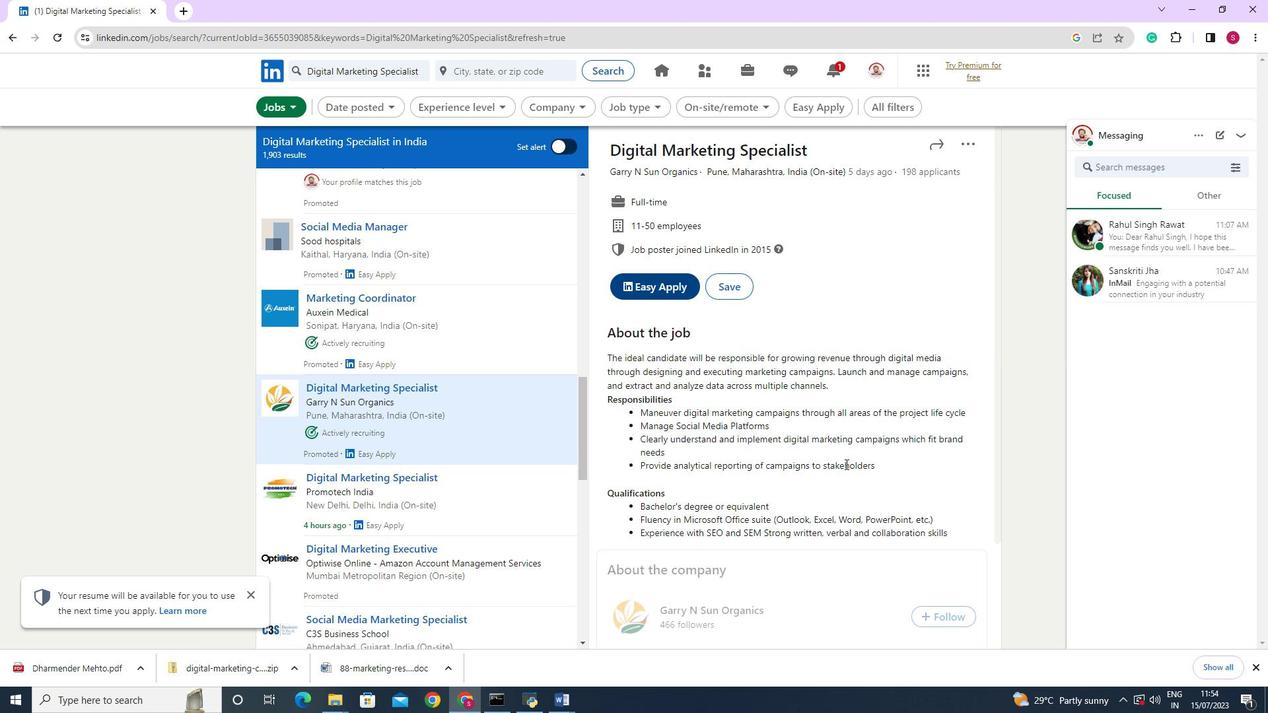 
Action: Mouse scrolled (845, 463) with delta (0, 0)
Screenshot: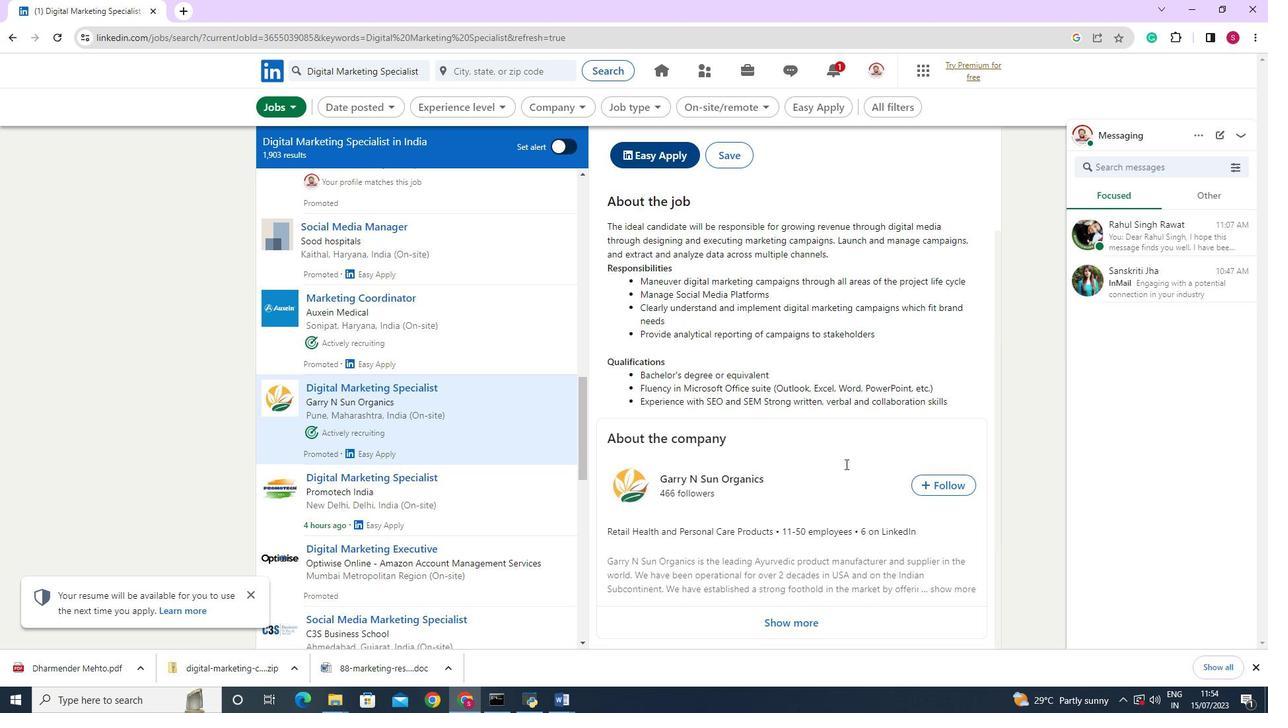 
Action: Mouse scrolled (845, 463) with delta (0, 0)
Screenshot: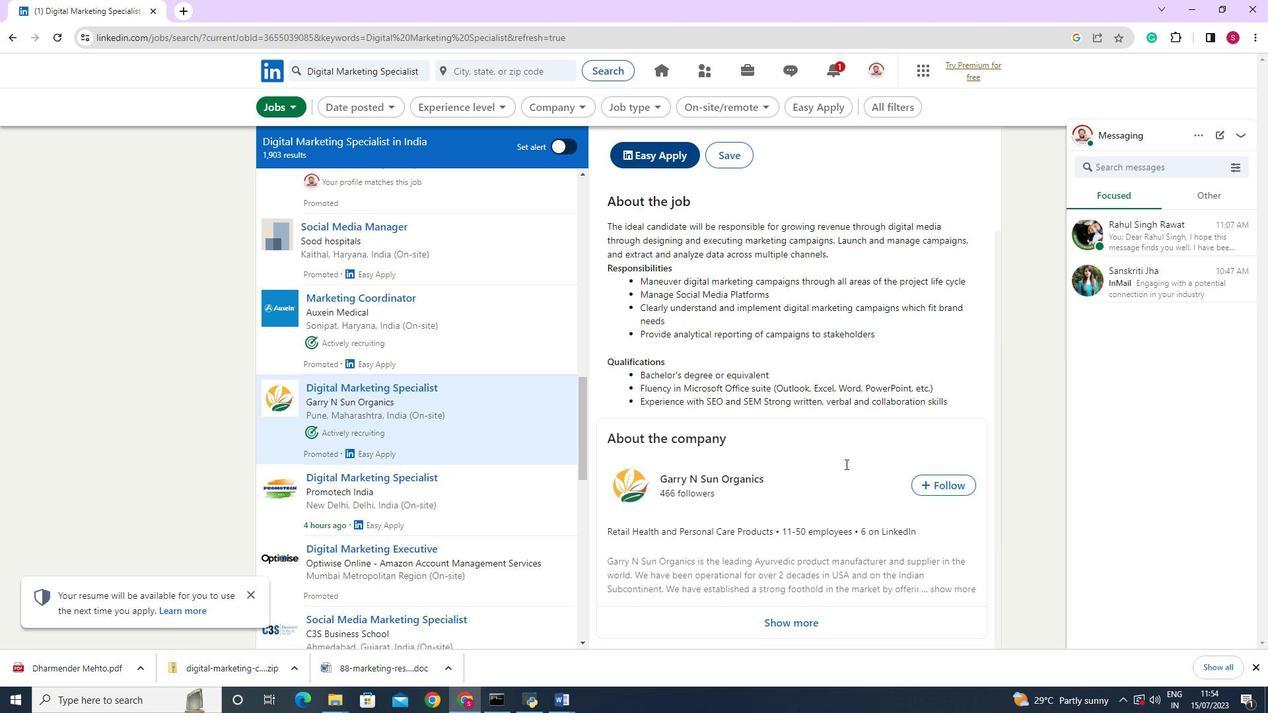 
Action: Mouse scrolled (845, 463) with delta (0, 0)
Screenshot: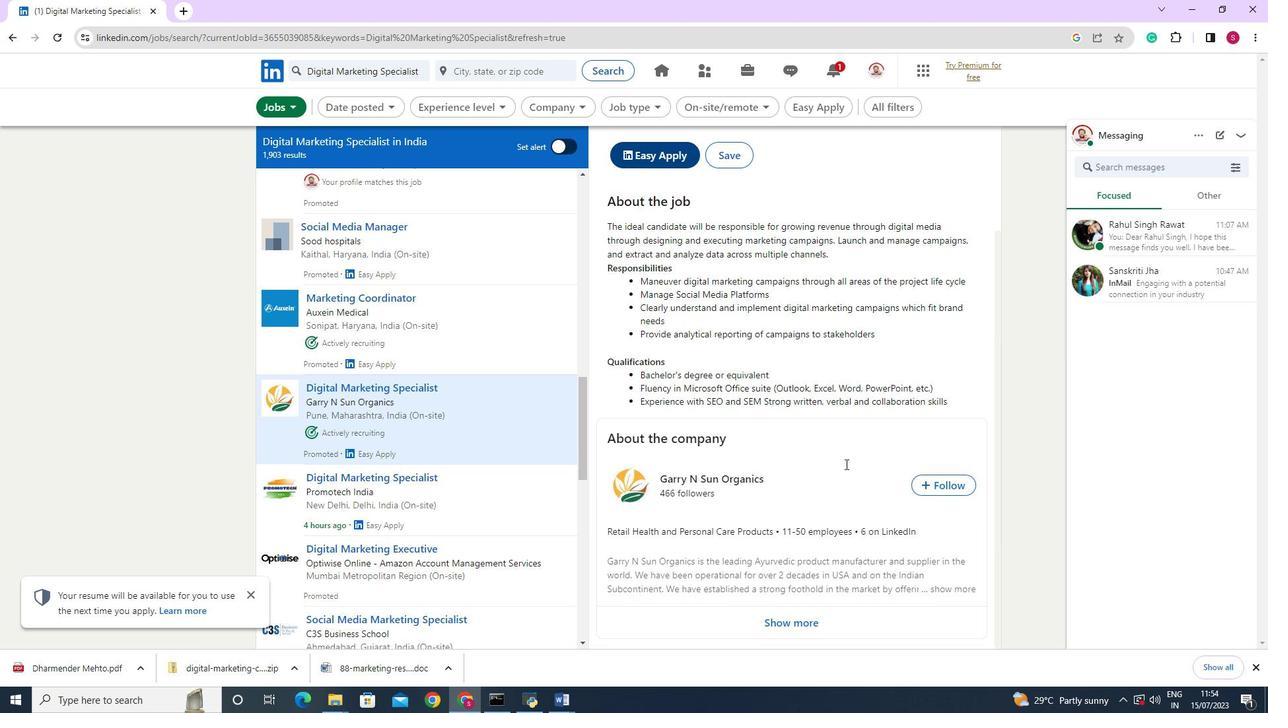 
Action: Mouse scrolled (845, 463) with delta (0, 0)
Screenshot: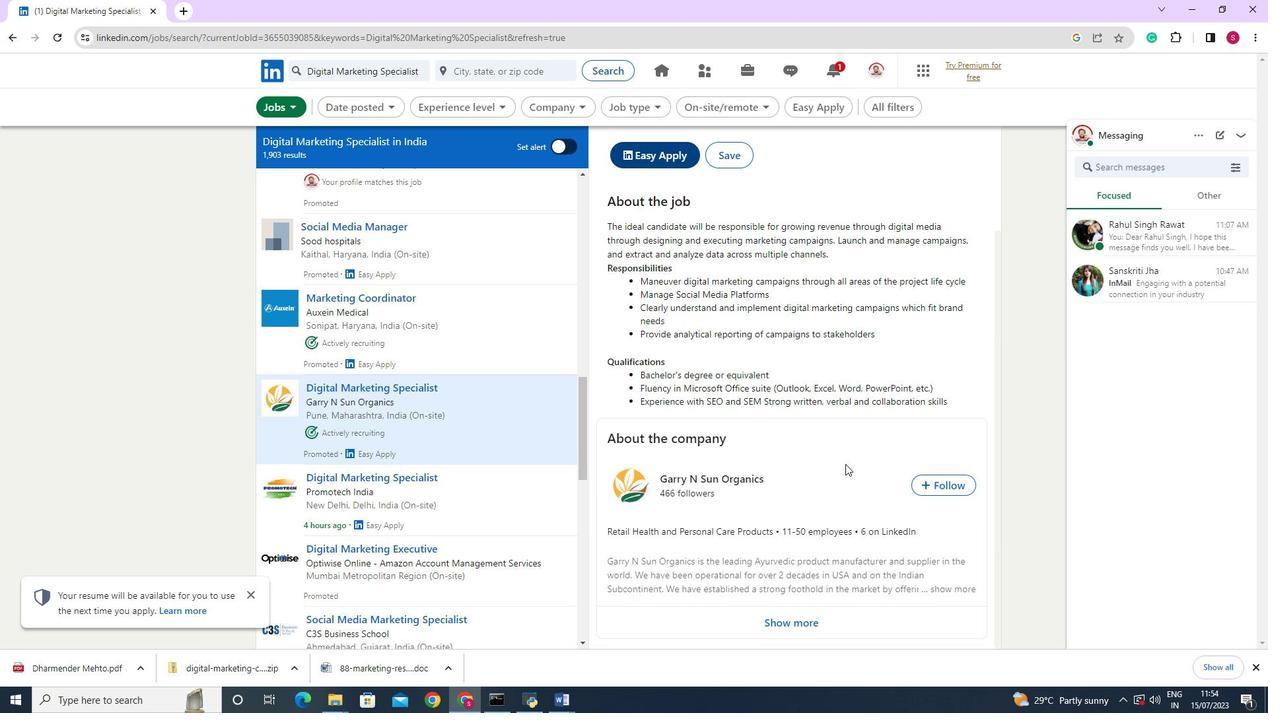 
Action: Mouse moved to (936, 485)
Screenshot: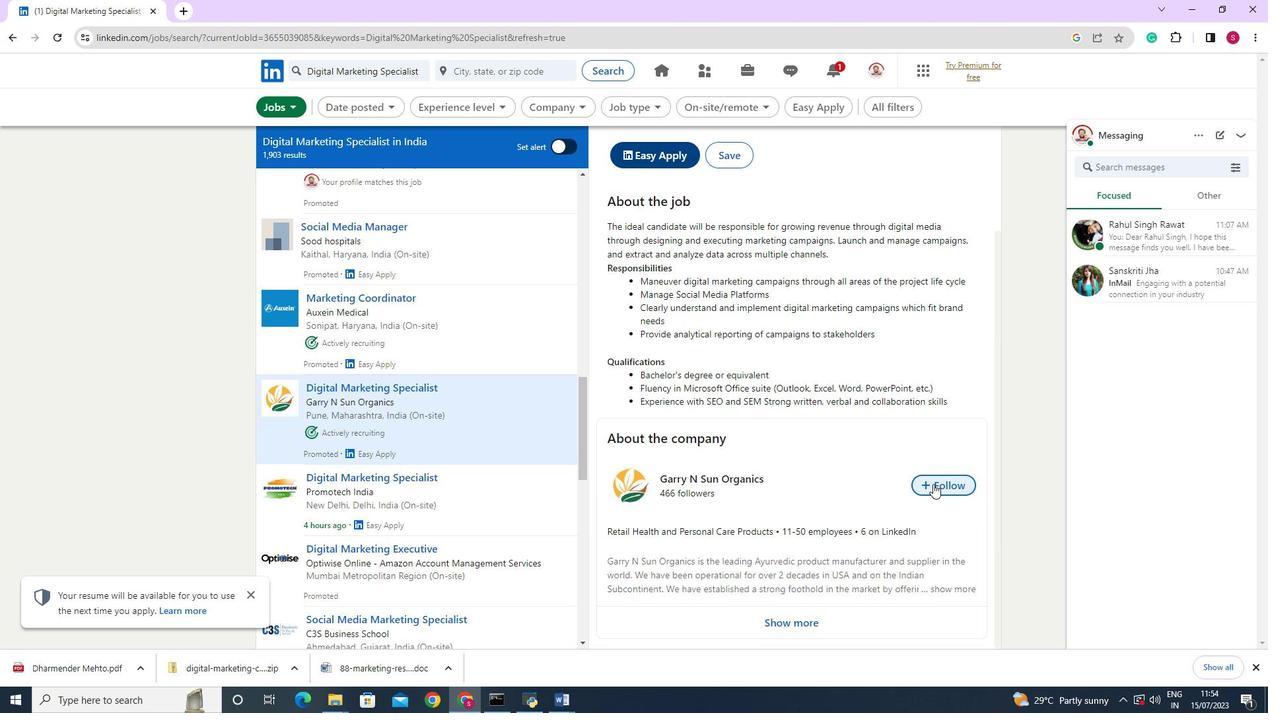 
Action: Mouse pressed left at (936, 485)
Screenshot: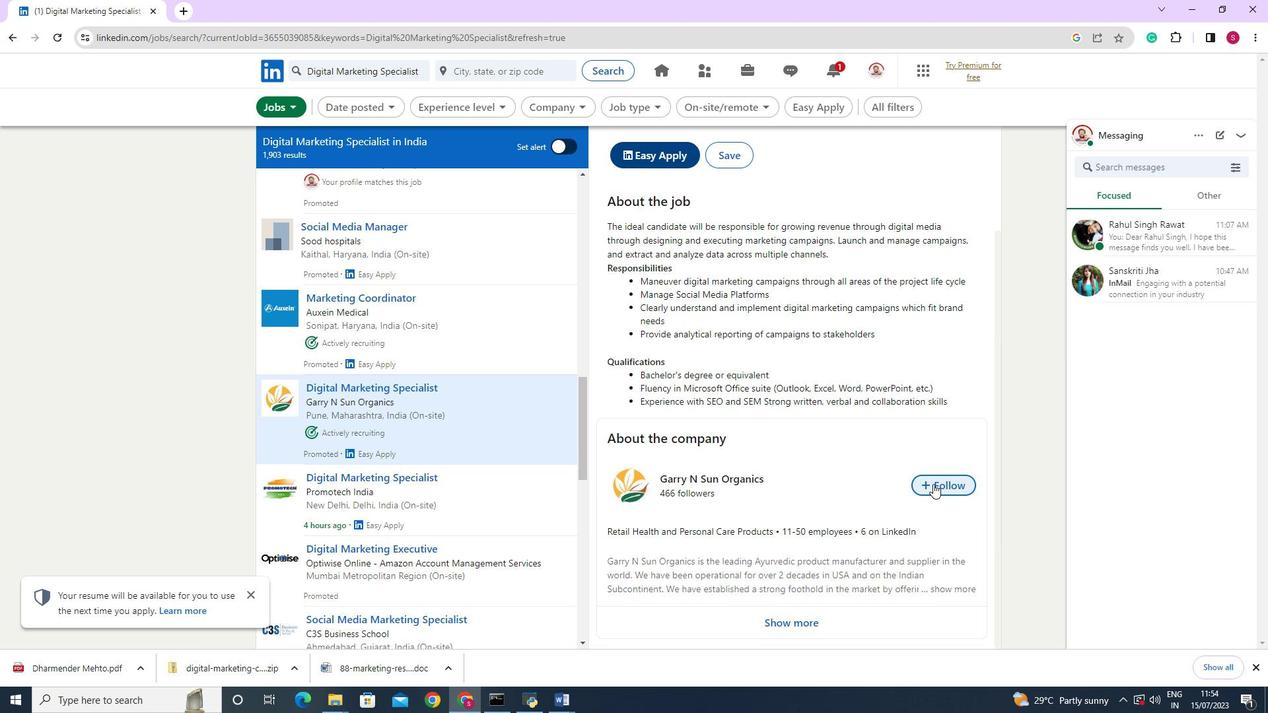 
Action: Mouse moved to (329, 425)
Screenshot: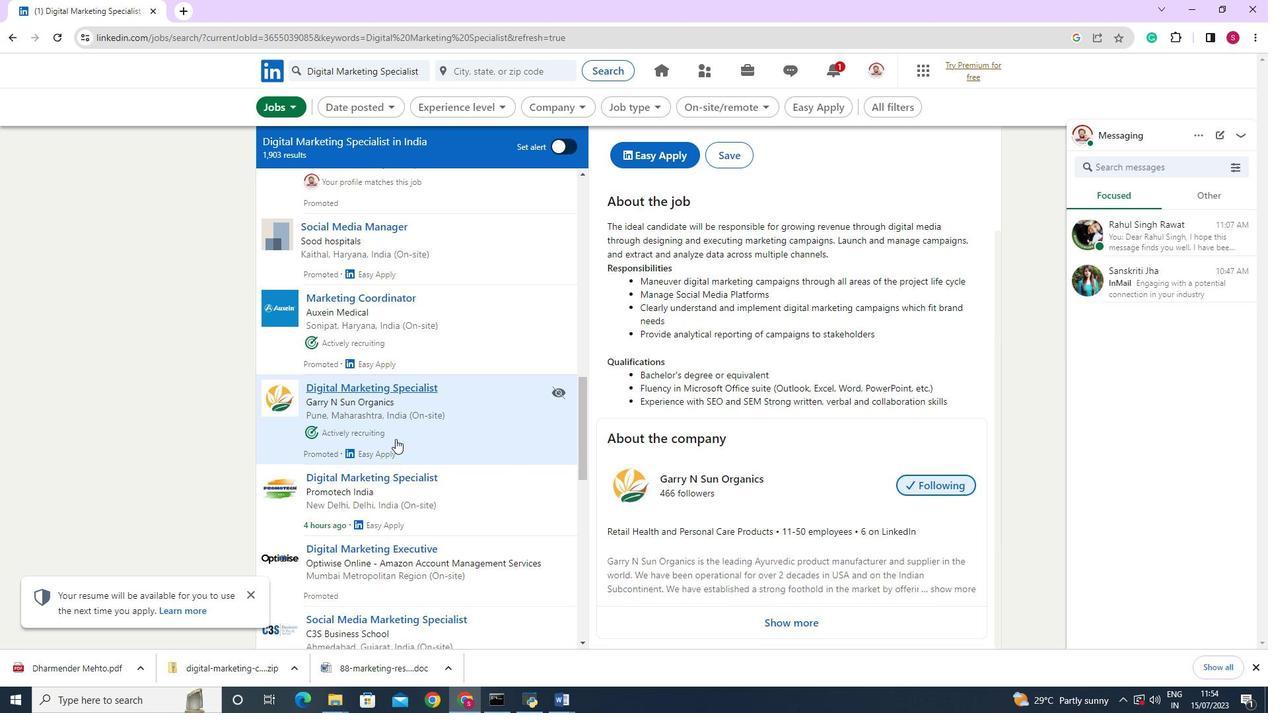 
Action: Mouse scrolled (329, 424) with delta (0, 0)
Screenshot: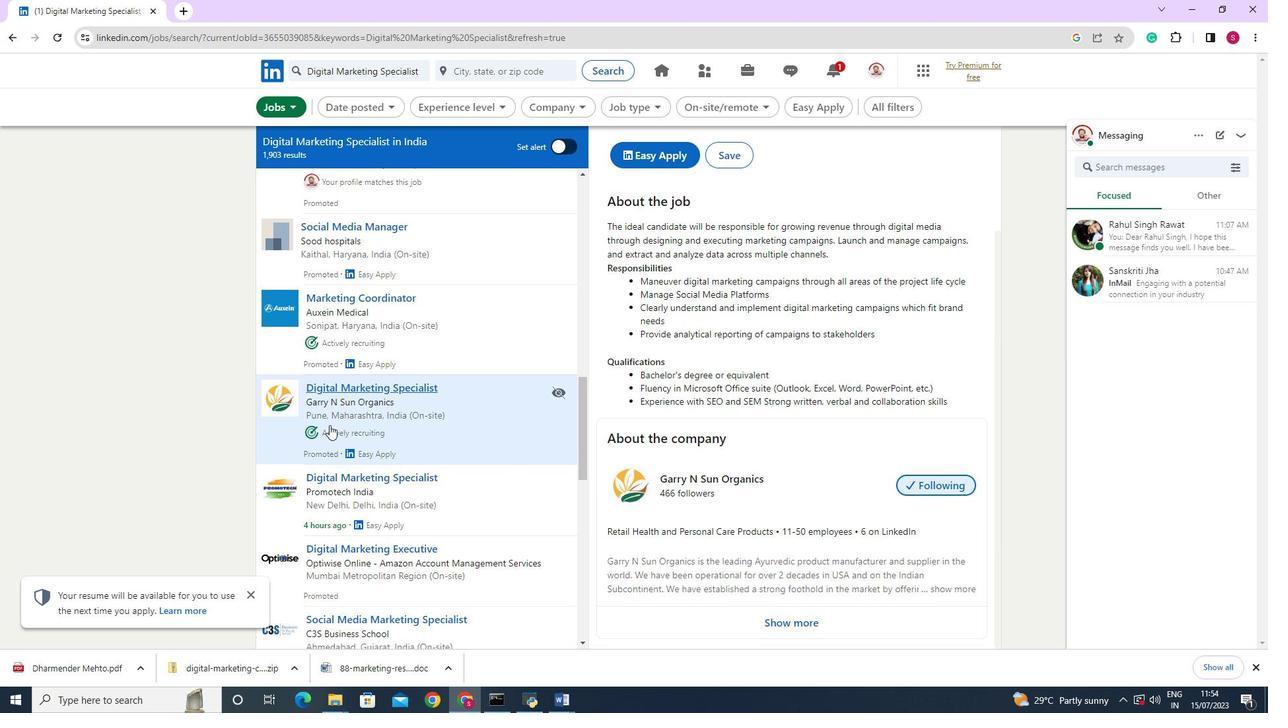 
Action: Mouse scrolled (329, 424) with delta (0, 0)
Screenshot: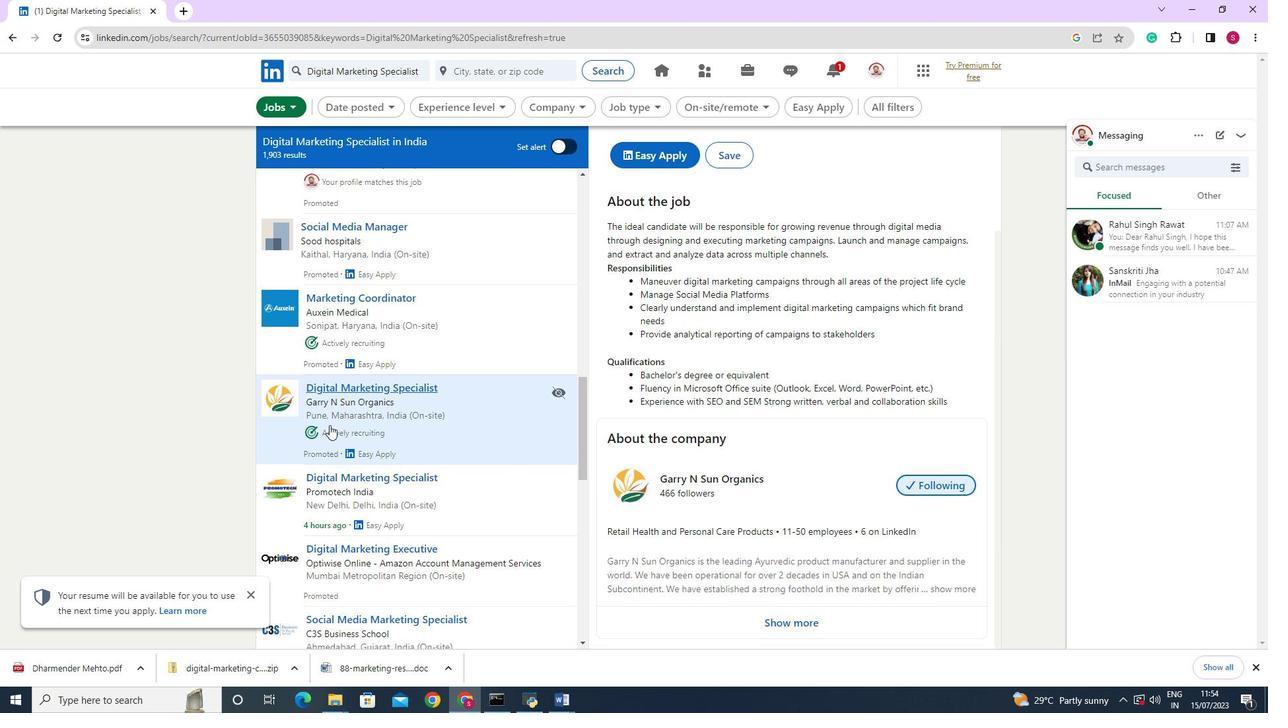 
Action: Mouse scrolled (329, 424) with delta (0, 0)
Screenshot: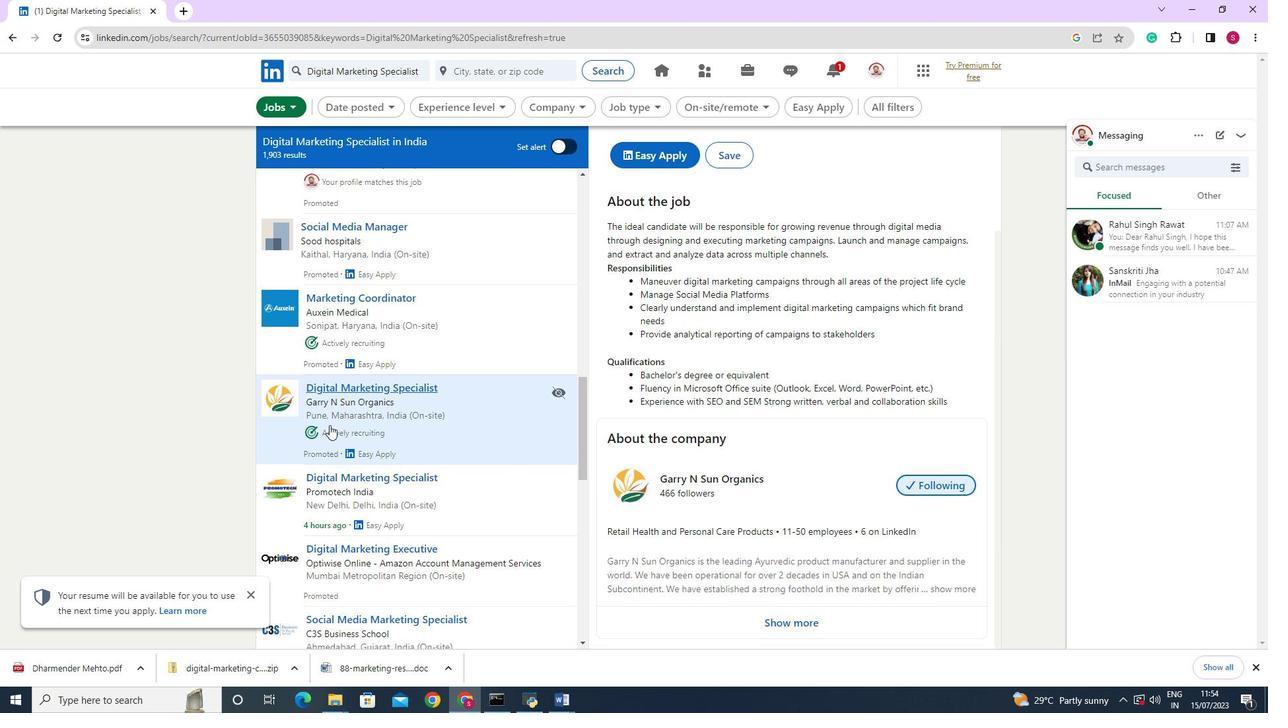 
Action: Mouse scrolled (329, 424) with delta (0, 0)
Screenshot: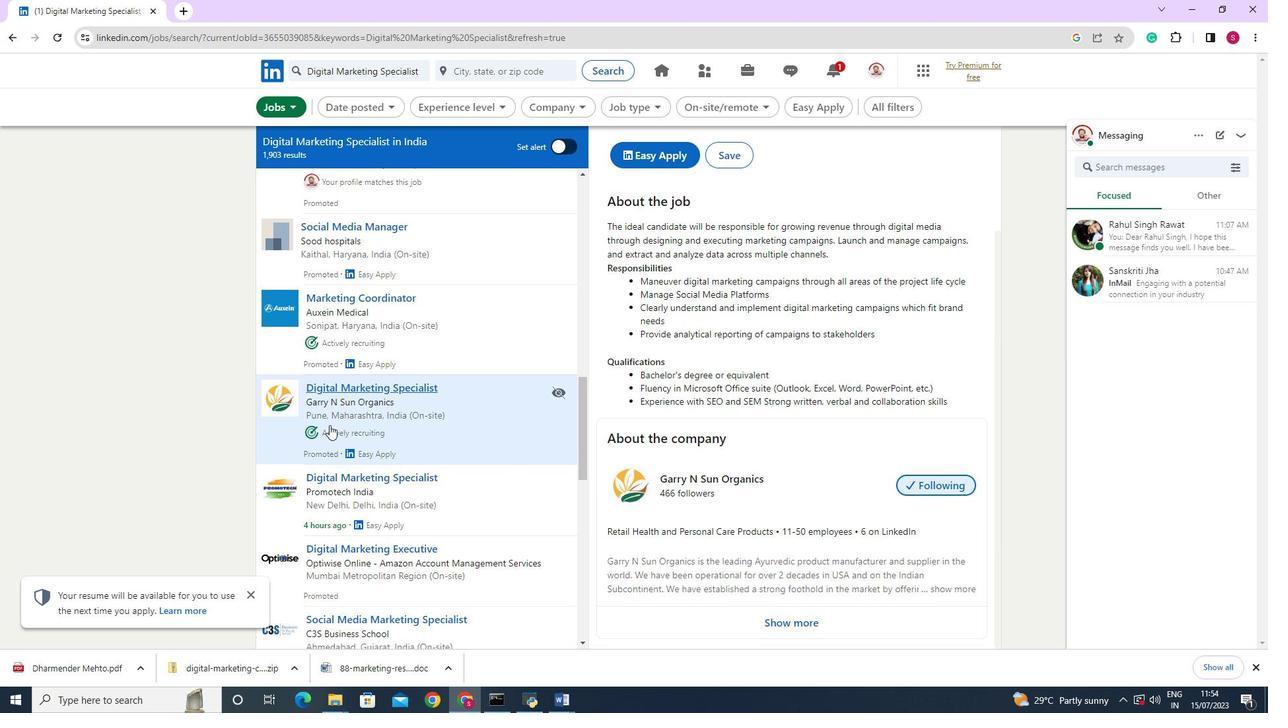 
Action: Mouse scrolled (329, 424) with delta (0, 0)
Screenshot: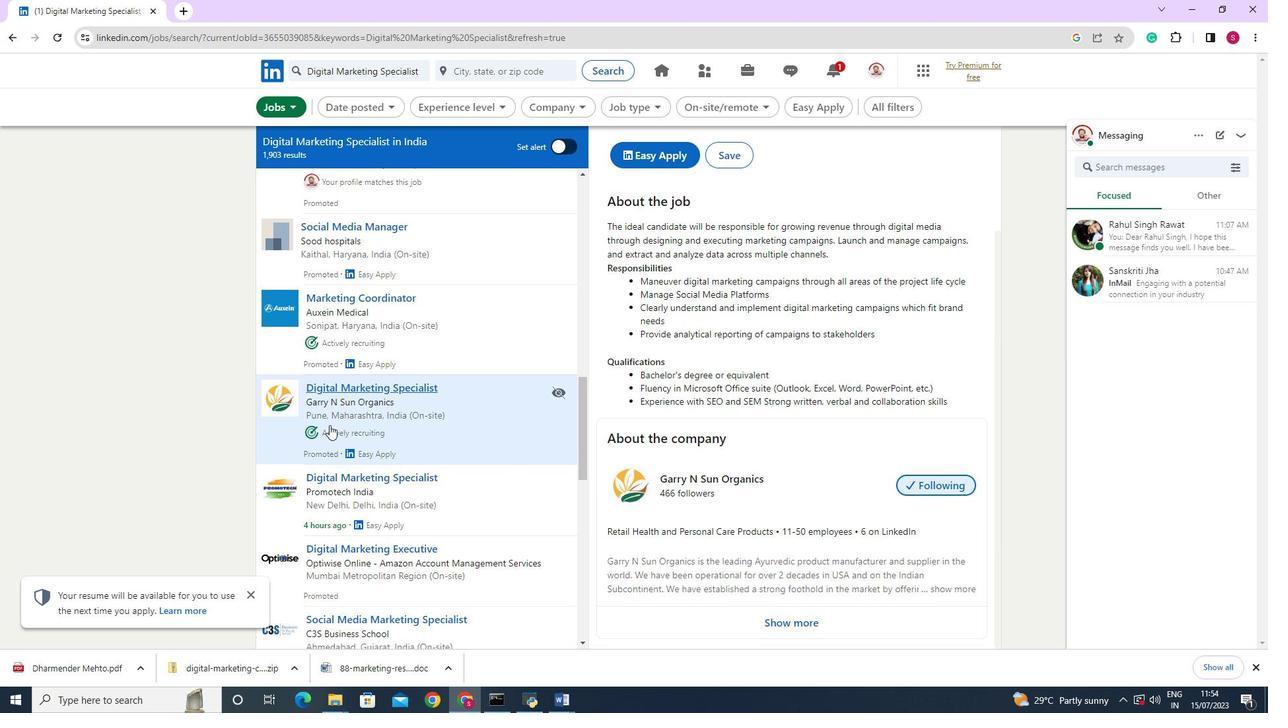 
Action: Mouse moved to (376, 383)
Screenshot: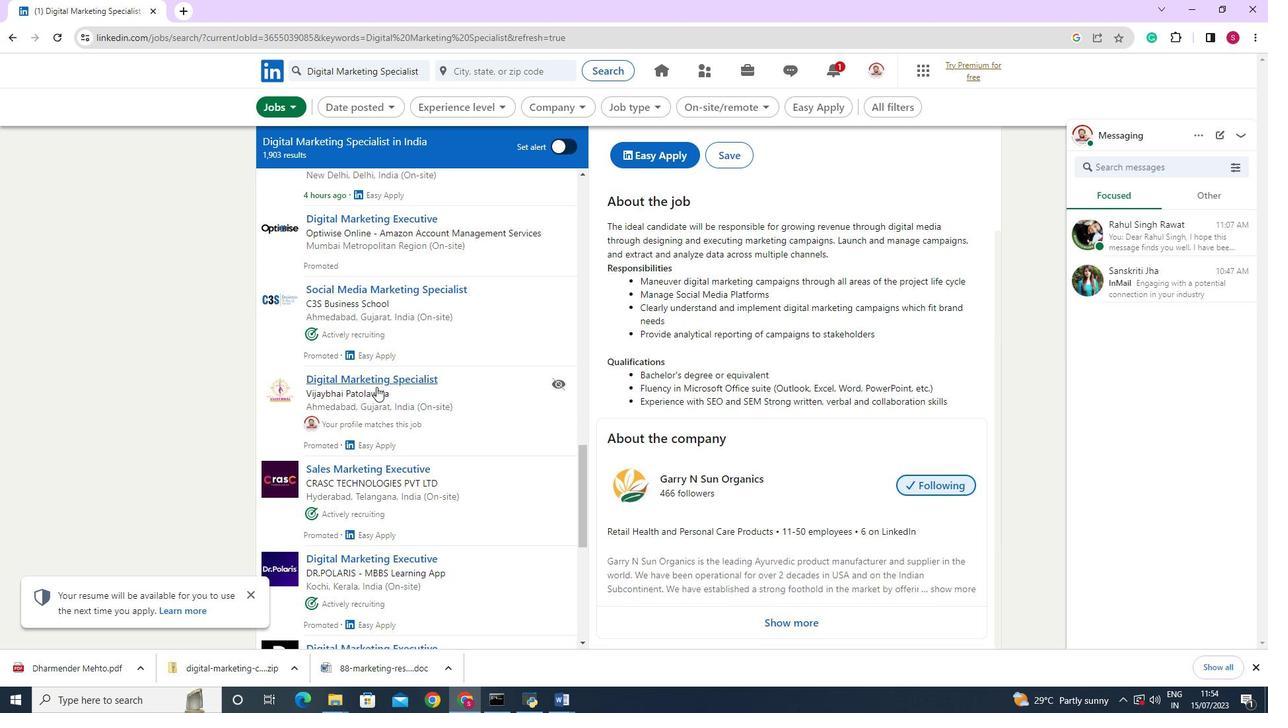 
Action: Mouse pressed left at (376, 383)
Screenshot: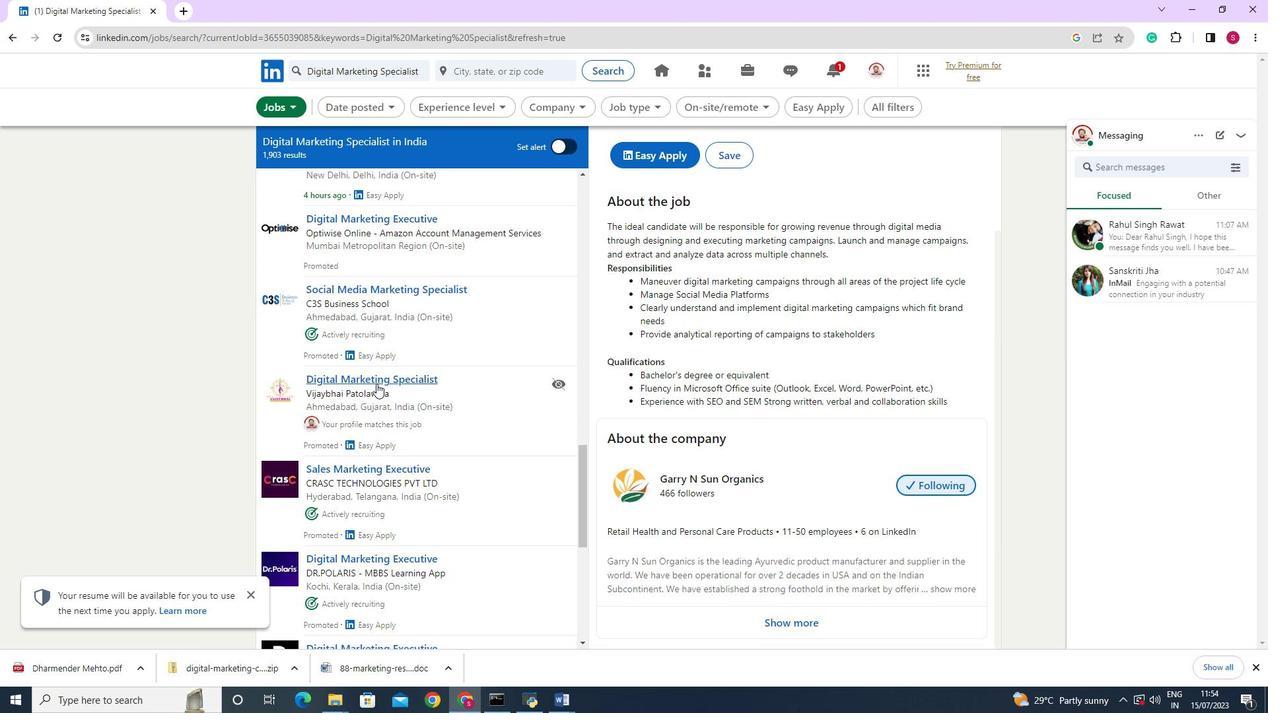 
Action: Mouse moved to (891, 552)
Screenshot: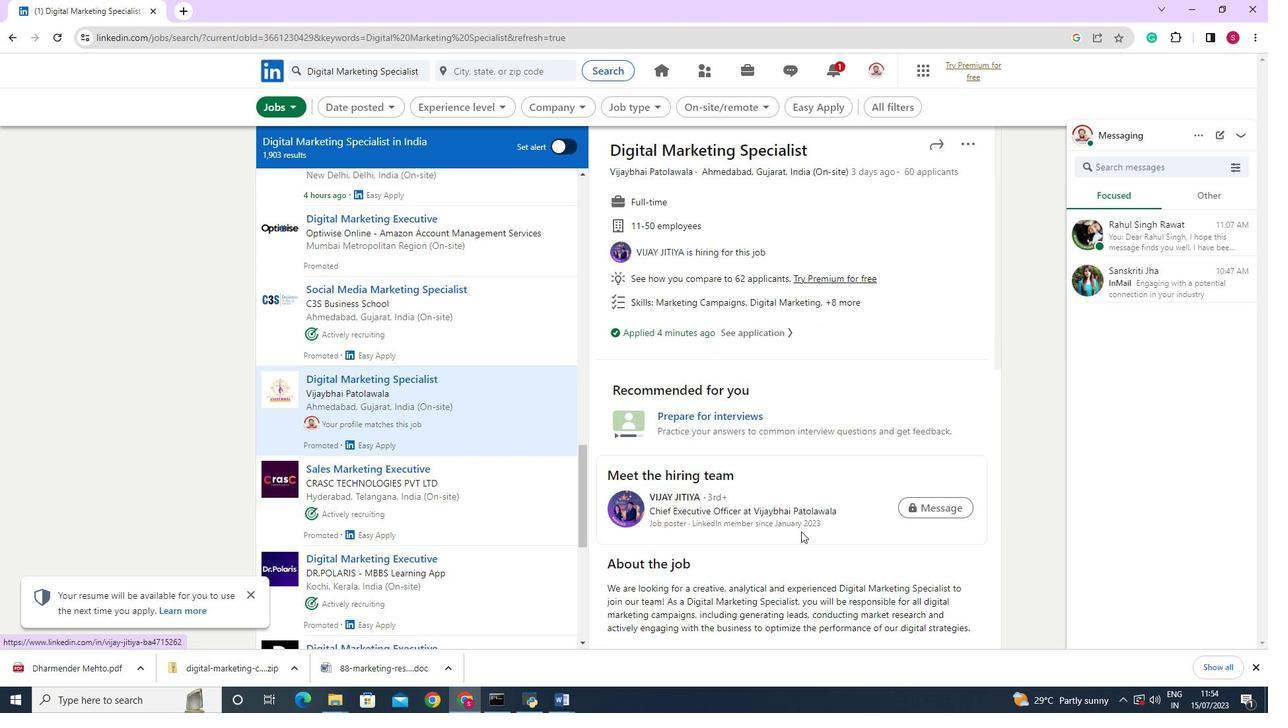 
Action: Mouse scrolled (891, 551) with delta (0, 0)
Screenshot: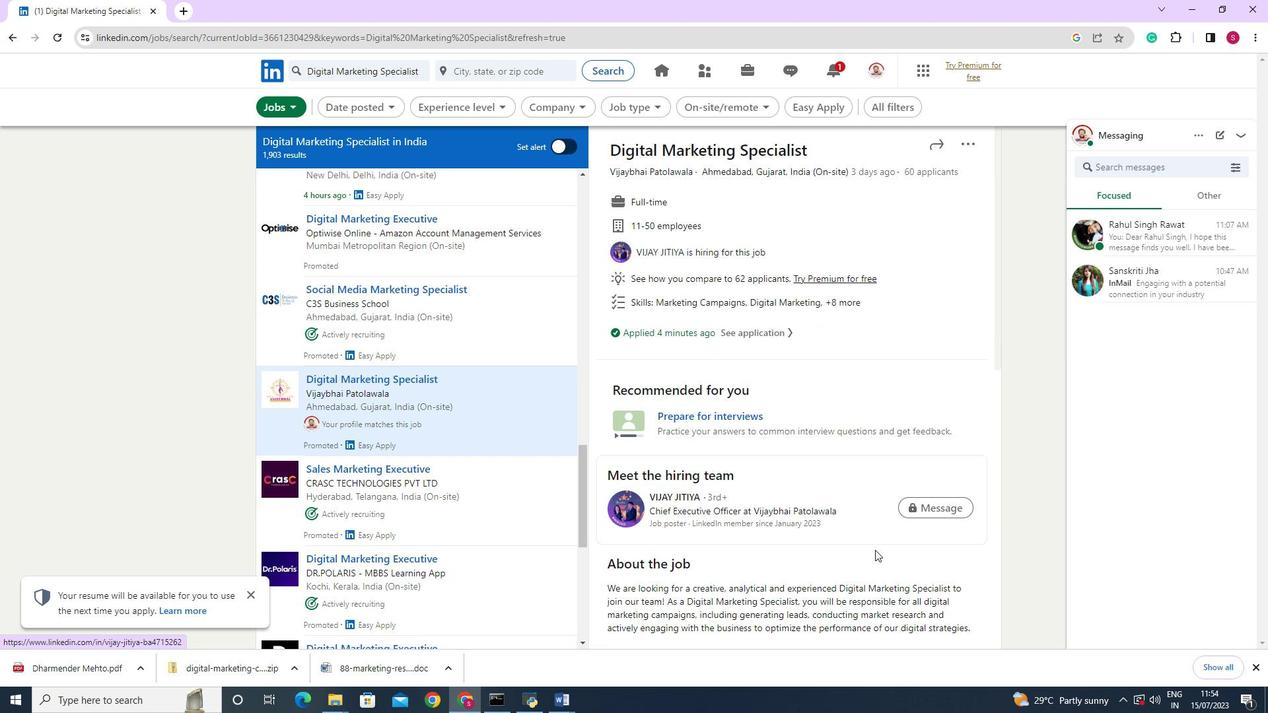 
Action: Mouse scrolled (891, 551) with delta (0, 0)
Screenshot: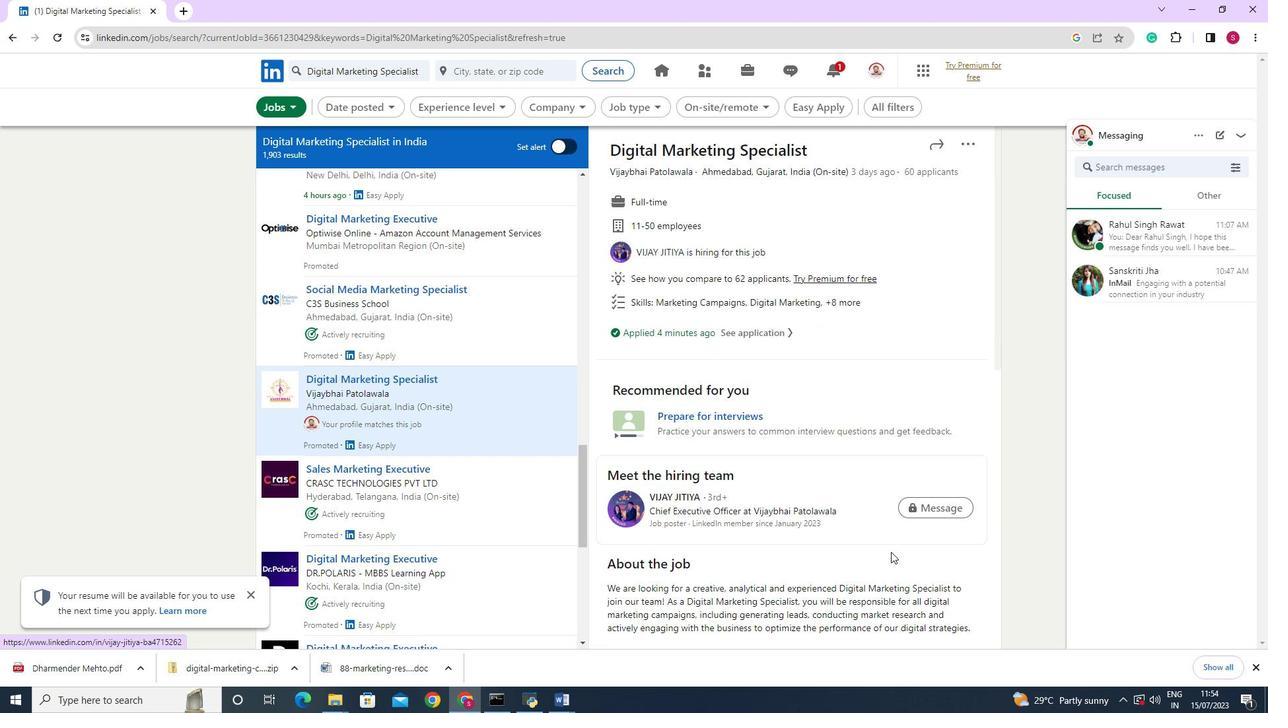 
Action: Mouse scrolled (891, 551) with delta (0, 0)
Screenshot: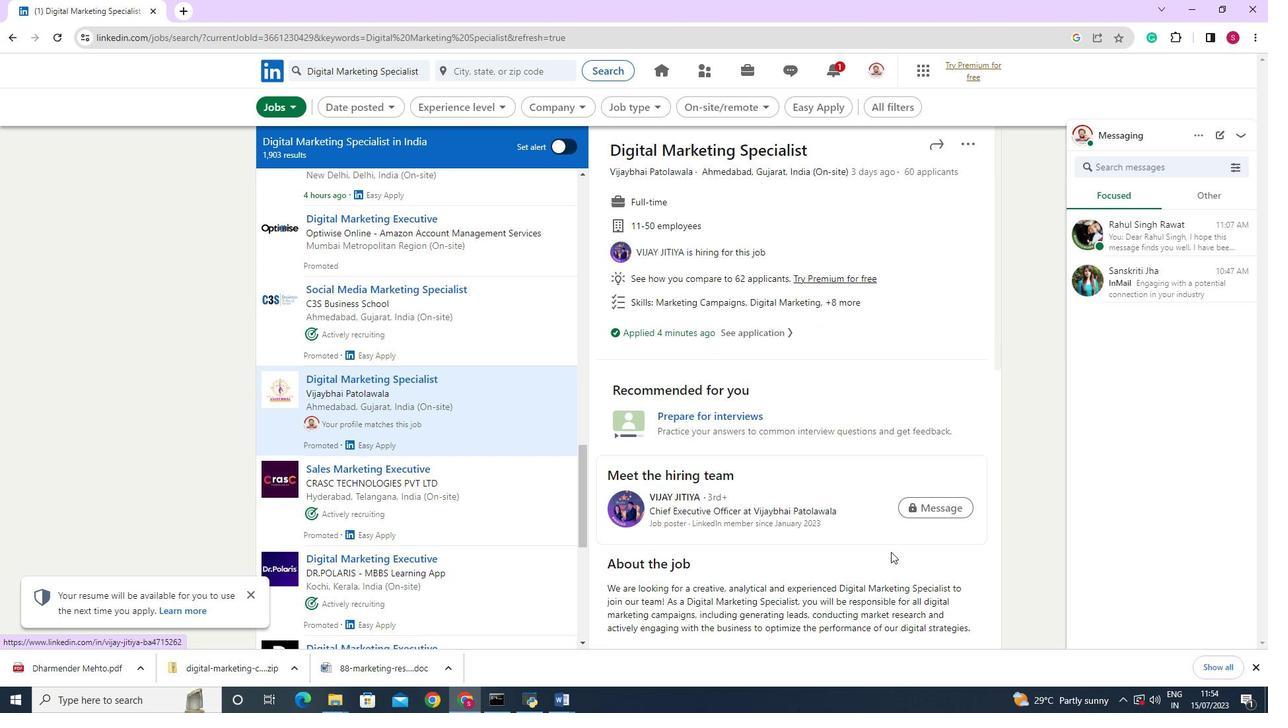 
Action: Mouse scrolled (891, 551) with delta (0, 0)
Screenshot: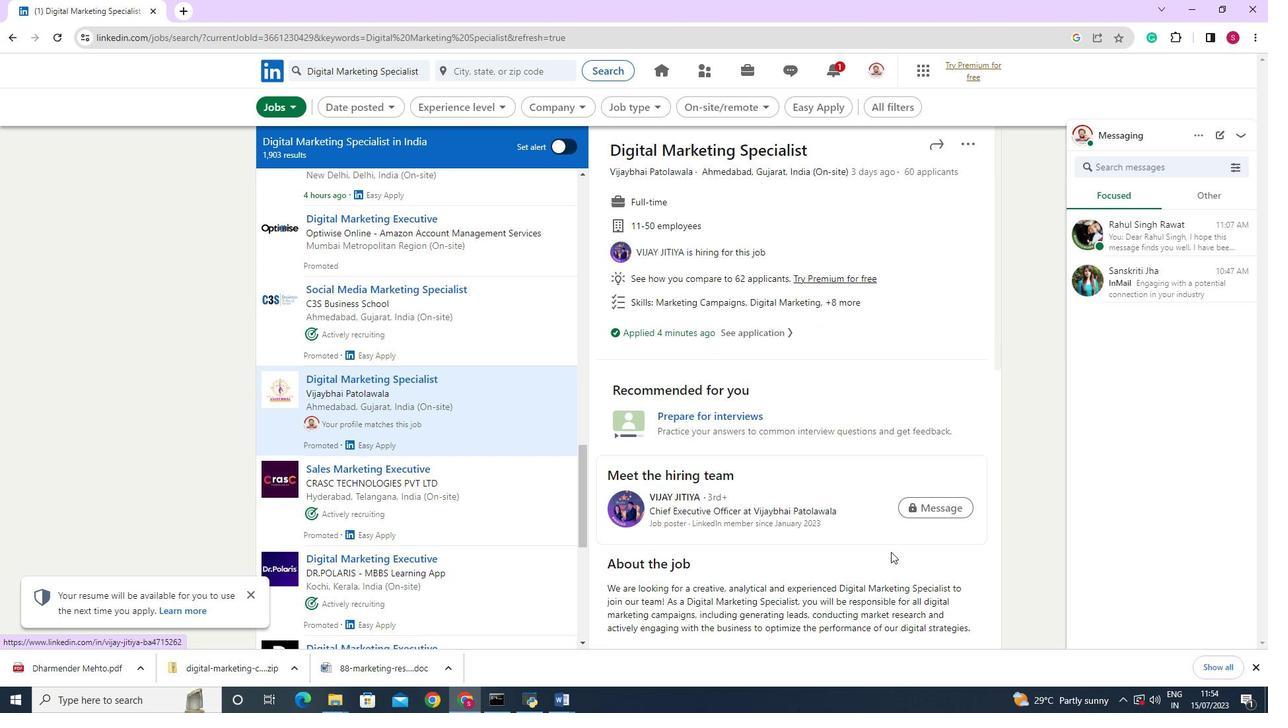 
Action: Mouse scrolled (891, 551) with delta (0, 0)
Screenshot: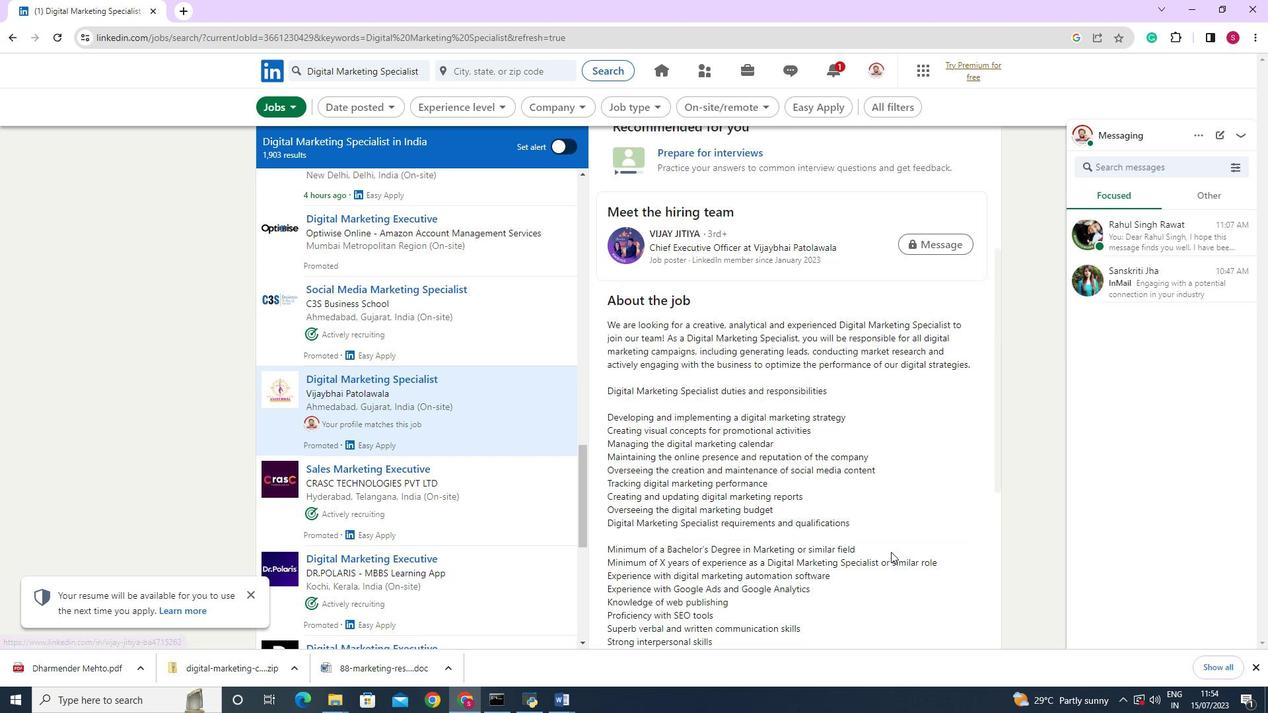 
Action: Mouse scrolled (891, 551) with delta (0, 0)
Screenshot: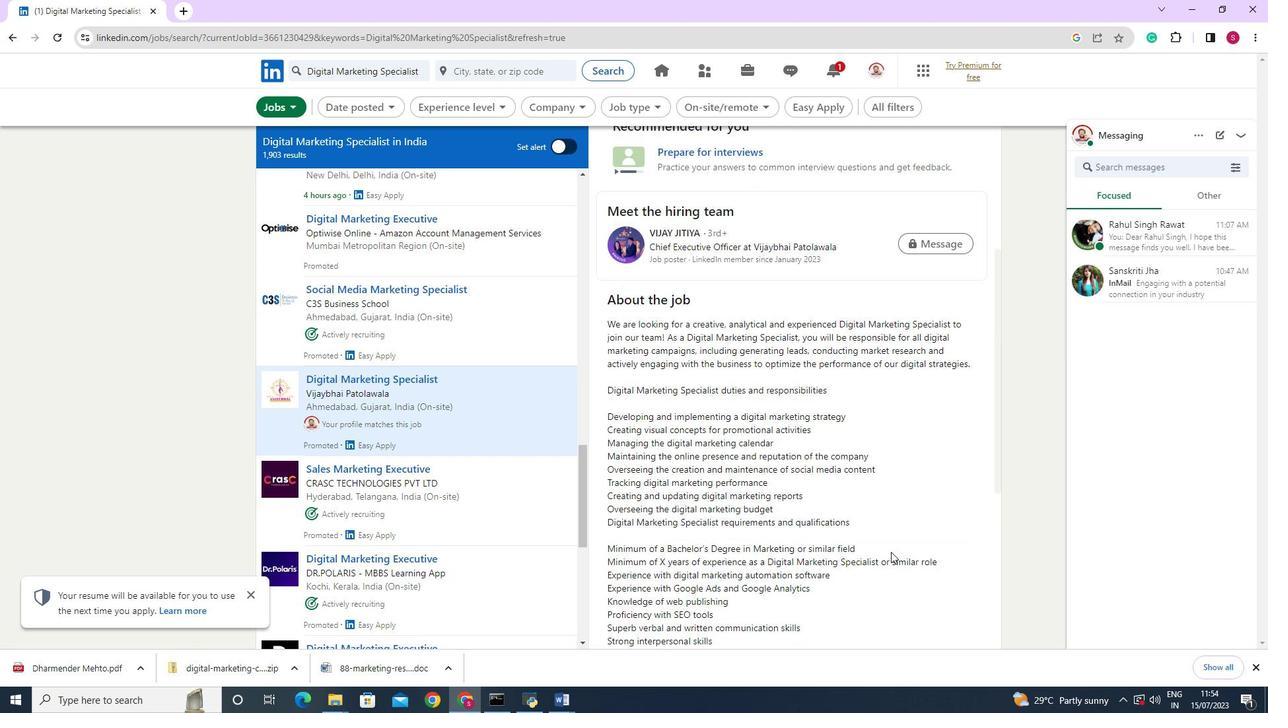 
Action: Mouse scrolled (891, 551) with delta (0, 0)
Screenshot: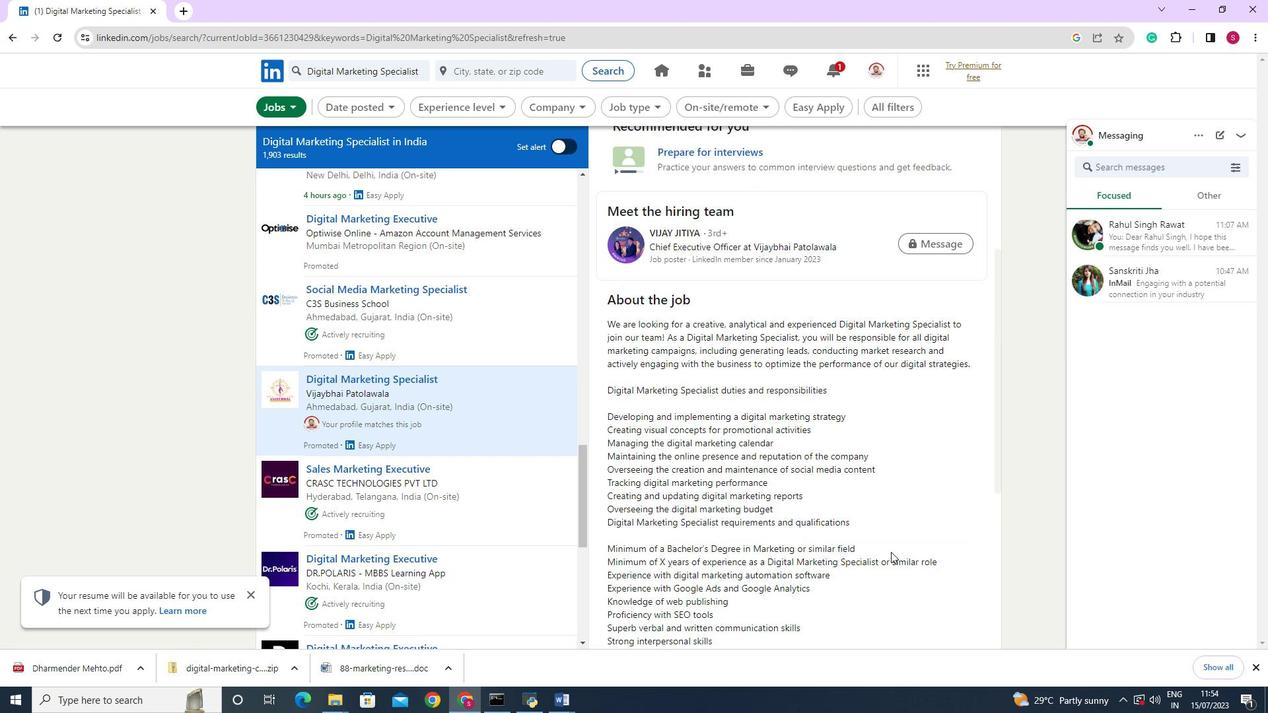 
Action: Mouse scrolled (891, 551) with delta (0, 0)
Screenshot: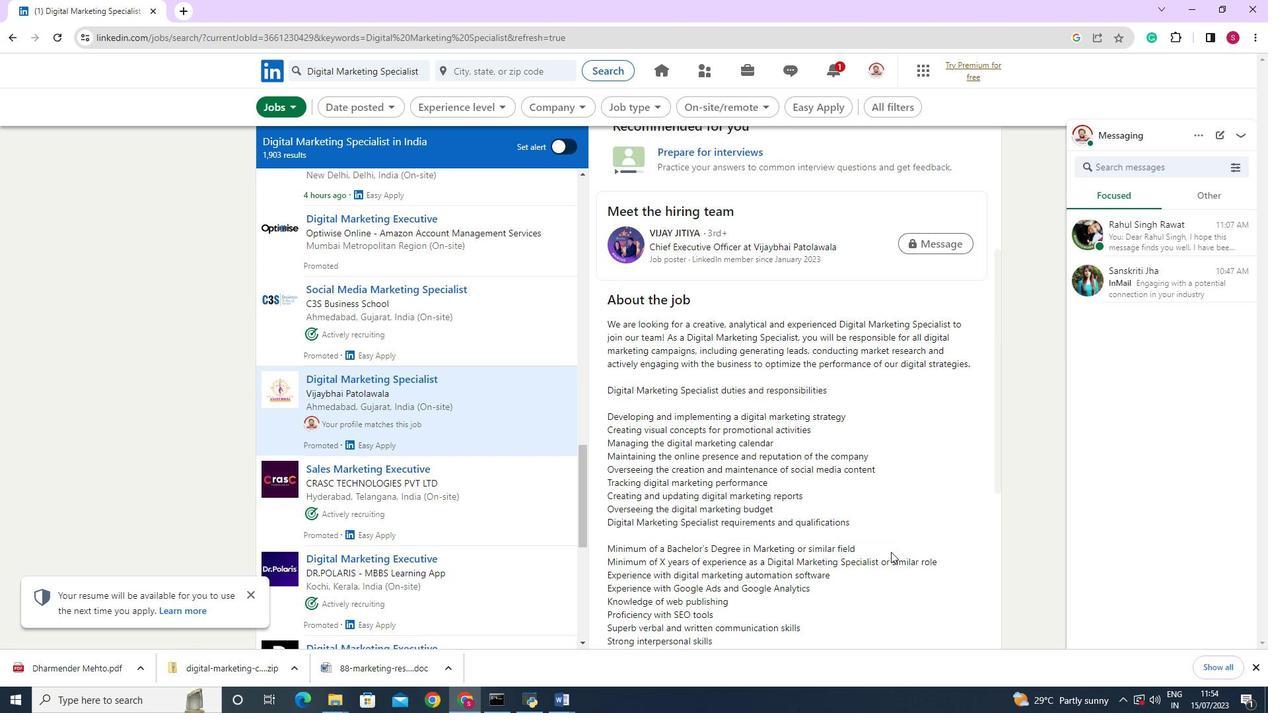 
Action: Mouse scrolled (891, 551) with delta (0, 0)
Screenshot: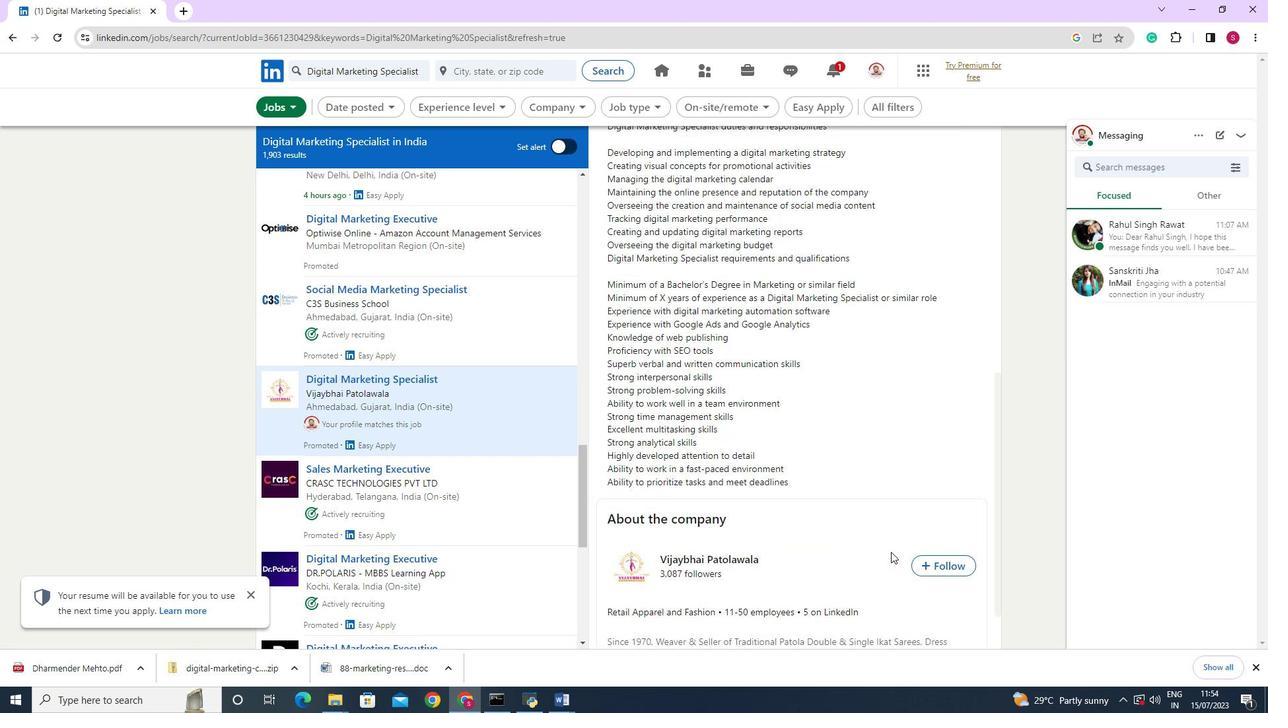 
Action: Mouse scrolled (891, 551) with delta (0, 0)
Screenshot: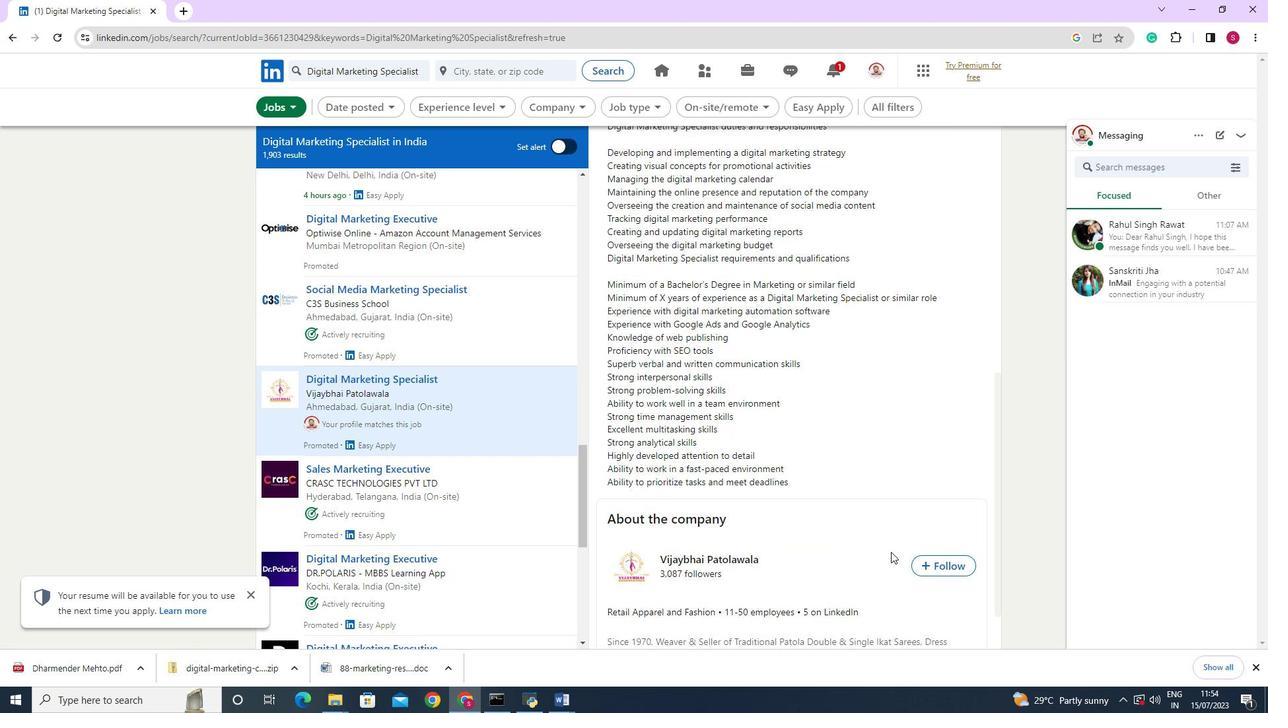 
Action: Mouse scrolled (891, 551) with delta (0, 0)
Screenshot: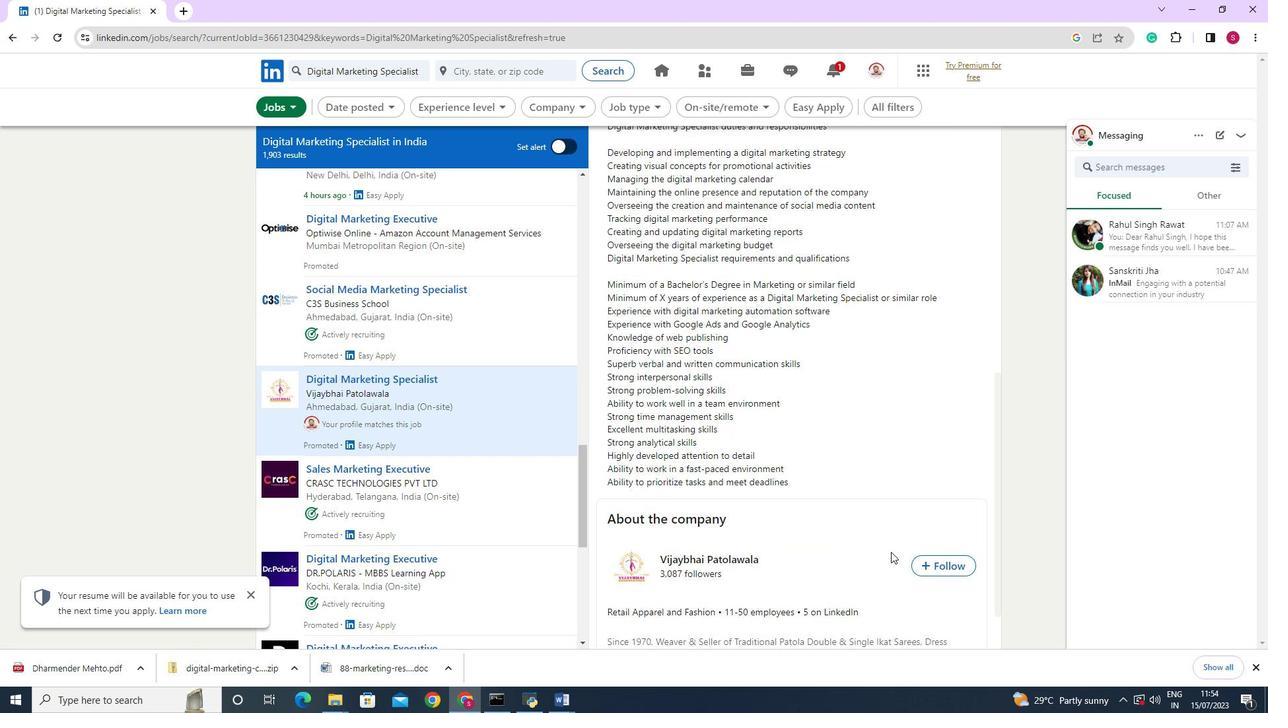 
Action: Mouse scrolled (891, 551) with delta (0, 0)
Screenshot: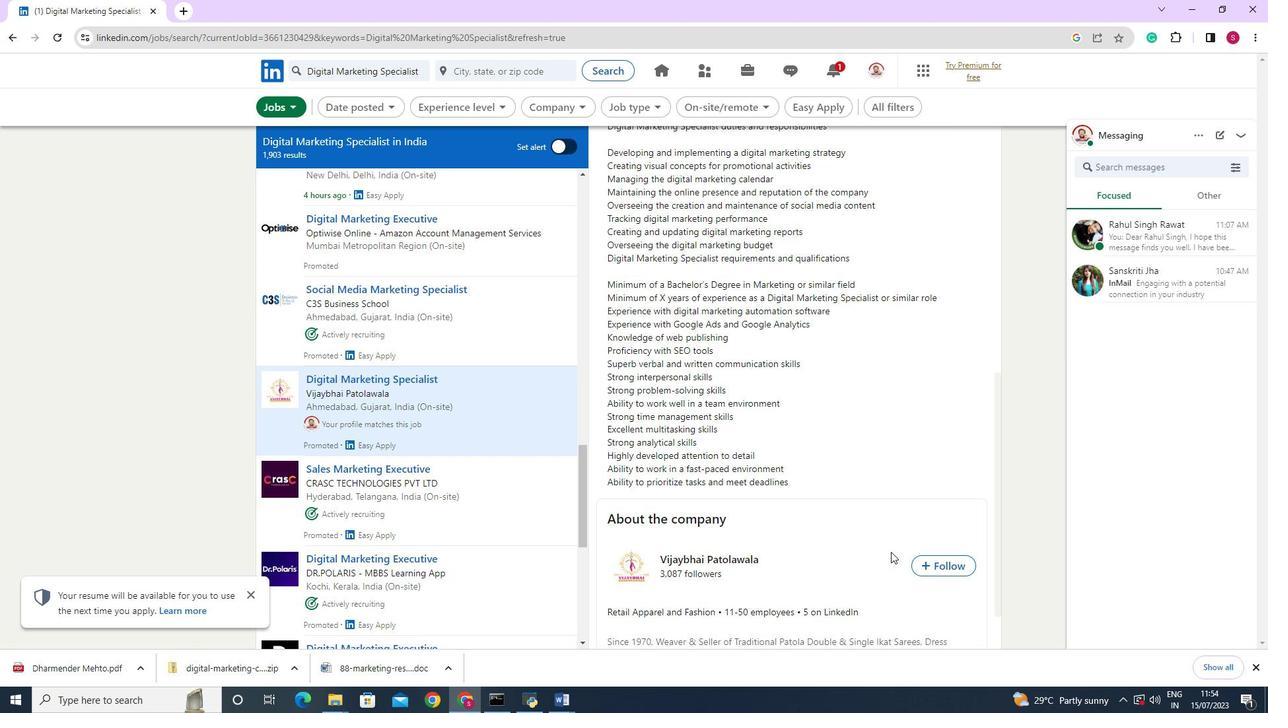 
Action: Mouse scrolled (891, 551) with delta (0, 0)
Screenshot: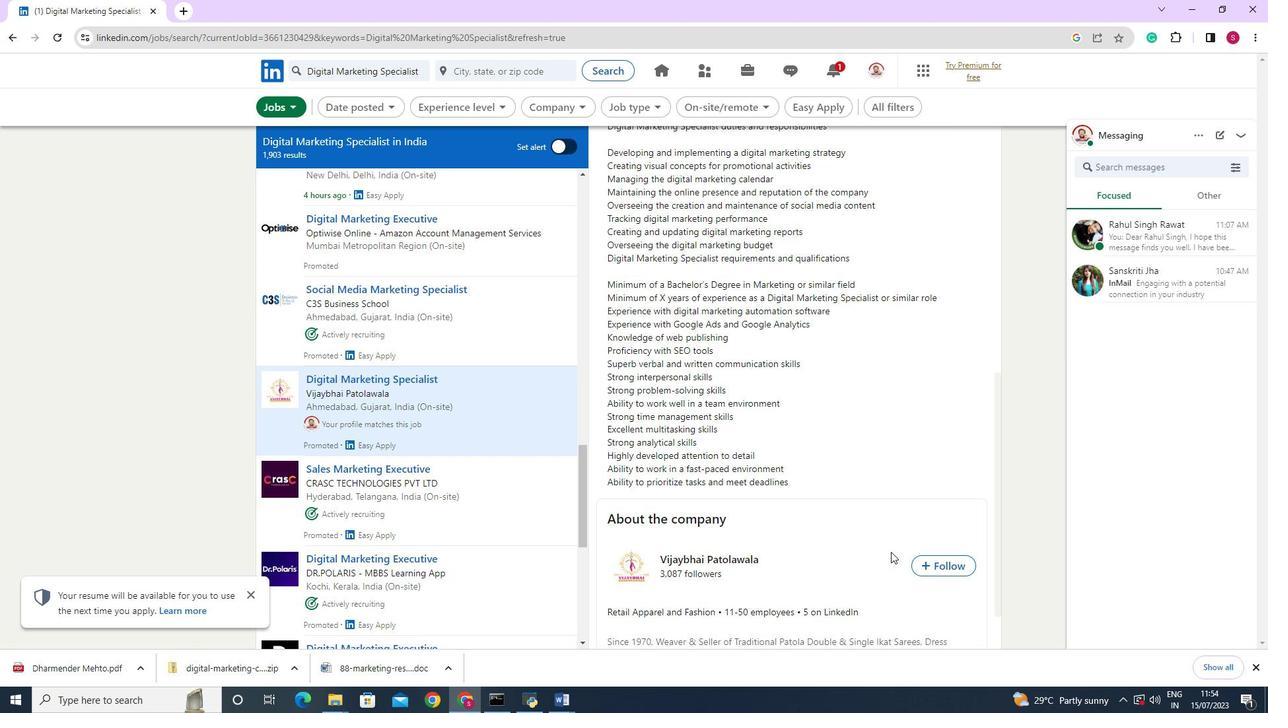 
Action: Mouse moved to (938, 500)
Screenshot: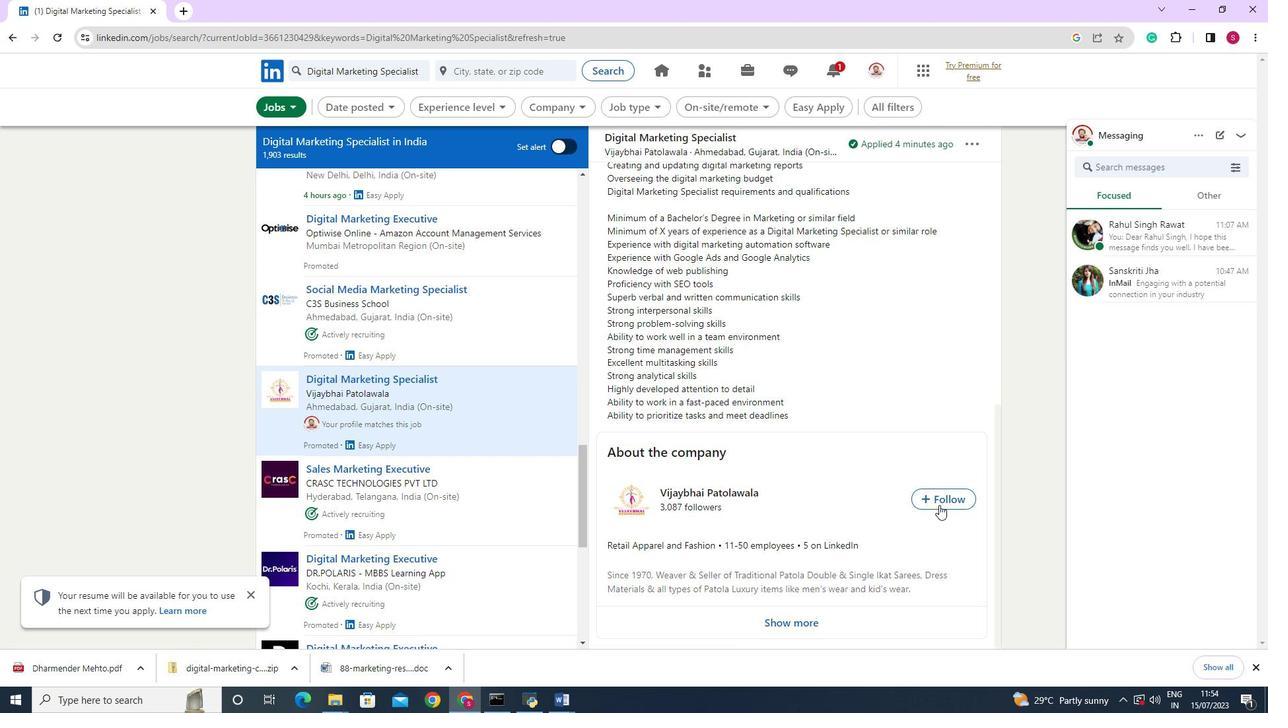 
Action: Mouse pressed left at (938, 500)
Screenshot: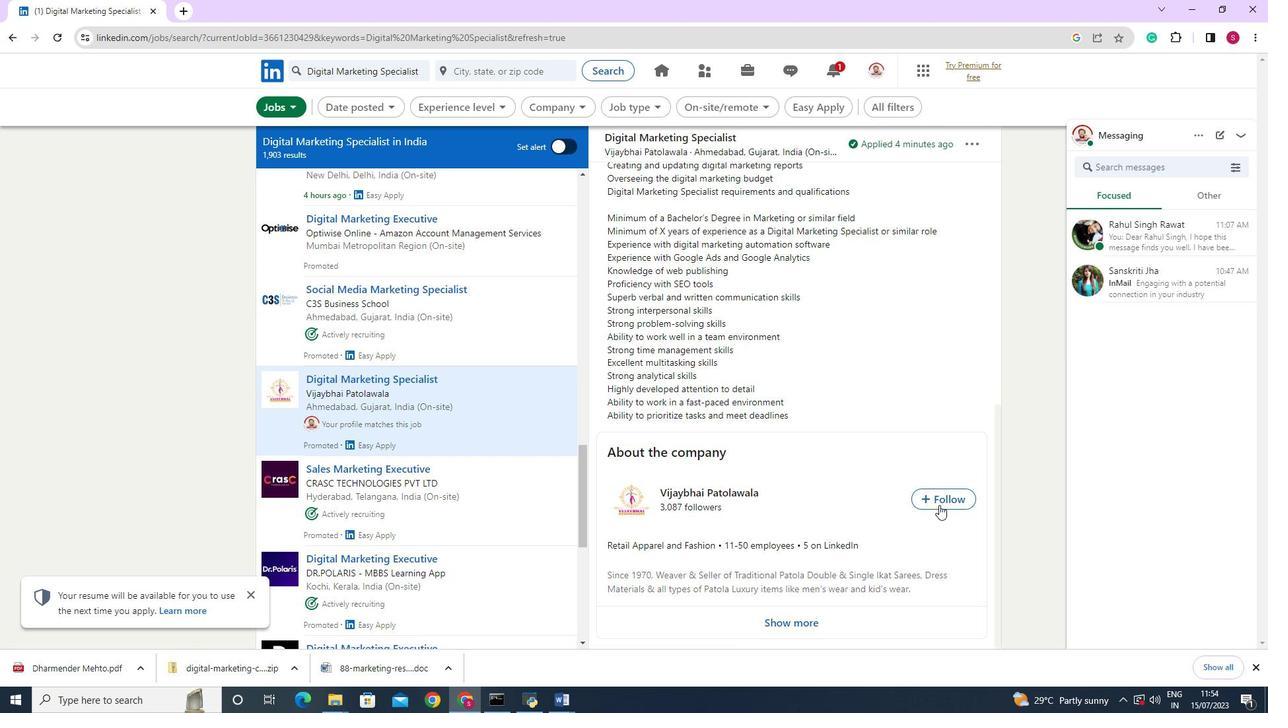 
Action: Mouse moved to (370, 445)
Screenshot: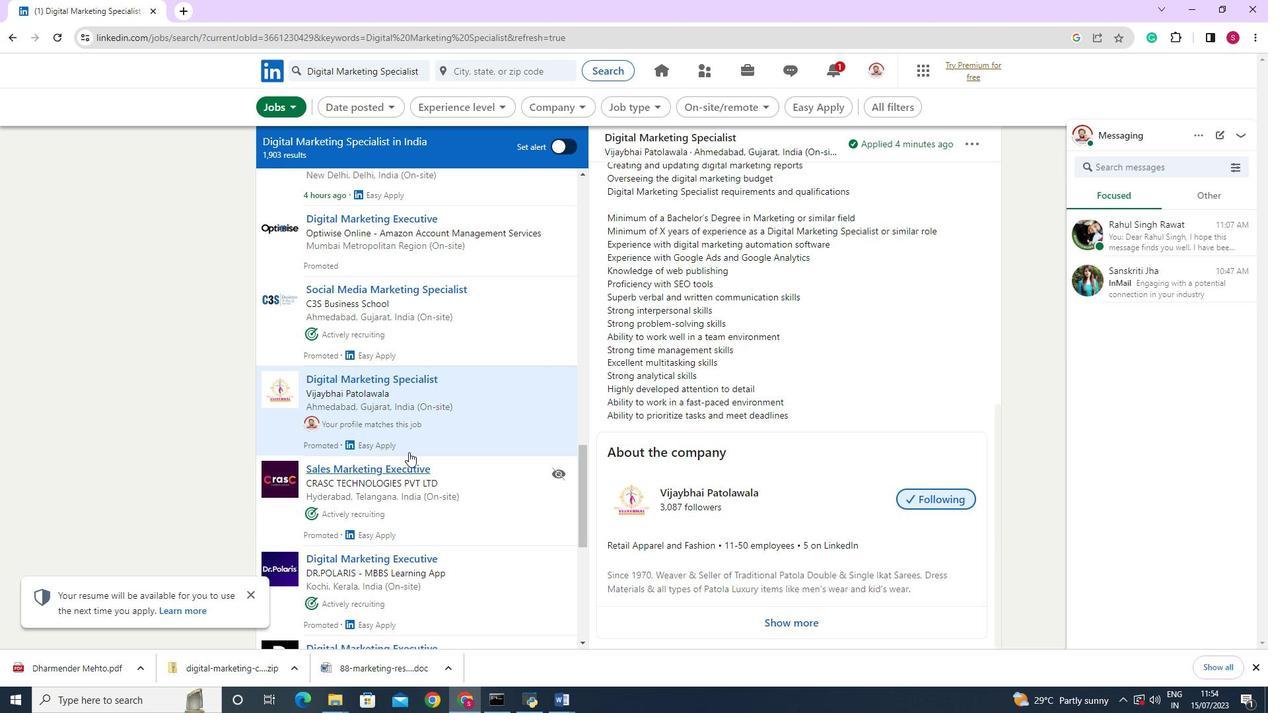 
Action: Mouse scrolled (370, 444) with delta (0, 0)
Screenshot: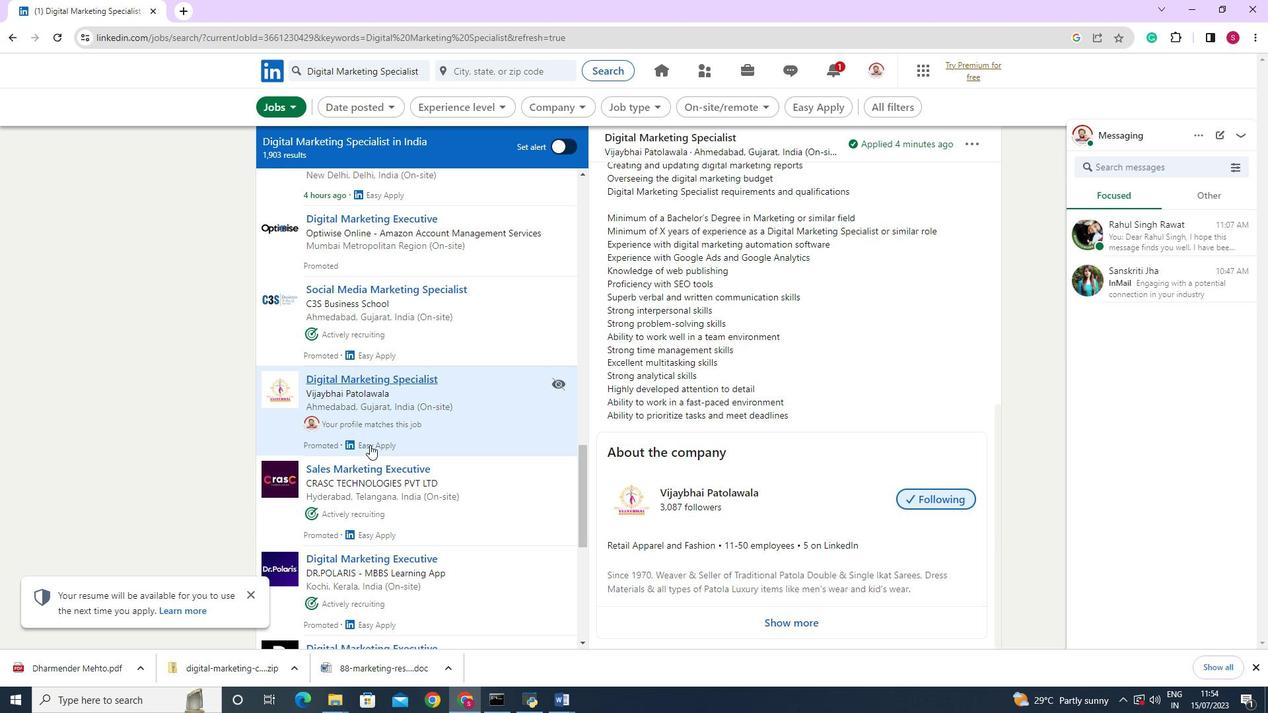
Action: Mouse scrolled (370, 444) with delta (0, 0)
Screenshot: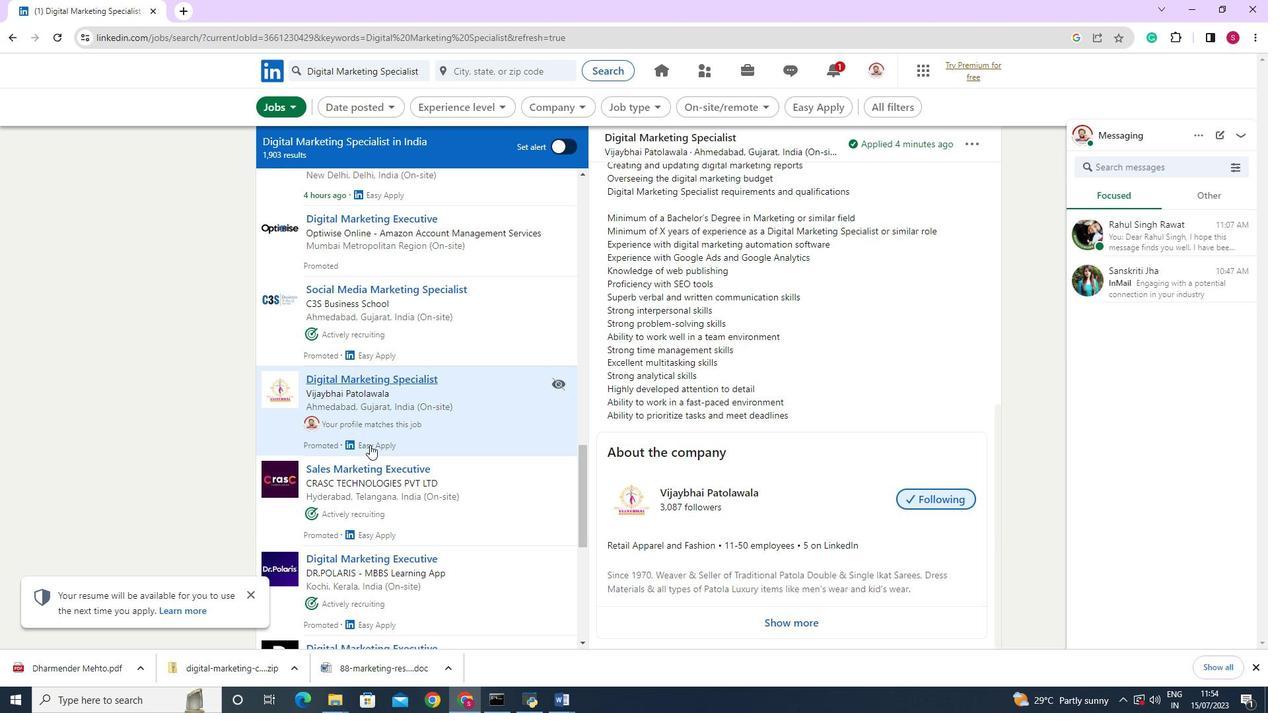 
Action: Mouse scrolled (370, 444) with delta (0, 0)
Screenshot: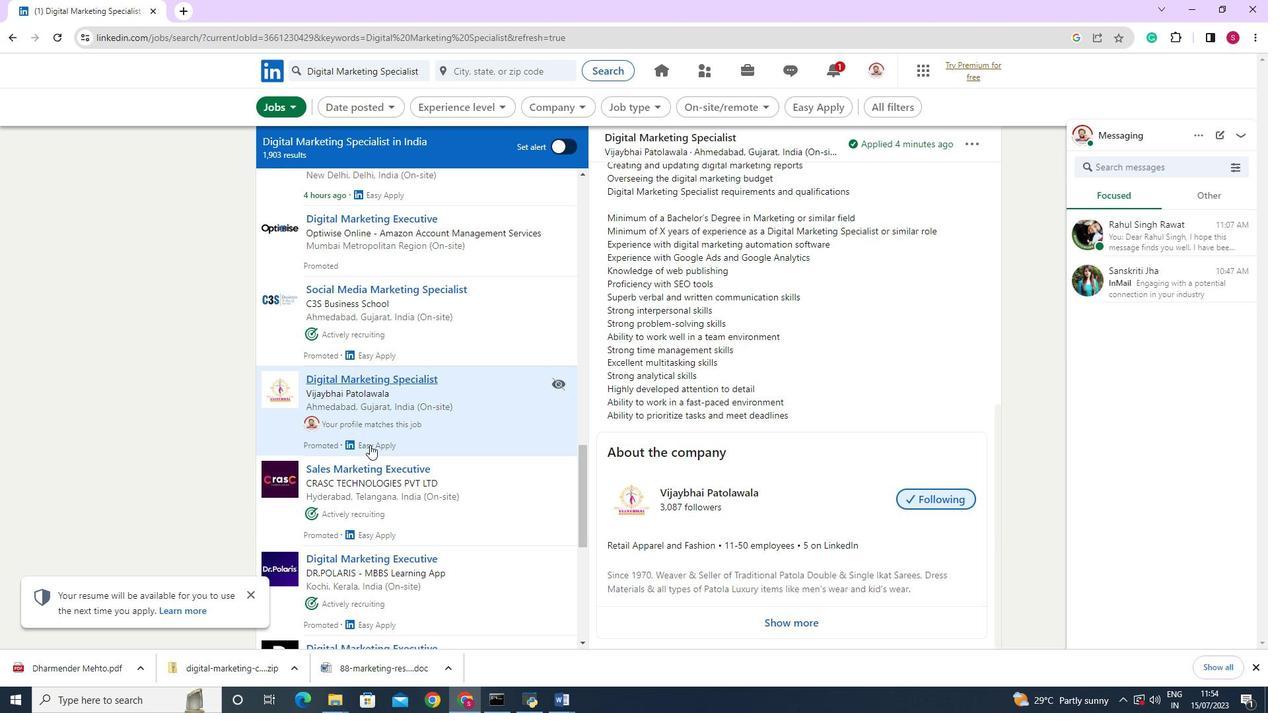 
Action: Mouse scrolled (370, 444) with delta (0, 0)
Screenshot: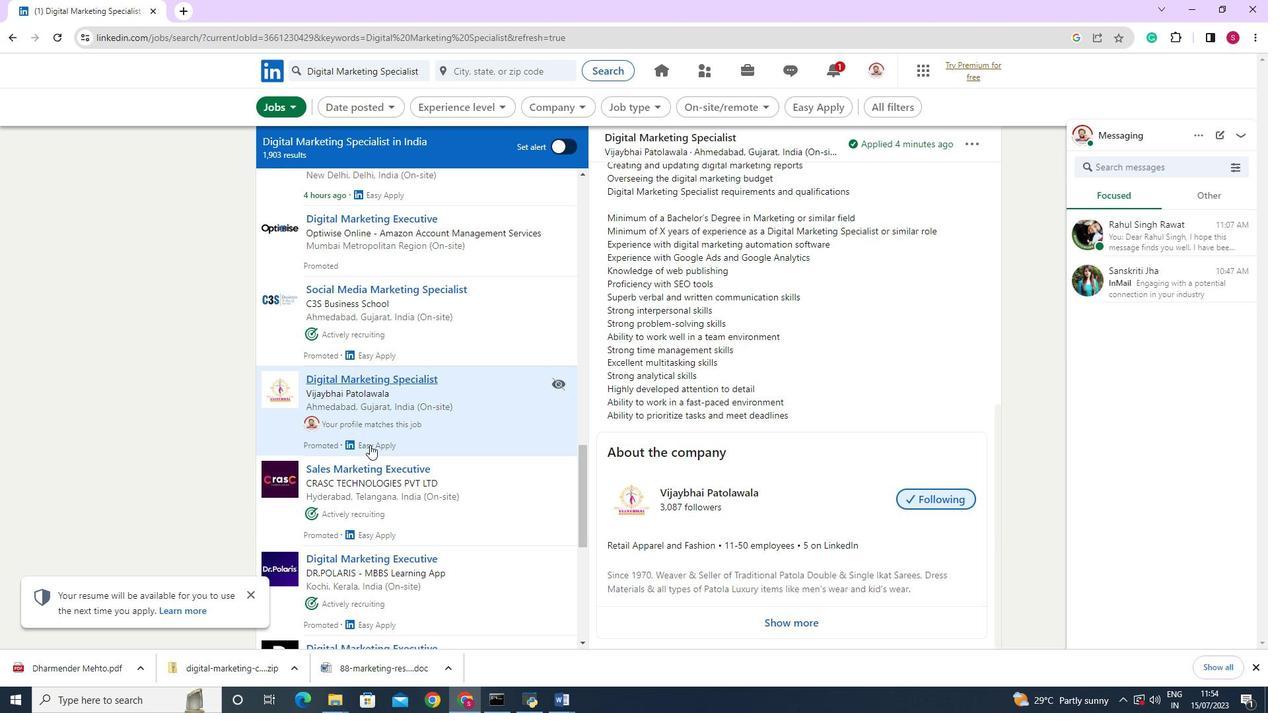 
Action: Mouse moved to (371, 387)
Screenshot: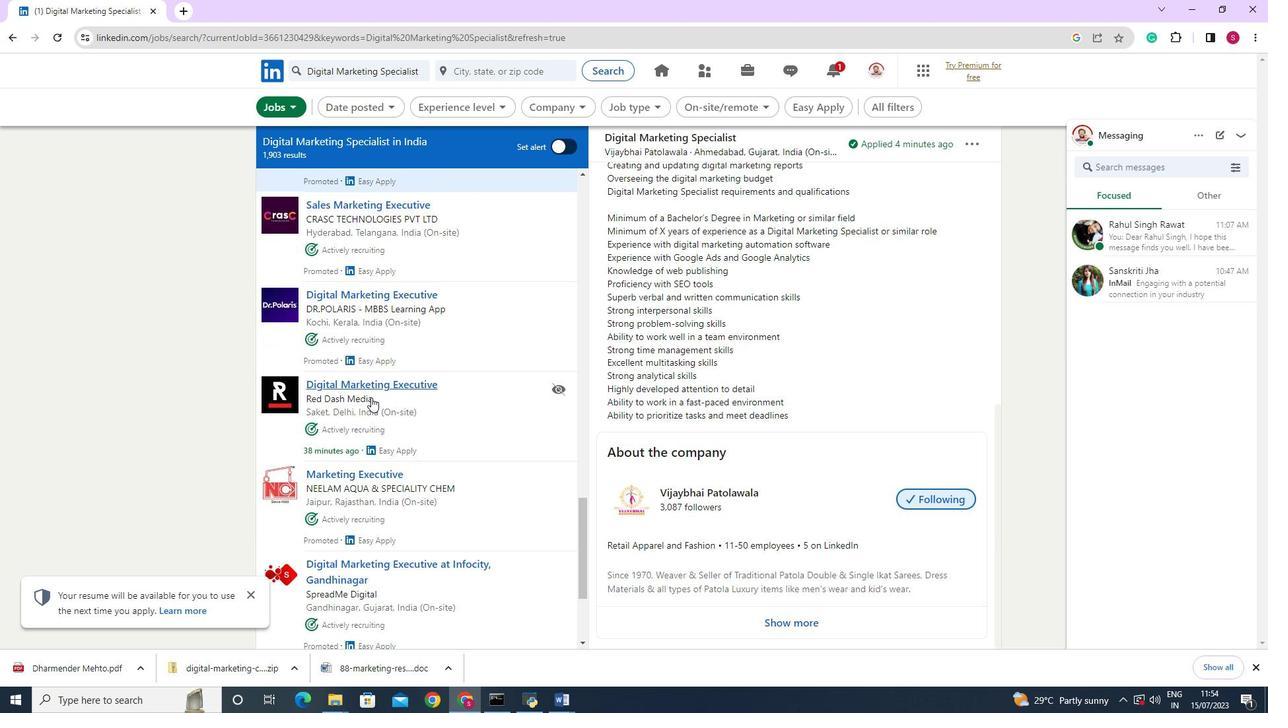 
Action: Mouse pressed left at (371, 387)
Screenshot: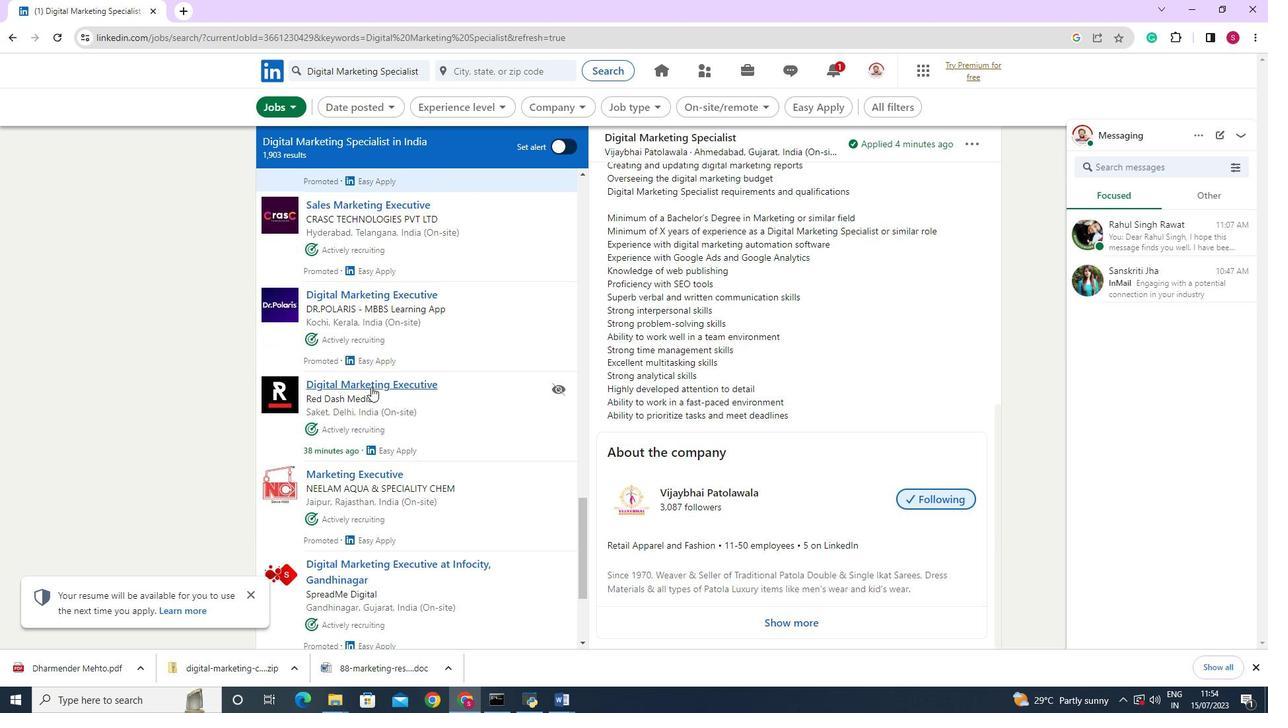 
Action: Mouse moved to (797, 493)
Screenshot: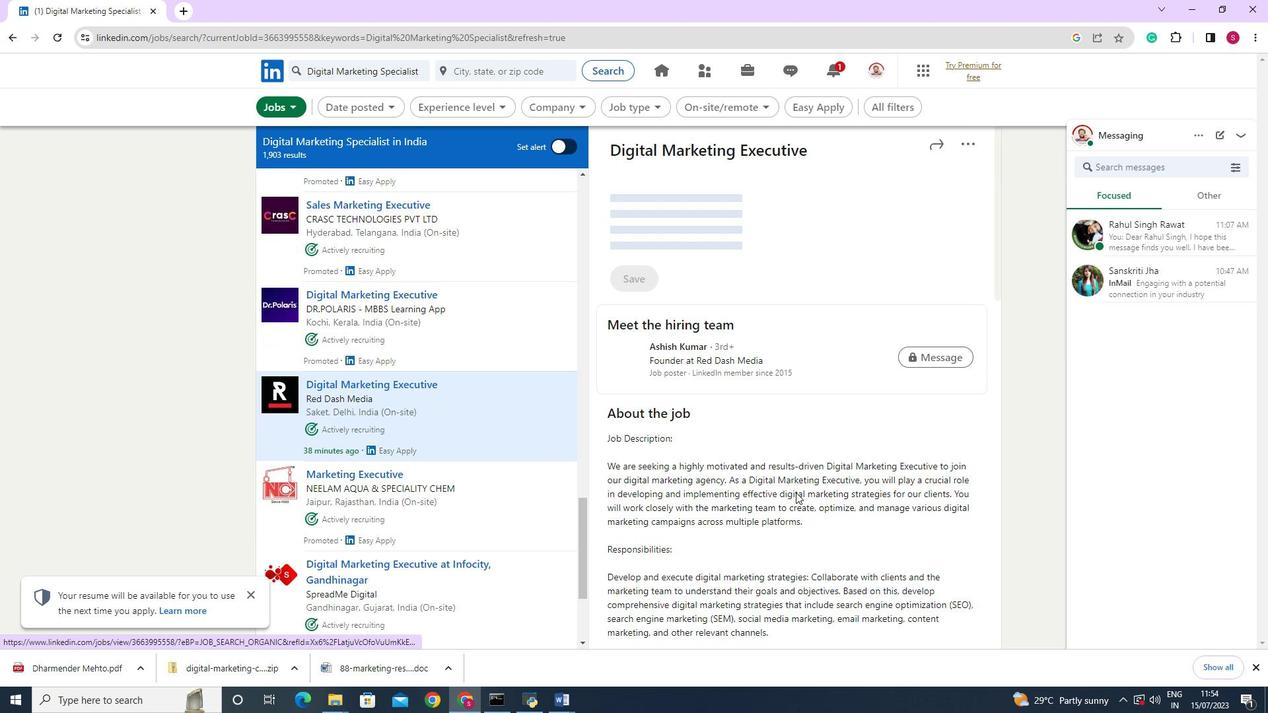 
Action: Mouse scrolled (797, 492) with delta (0, 0)
Screenshot: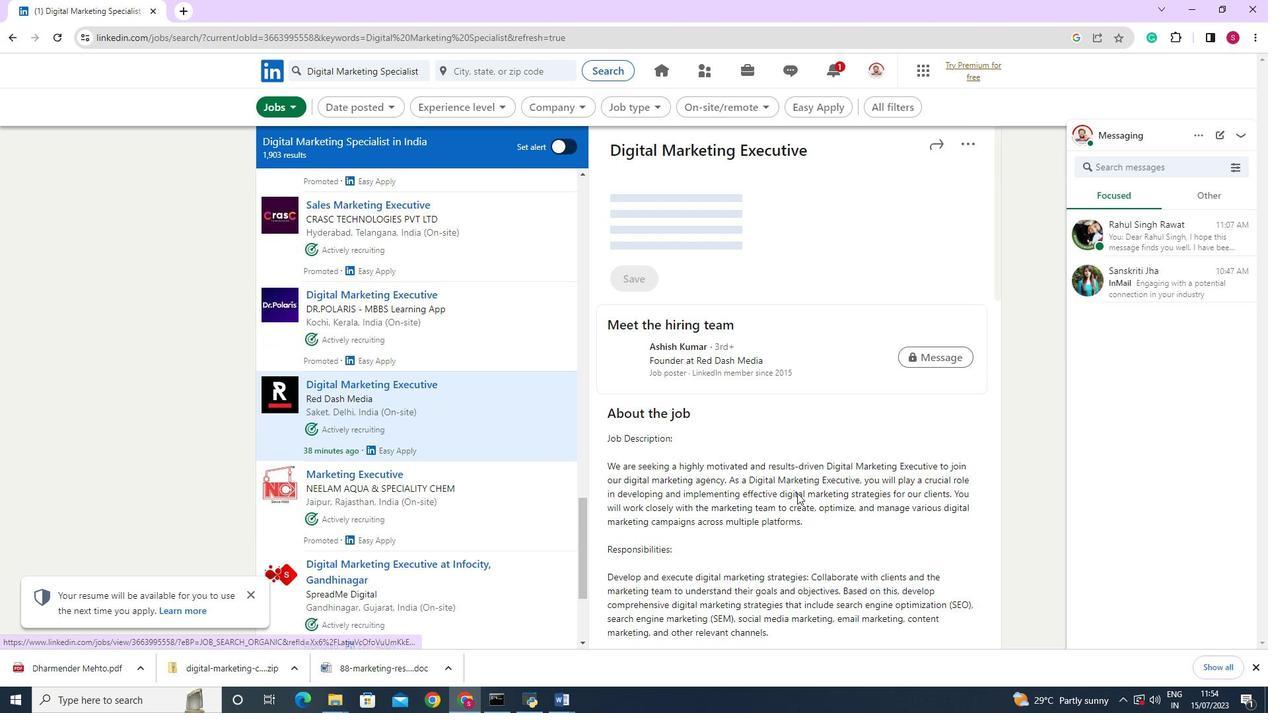 
Action: Mouse scrolled (797, 492) with delta (0, 0)
Screenshot: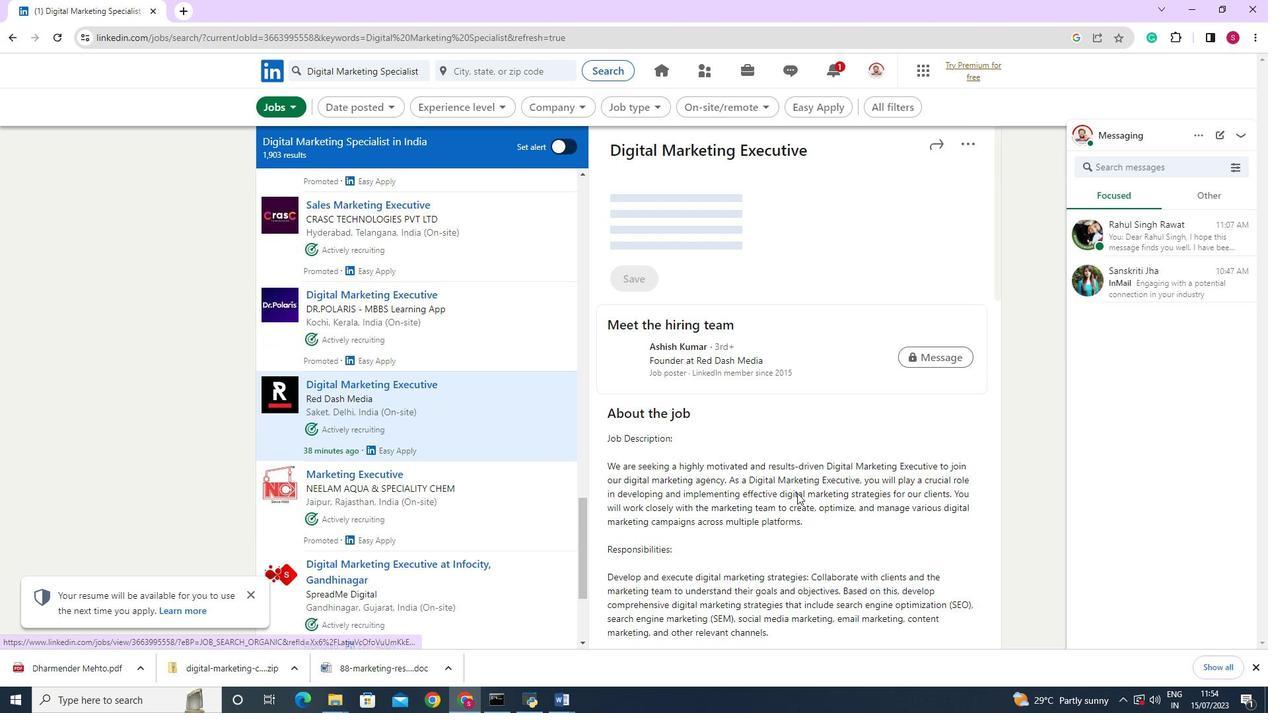 
Action: Mouse scrolled (797, 492) with delta (0, 0)
Screenshot: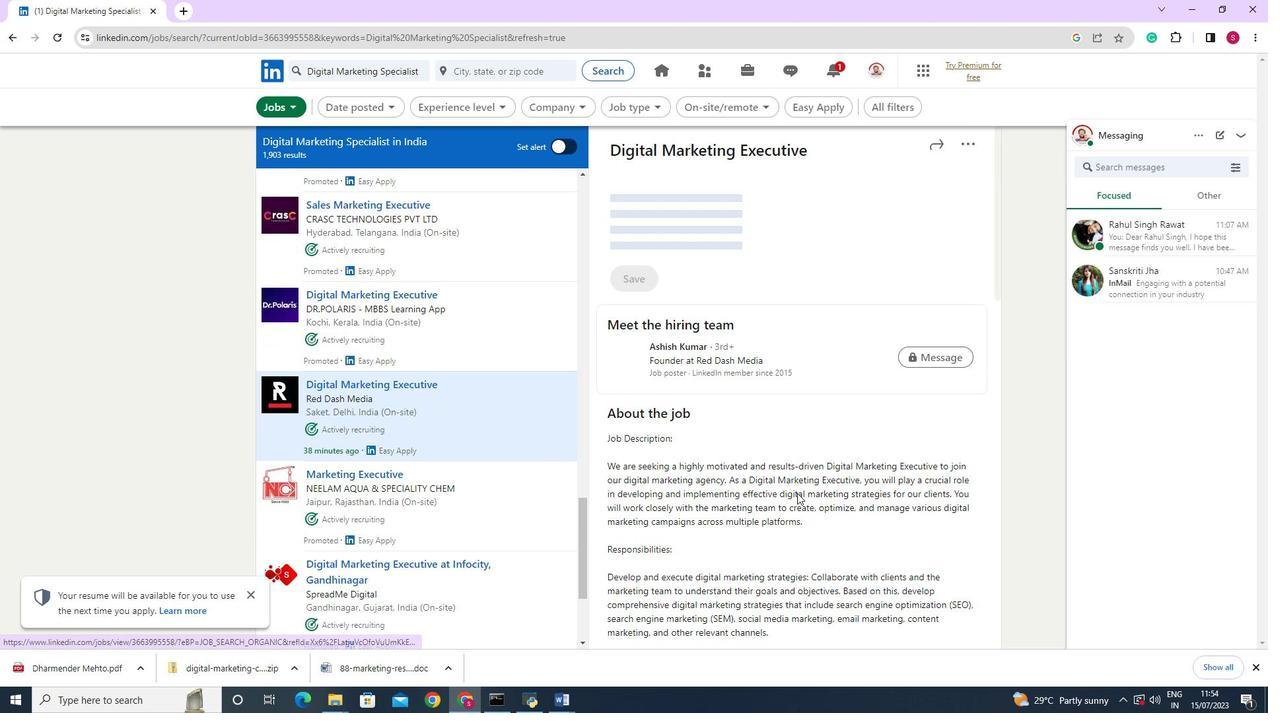 
Action: Mouse scrolled (797, 492) with delta (0, 0)
Screenshot: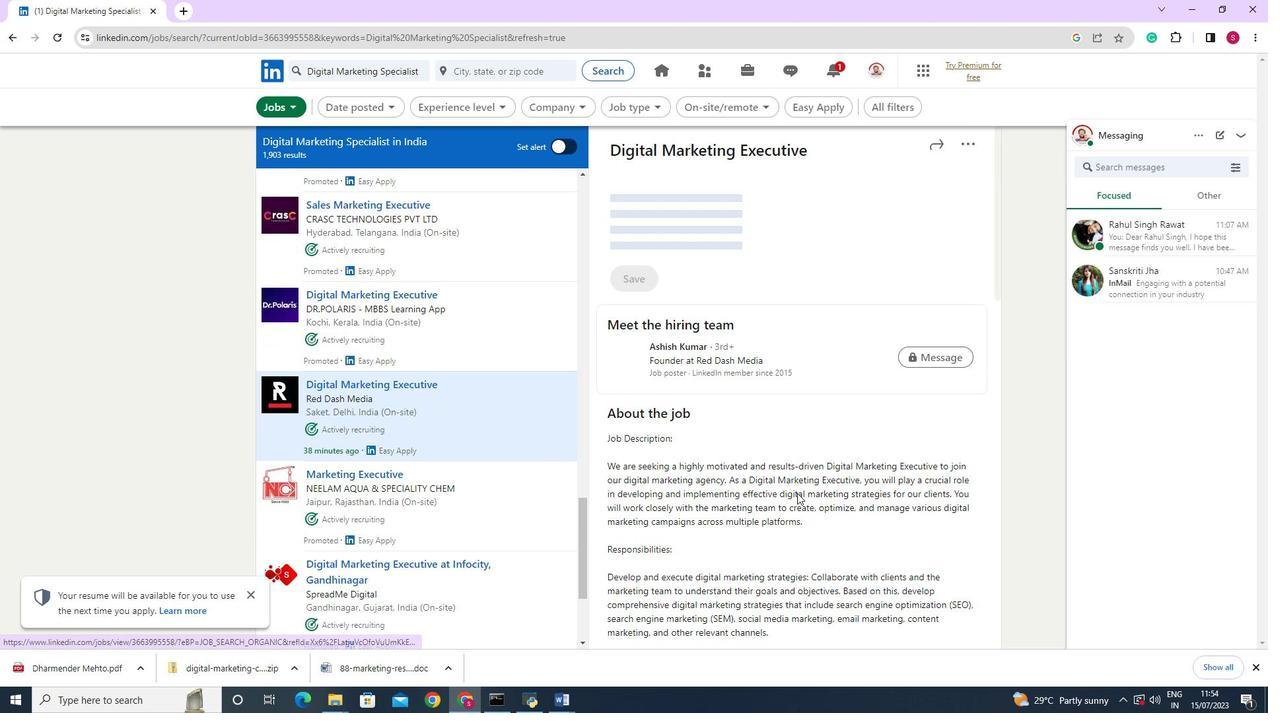 
Action: Mouse scrolled (797, 492) with delta (0, 0)
Screenshot: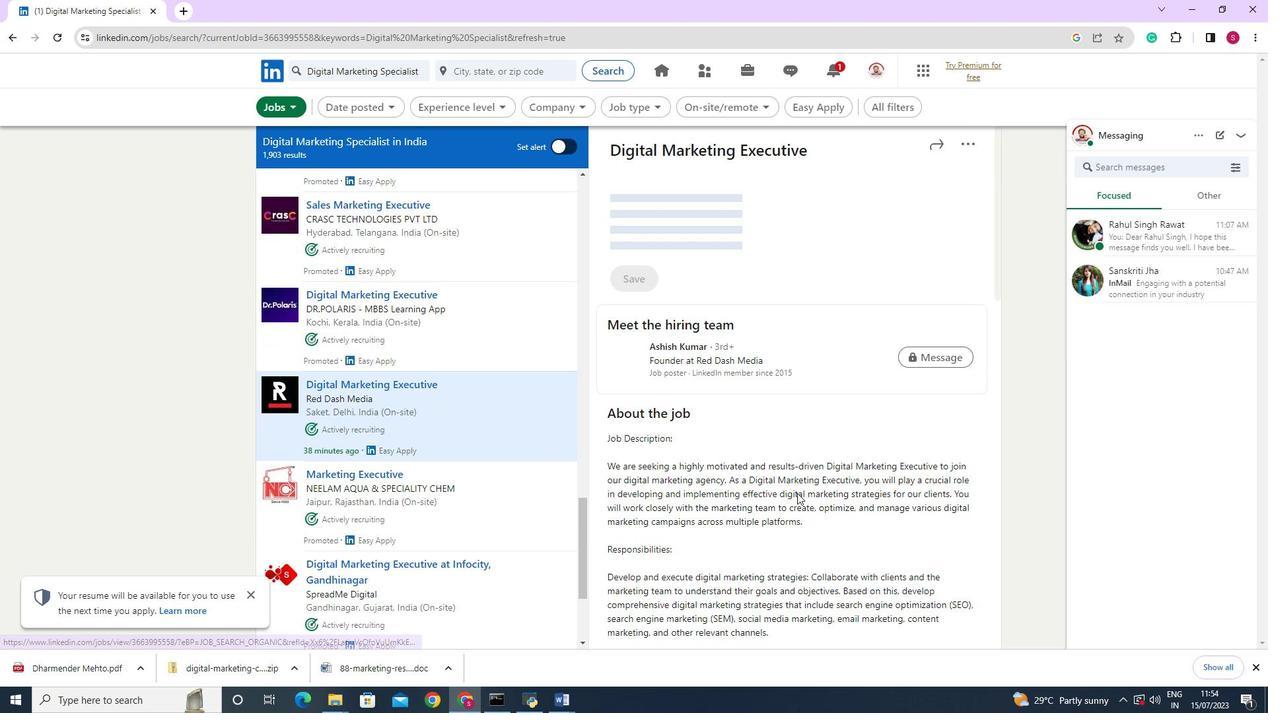 
Action: Mouse scrolled (797, 492) with delta (0, 0)
Screenshot: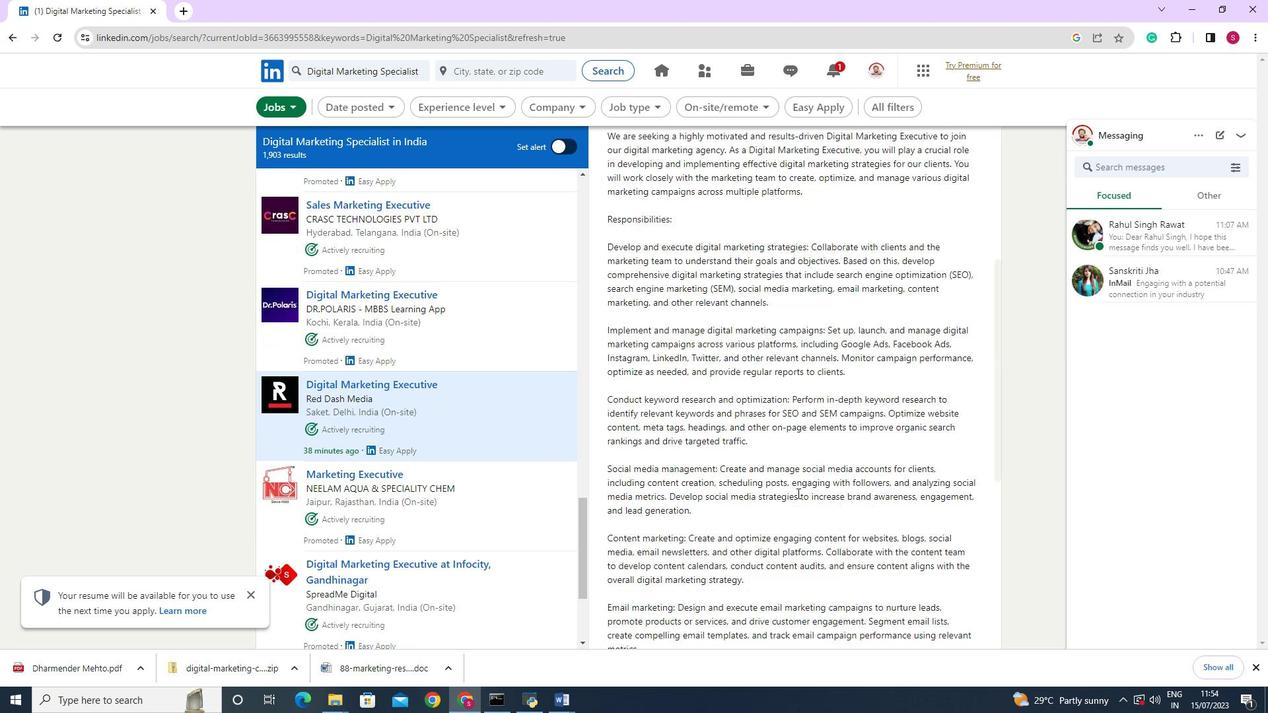 
Action: Mouse scrolled (797, 492) with delta (0, 0)
Screenshot: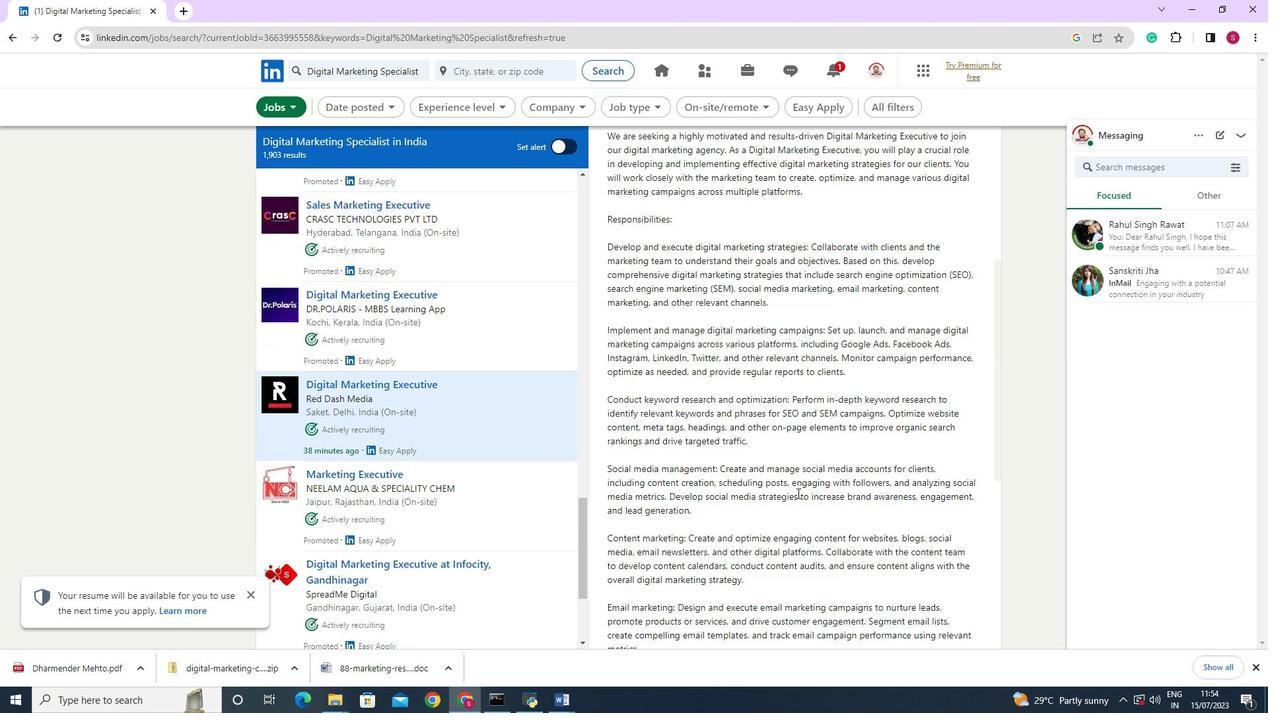 
Action: Mouse scrolled (797, 492) with delta (0, 0)
Screenshot: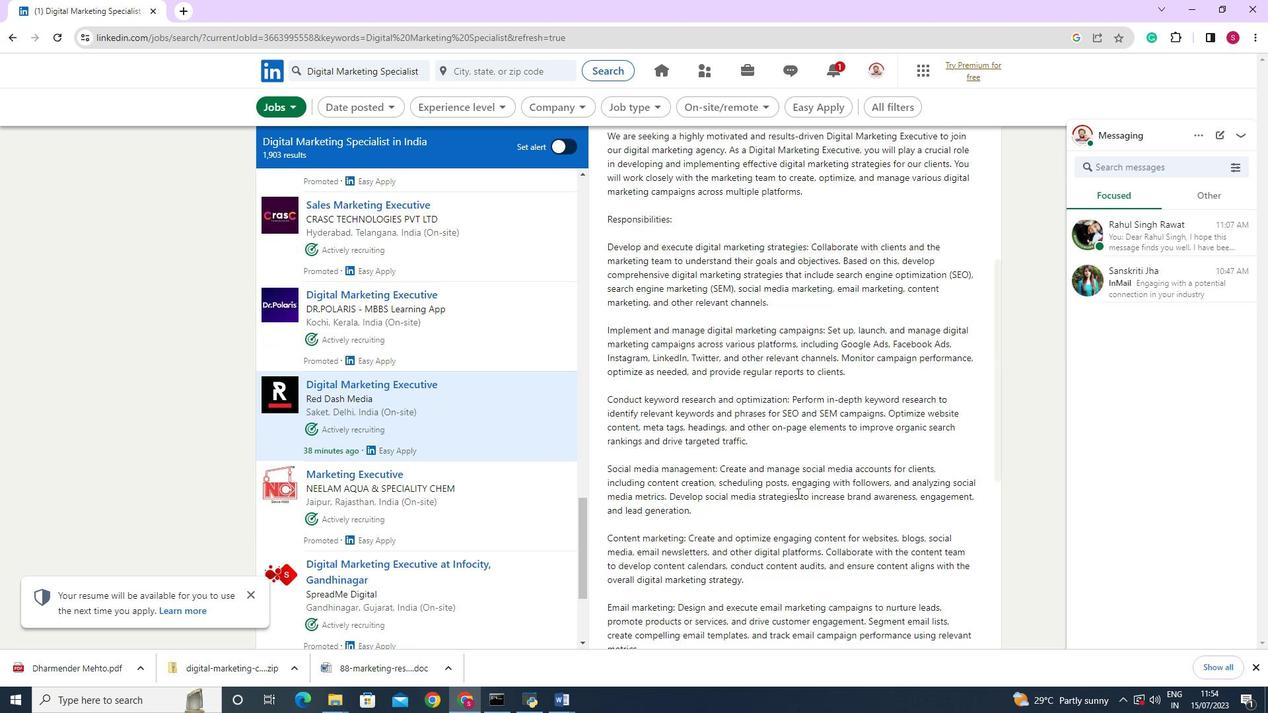 
Action: Mouse scrolled (797, 492) with delta (0, 0)
Screenshot: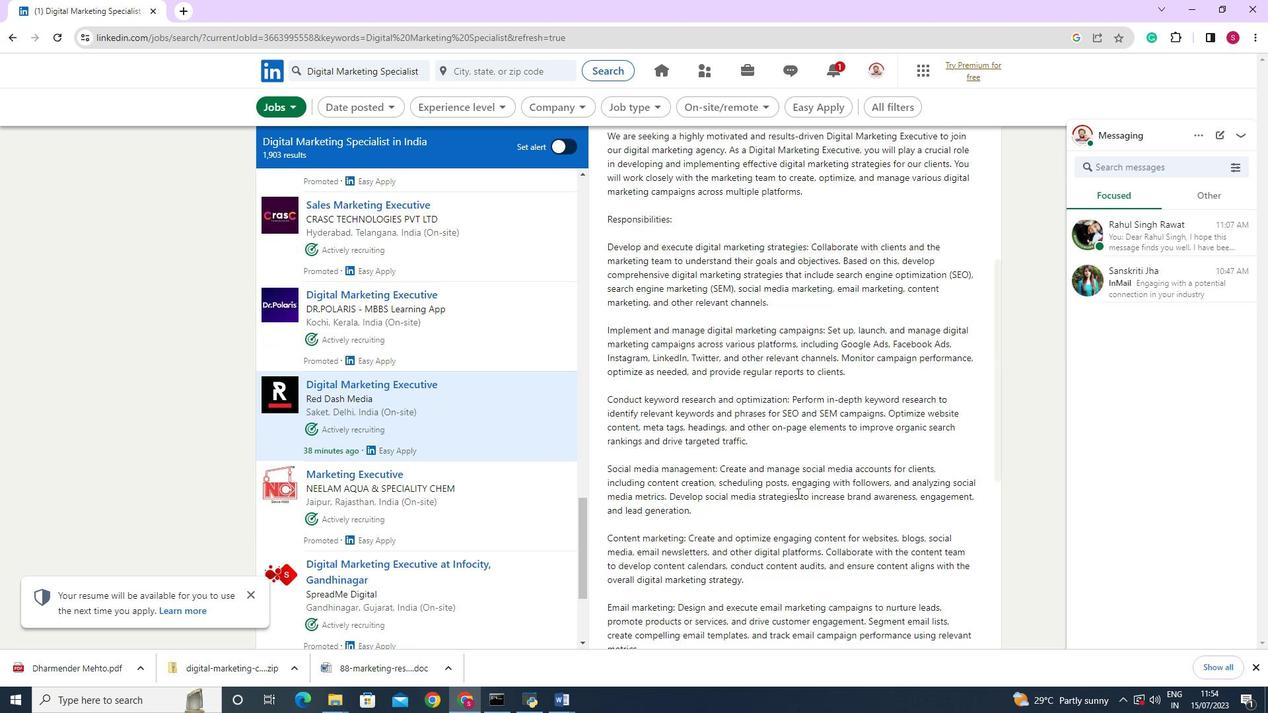 
Action: Mouse scrolled (797, 492) with delta (0, 0)
Screenshot: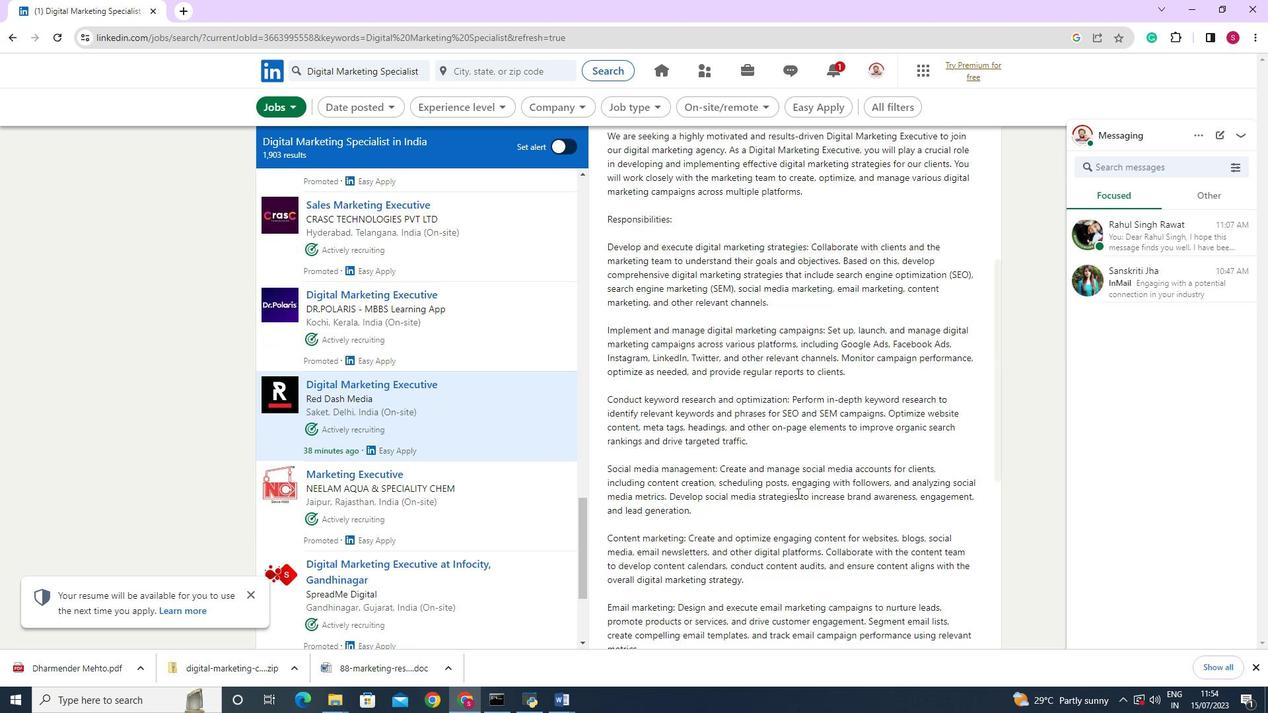 
Action: Mouse moved to (812, 501)
Screenshot: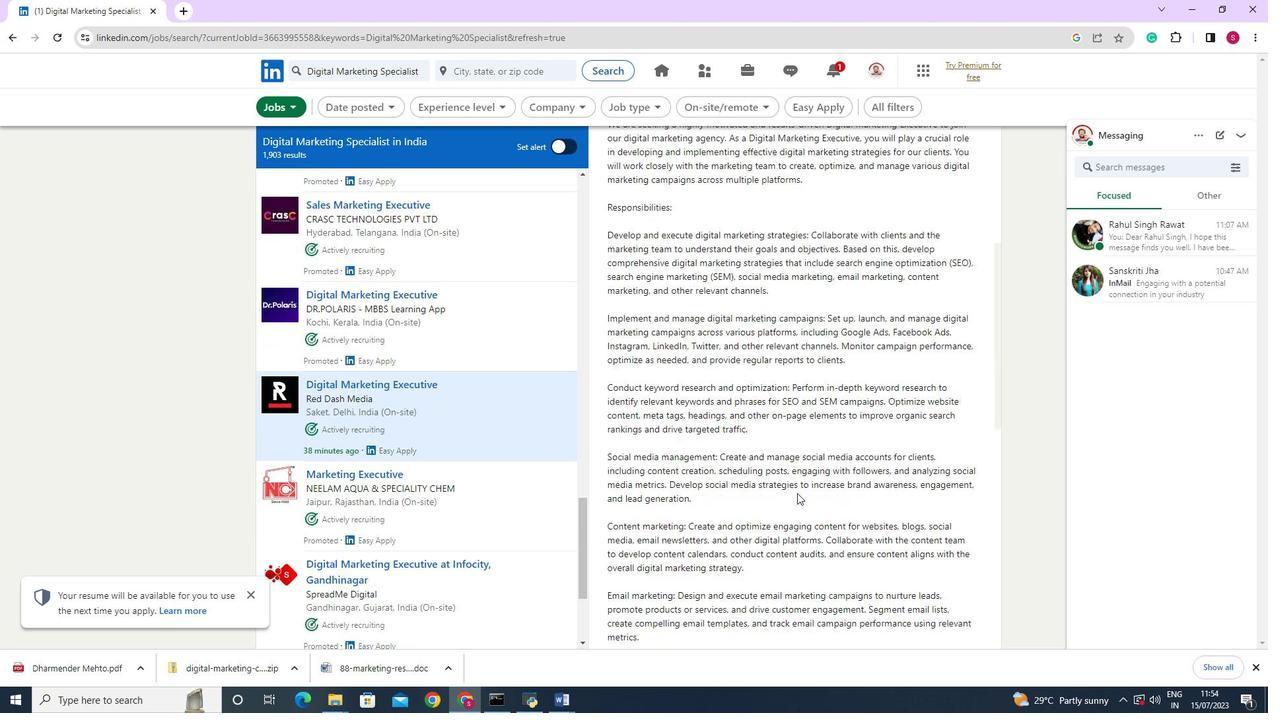 
Action: Mouse scrolled (812, 500) with delta (0, 0)
Screenshot: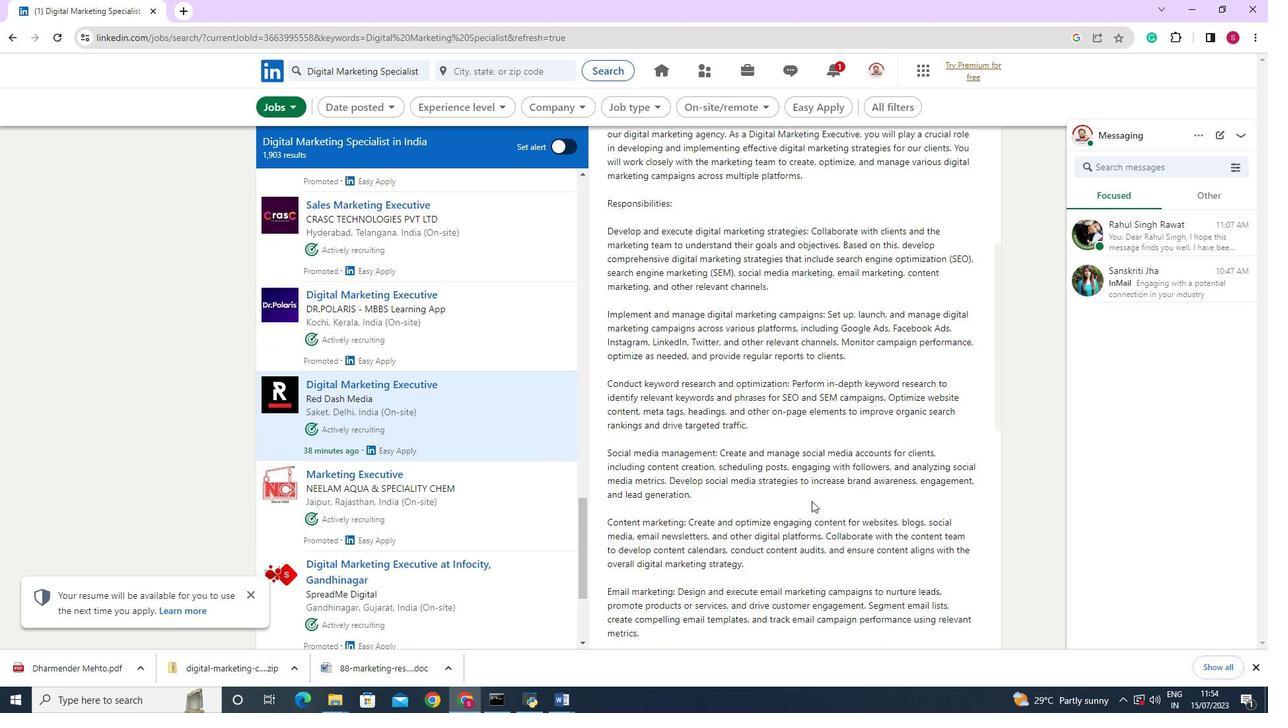 
Action: Mouse scrolled (812, 500) with delta (0, 0)
Screenshot: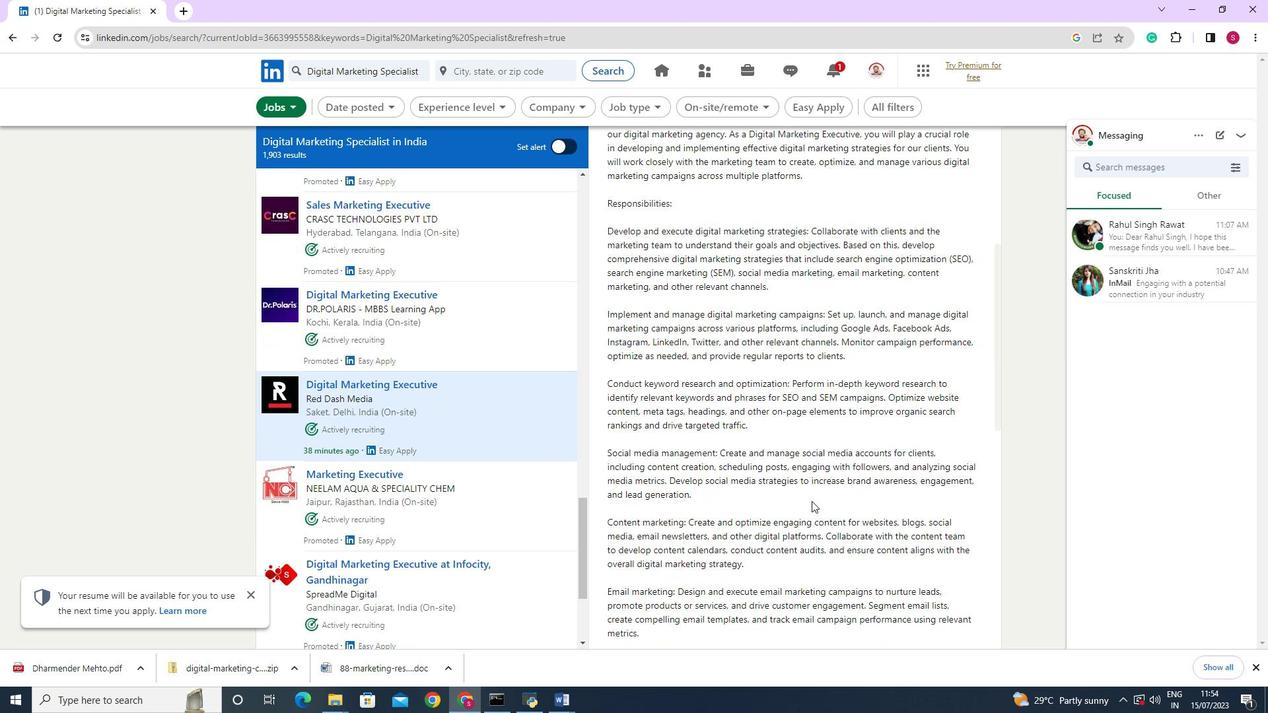 
Action: Mouse scrolled (812, 500) with delta (0, 0)
Screenshot: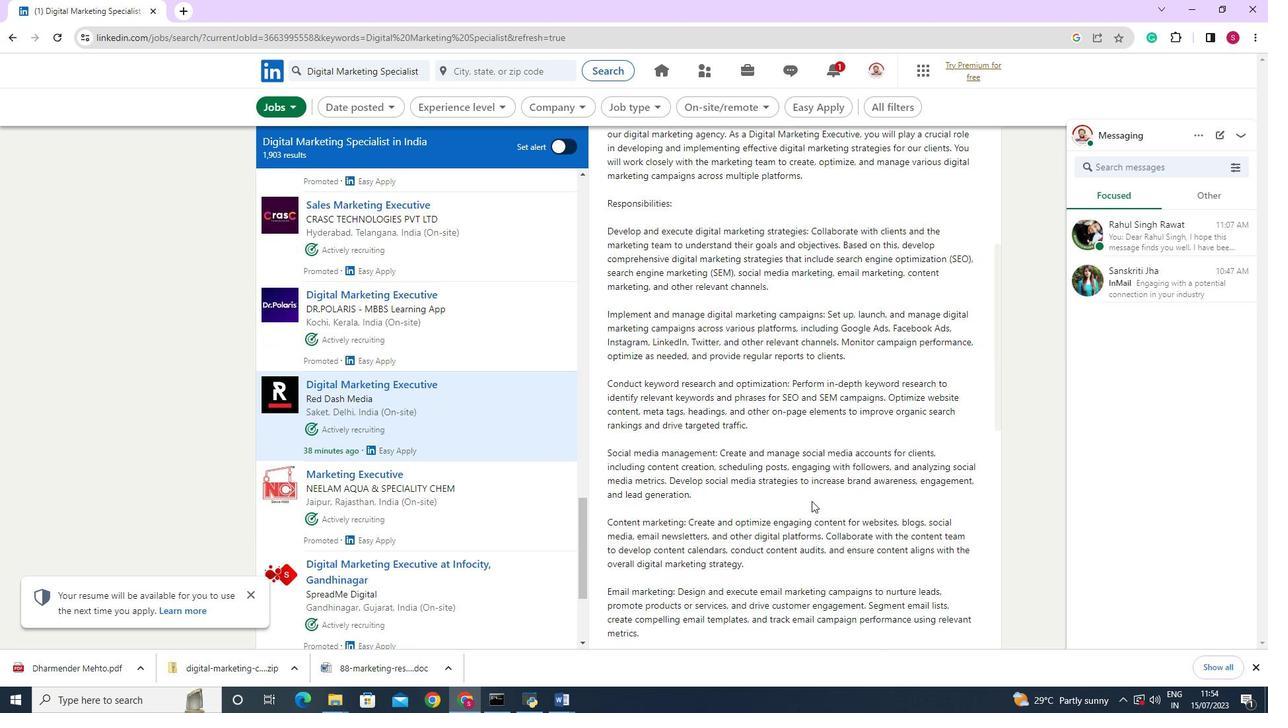
Action: Mouse scrolled (812, 500) with delta (0, 0)
Screenshot: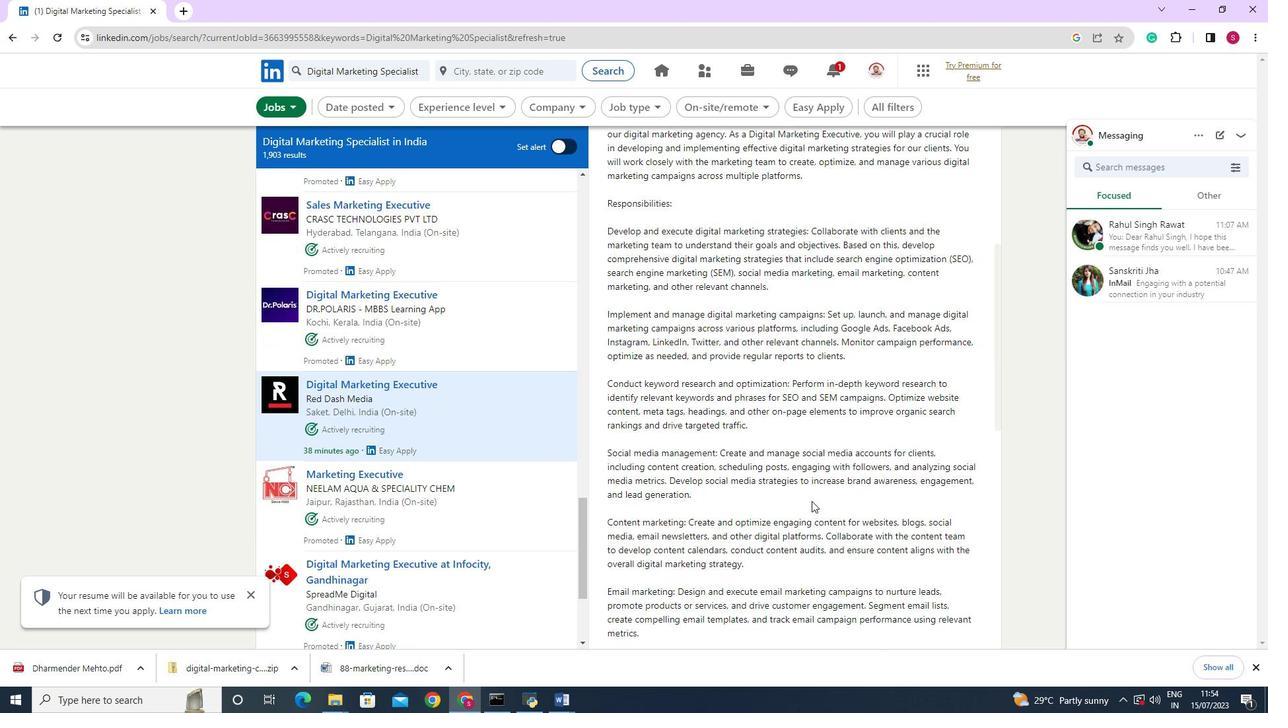 
Action: Mouse scrolled (812, 500) with delta (0, 0)
Screenshot: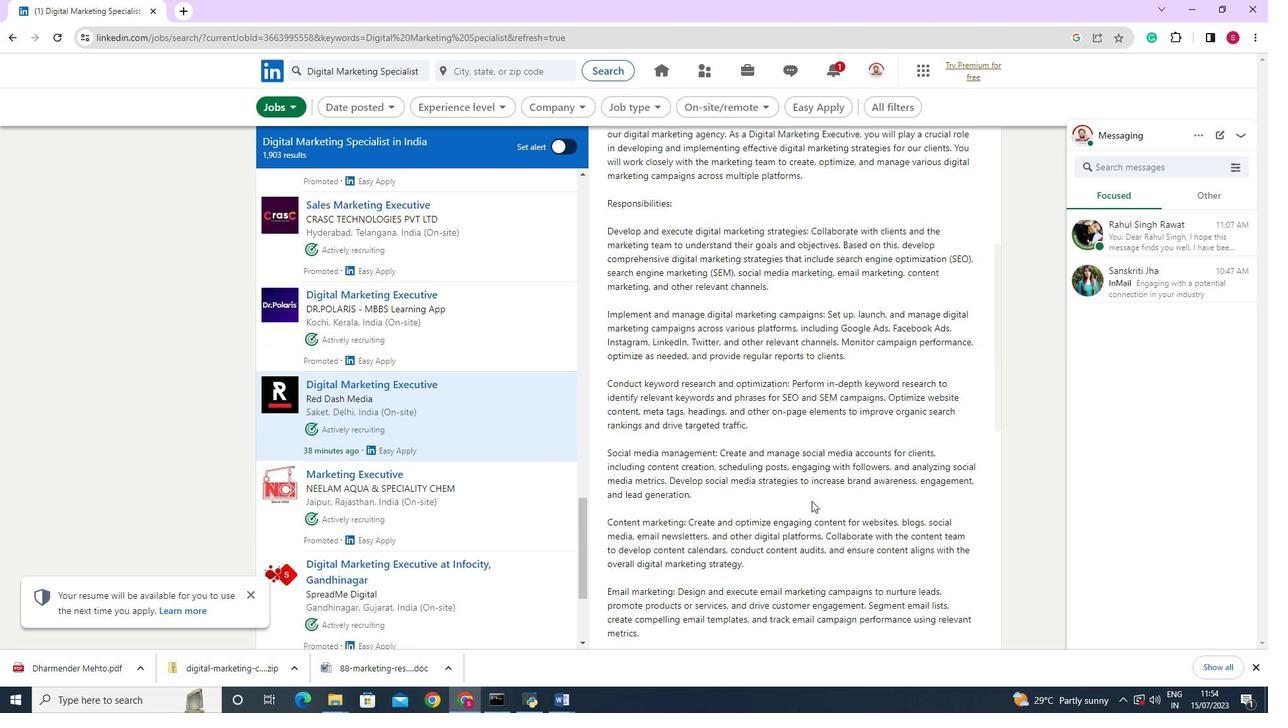 
Action: Mouse scrolled (812, 500) with delta (0, 0)
Screenshot: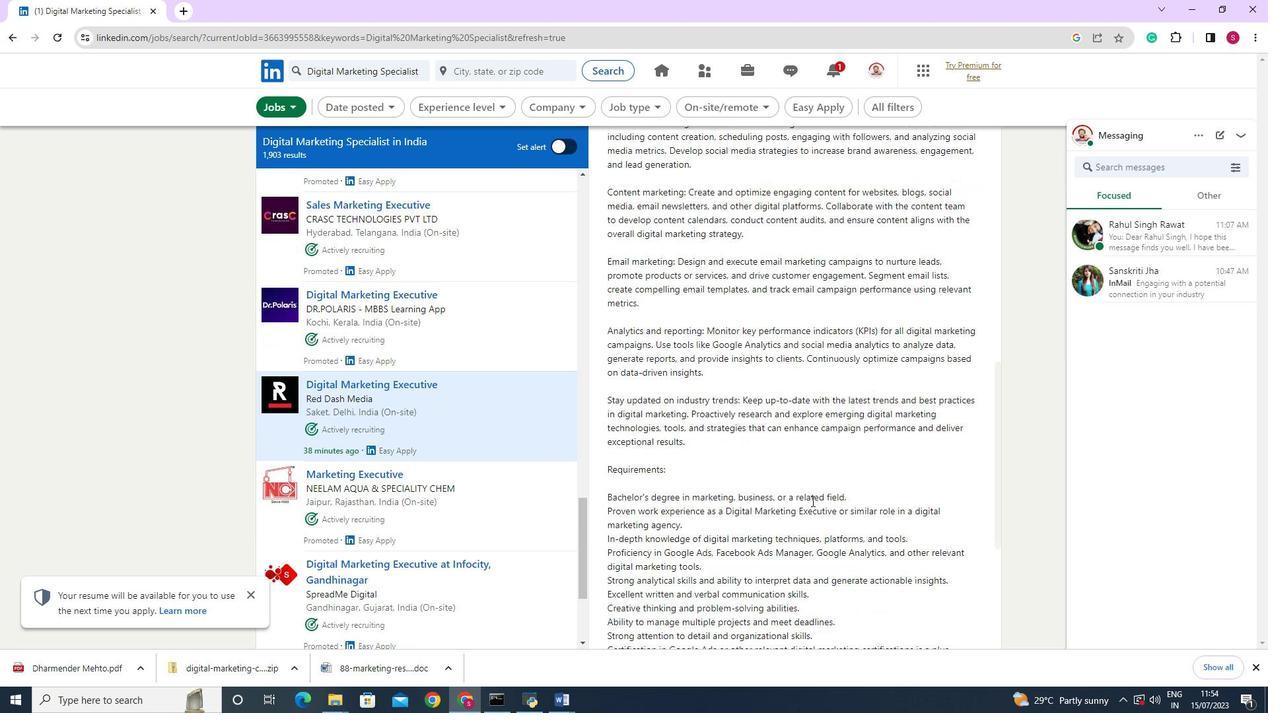 
Action: Mouse scrolled (812, 500) with delta (0, 0)
Screenshot: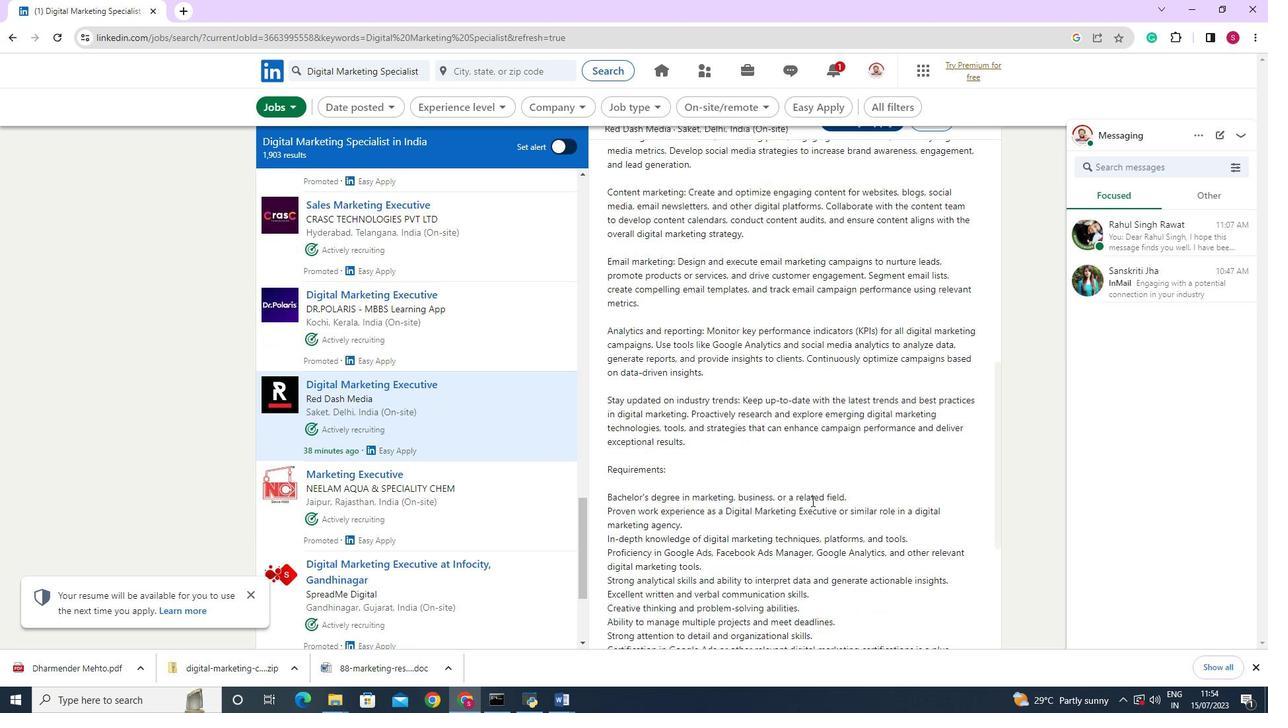 
Action: Mouse scrolled (812, 500) with delta (0, 0)
Screenshot: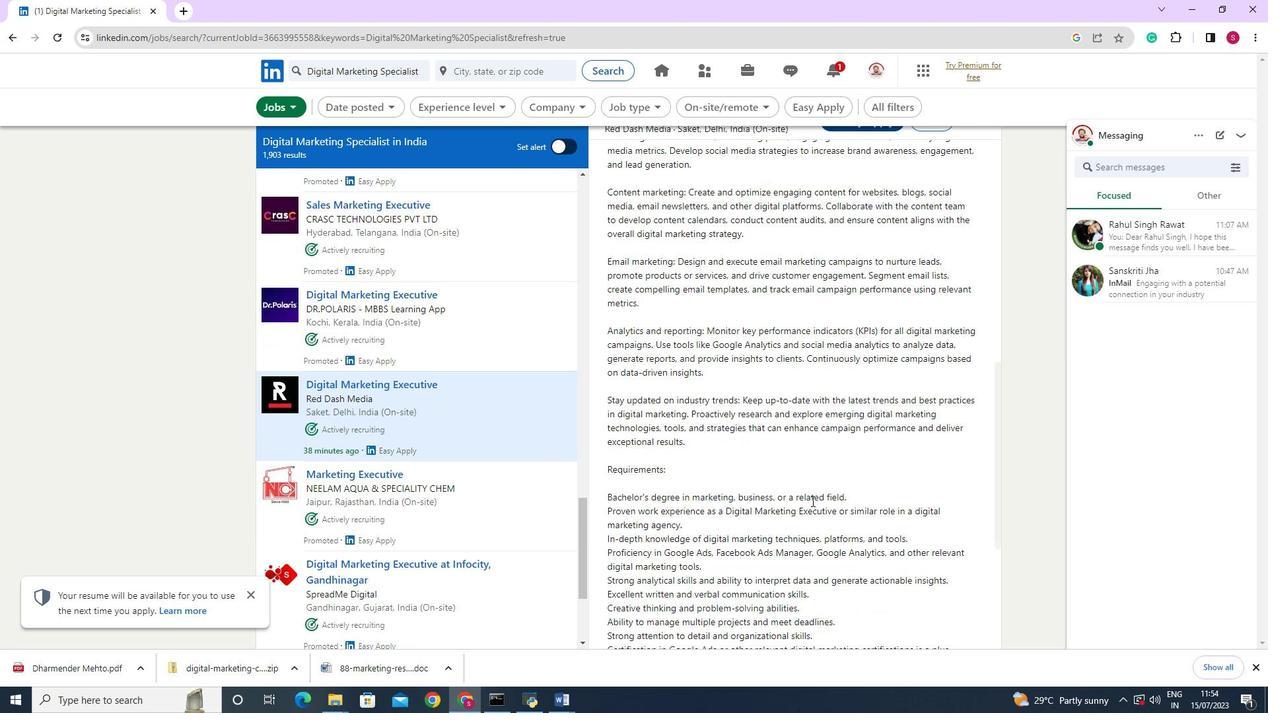 
Action: Mouse scrolled (812, 500) with delta (0, 0)
Screenshot: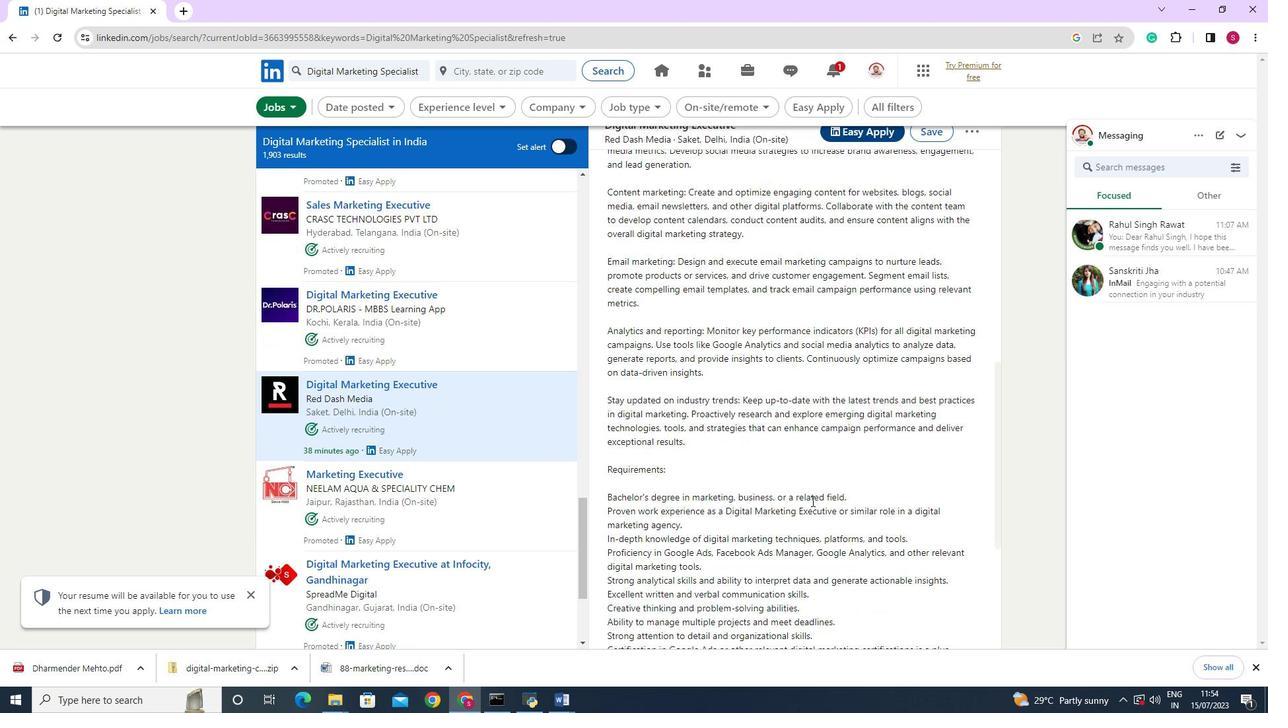 
Action: Mouse scrolled (812, 500) with delta (0, 0)
Screenshot: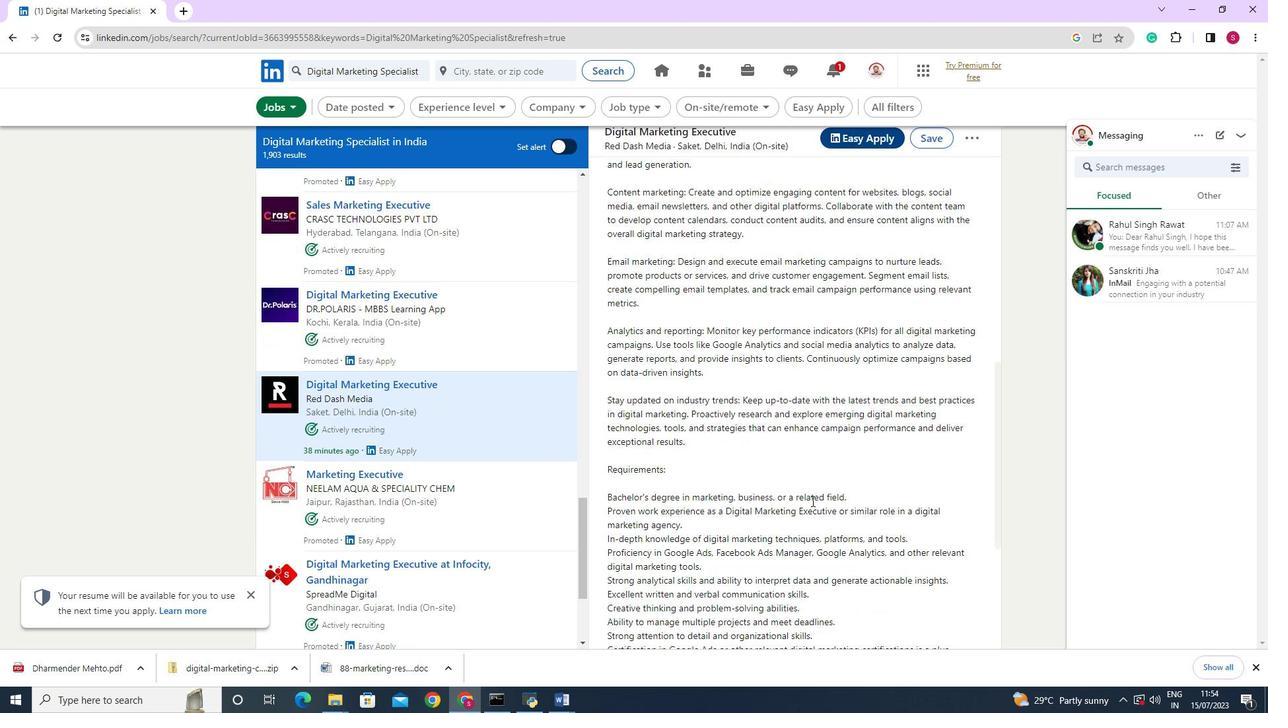 
Action: Mouse moved to (935, 486)
Screenshot: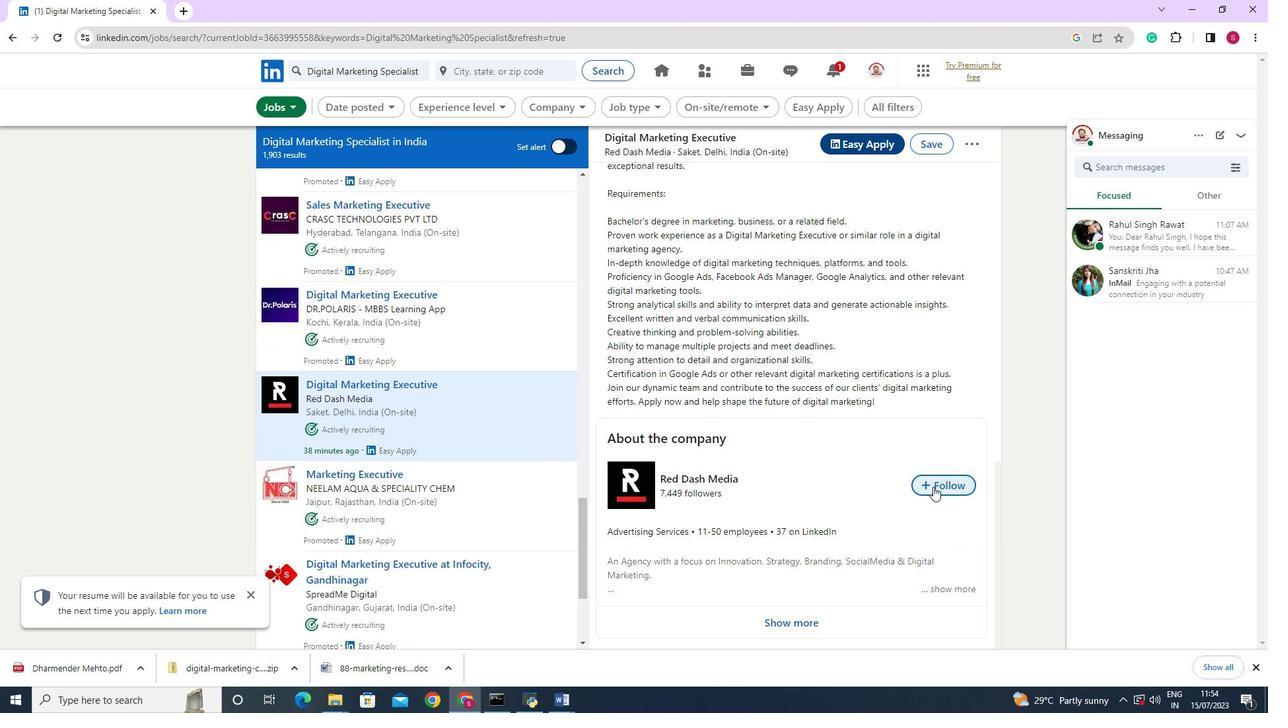 
Action: Mouse pressed left at (935, 486)
Screenshot: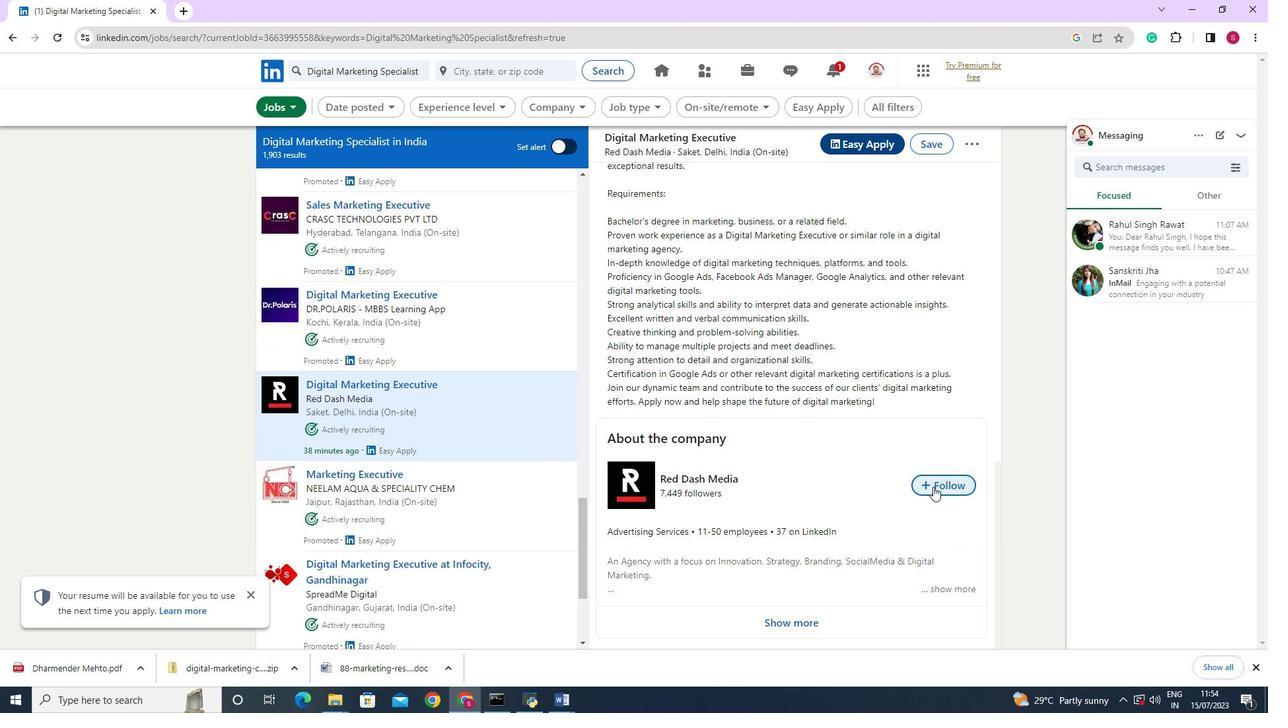 
Action: Mouse moved to (307, 459)
Screenshot: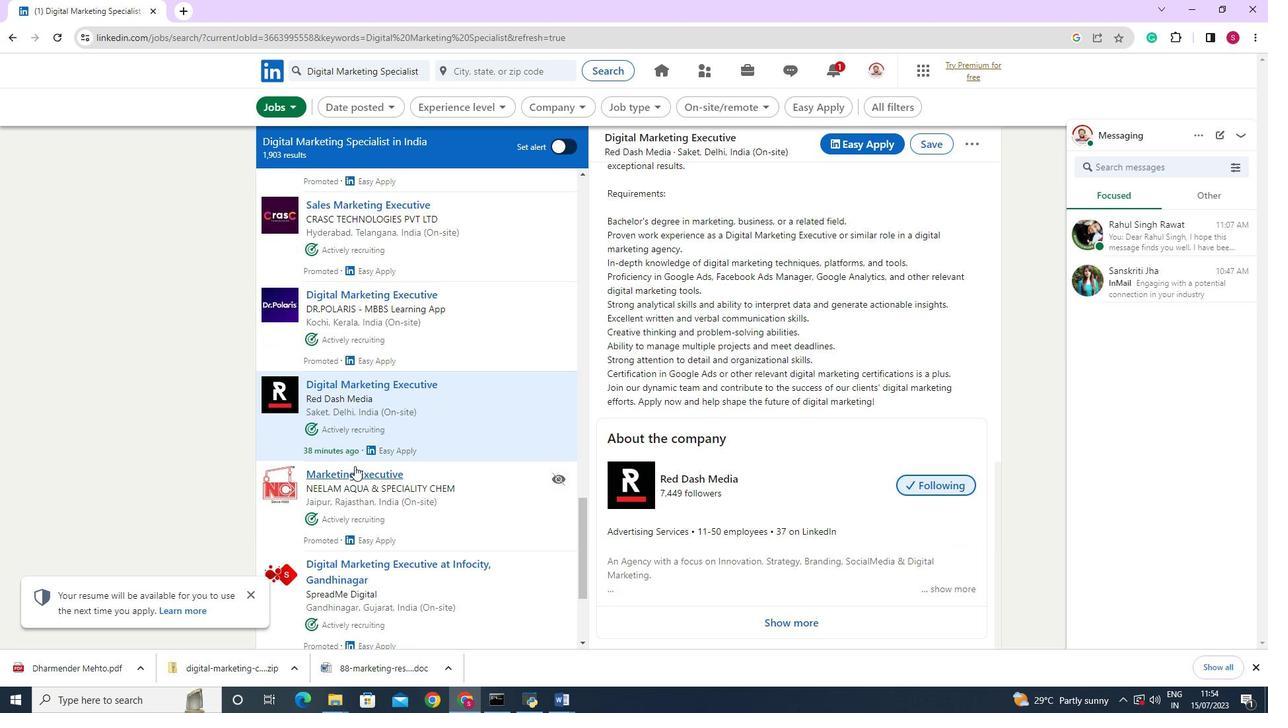 
Action: Mouse scrolled (307, 458) with delta (0, 0)
Screenshot: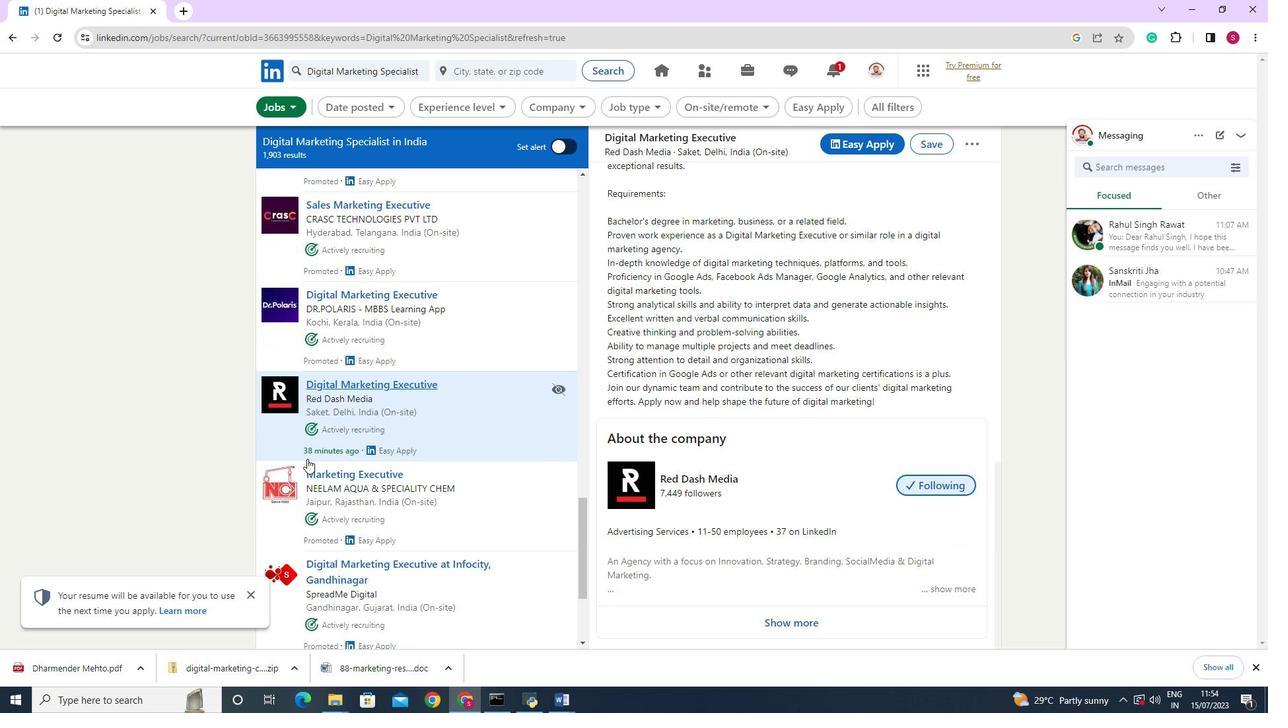 
Action: Mouse scrolled (307, 458) with delta (0, 0)
Screenshot: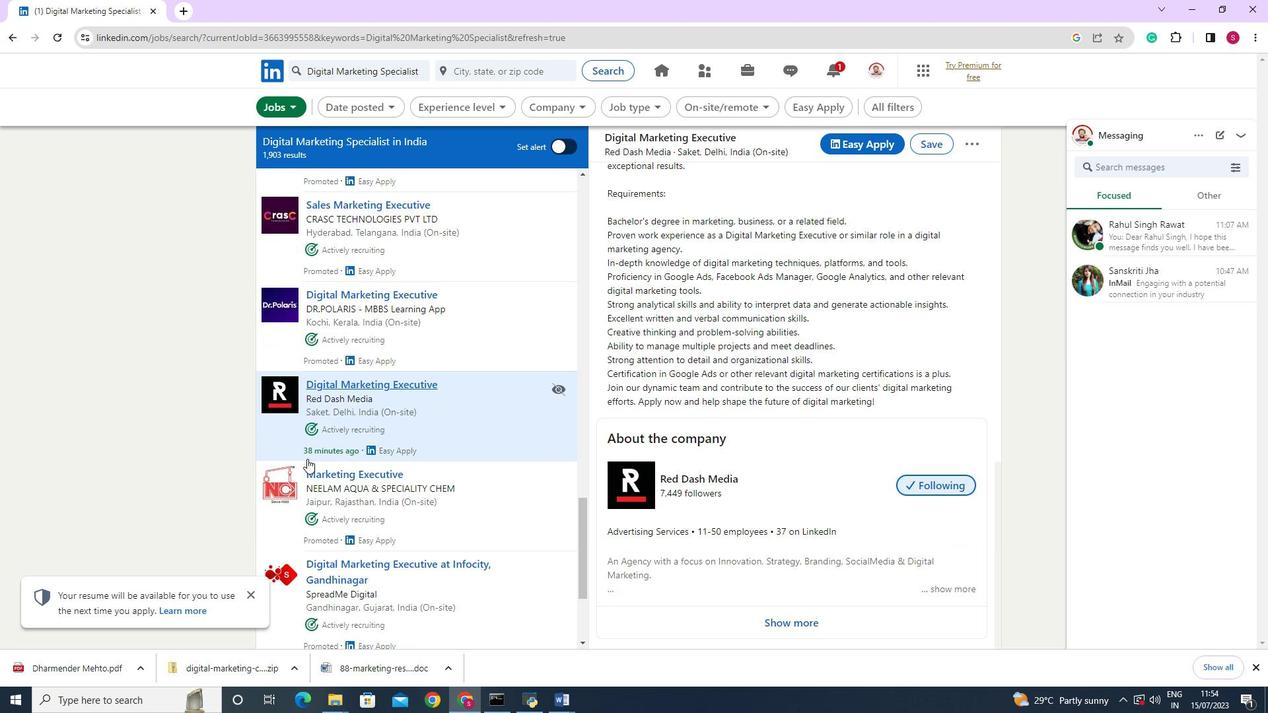 
Action: Mouse scrolled (307, 458) with delta (0, 0)
Screenshot: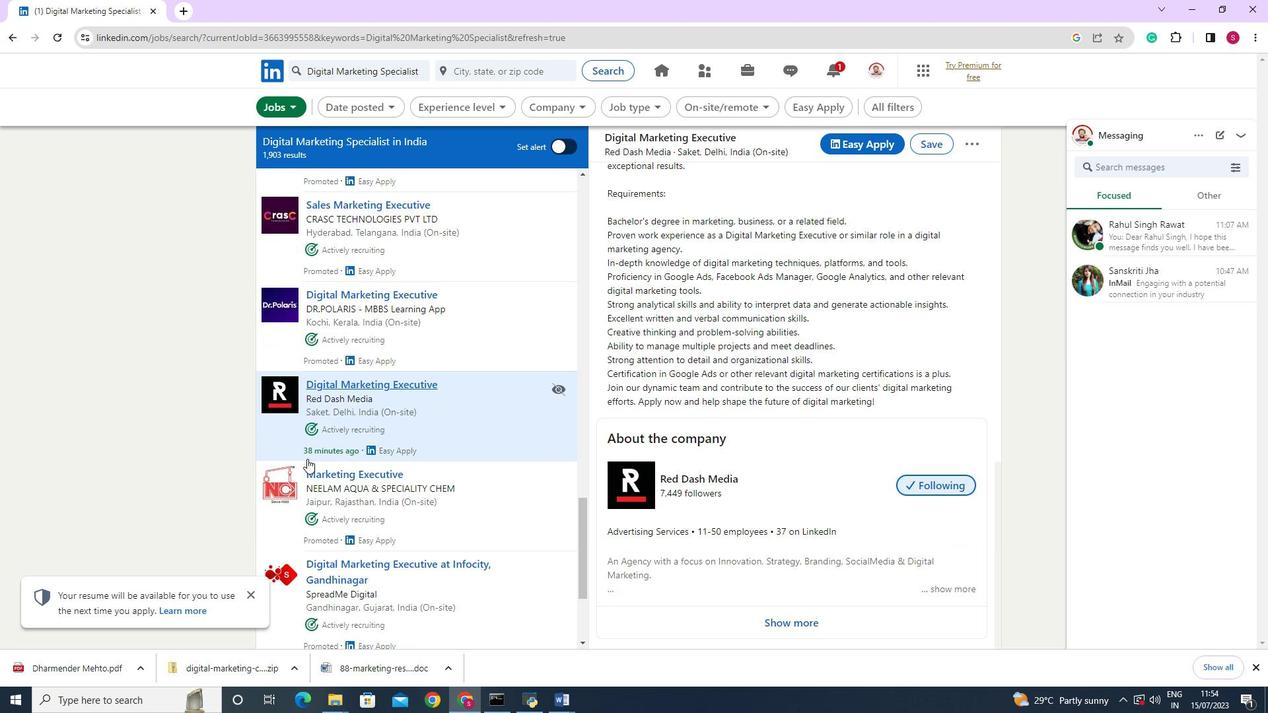 
Action: Mouse scrolled (307, 458) with delta (0, 0)
Screenshot: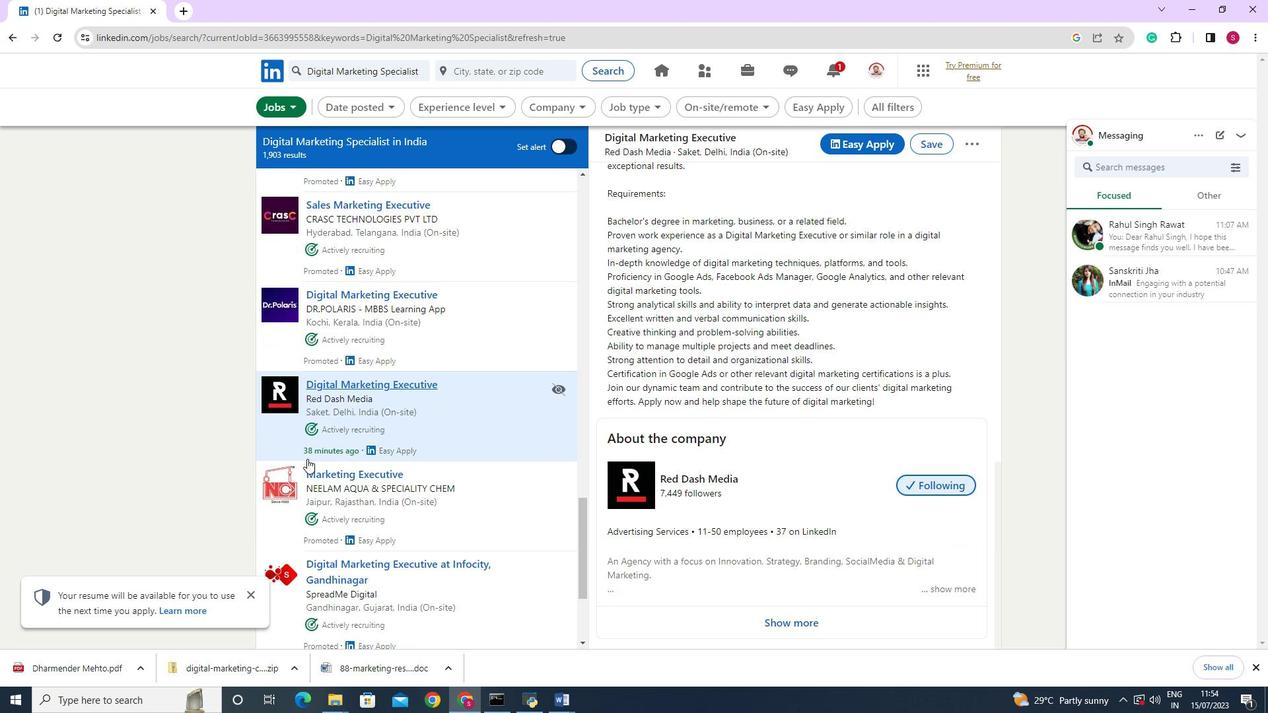 
Action: Mouse moved to (414, 382)
Screenshot: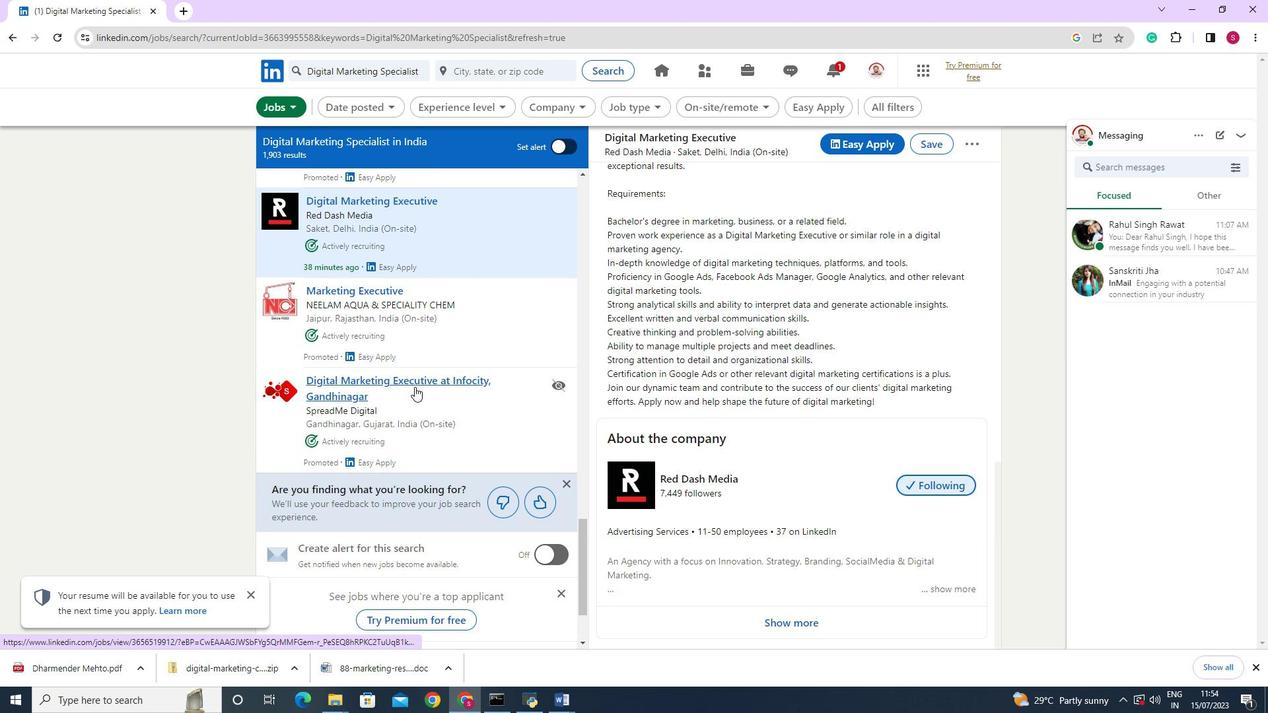 
Action: Mouse pressed left at (414, 382)
Screenshot: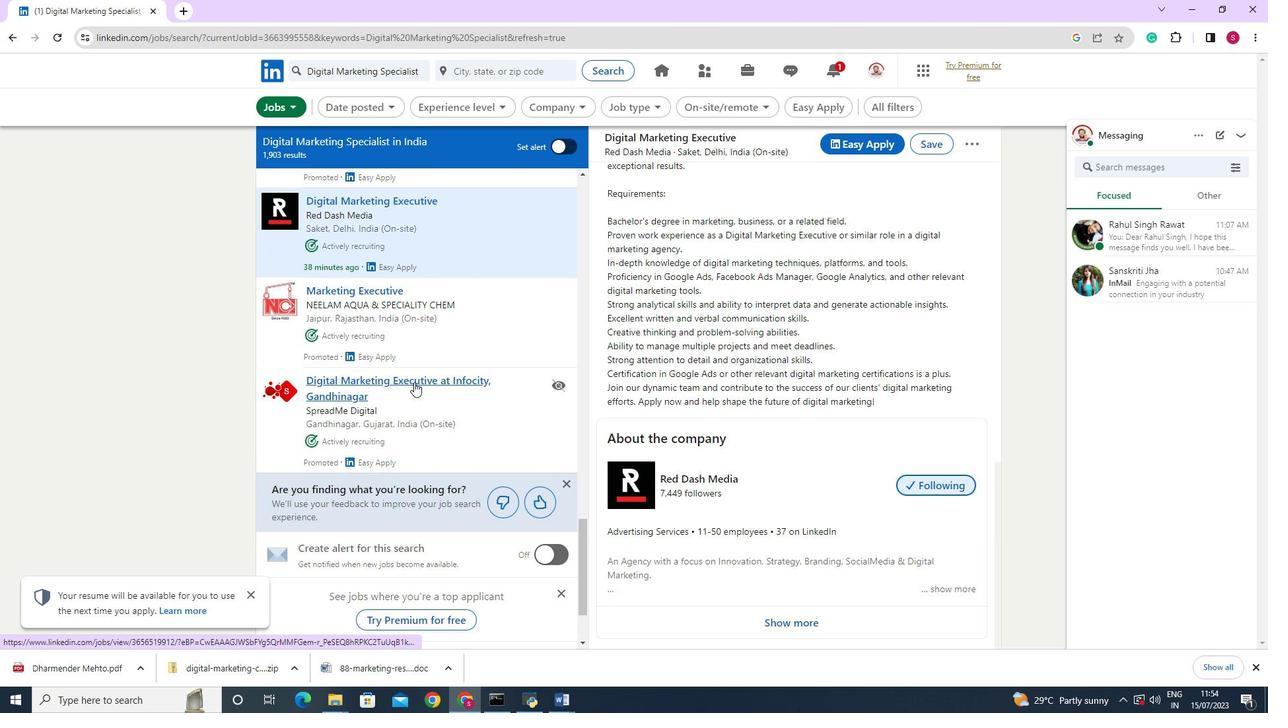 
Action: Mouse moved to (772, 492)
Screenshot: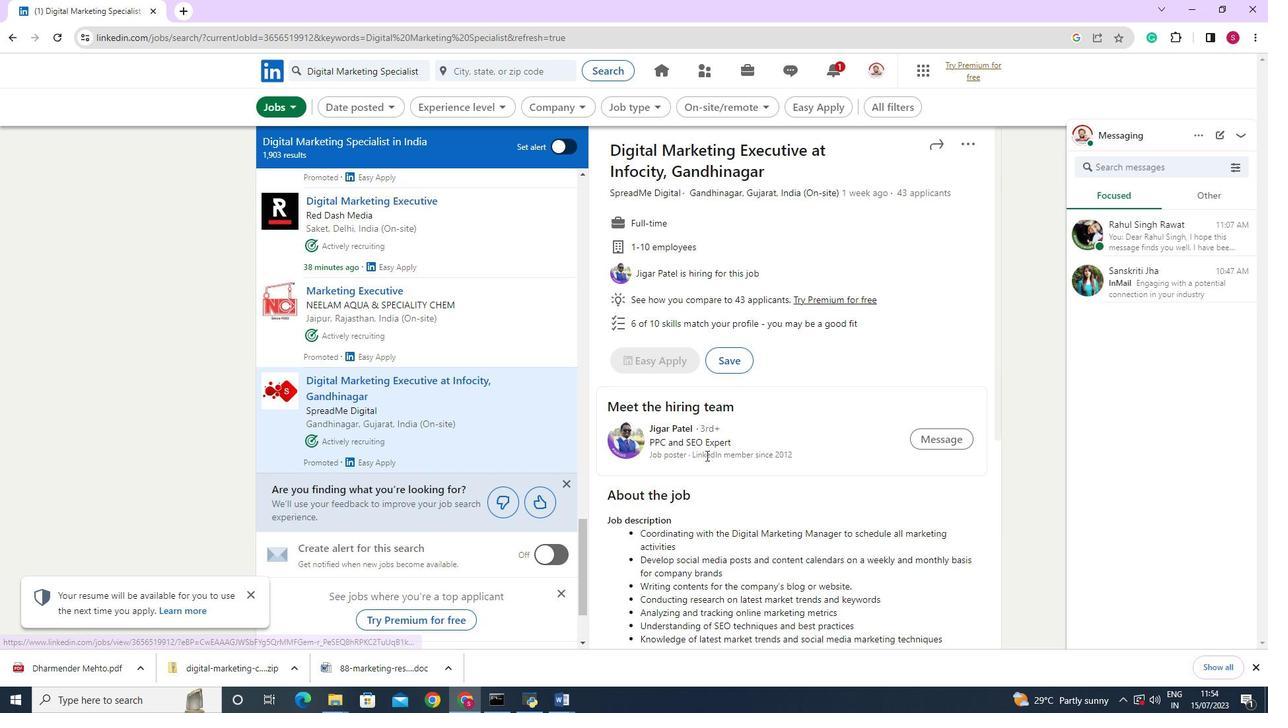
Action: Mouse scrolled (772, 492) with delta (0, 0)
Screenshot: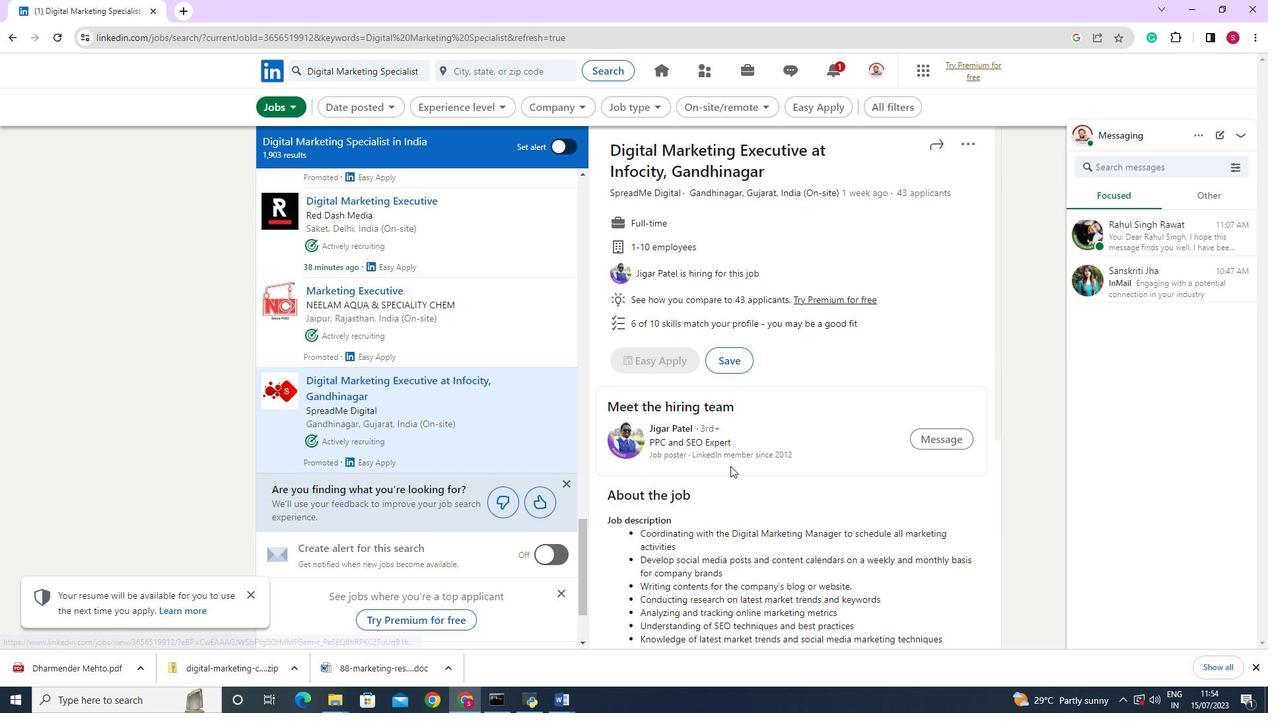 
Action: Mouse moved to (773, 494)
Screenshot: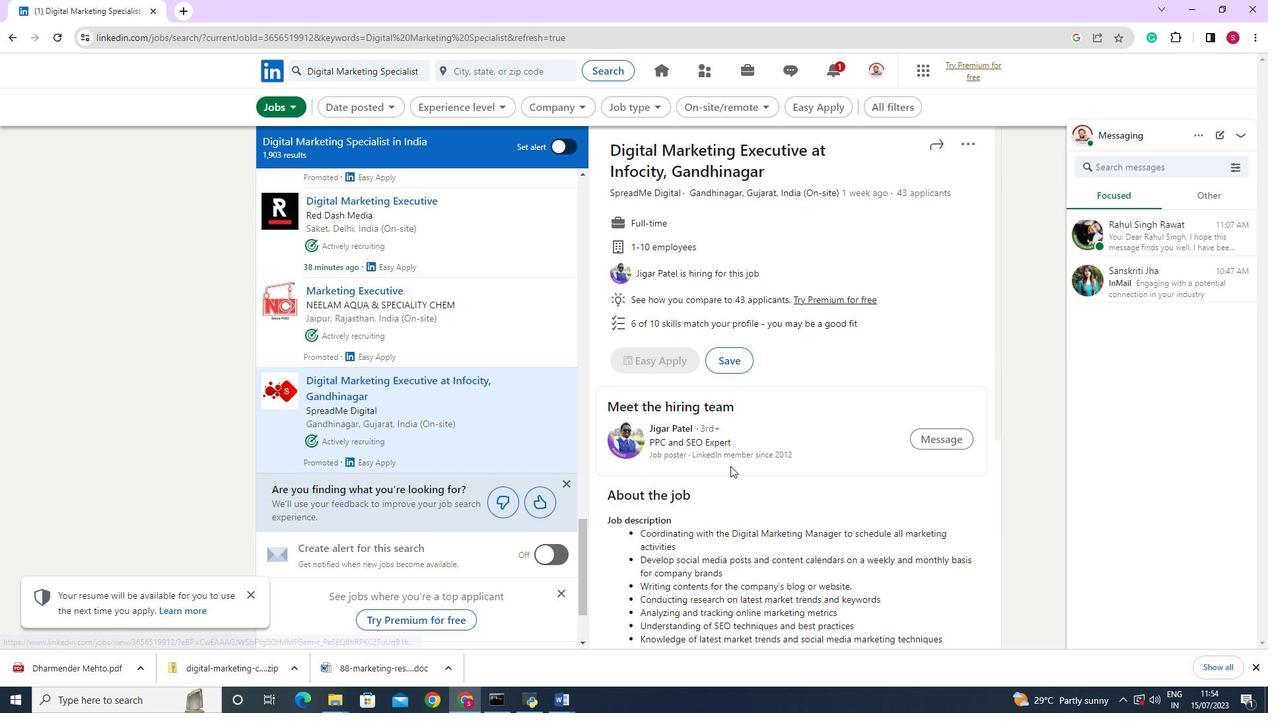 
Action: Mouse scrolled (773, 493) with delta (0, 0)
Screenshot: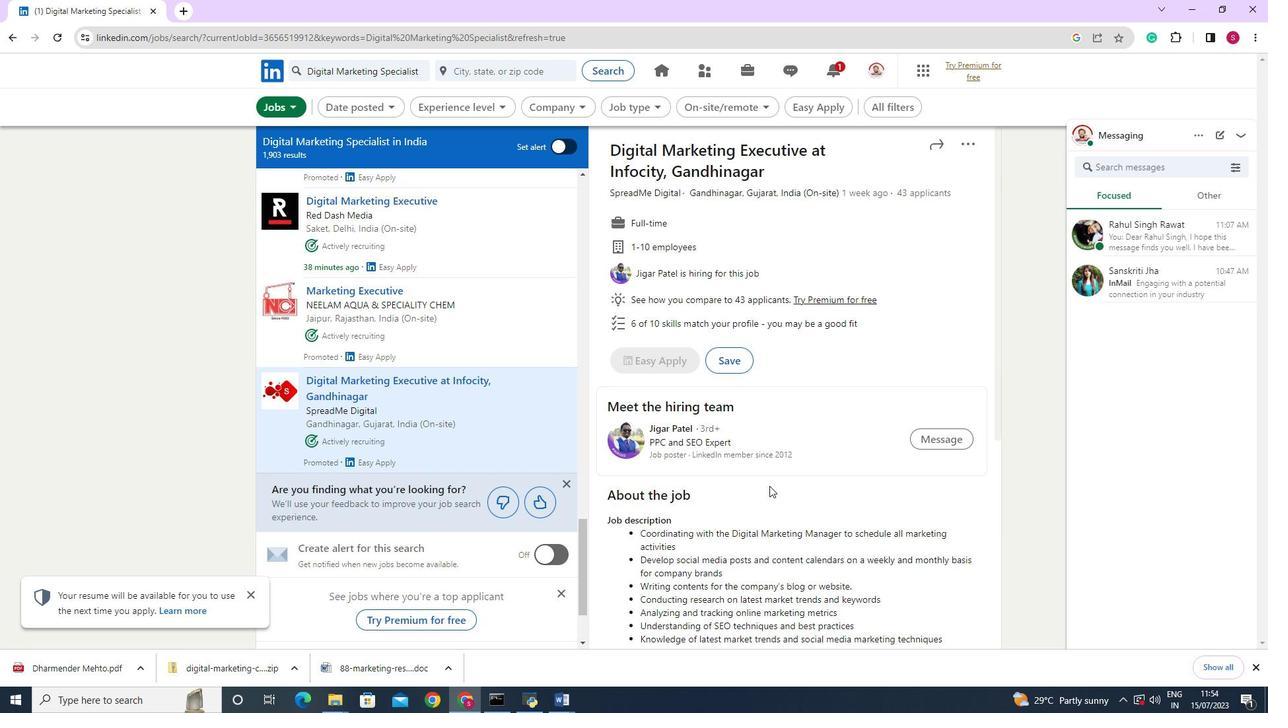 
Action: Mouse moved to (773, 494)
Screenshot: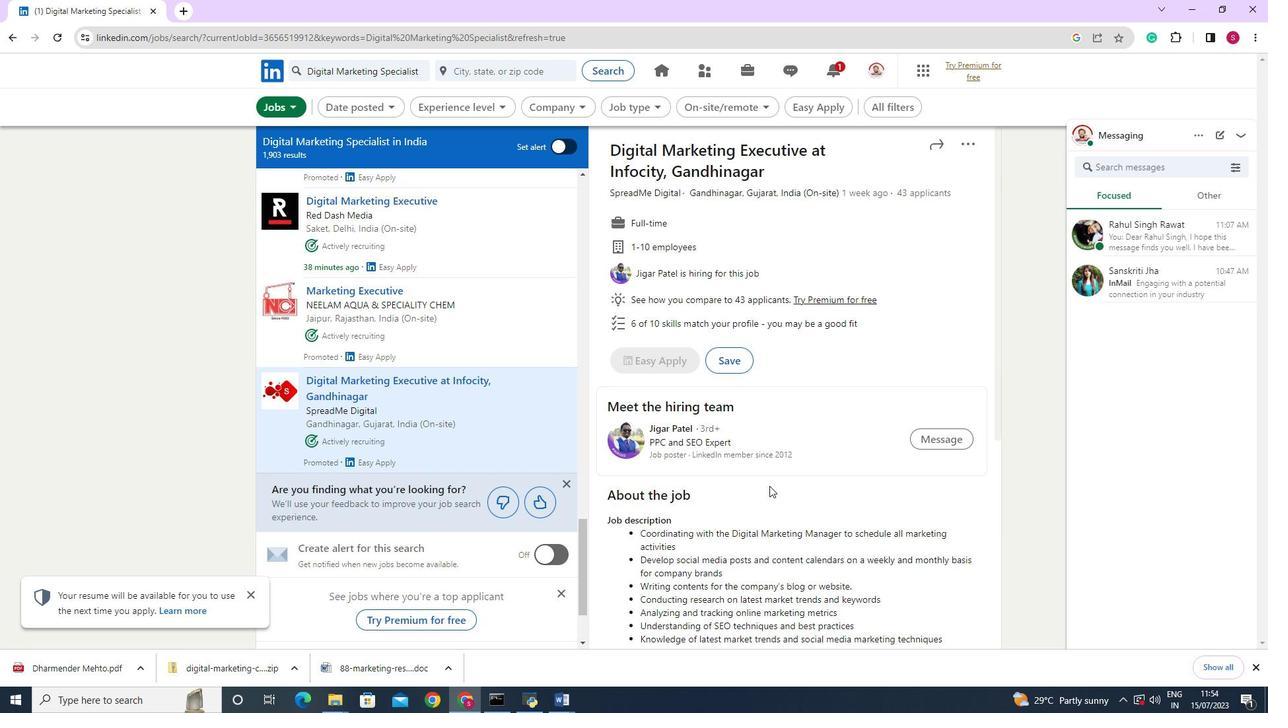 
Action: Mouse scrolled (773, 494) with delta (0, 0)
Screenshot: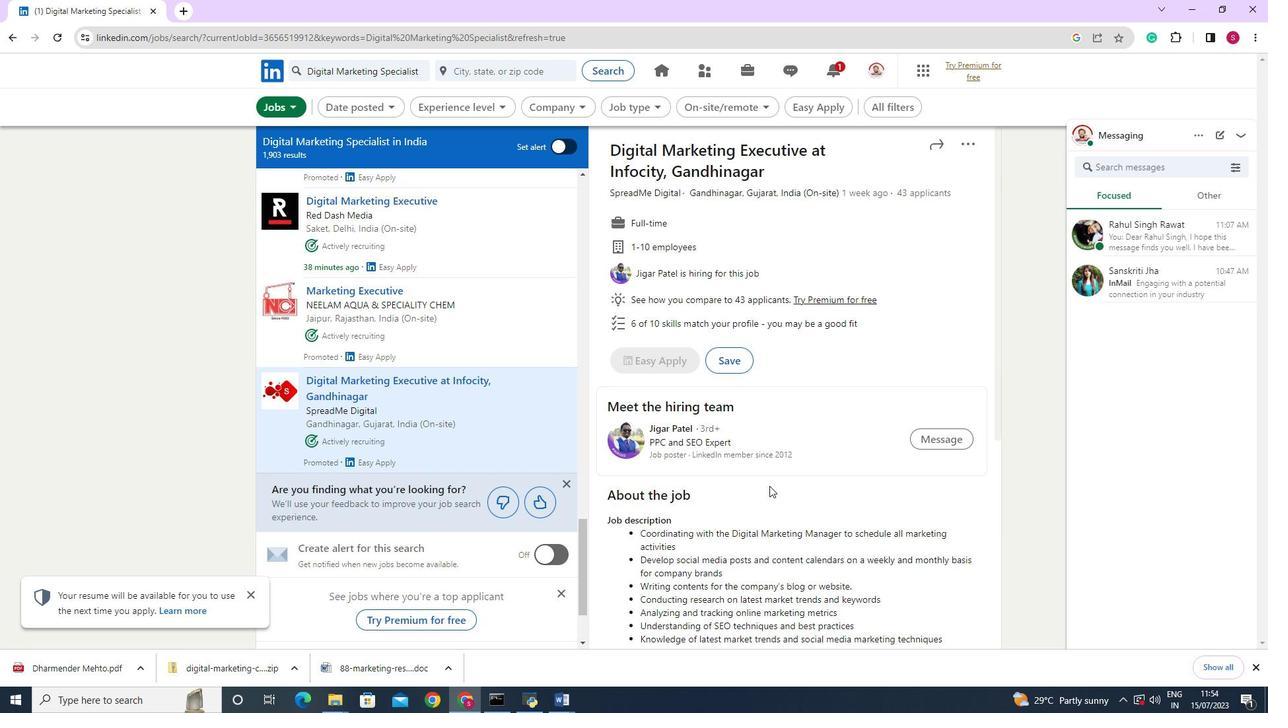 
Action: Mouse scrolled (773, 494) with delta (0, 0)
Screenshot: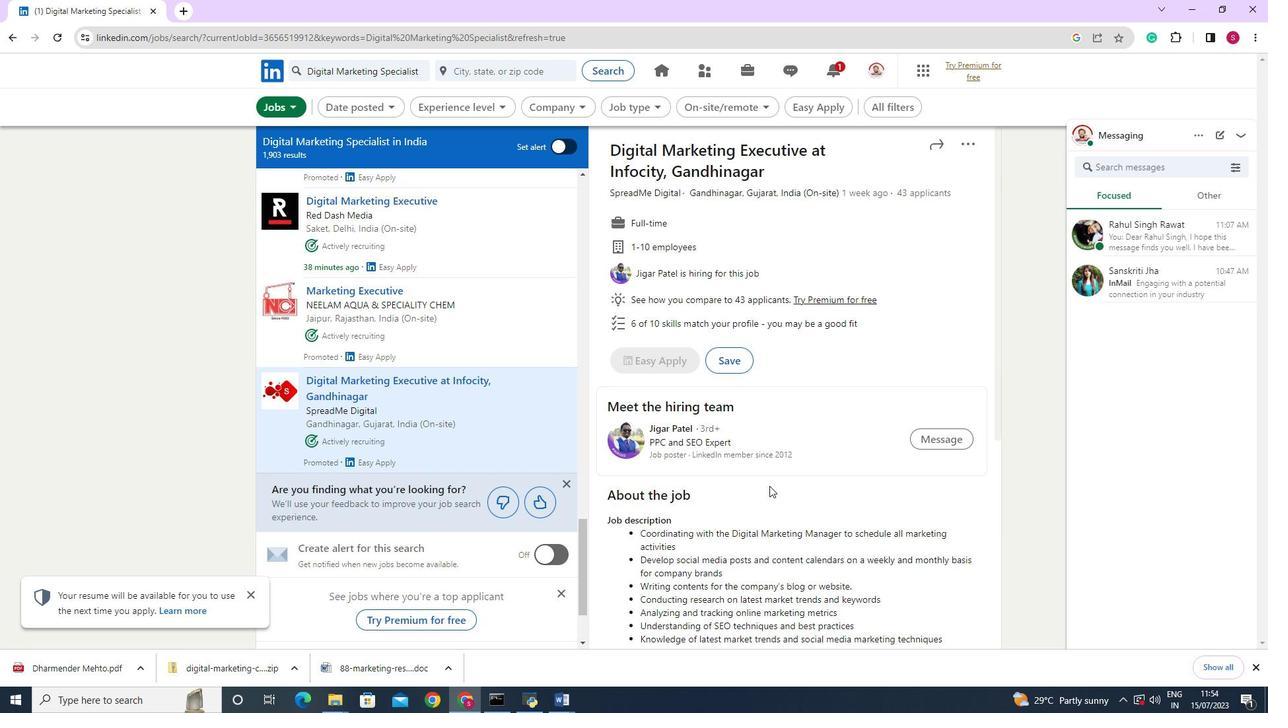 
Action: Mouse scrolled (773, 494) with delta (0, 0)
Screenshot: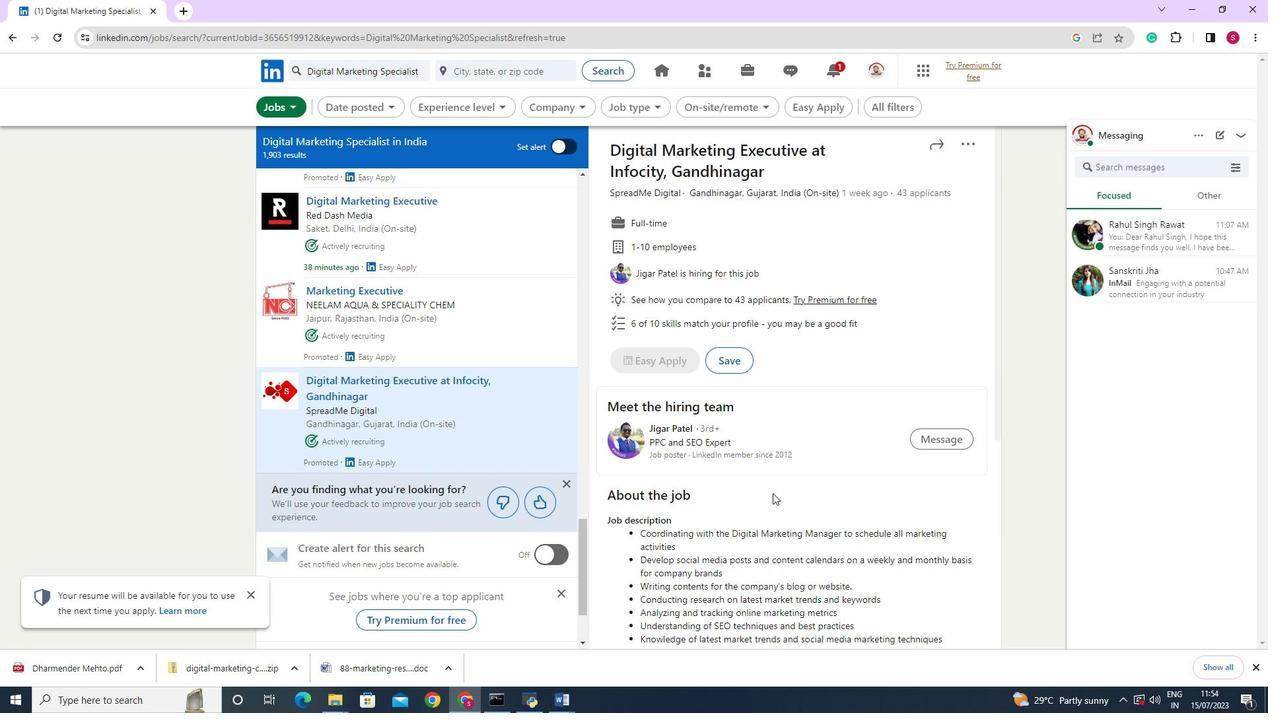 
Action: Mouse scrolled (773, 494) with delta (0, 0)
Screenshot: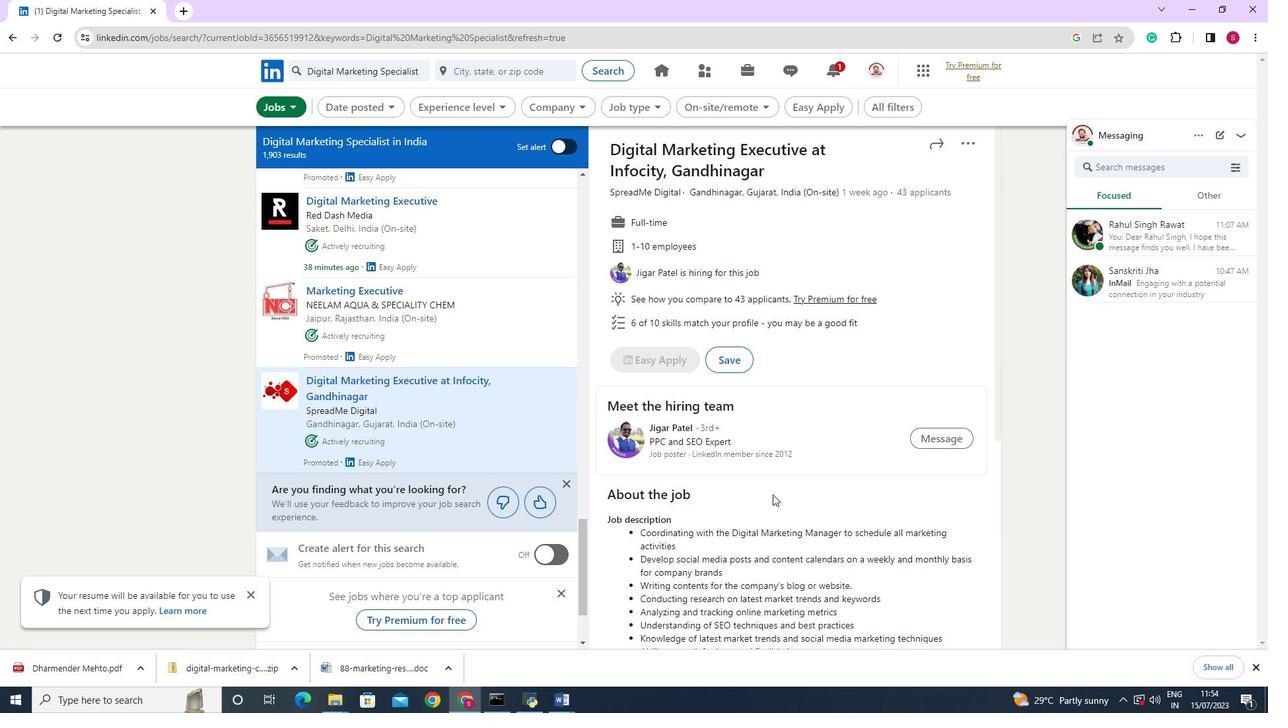 
Action: Mouse moved to (773, 495)
Screenshot: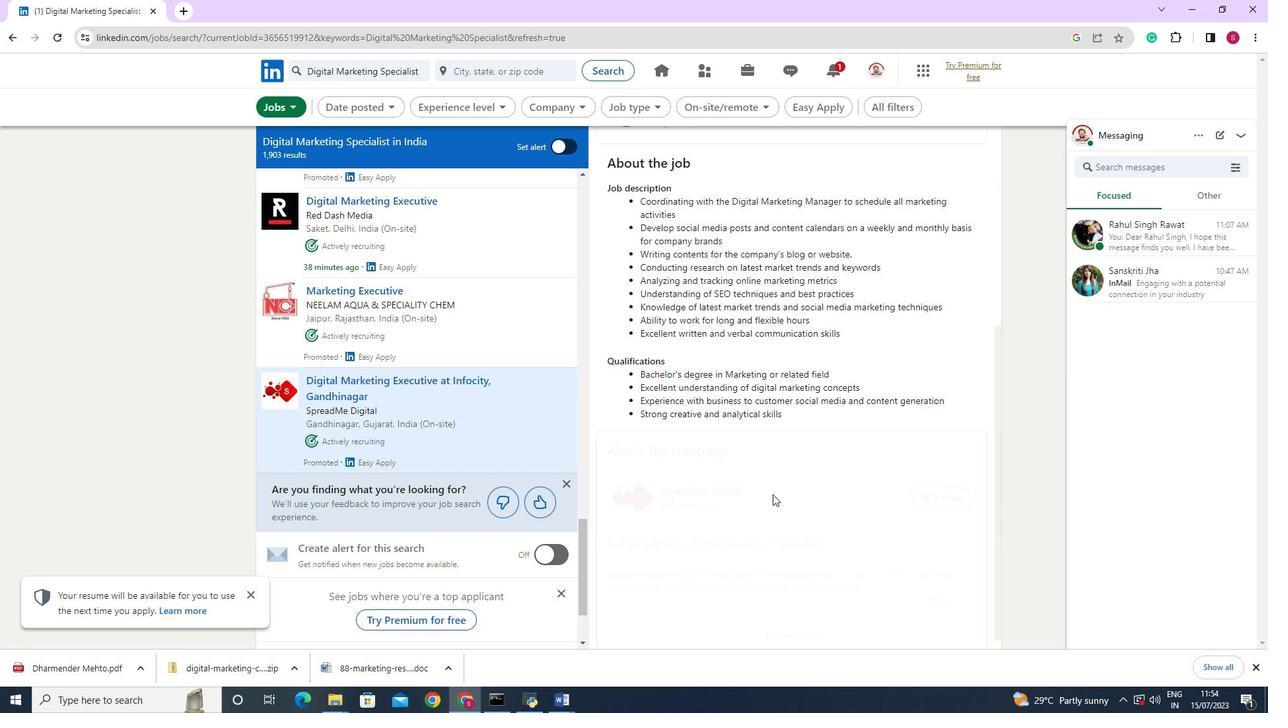 
Action: Mouse scrolled (773, 494) with delta (0, 0)
Screenshot: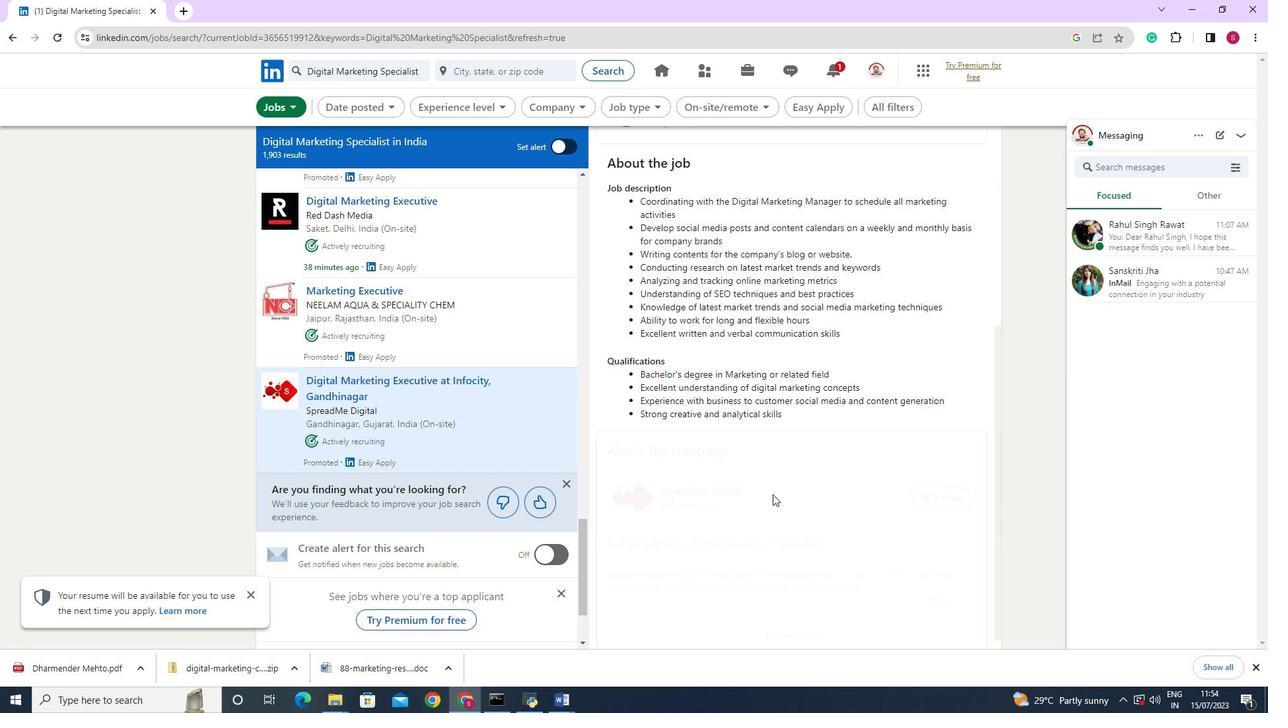 
Action: Mouse scrolled (773, 494) with delta (0, 0)
Screenshot: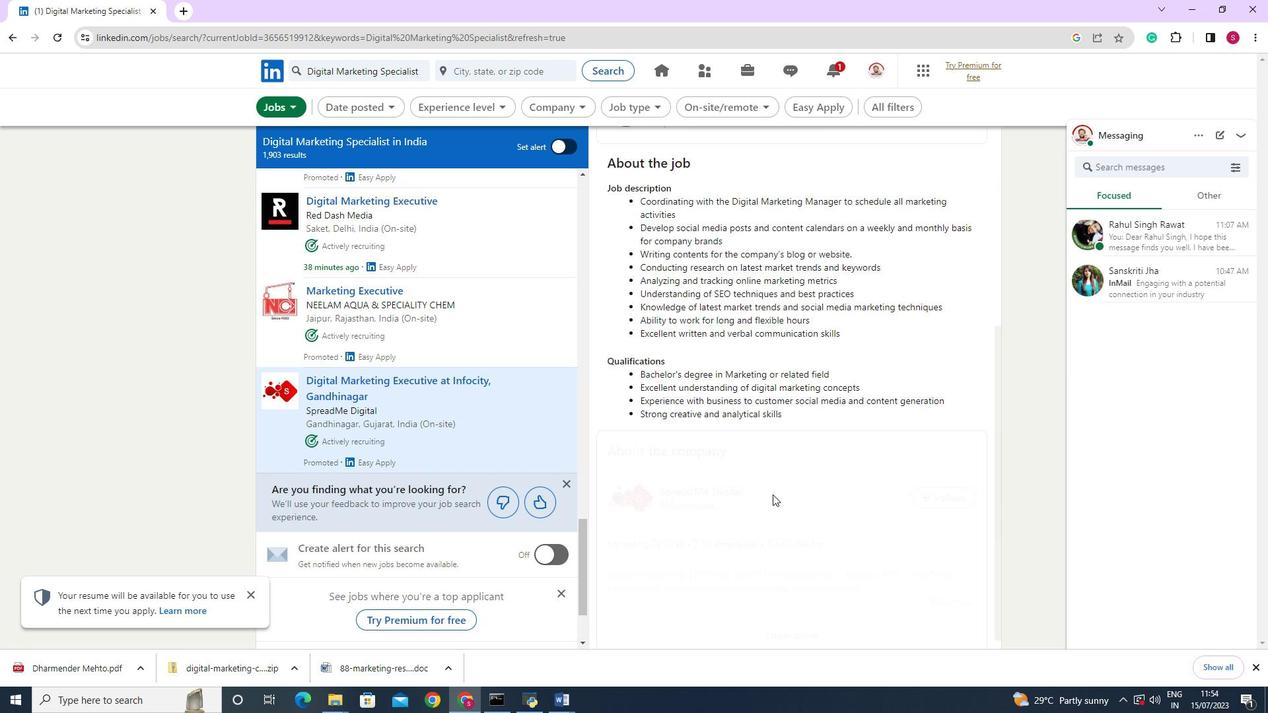 
Action: Mouse scrolled (773, 494) with delta (0, 0)
Screenshot: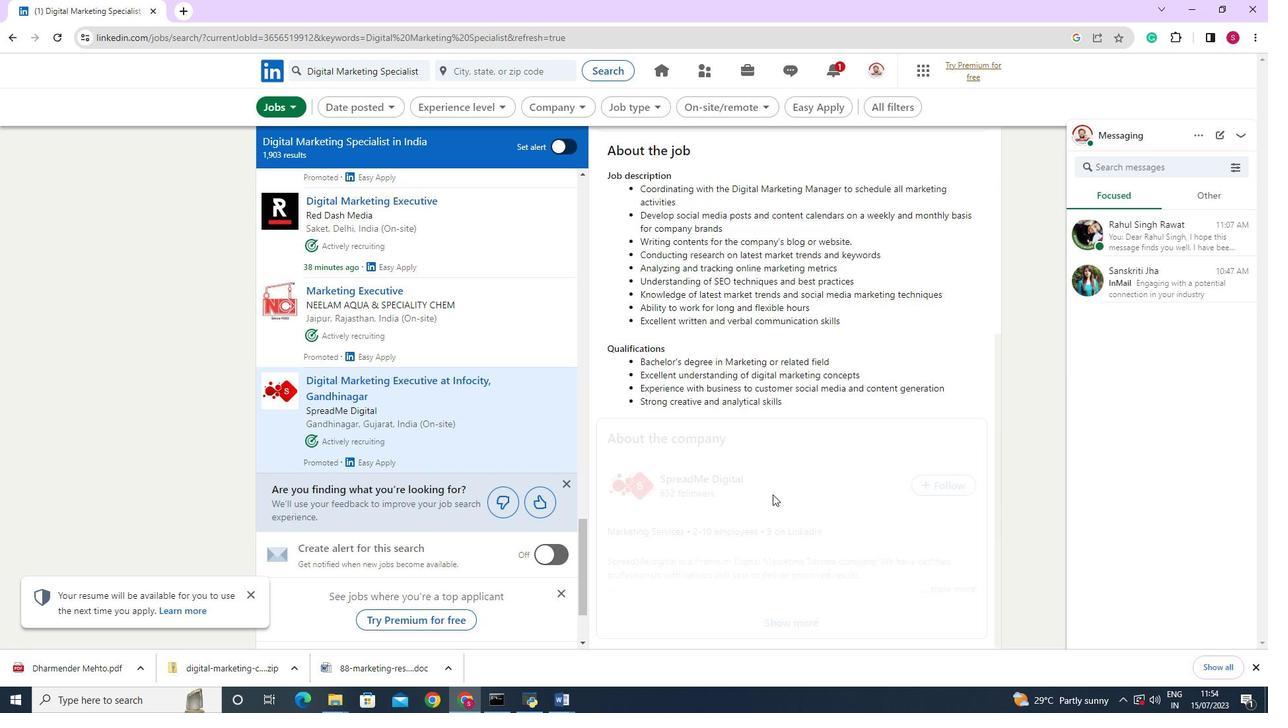 
Action: Mouse scrolled (773, 494) with delta (0, 0)
Screenshot: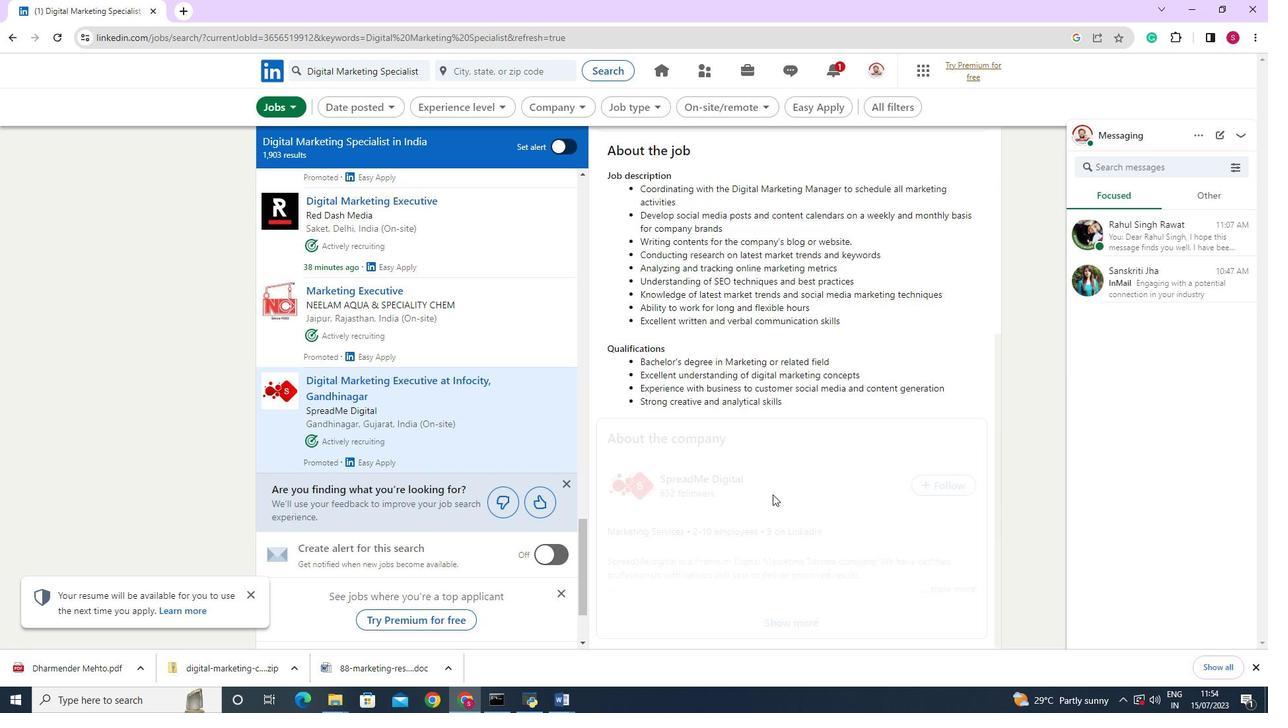 
Action: Mouse scrolled (773, 494) with delta (0, 0)
Screenshot: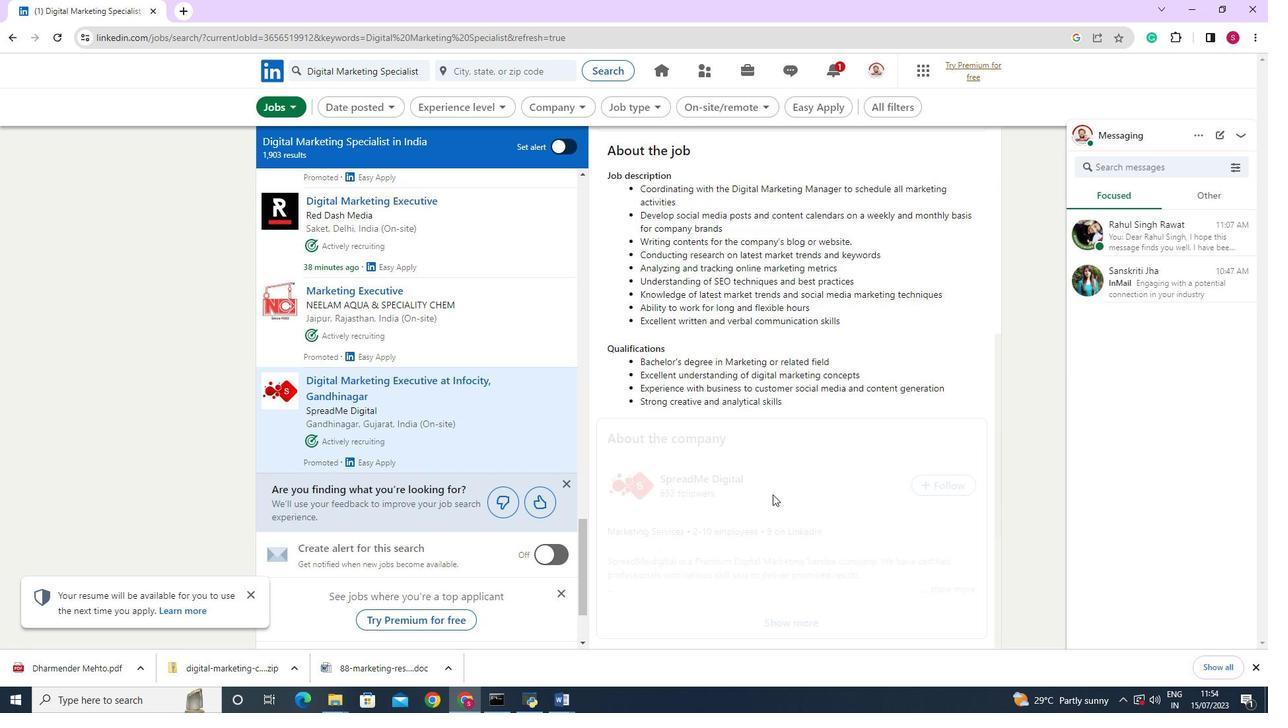 
Action: Mouse moved to (954, 487)
Screenshot: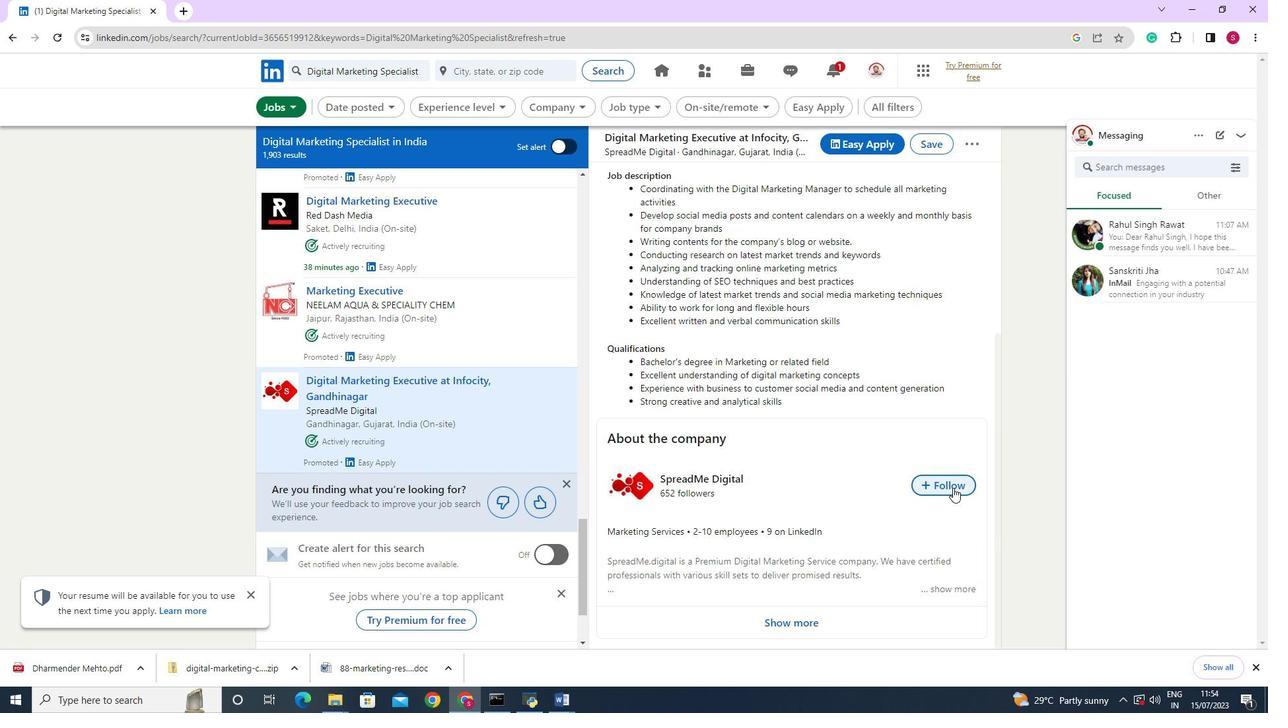 
Action: Mouse pressed left at (954, 487)
Screenshot: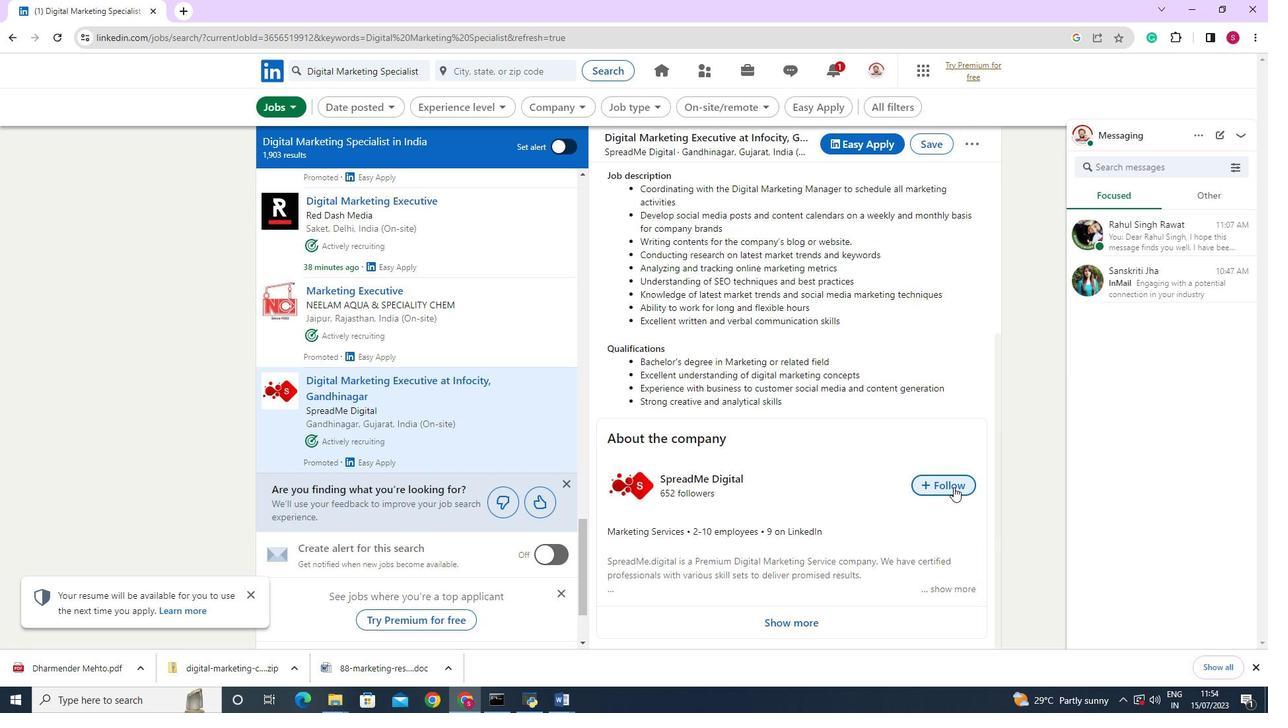 
Action: Mouse moved to (388, 458)
Screenshot: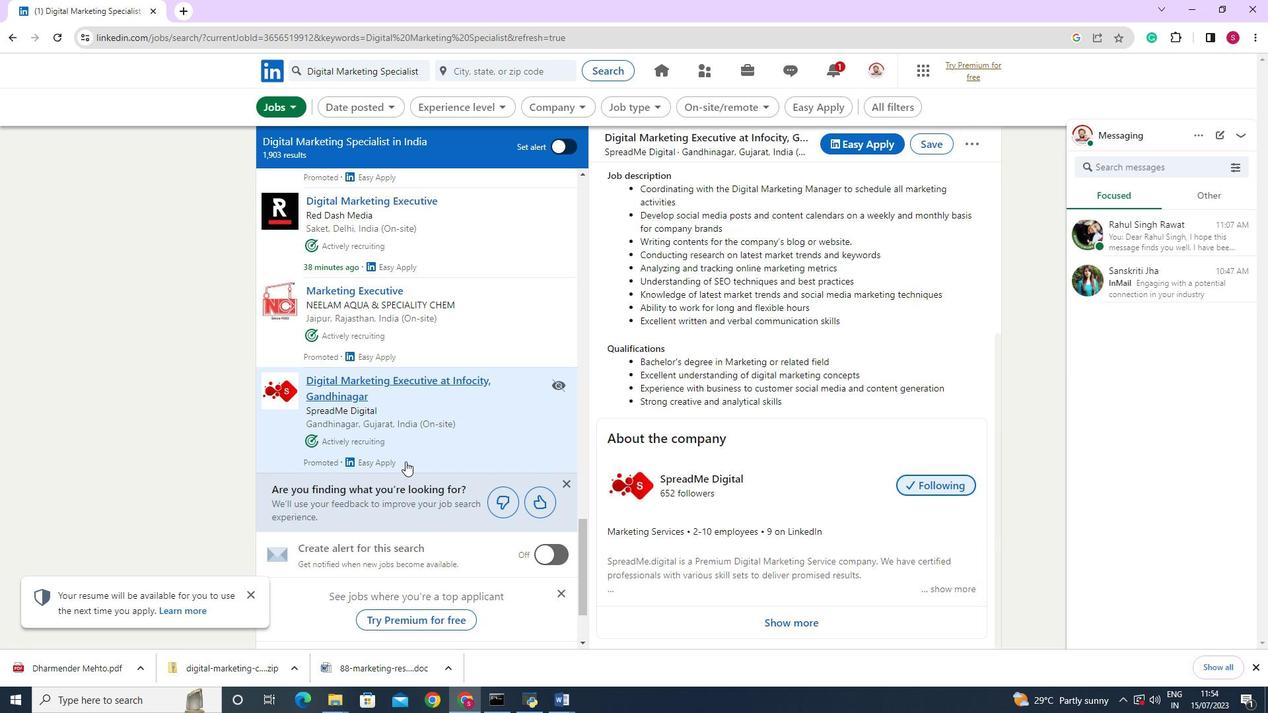 
Action: Mouse scrolled (388, 457) with delta (0, 0)
Screenshot: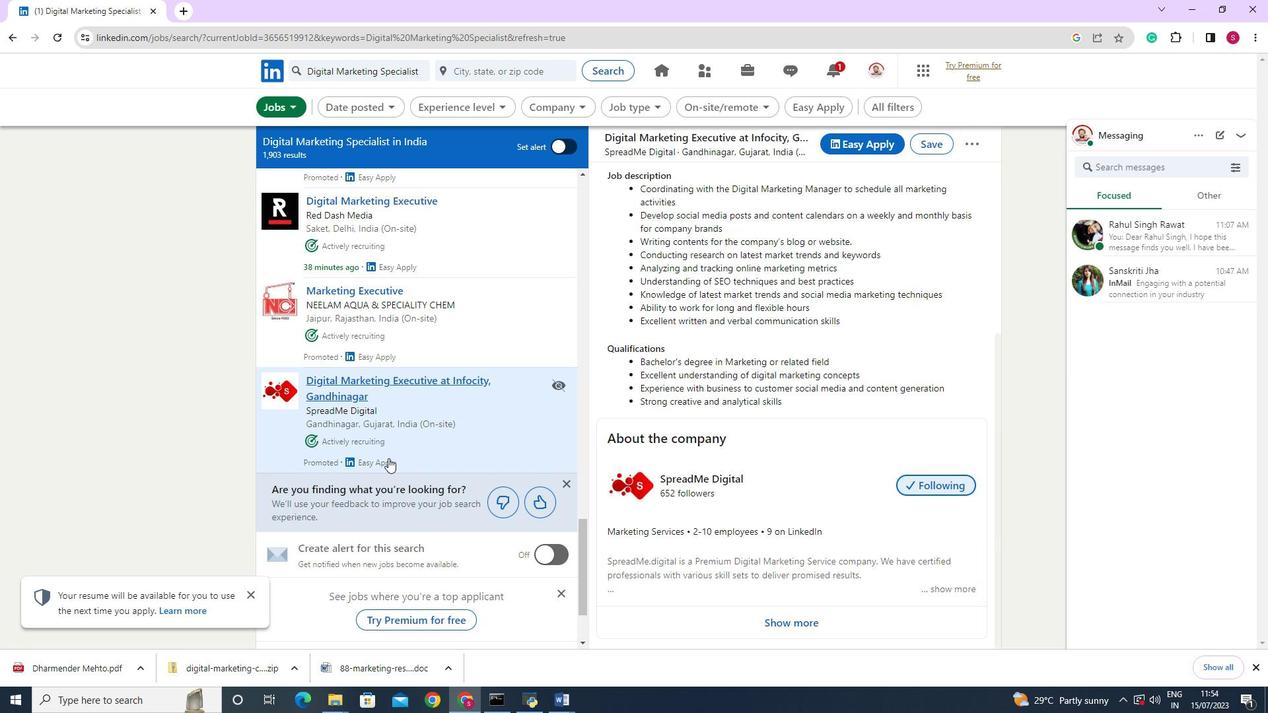 
Action: Mouse scrolled (388, 457) with delta (0, 0)
Screenshot: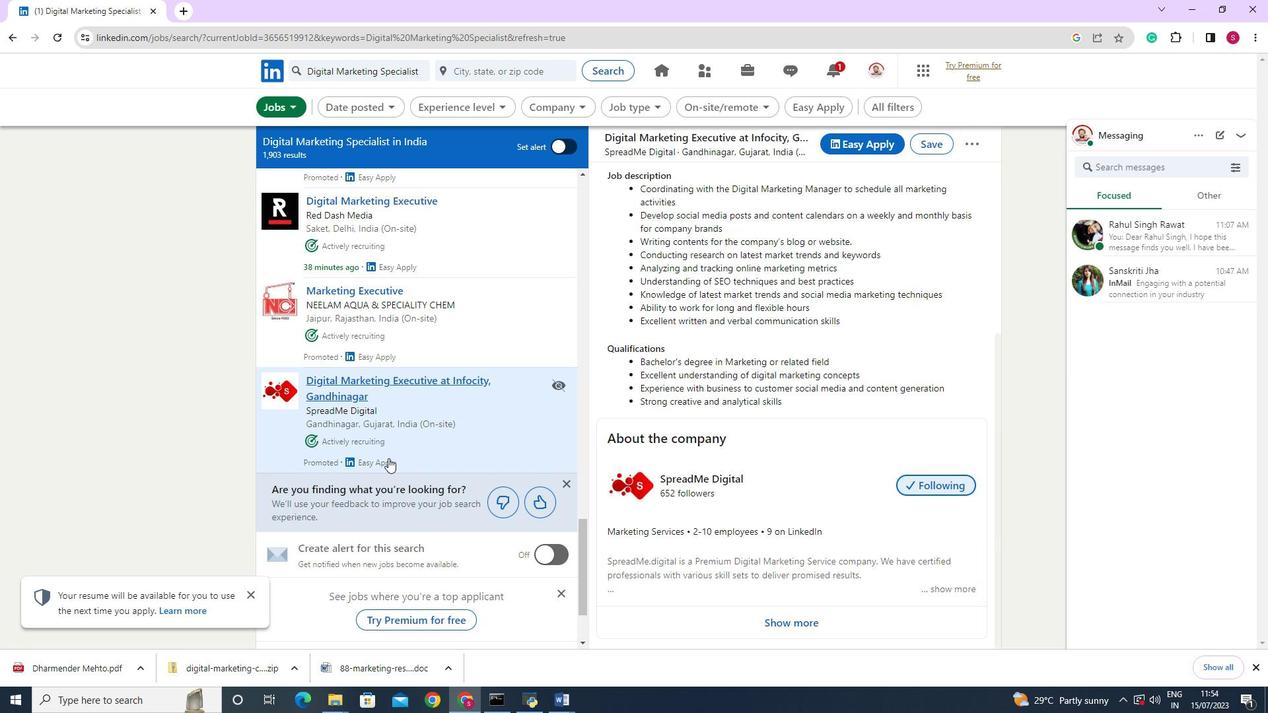 
Action: Mouse scrolled (388, 457) with delta (0, 0)
Screenshot: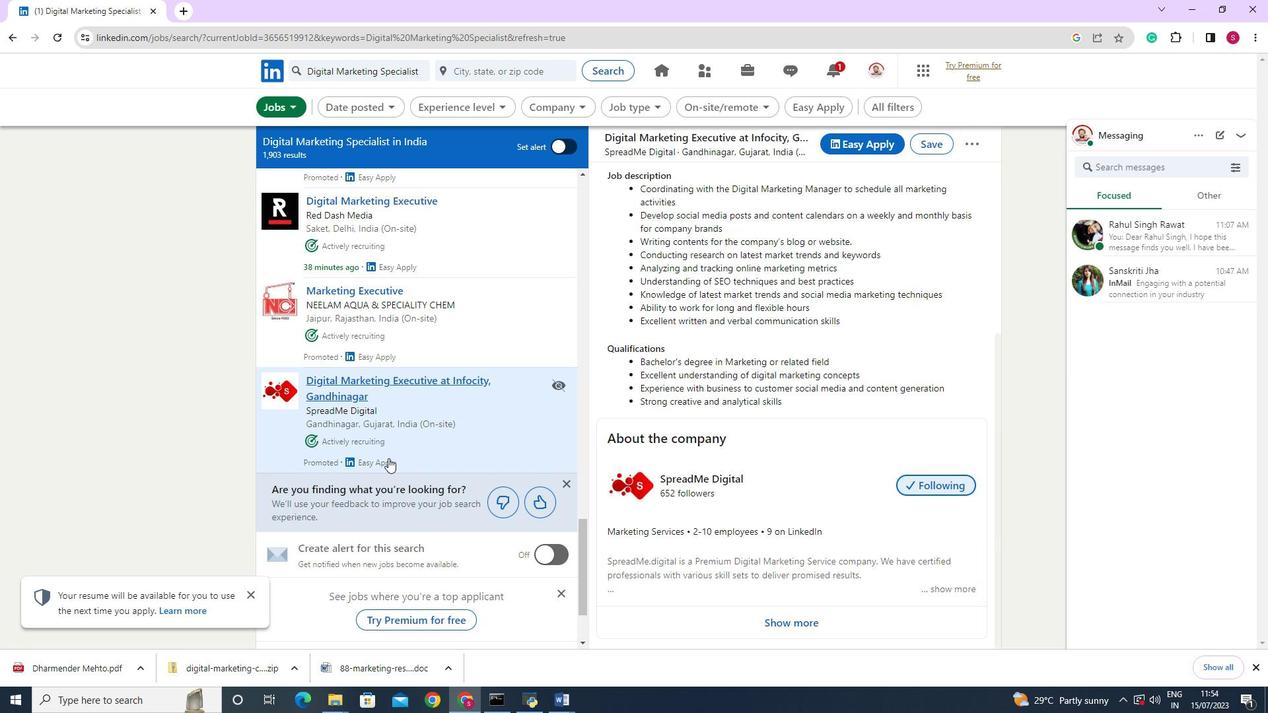 
Action: Mouse scrolled (388, 457) with delta (0, 0)
Screenshot: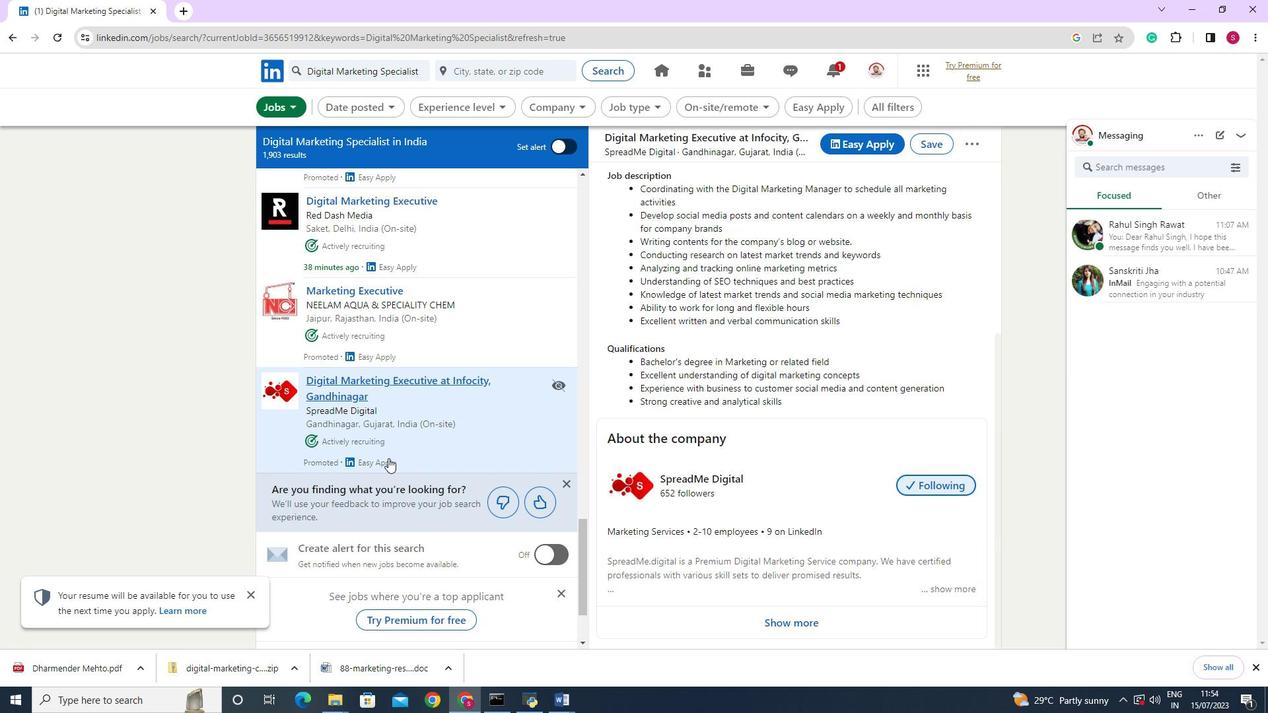 
Action: Mouse scrolled (388, 457) with delta (0, 0)
Screenshot: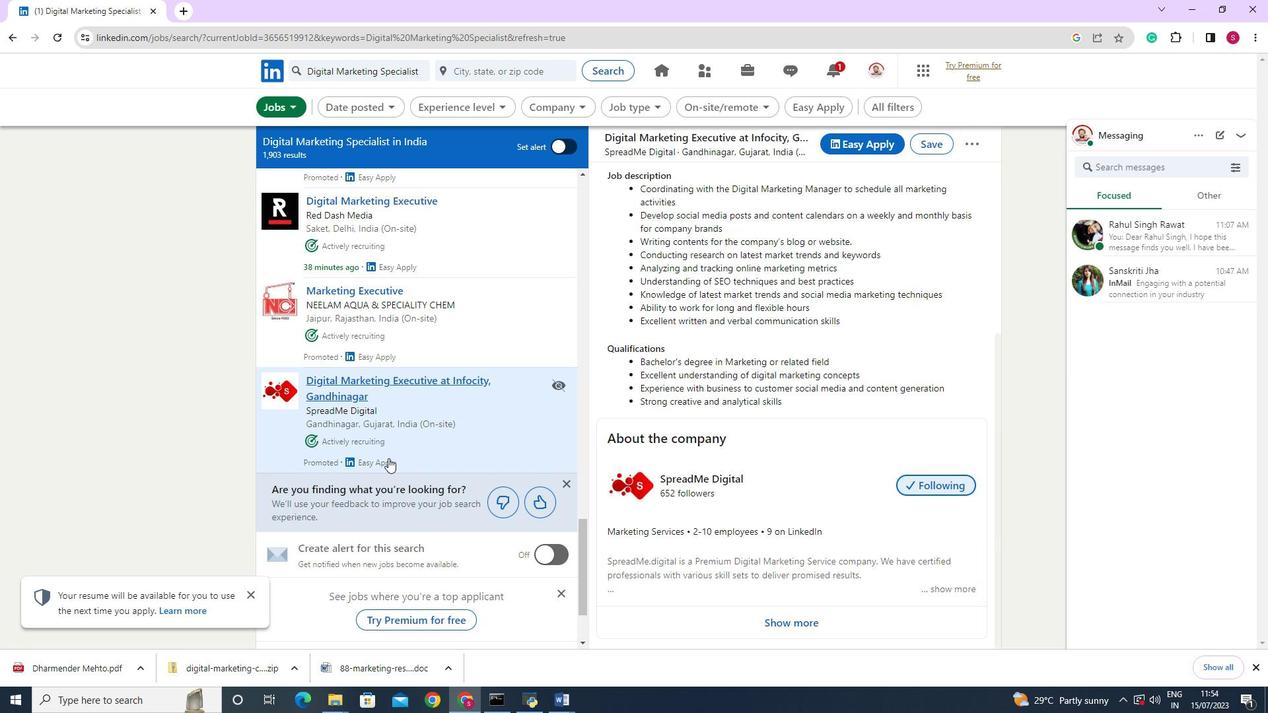 
Action: Mouse scrolled (388, 457) with delta (0, 0)
Screenshot: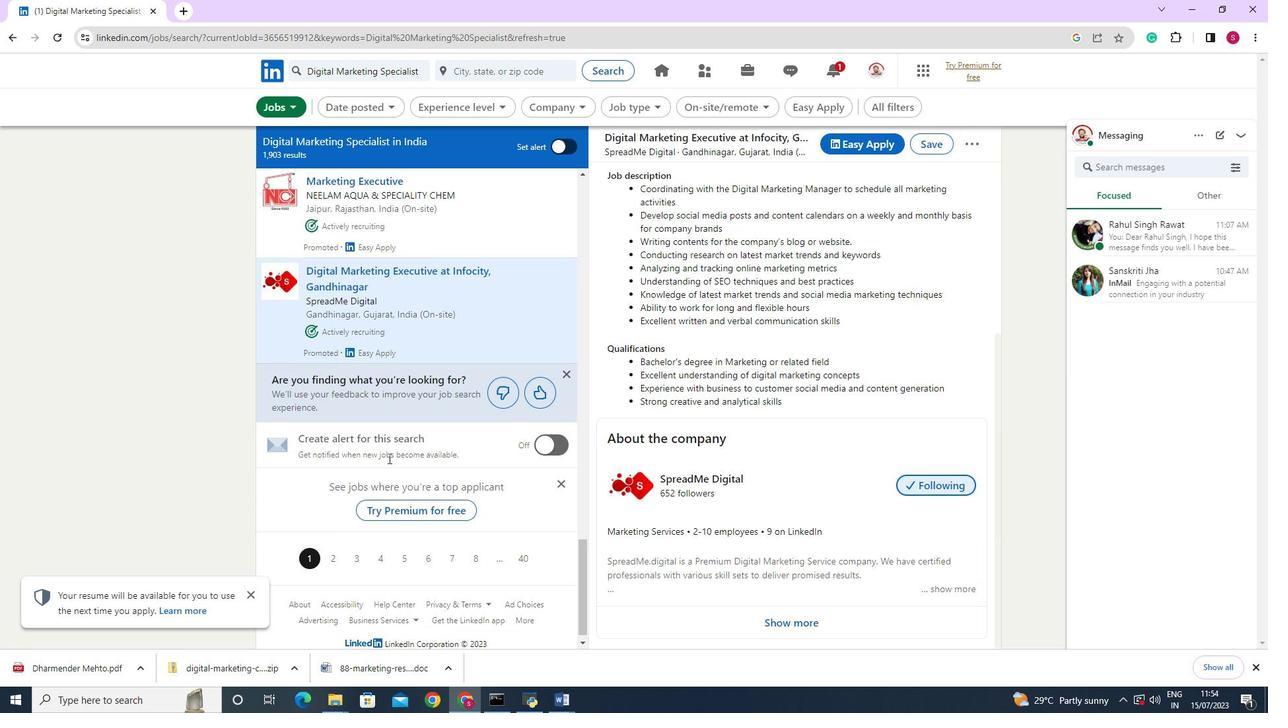 
Action: Mouse scrolled (388, 457) with delta (0, 0)
Screenshot: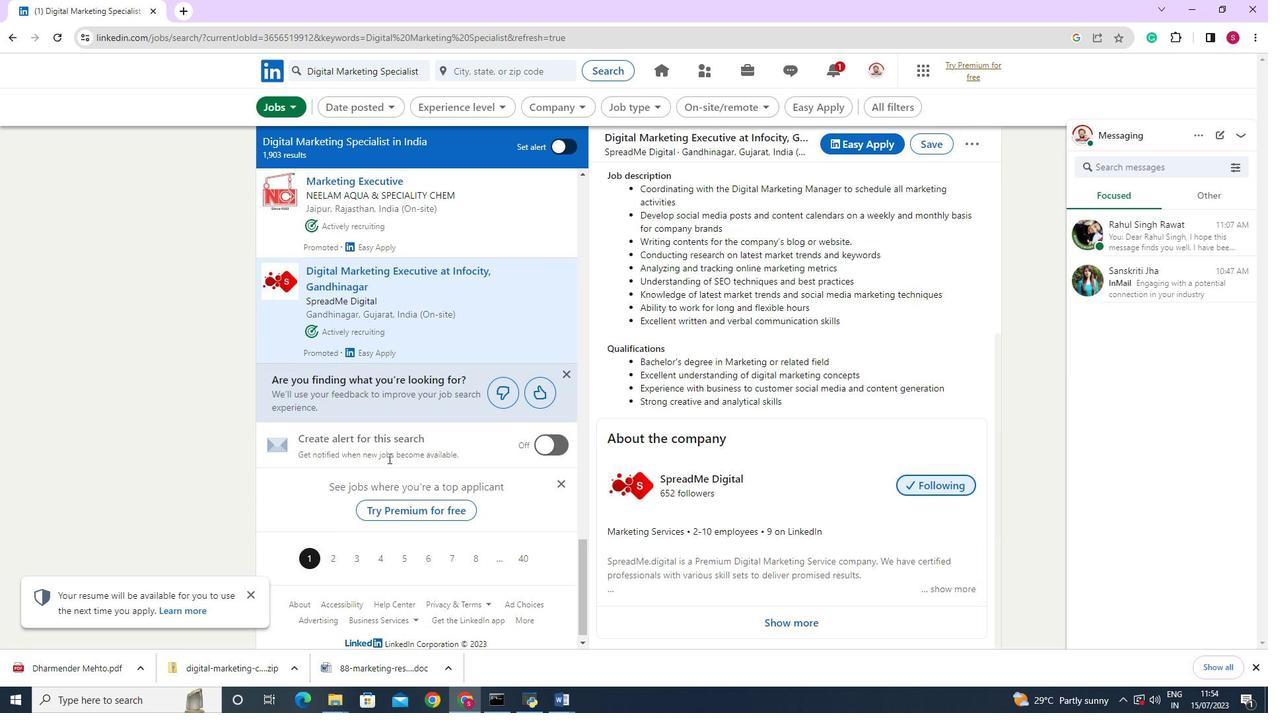 
Action: Mouse scrolled (388, 457) with delta (0, 0)
Screenshot: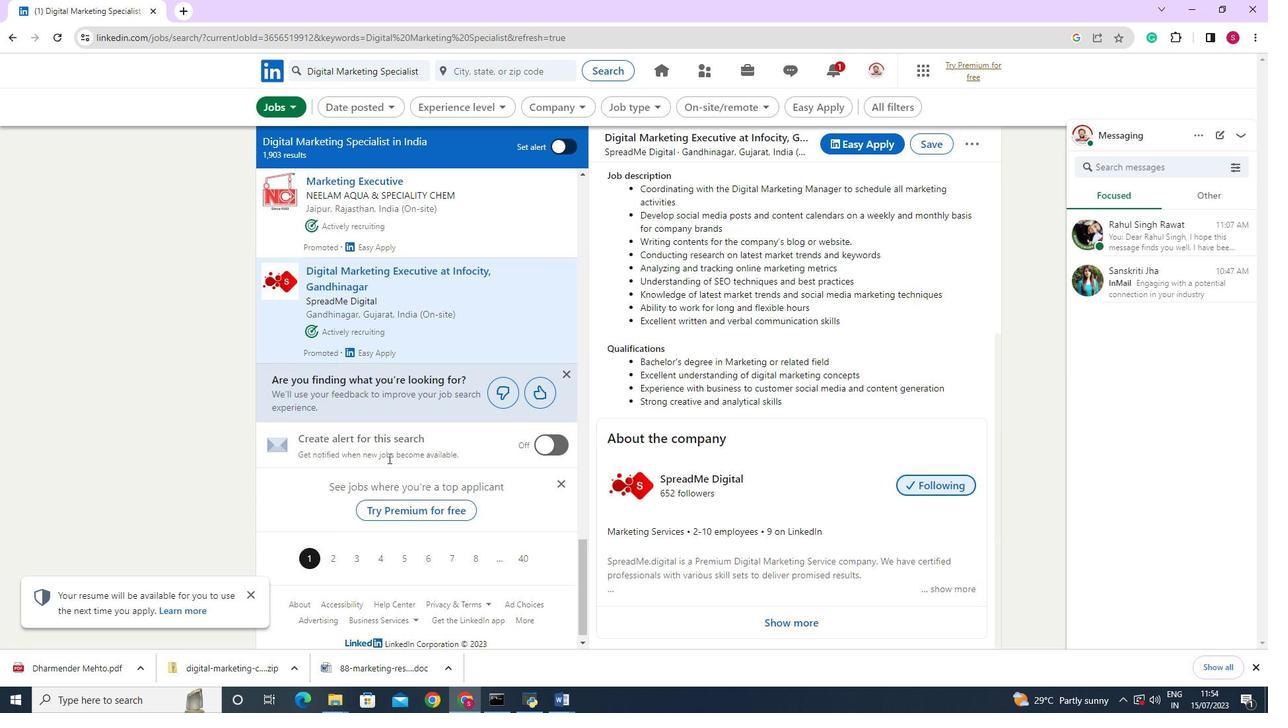 
Action: Mouse scrolled (388, 457) with delta (0, 0)
Screenshot: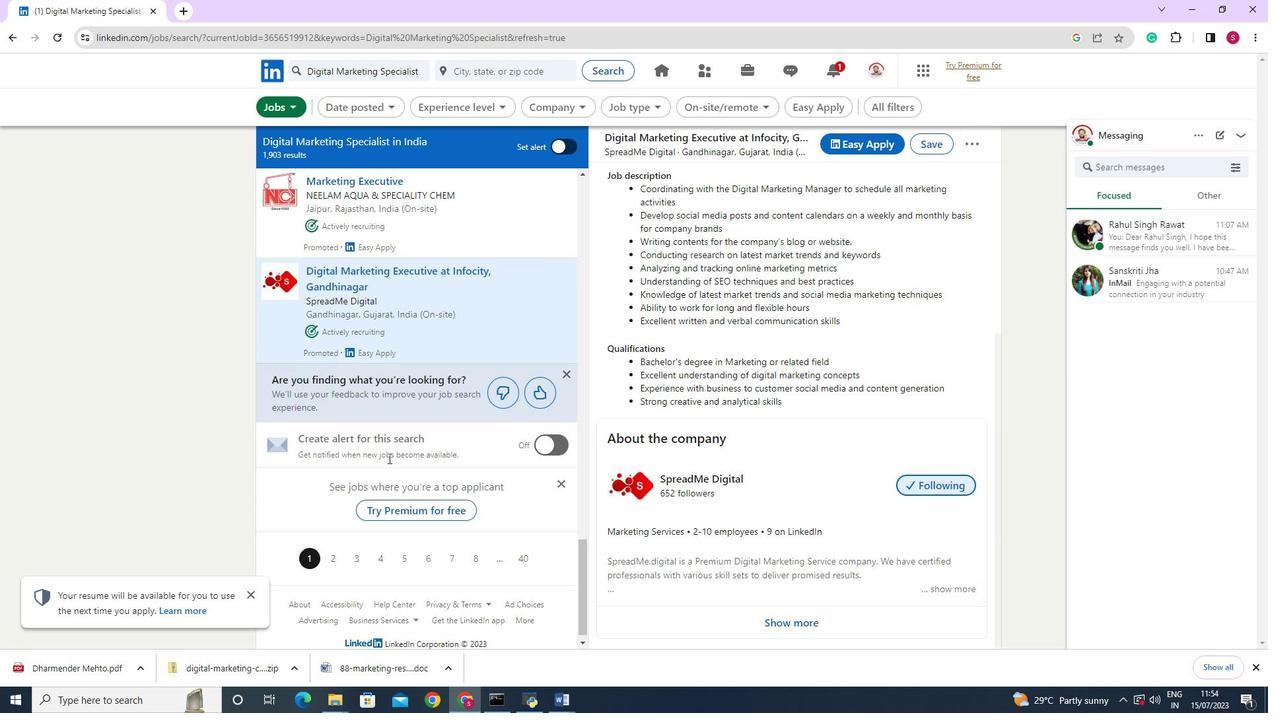 
Action: Mouse scrolled (388, 459) with delta (0, 0)
